 Task: Buy 5 Rotors from Brake System section under best seller category for shipping address: Alexandra Wilson, 2946 Cantebury Drive, New York, New York 10013, Cell Number 6466628471. Pay from credit card ending with 6010, CVV 682
Action: Mouse moved to (32, 104)
Screenshot: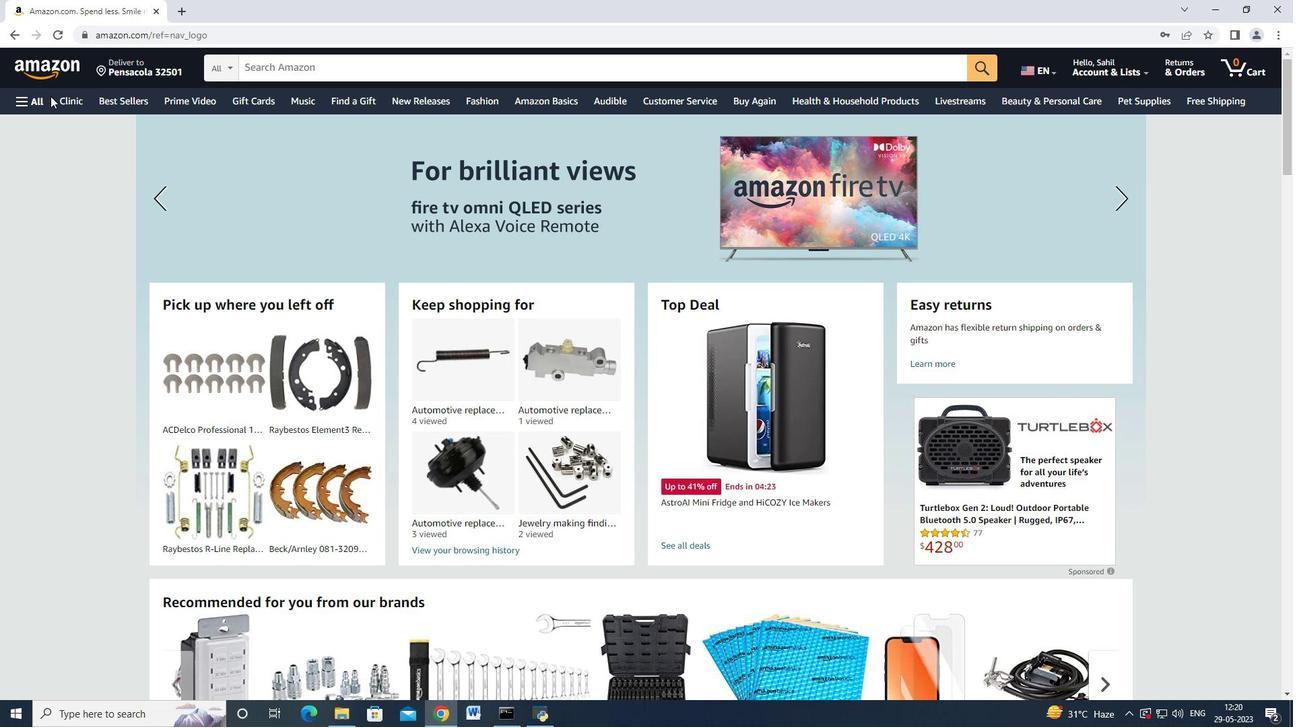 
Action: Mouse pressed left at (32, 104)
Screenshot: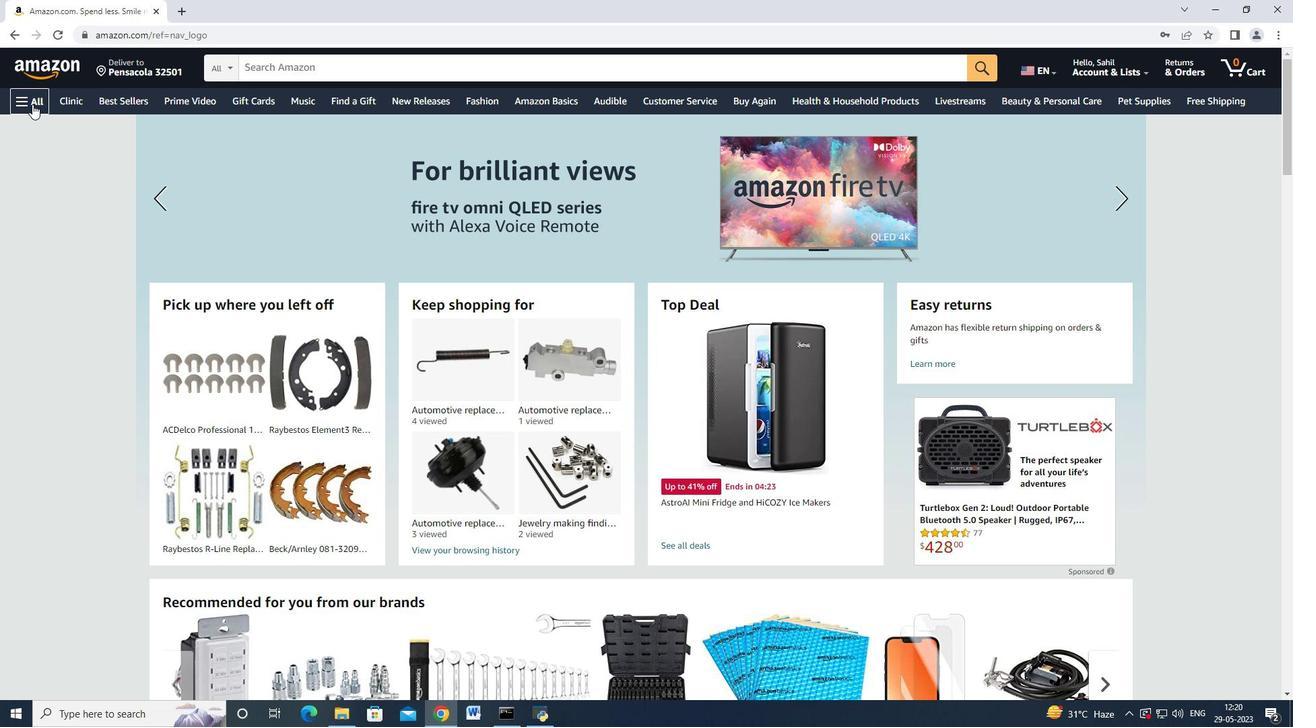 
Action: Mouse moved to (82, 199)
Screenshot: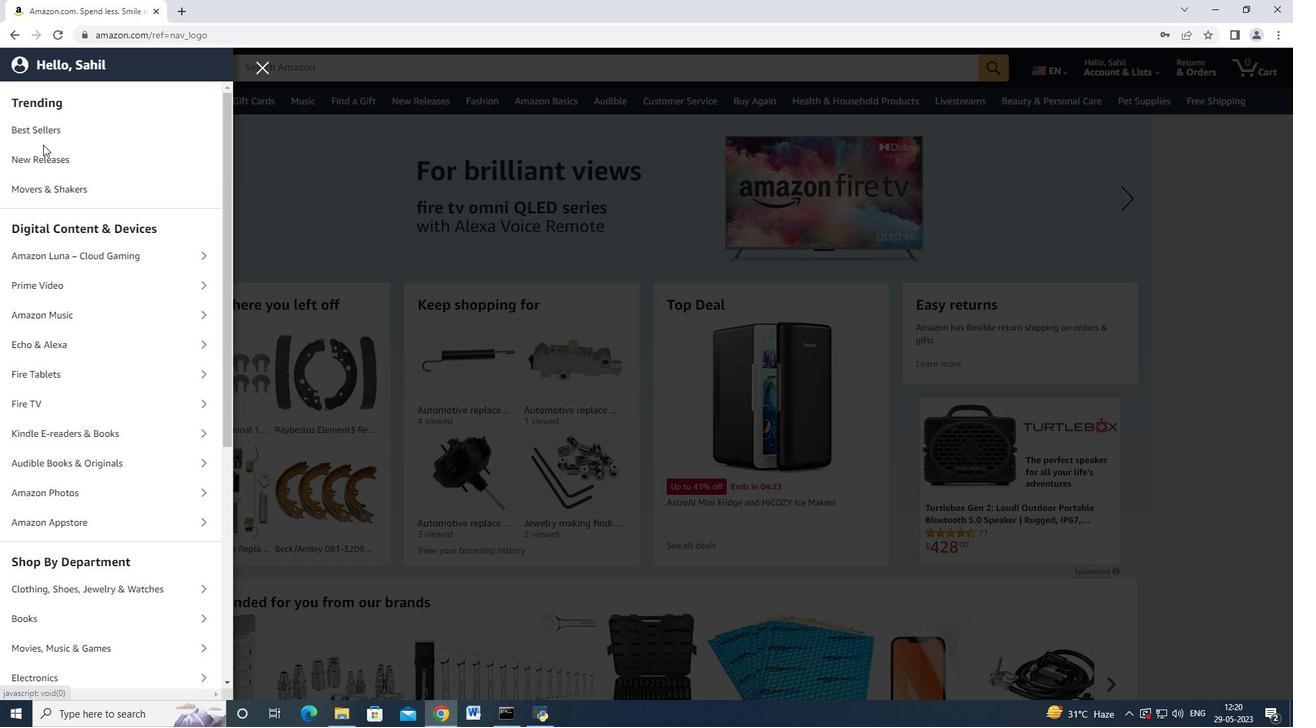 
Action: Mouse scrolled (82, 198) with delta (0, 0)
Screenshot: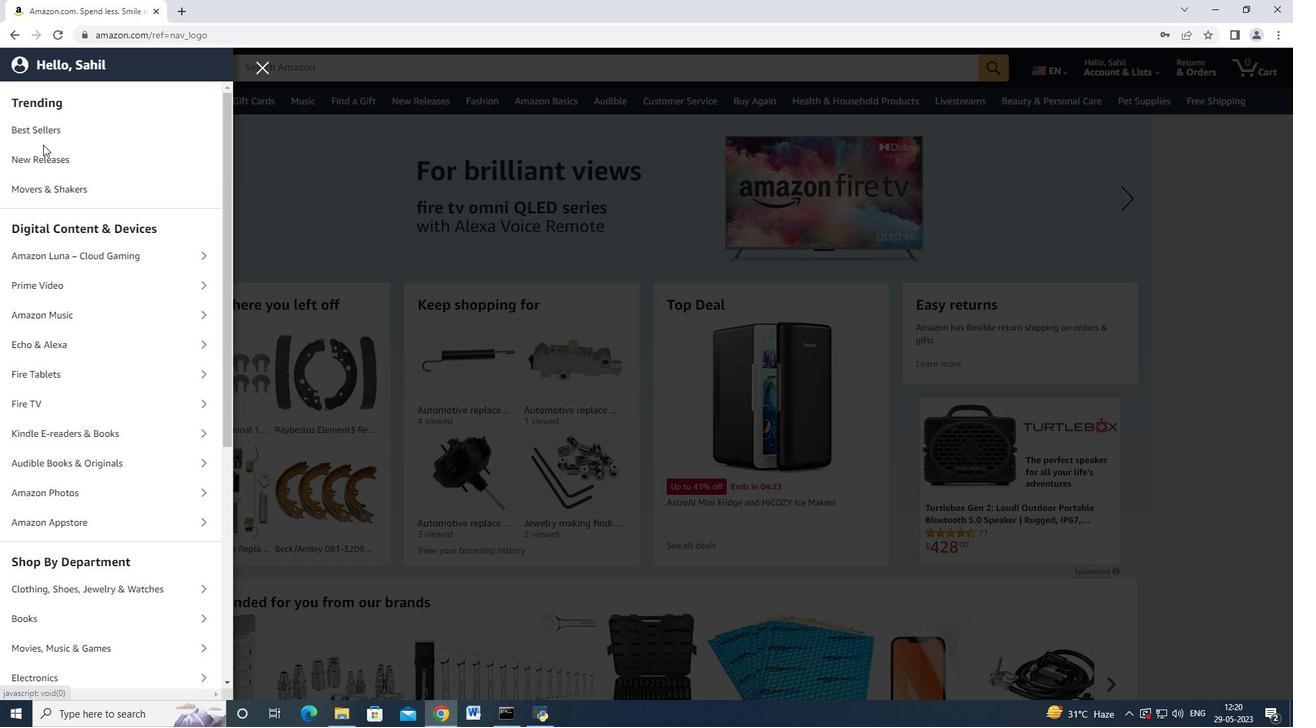 
Action: Mouse moved to (82, 200)
Screenshot: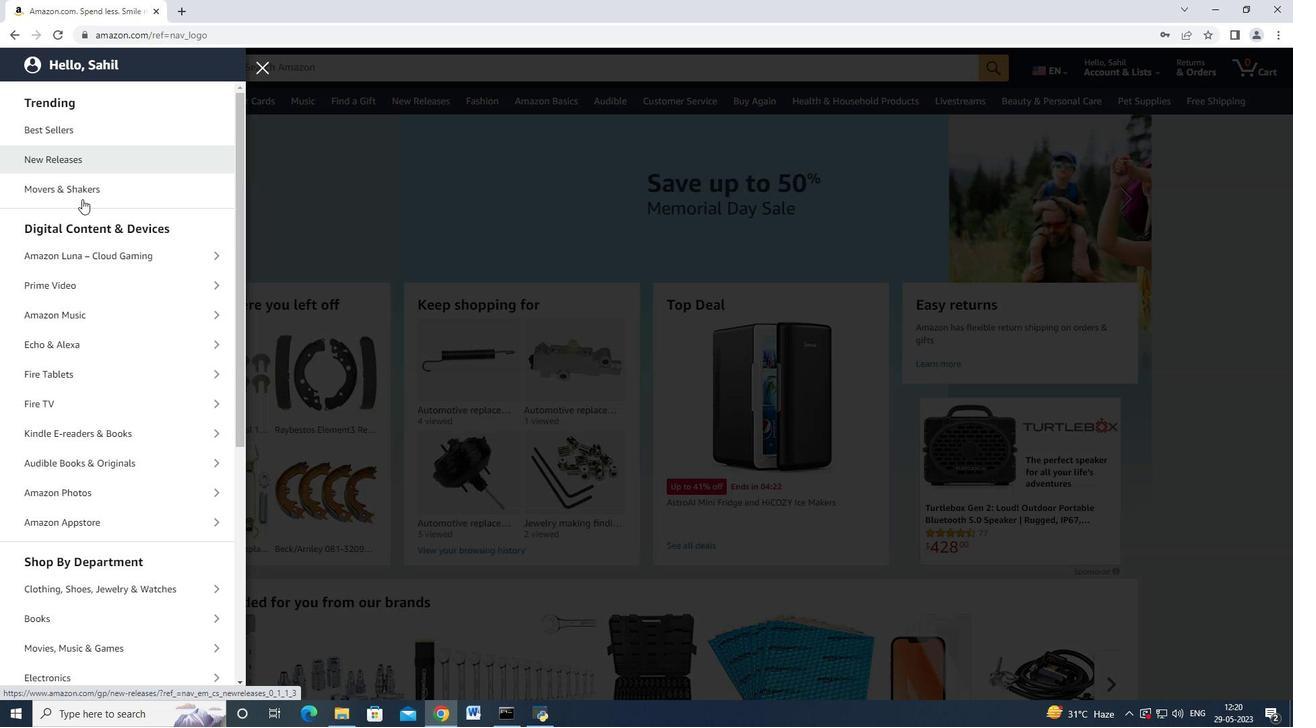 
Action: Mouse scrolled (82, 199) with delta (0, 0)
Screenshot: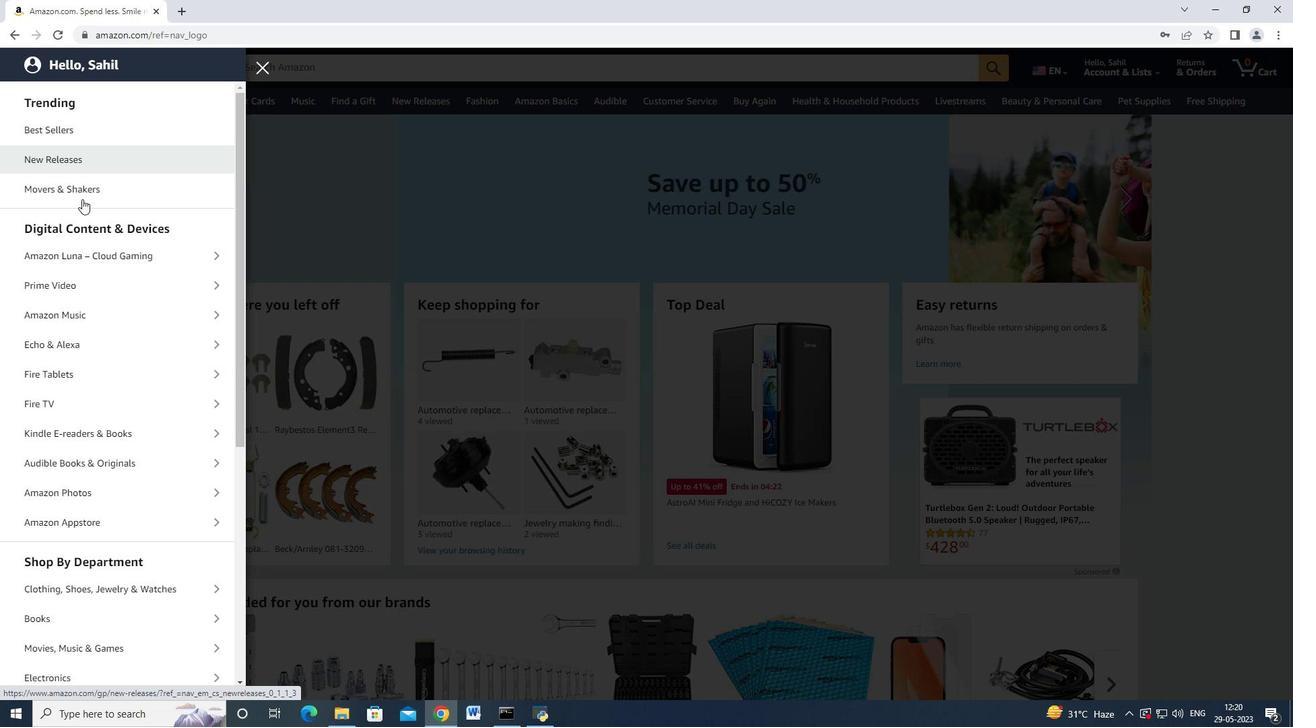
Action: Mouse moved to (90, 256)
Screenshot: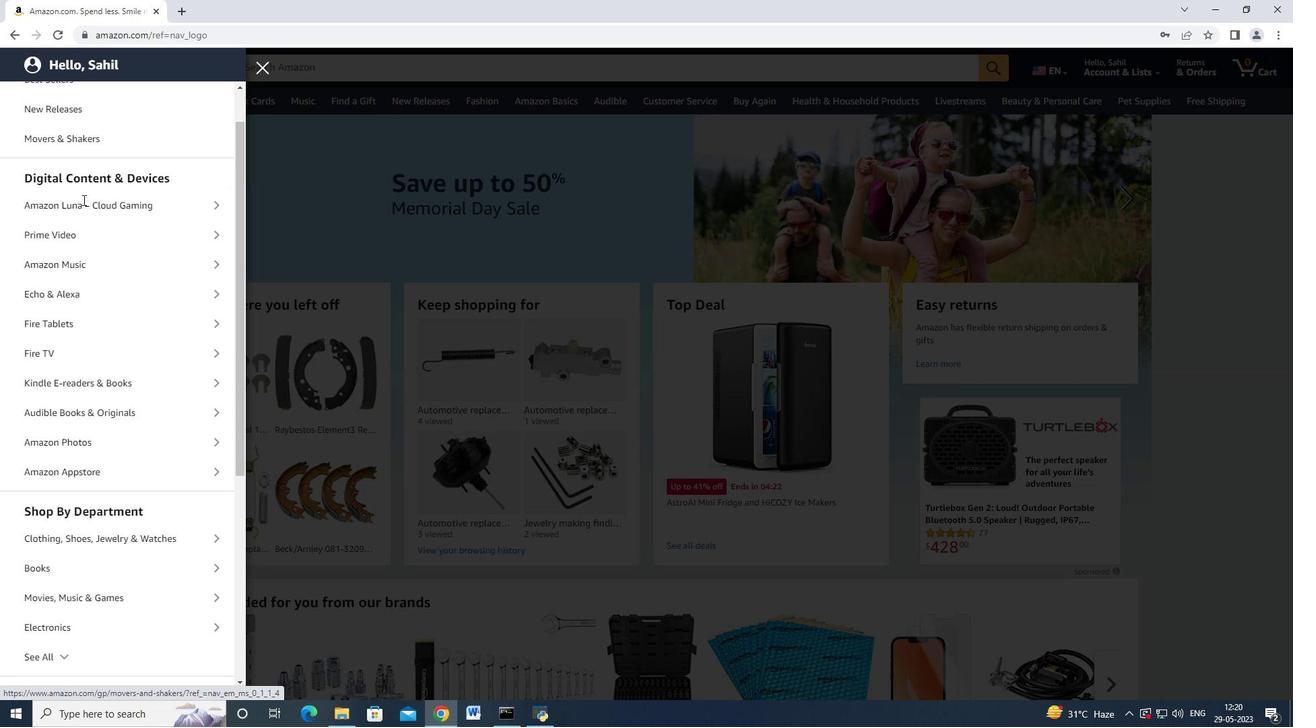 
Action: Mouse scrolled (90, 255) with delta (0, 0)
Screenshot: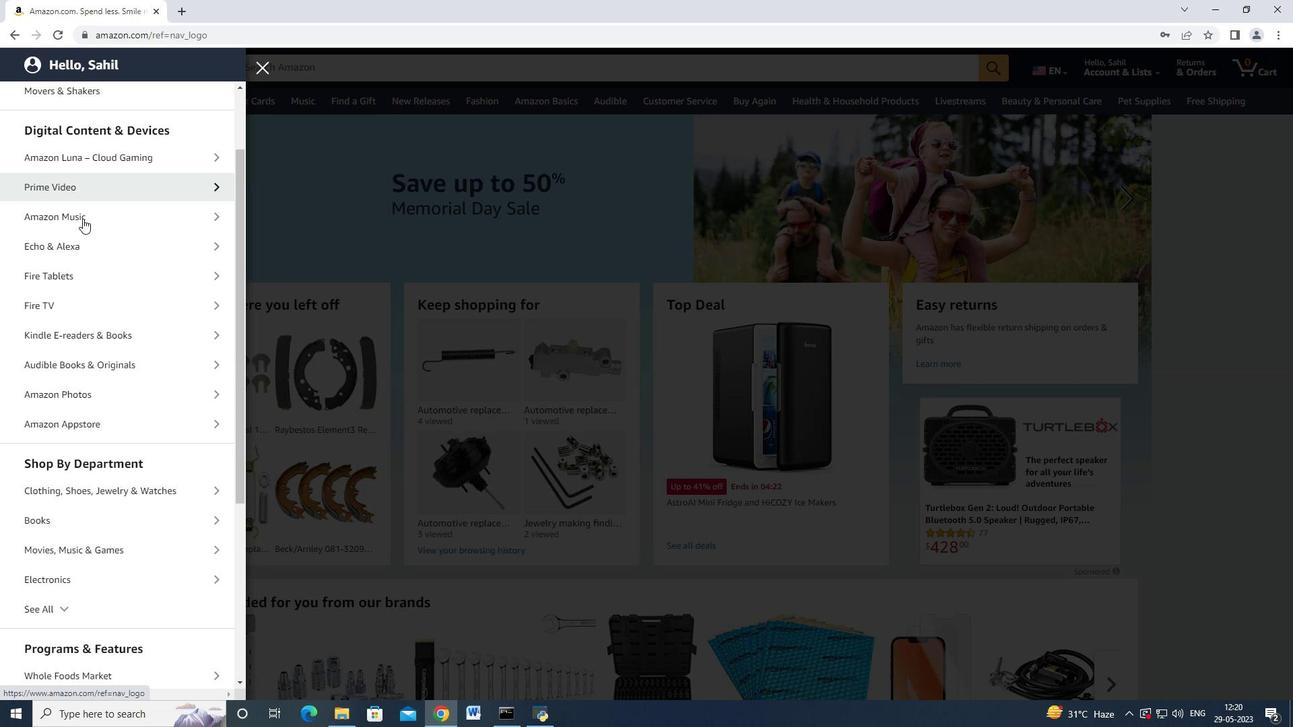 
Action: Mouse moved to (48, 528)
Screenshot: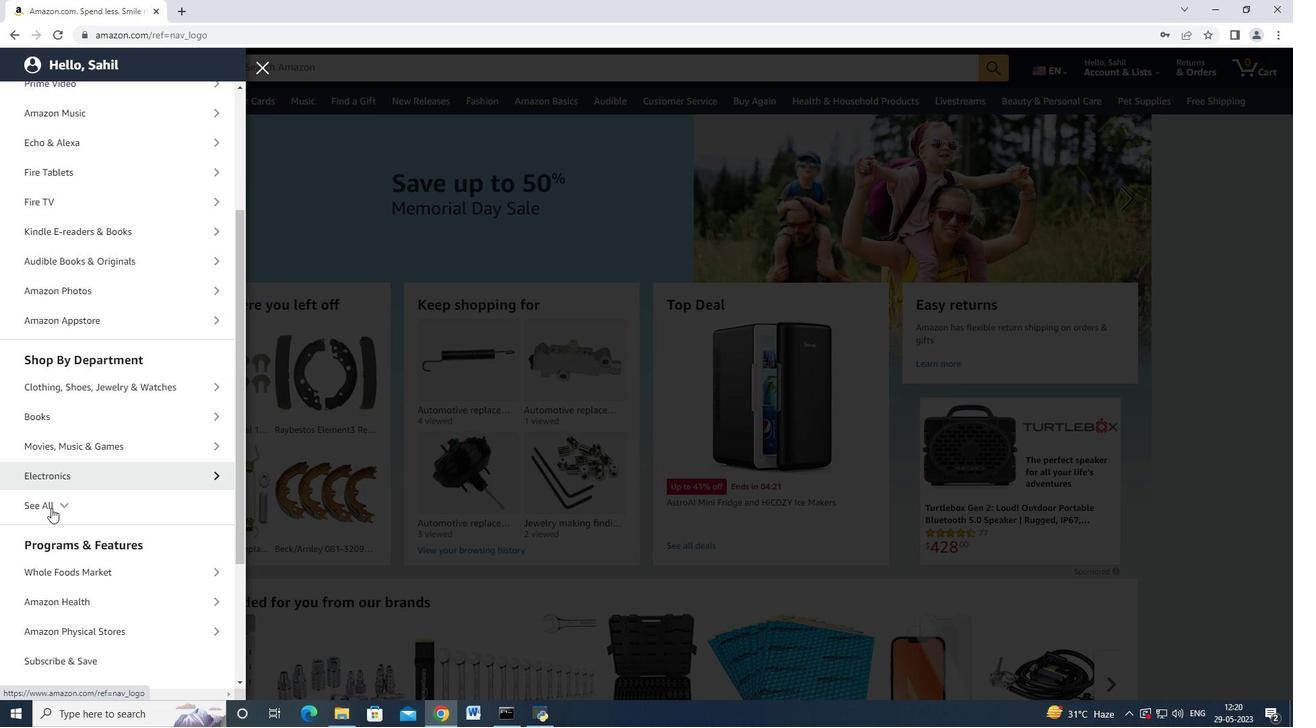 
Action: Mouse scrolled (48, 529) with delta (0, 0)
Screenshot: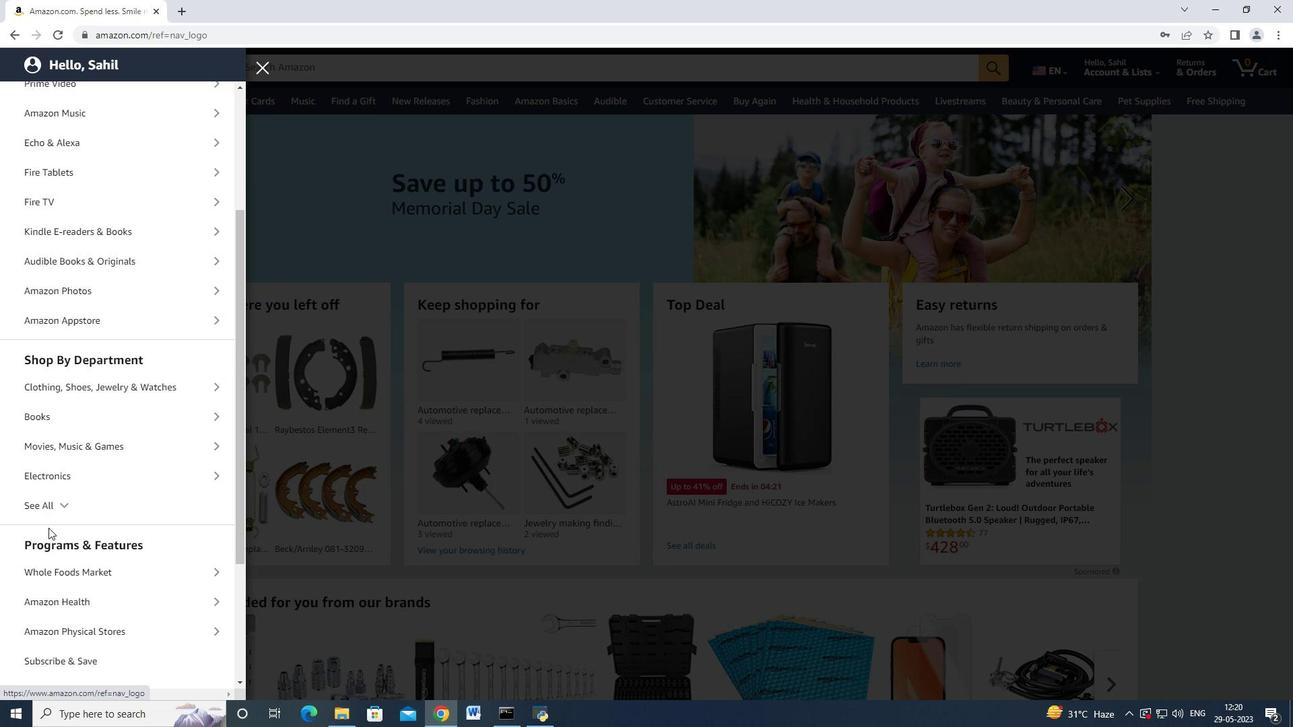
Action: Mouse scrolled (48, 529) with delta (0, 0)
Screenshot: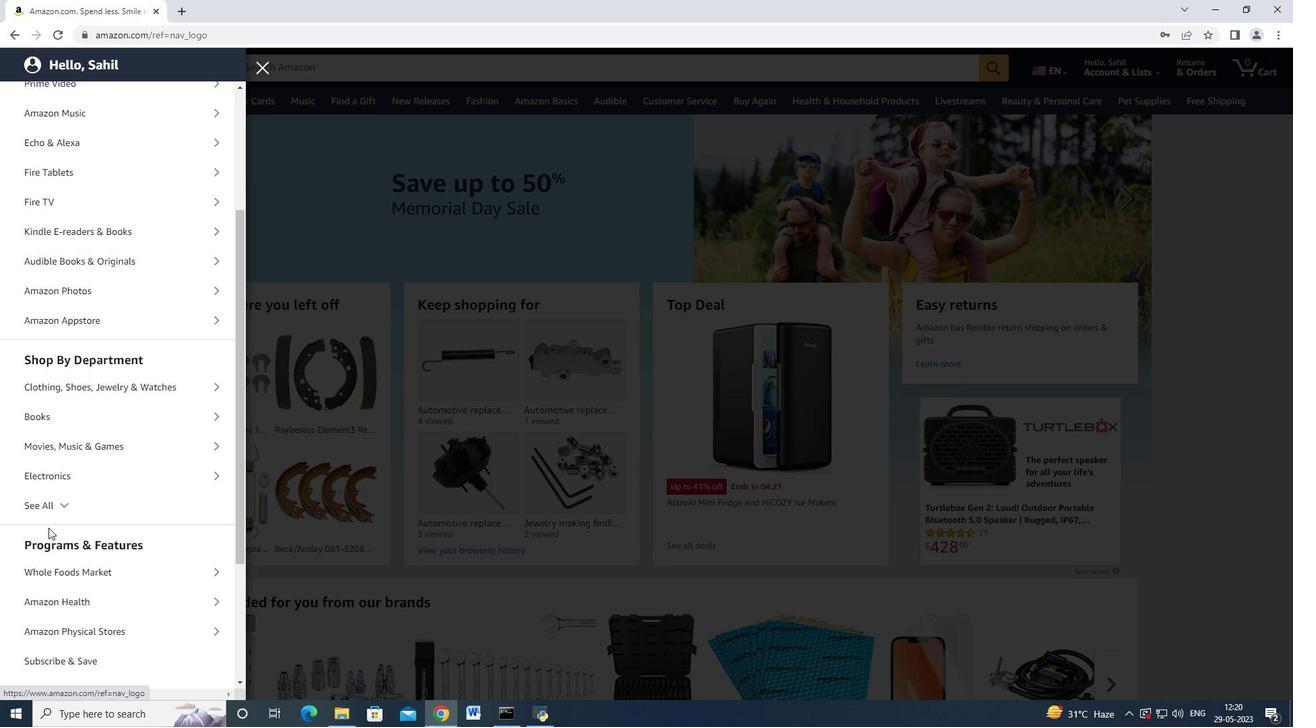 
Action: Mouse scrolled (48, 529) with delta (0, 0)
Screenshot: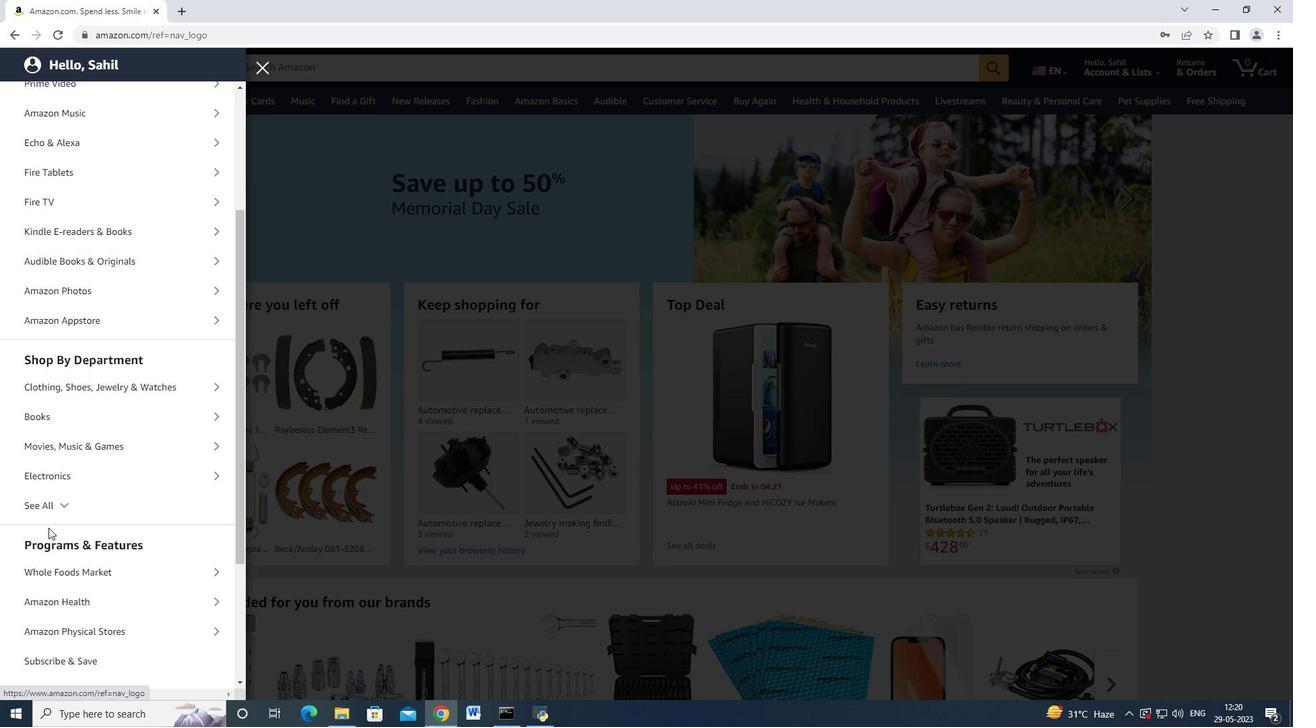 
Action: Mouse moved to (55, 517)
Screenshot: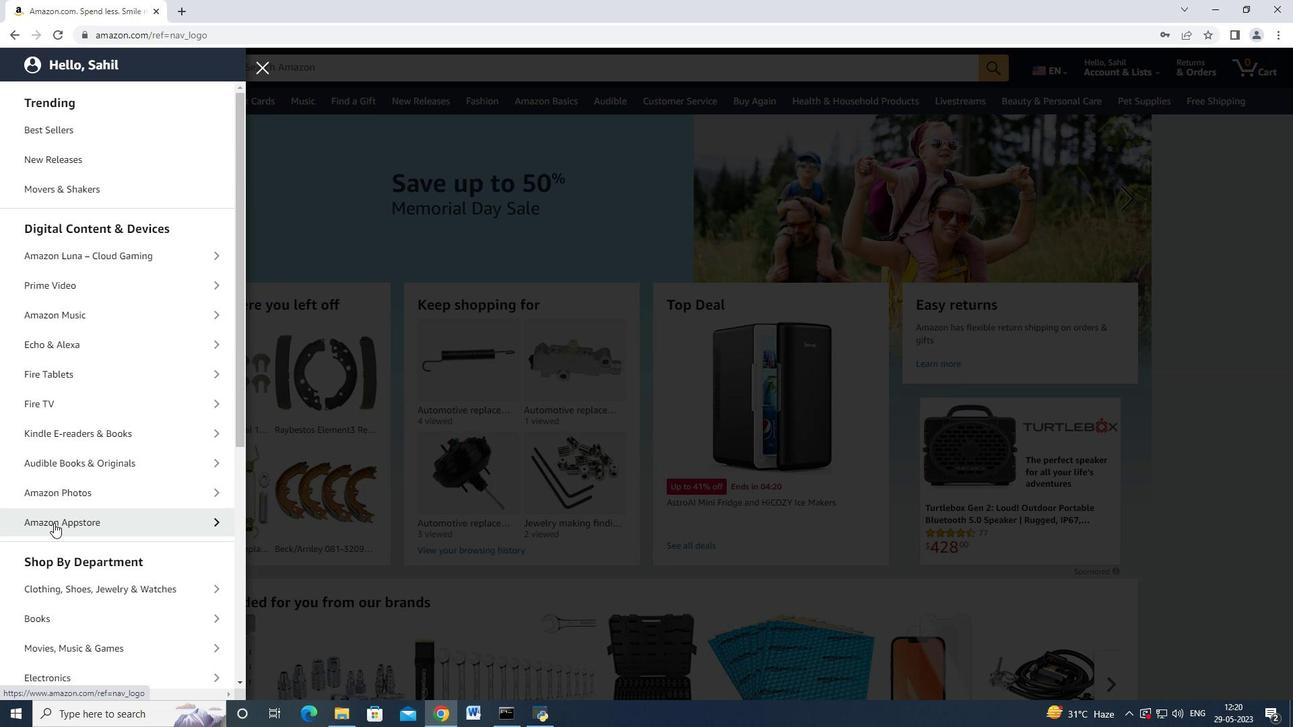 
Action: Mouse scrolled (55, 516) with delta (0, 0)
Screenshot: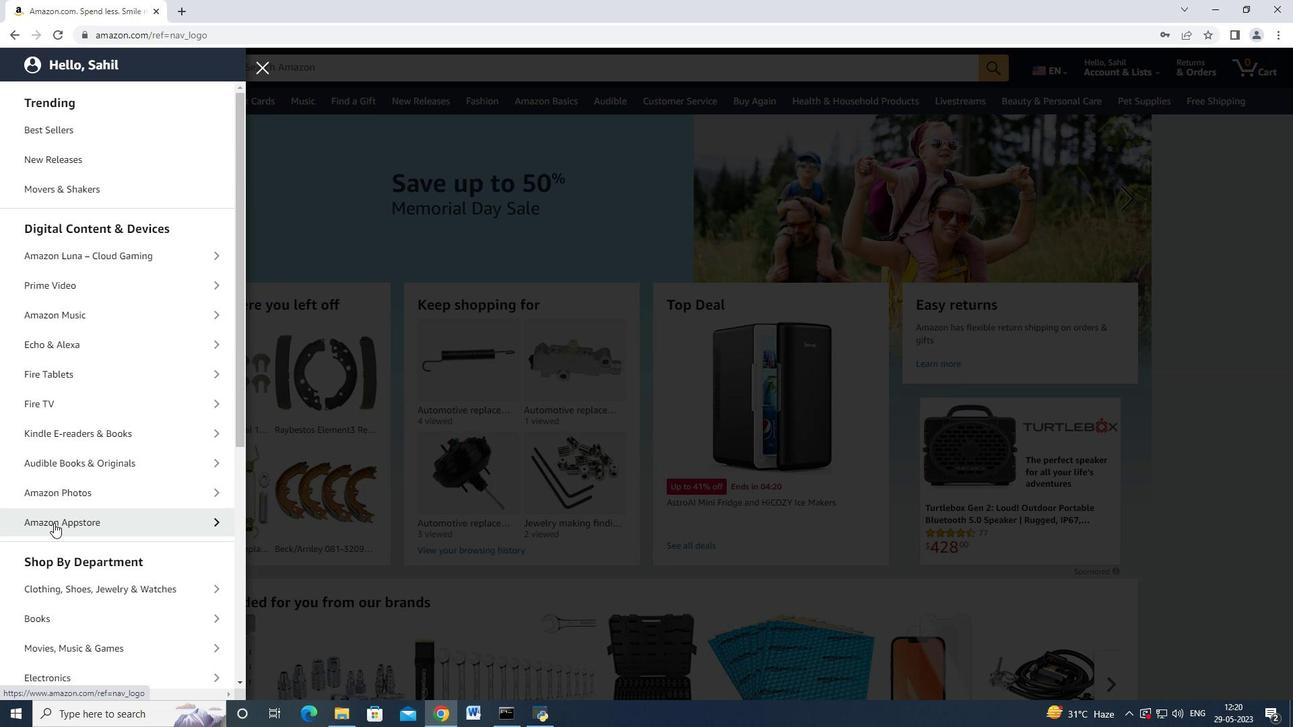 
Action: Mouse scrolled (55, 516) with delta (0, 0)
Screenshot: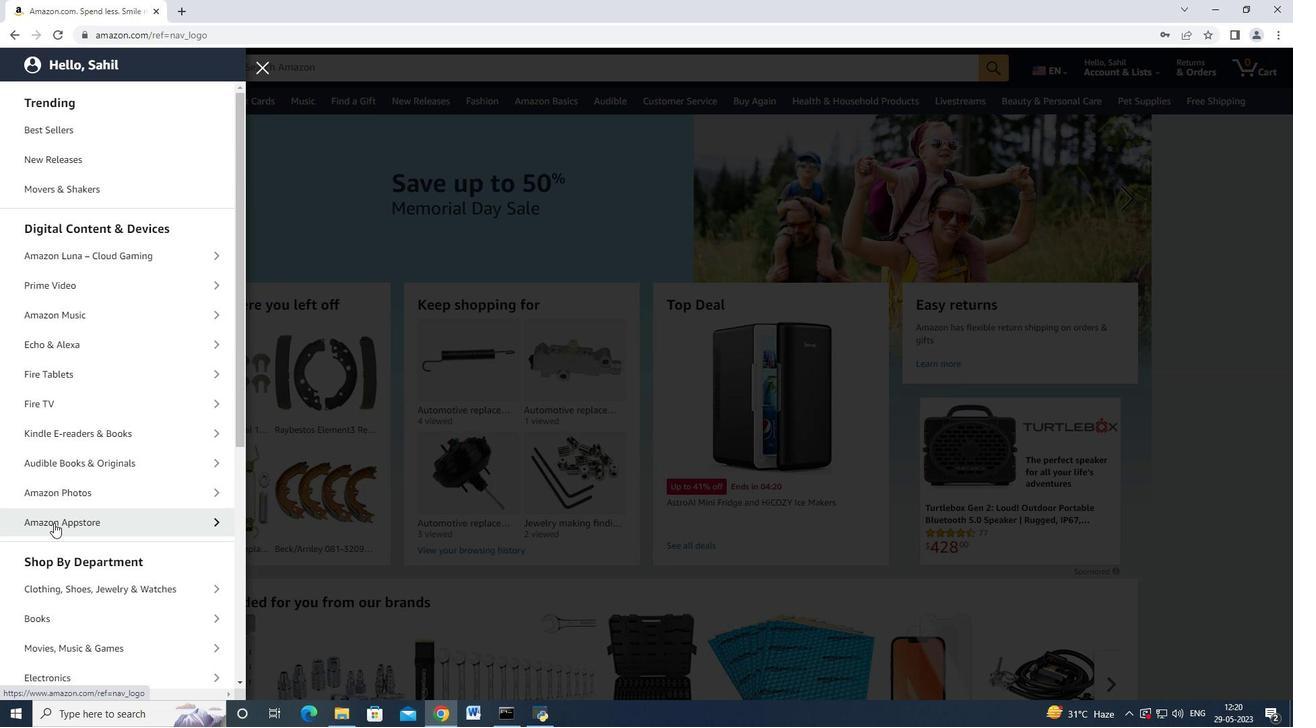 
Action: Mouse scrolled (55, 516) with delta (0, 0)
Screenshot: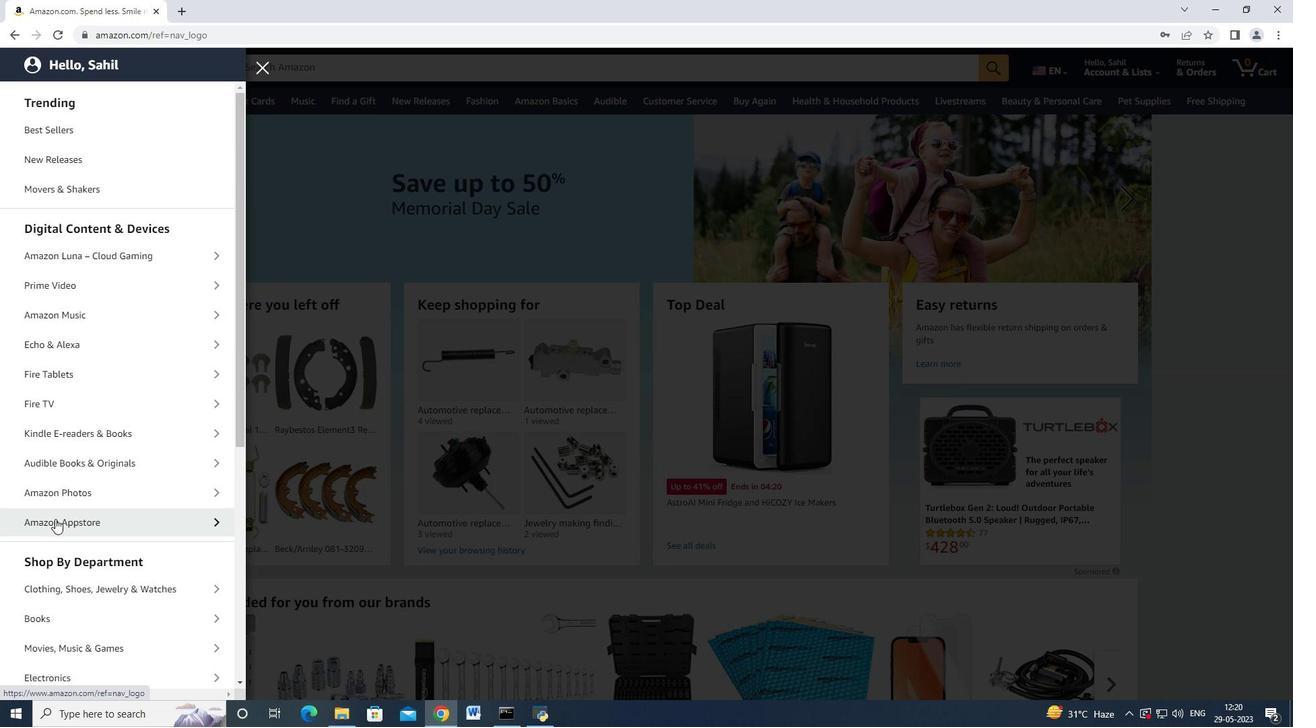 
Action: Mouse moved to (57, 491)
Screenshot: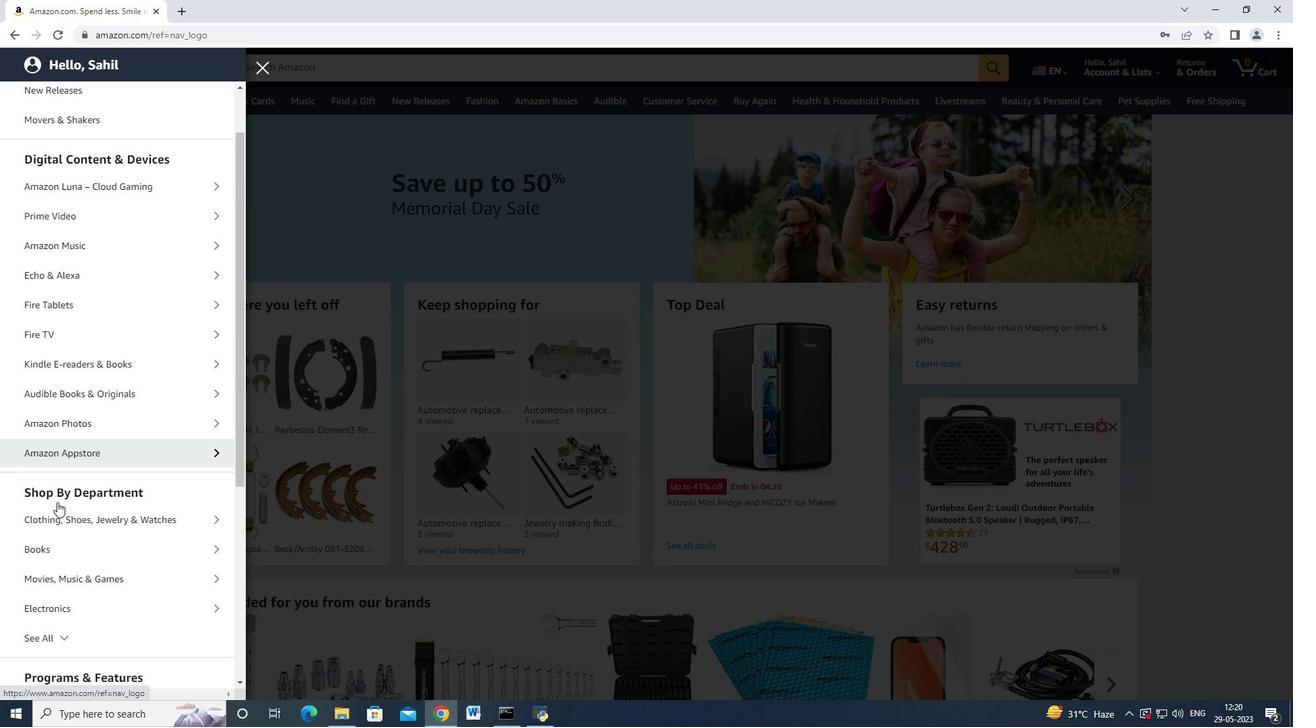 
Action: Mouse scrolled (57, 490) with delta (0, 0)
Screenshot: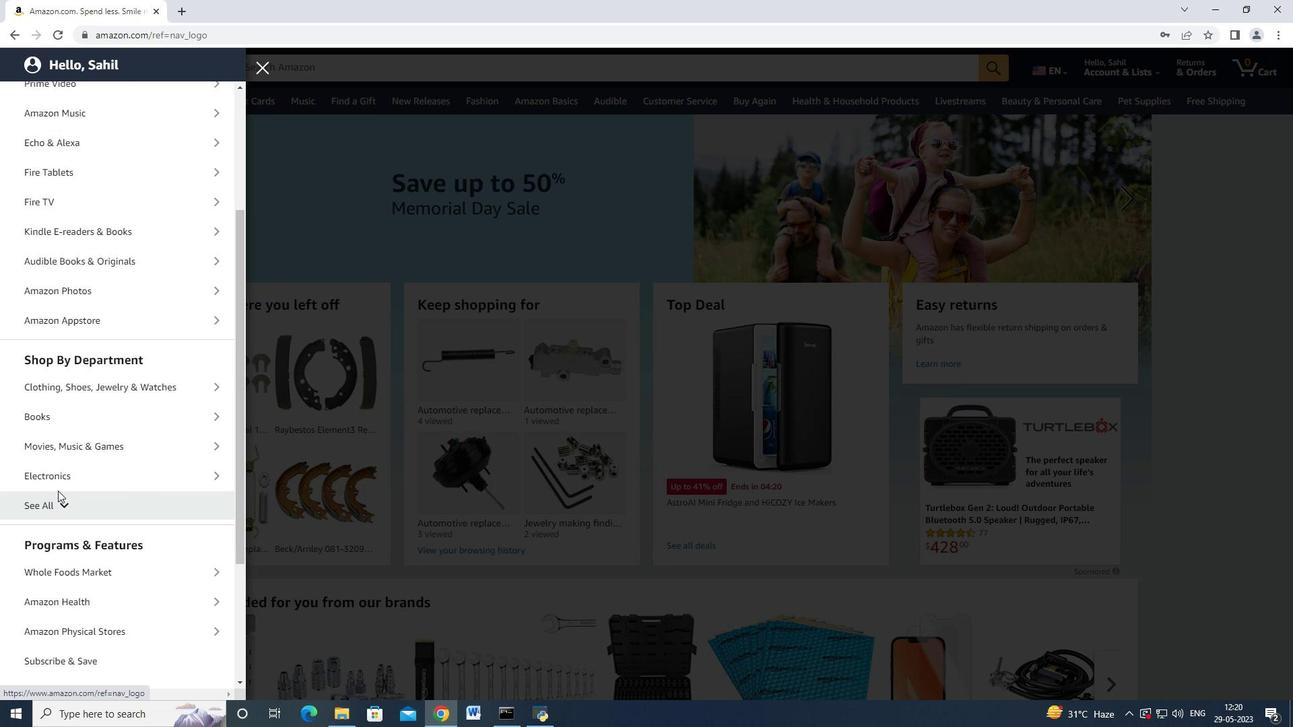 
Action: Mouse moved to (68, 444)
Screenshot: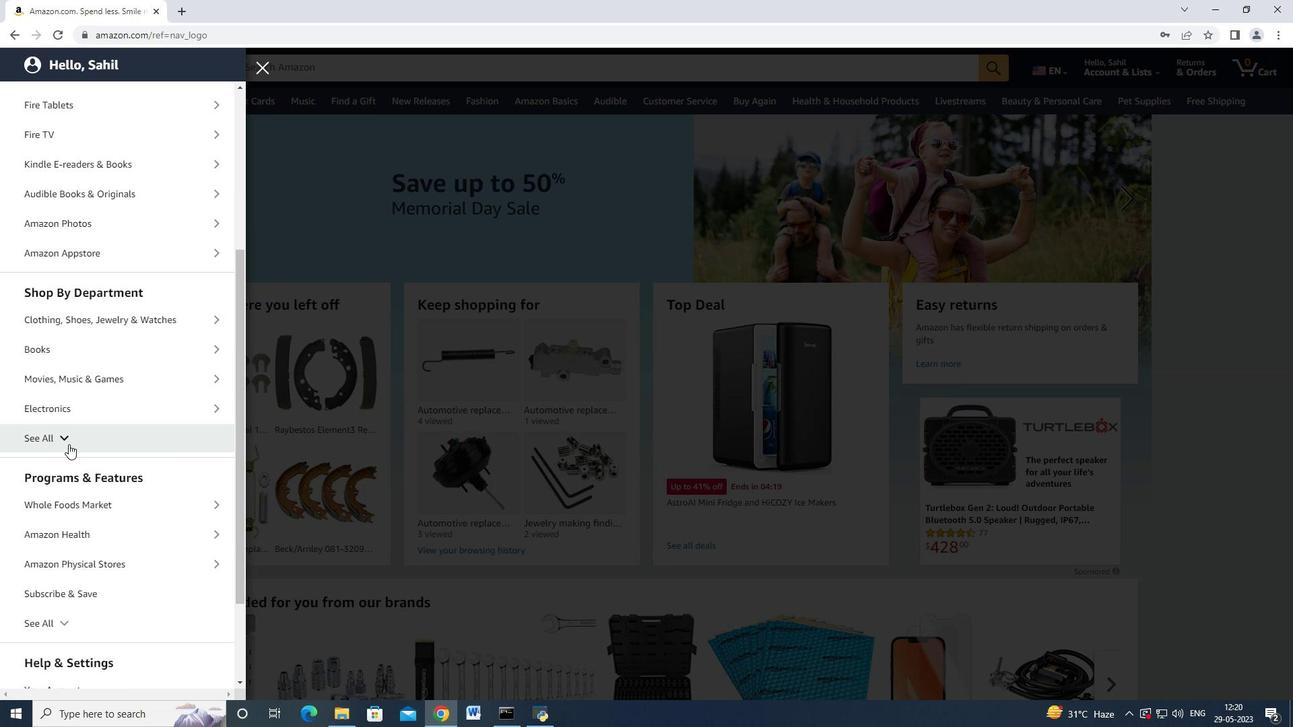 
Action: Mouse pressed left at (68, 444)
Screenshot: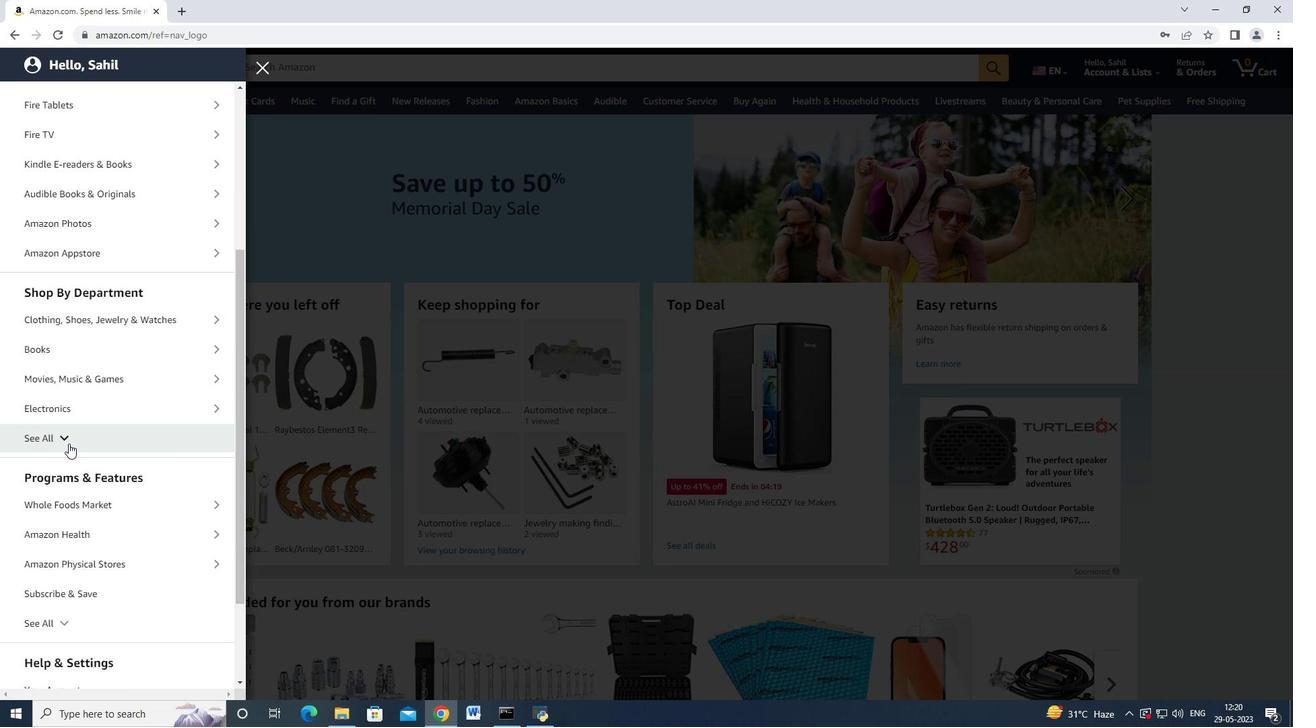 
Action: Mouse moved to (70, 440)
Screenshot: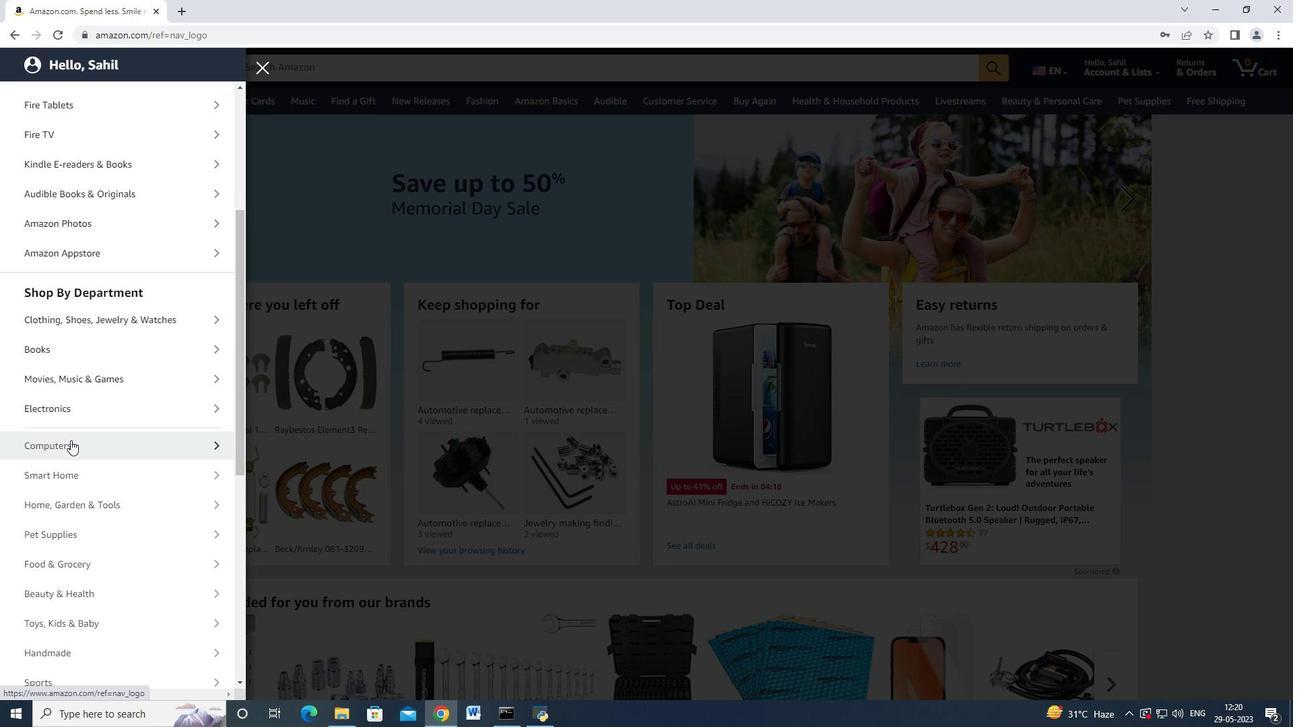 
Action: Mouse scrolled (70, 439) with delta (0, 0)
Screenshot: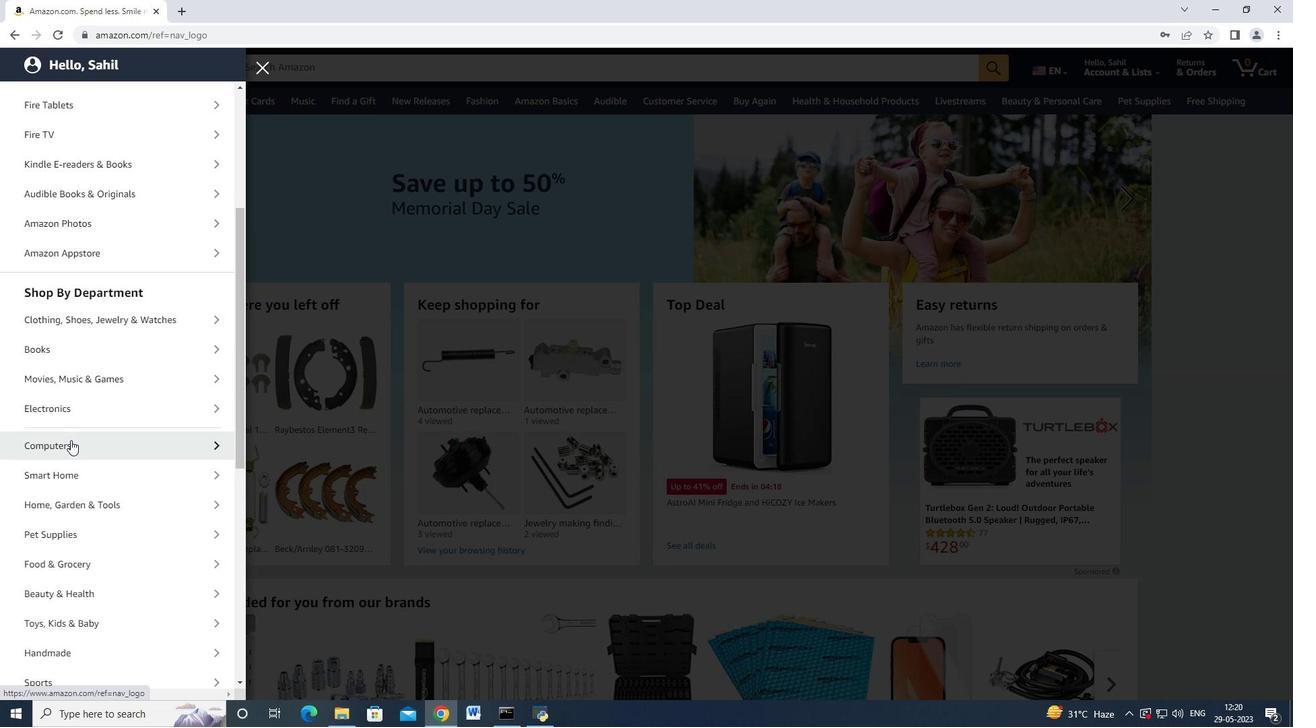 
Action: Mouse scrolled (70, 439) with delta (0, 0)
Screenshot: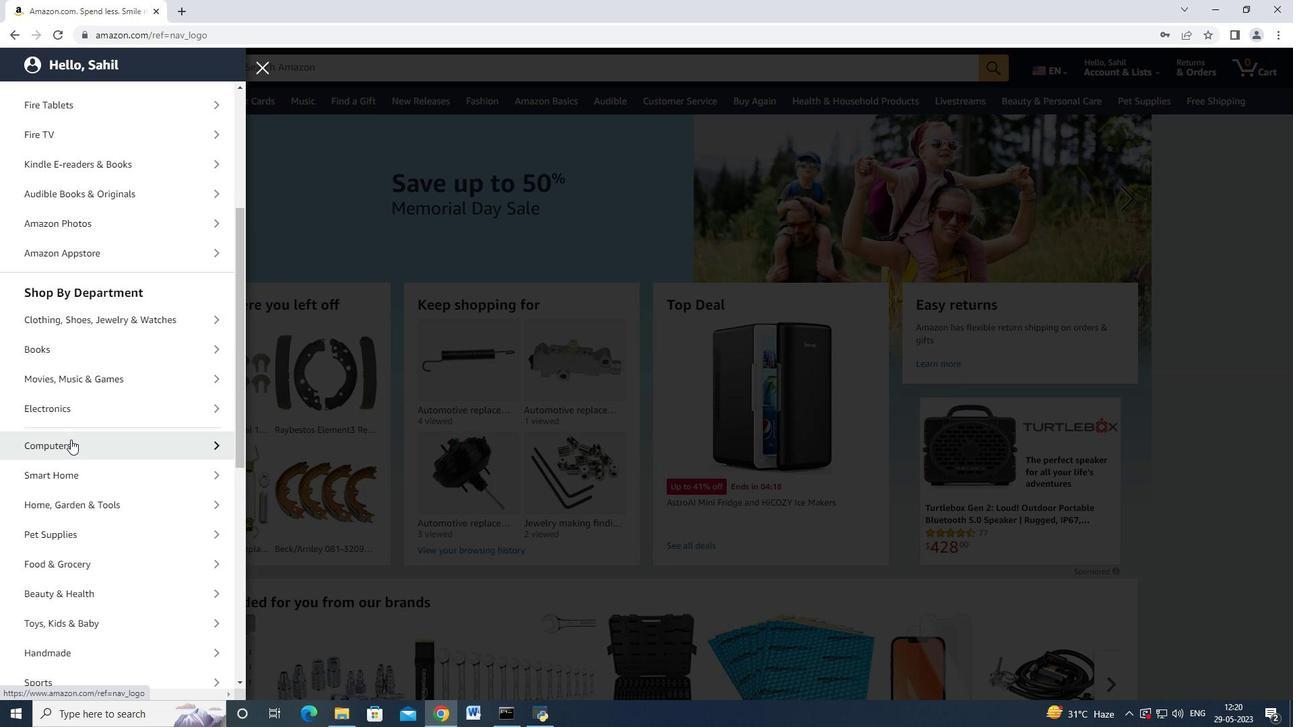 
Action: Mouse moved to (71, 440)
Screenshot: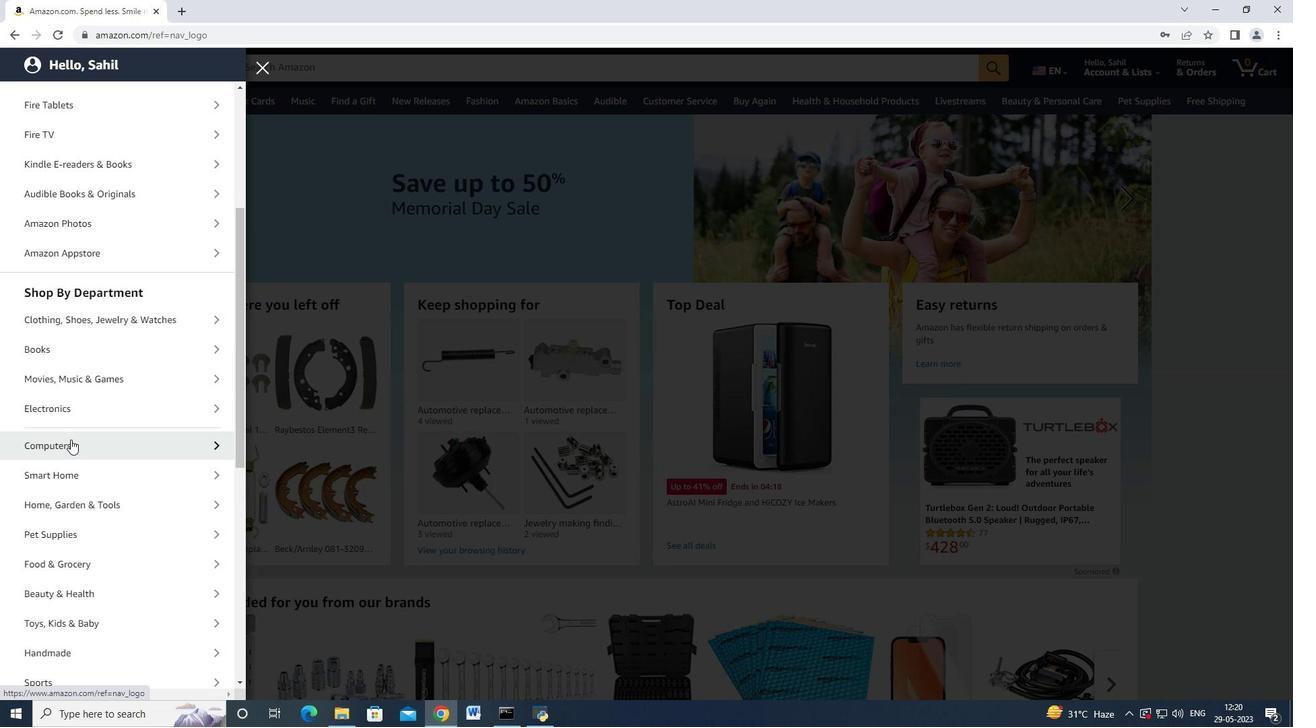 
Action: Mouse scrolled (71, 439) with delta (0, 0)
Screenshot: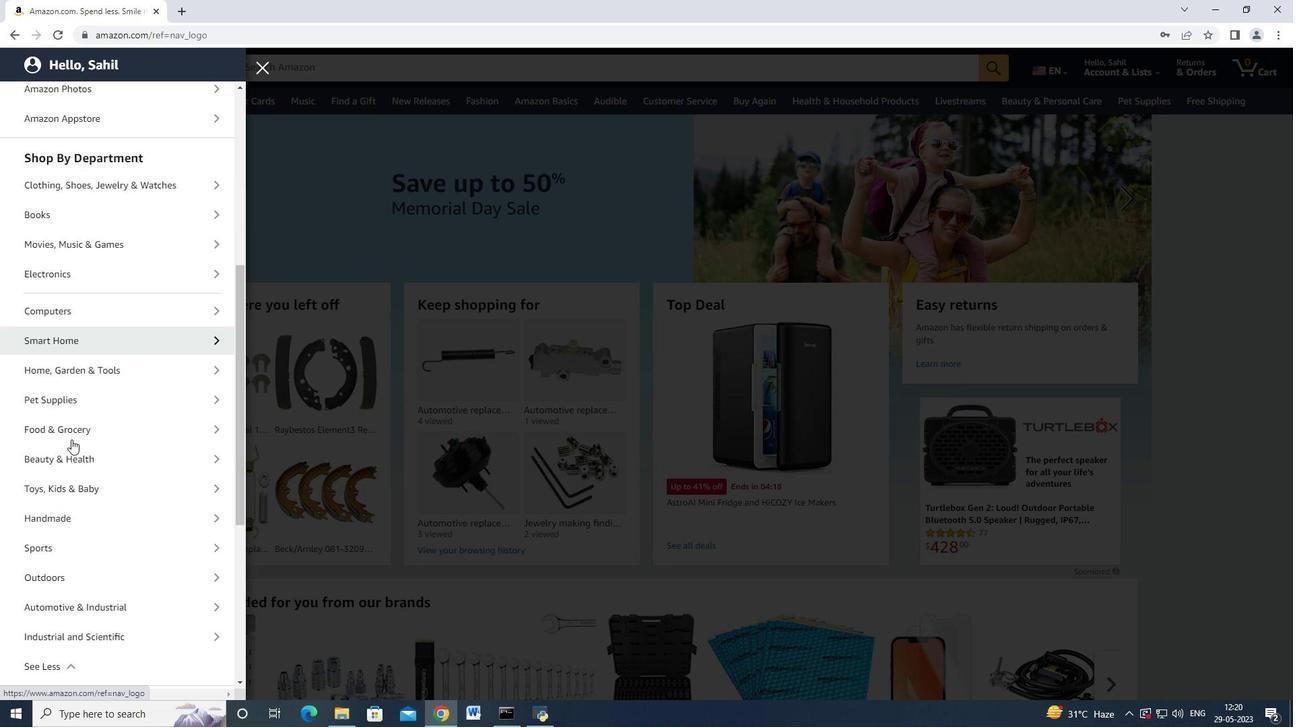 
Action: Mouse scrolled (71, 439) with delta (0, 0)
Screenshot: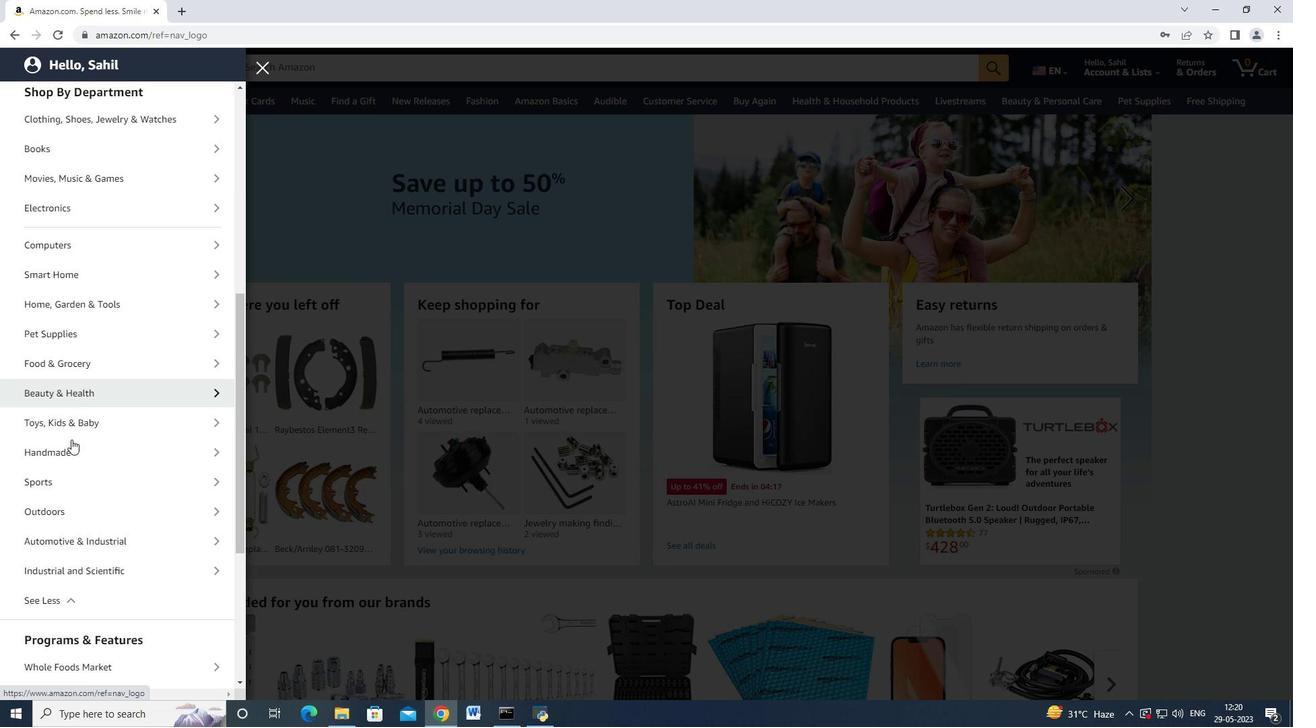 
Action: Mouse moved to (92, 475)
Screenshot: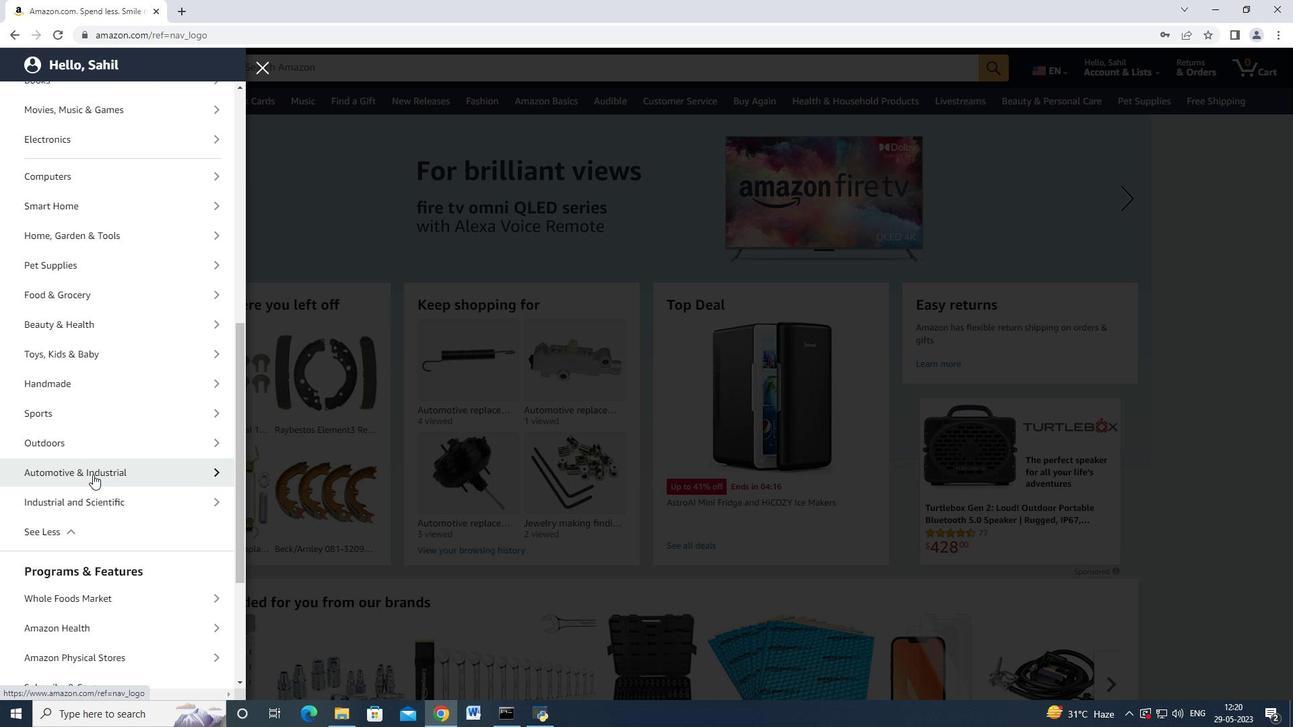 
Action: Mouse pressed left at (92, 475)
Screenshot: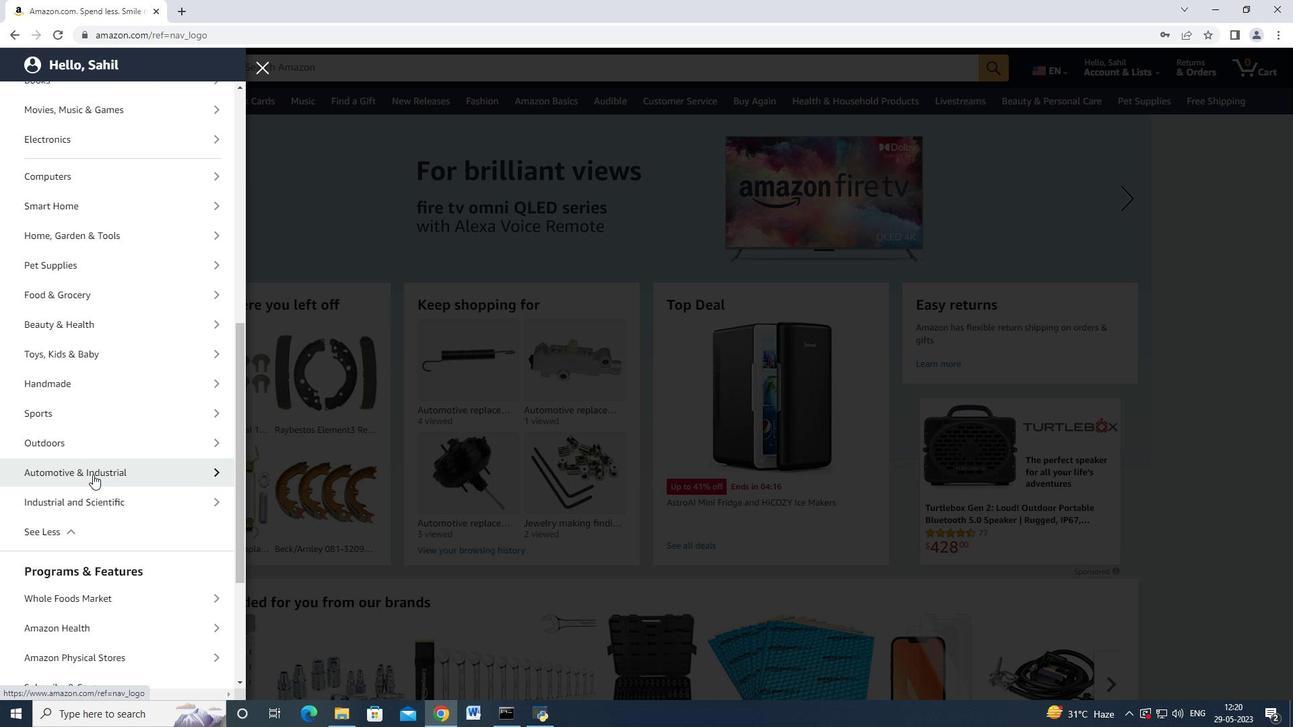 
Action: Mouse moved to (92, 305)
Screenshot: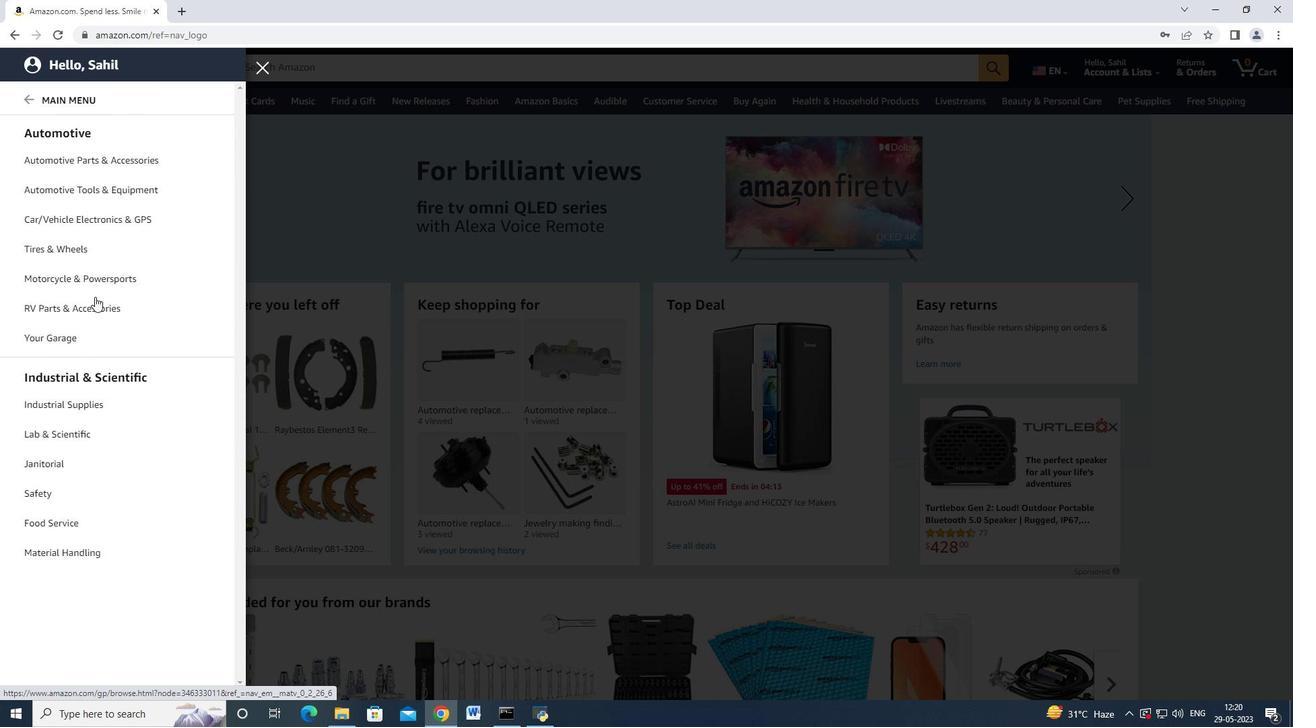 
Action: Mouse pressed left at (92, 305)
Screenshot: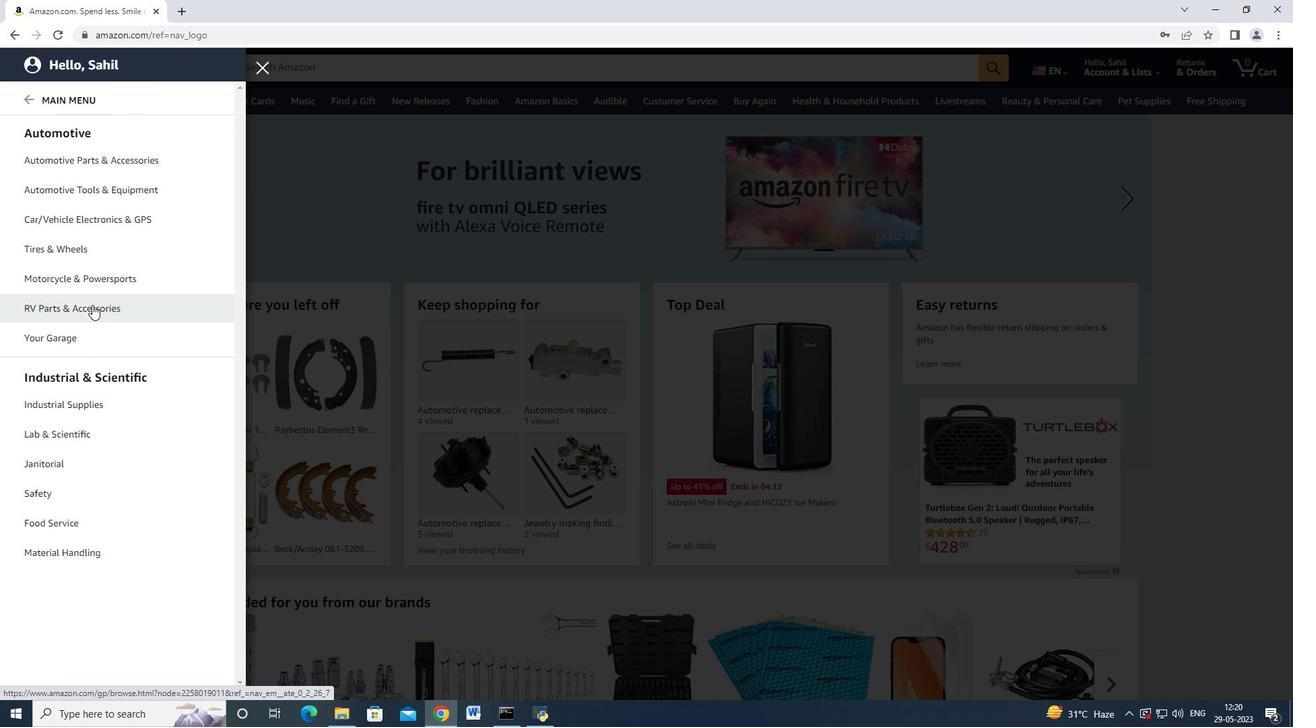 
Action: Mouse moved to (223, 129)
Screenshot: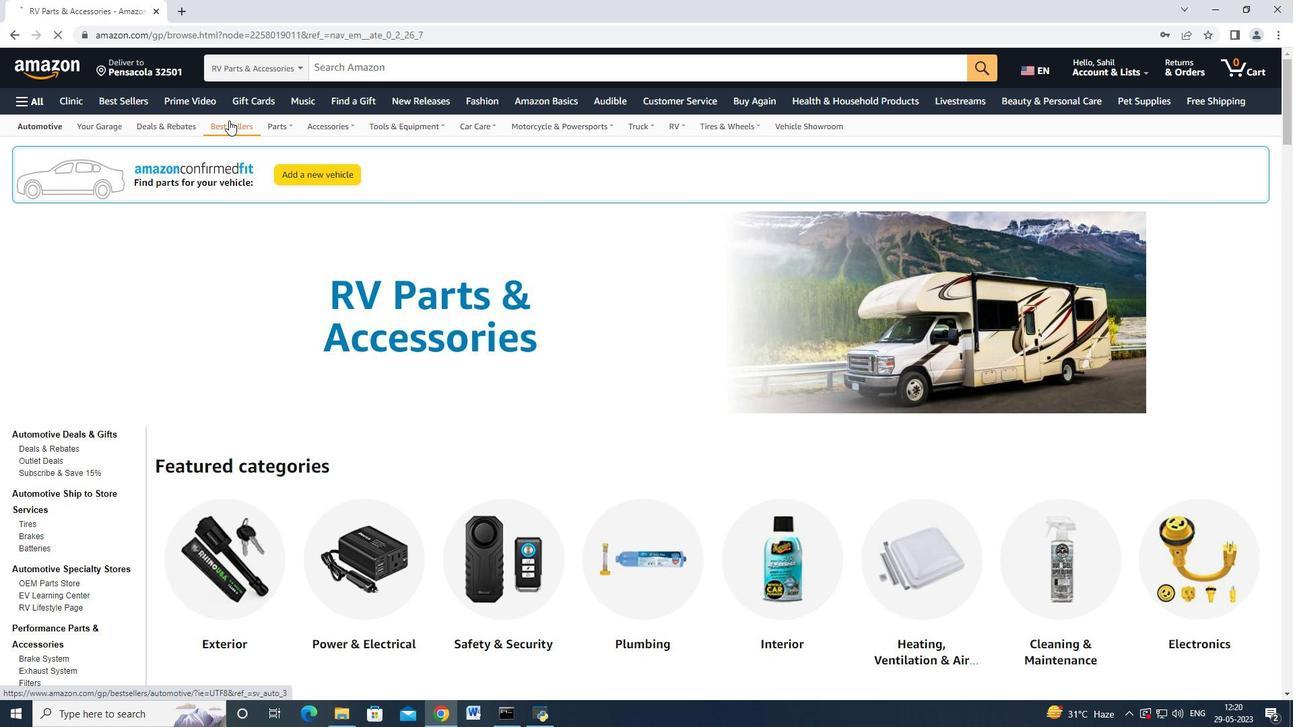 
Action: Mouse pressed left at (223, 129)
Screenshot: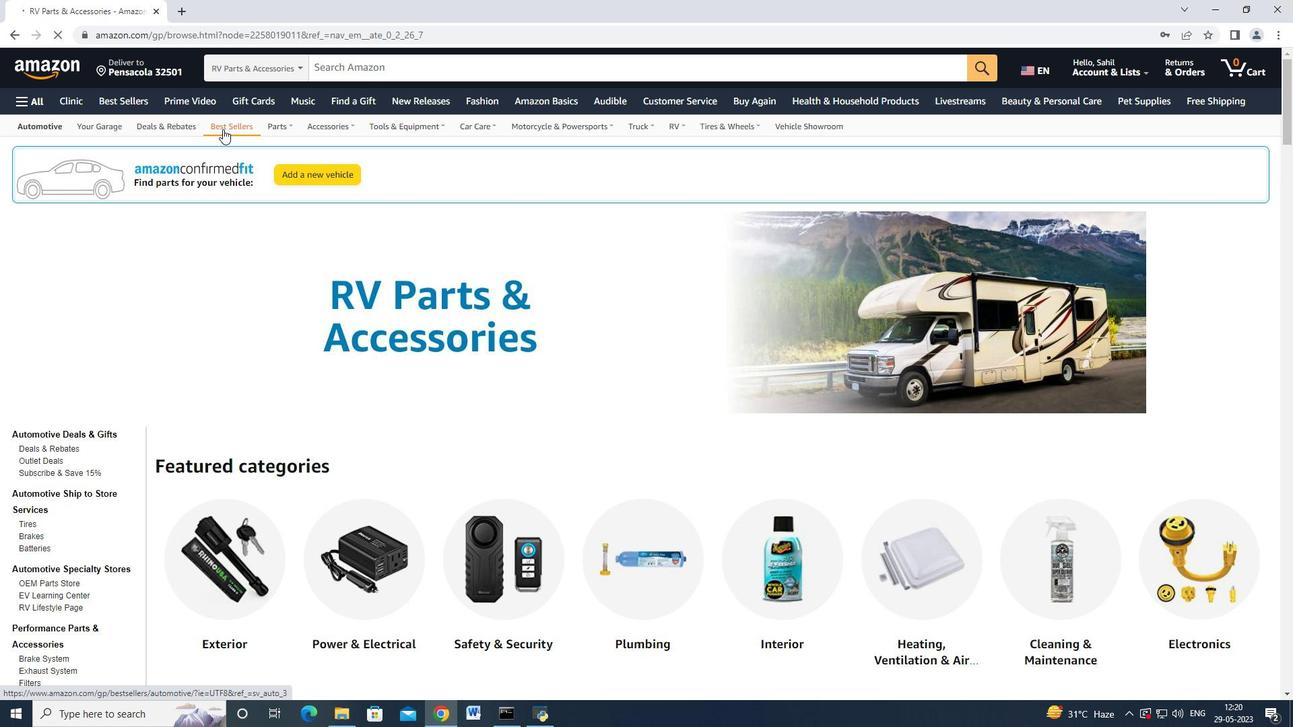 
Action: Mouse moved to (70, 436)
Screenshot: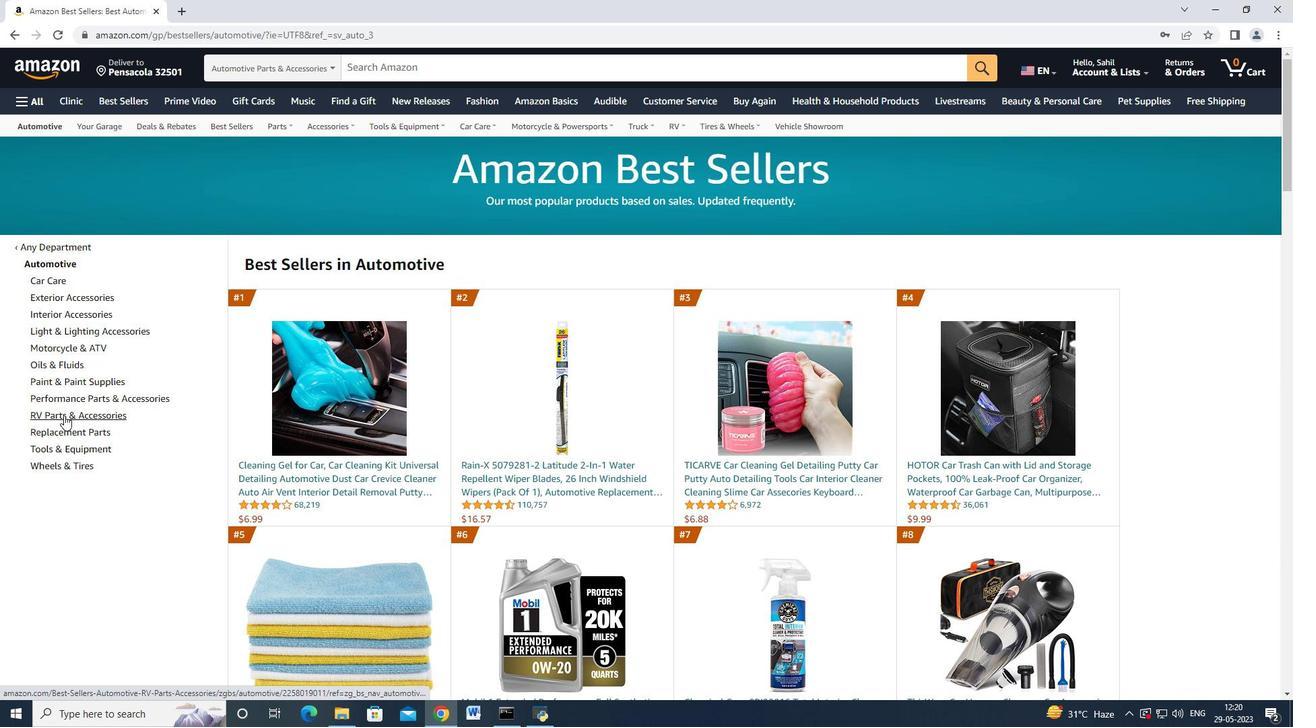 
Action: Mouse pressed left at (70, 436)
Screenshot: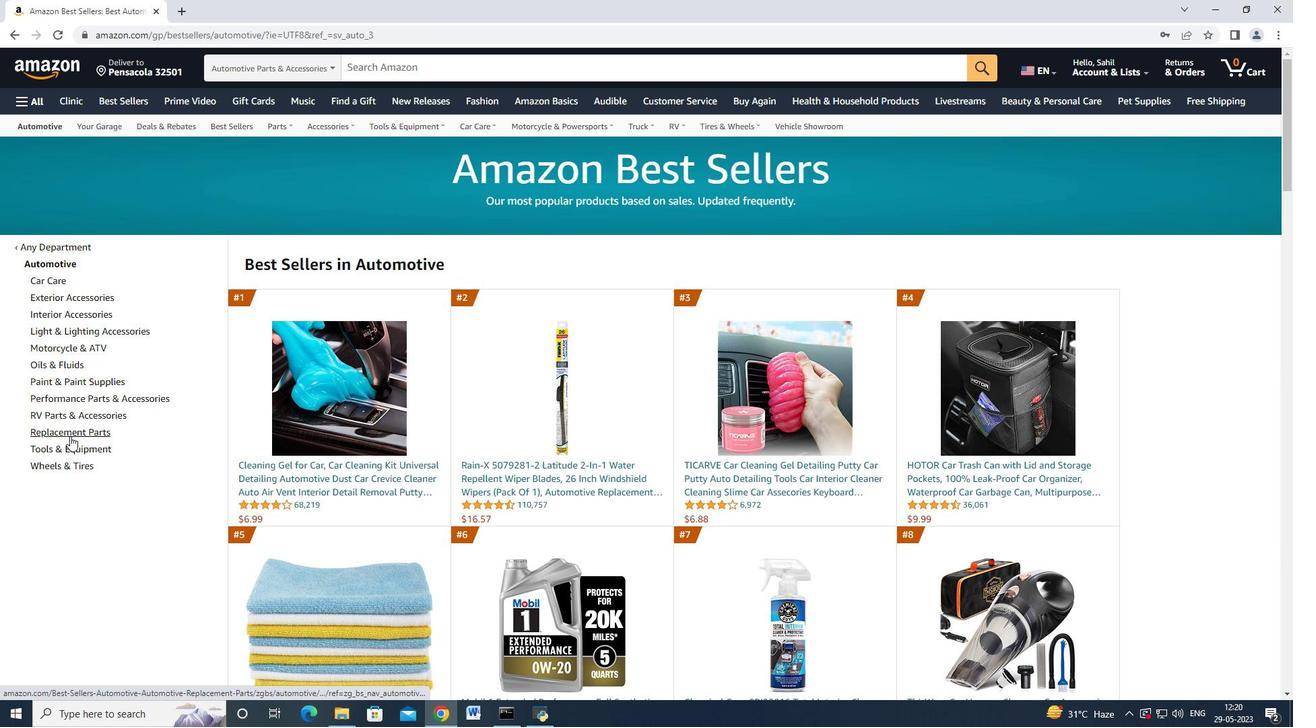 
Action: Mouse moved to (154, 437)
Screenshot: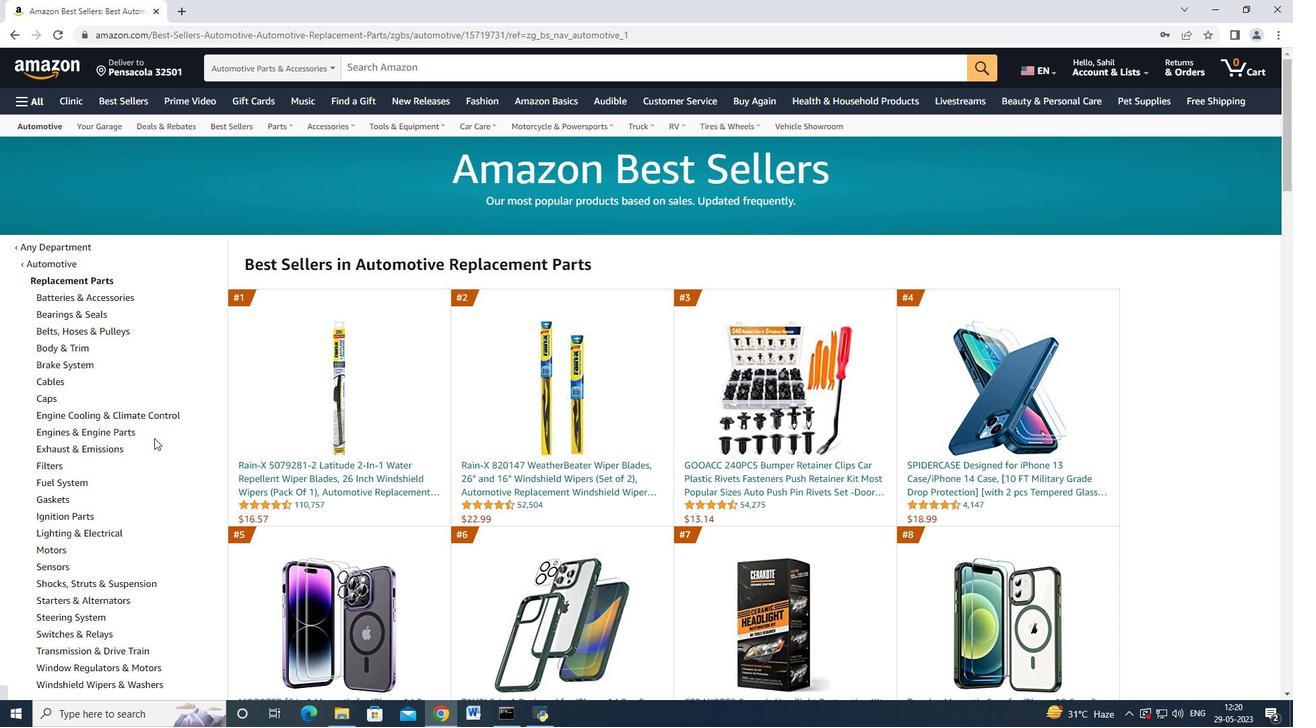 
Action: Mouse scrolled (154, 436) with delta (0, 0)
Screenshot: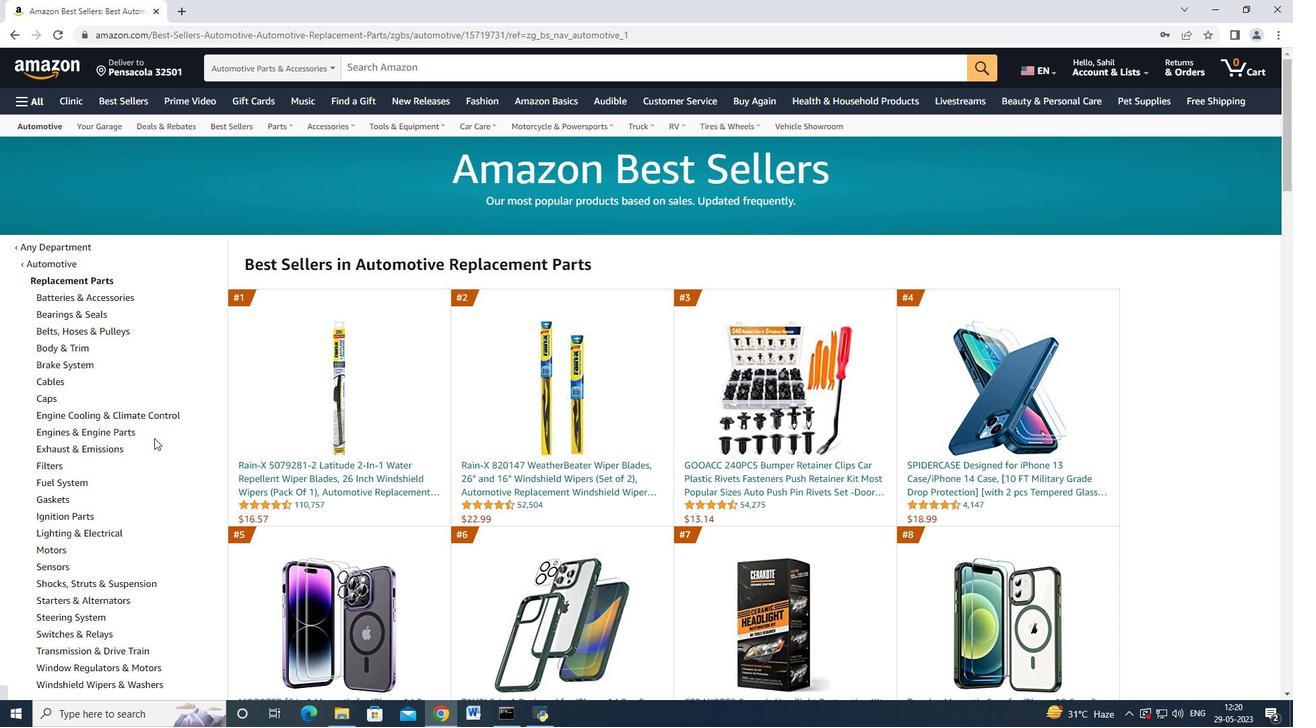 
Action: Mouse moved to (71, 297)
Screenshot: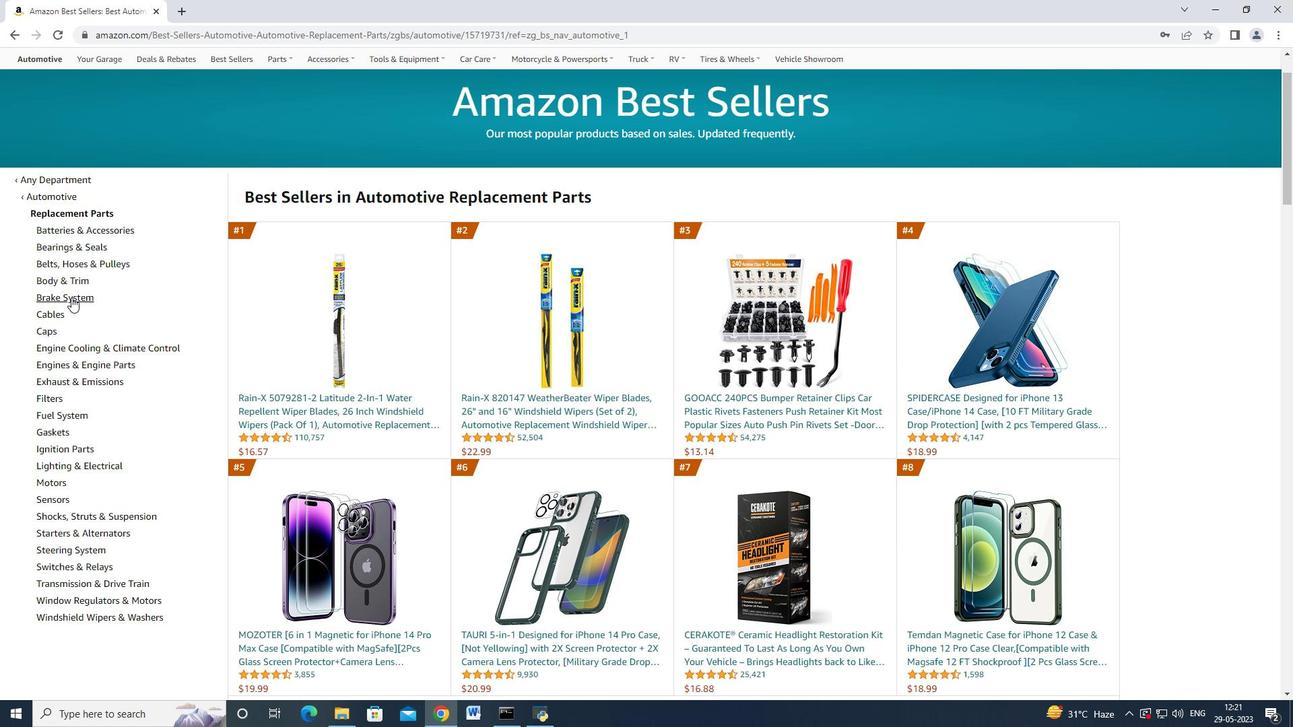 
Action: Mouse pressed left at (71, 297)
Screenshot: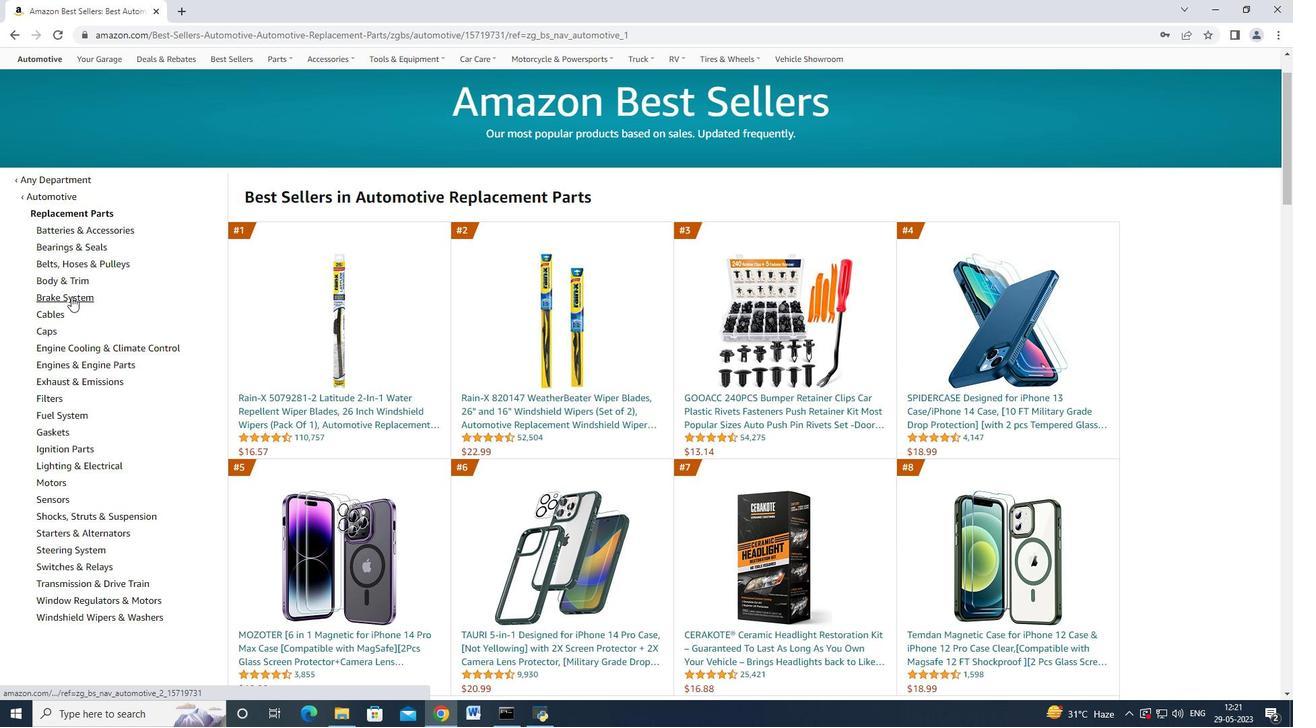 
Action: Mouse moved to (94, 358)
Screenshot: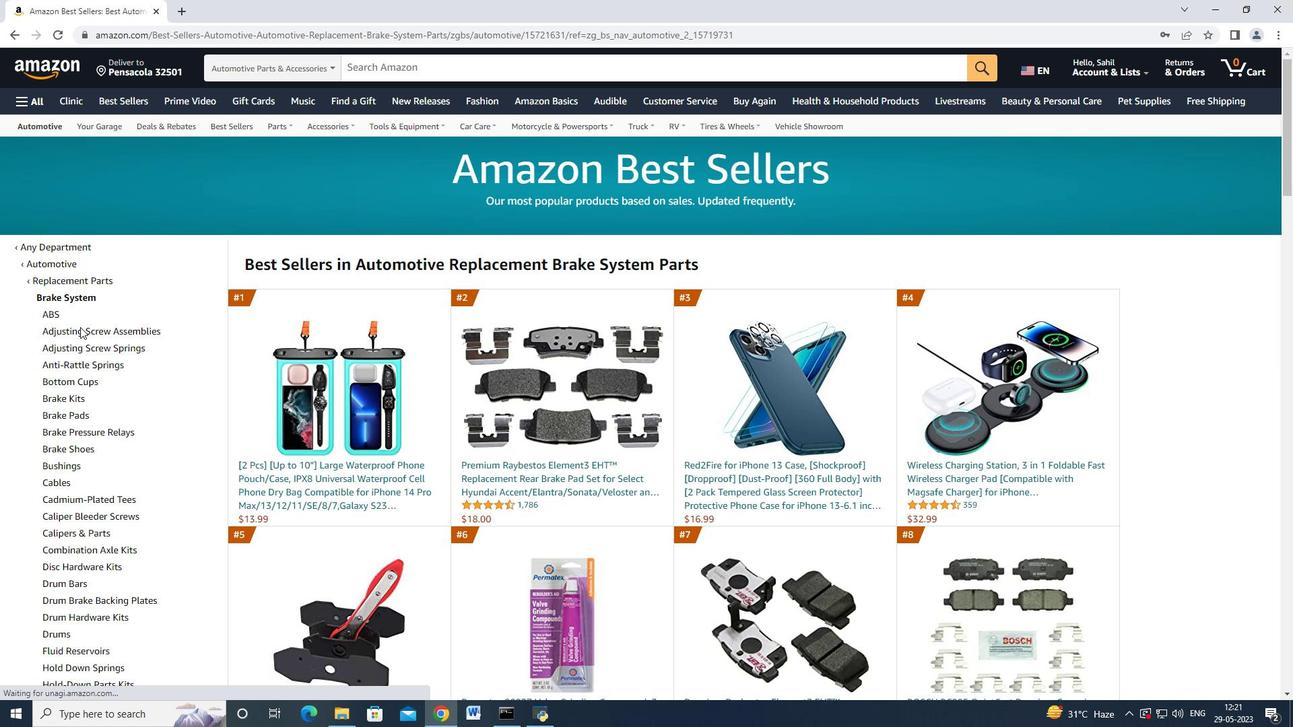 
Action: Mouse scrolled (94, 357) with delta (0, 0)
Screenshot: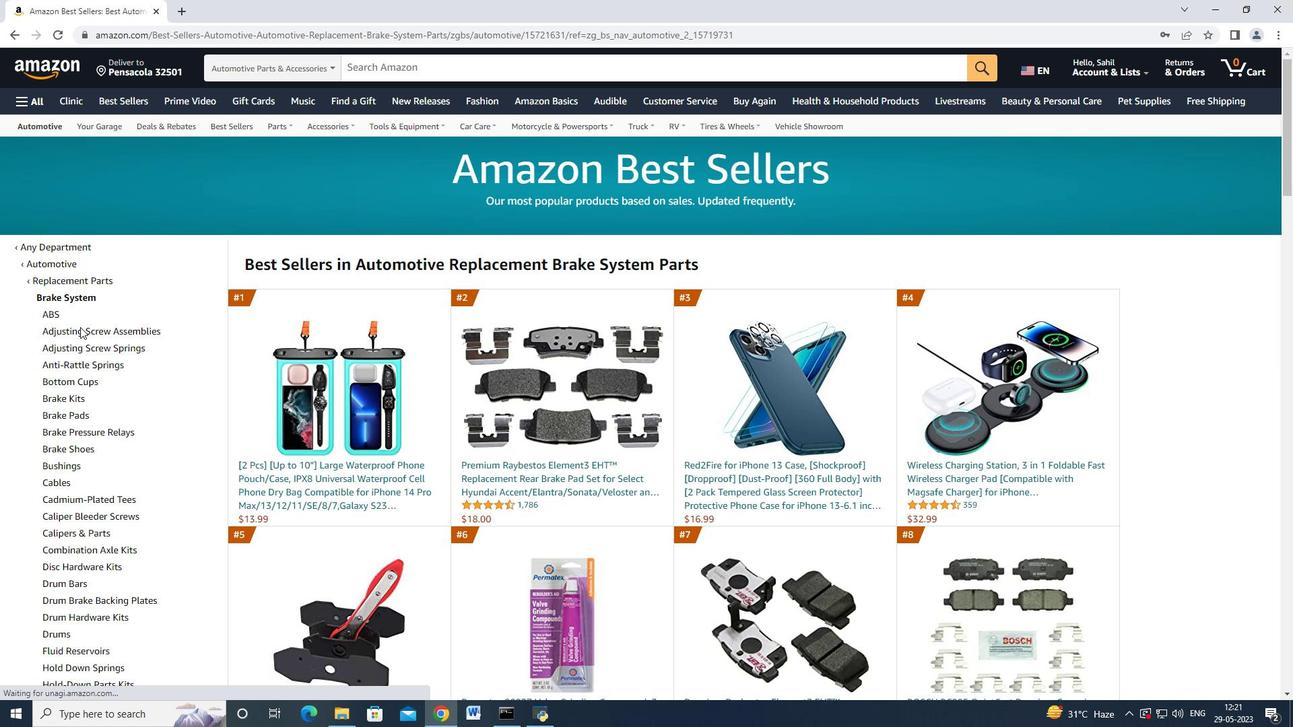
Action: Mouse moved to (95, 361)
Screenshot: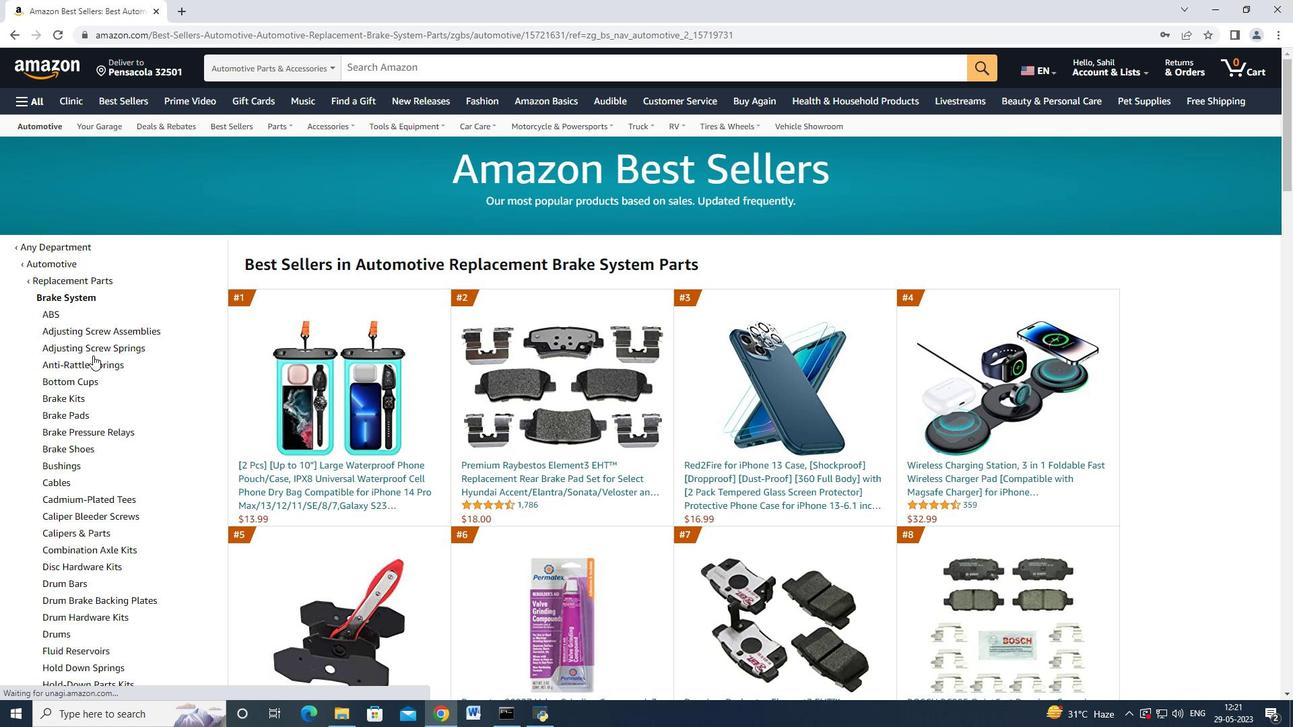 
Action: Mouse scrolled (95, 361) with delta (0, 0)
Screenshot: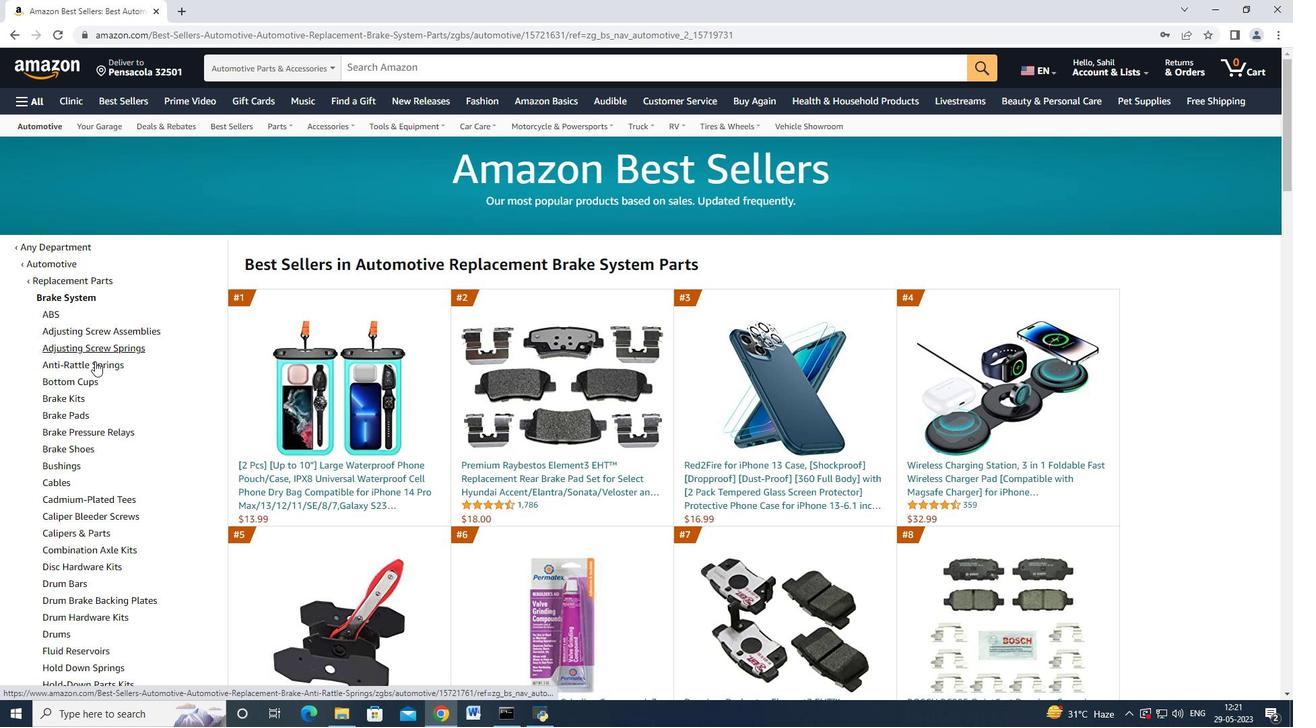
Action: Mouse moved to (95, 361)
Screenshot: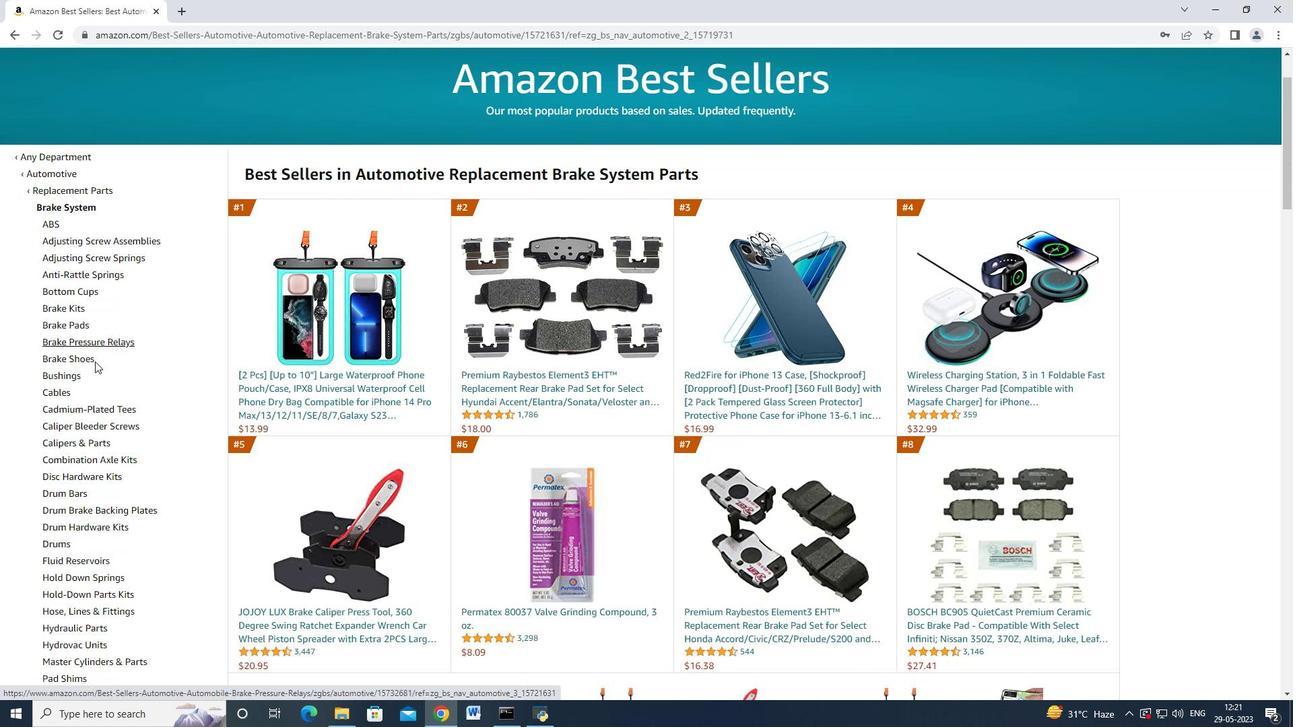 
Action: Mouse scrolled (95, 361) with delta (0, 0)
Screenshot: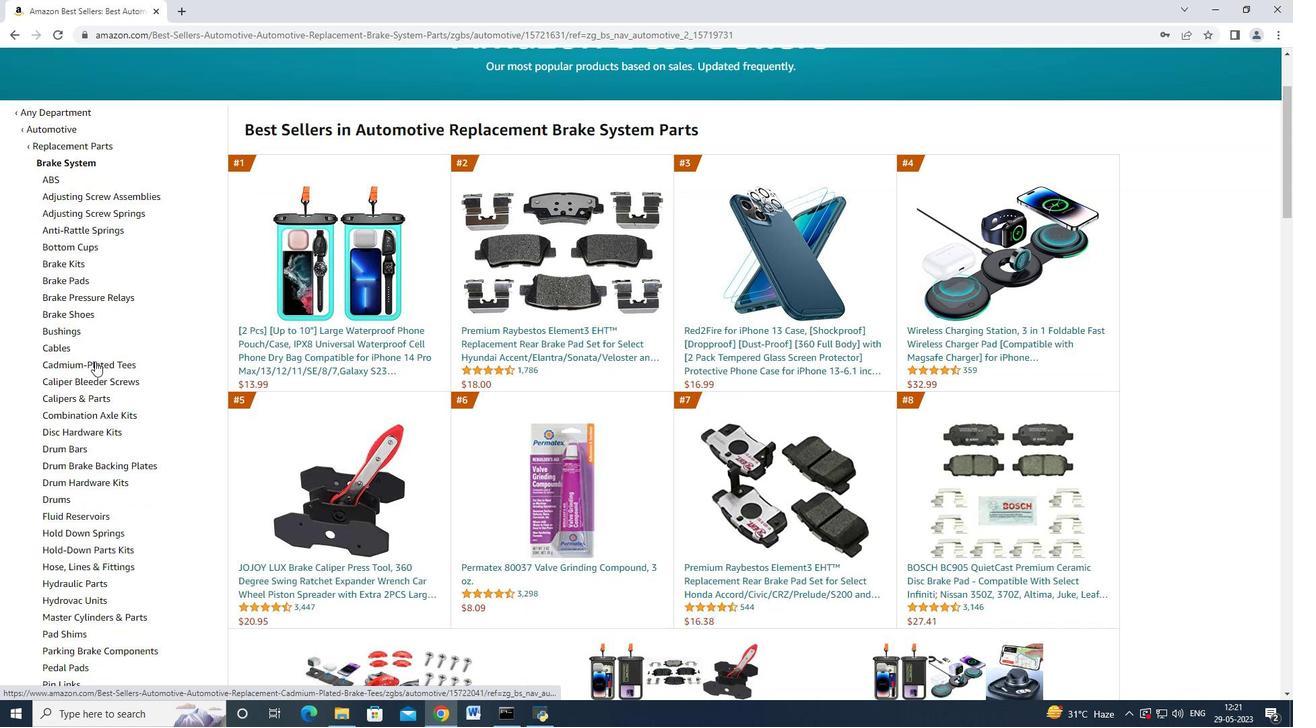 
Action: Mouse moved to (95, 357)
Screenshot: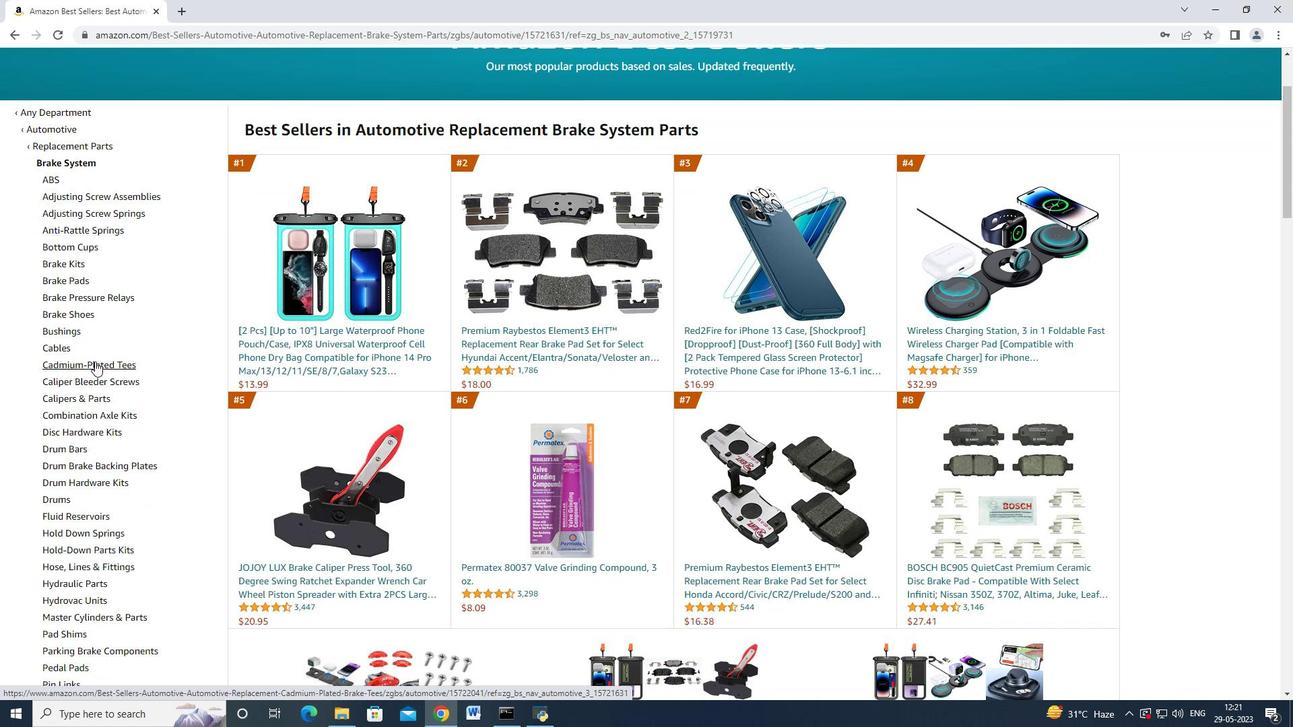 
Action: Mouse scrolled (95, 357) with delta (0, 0)
Screenshot: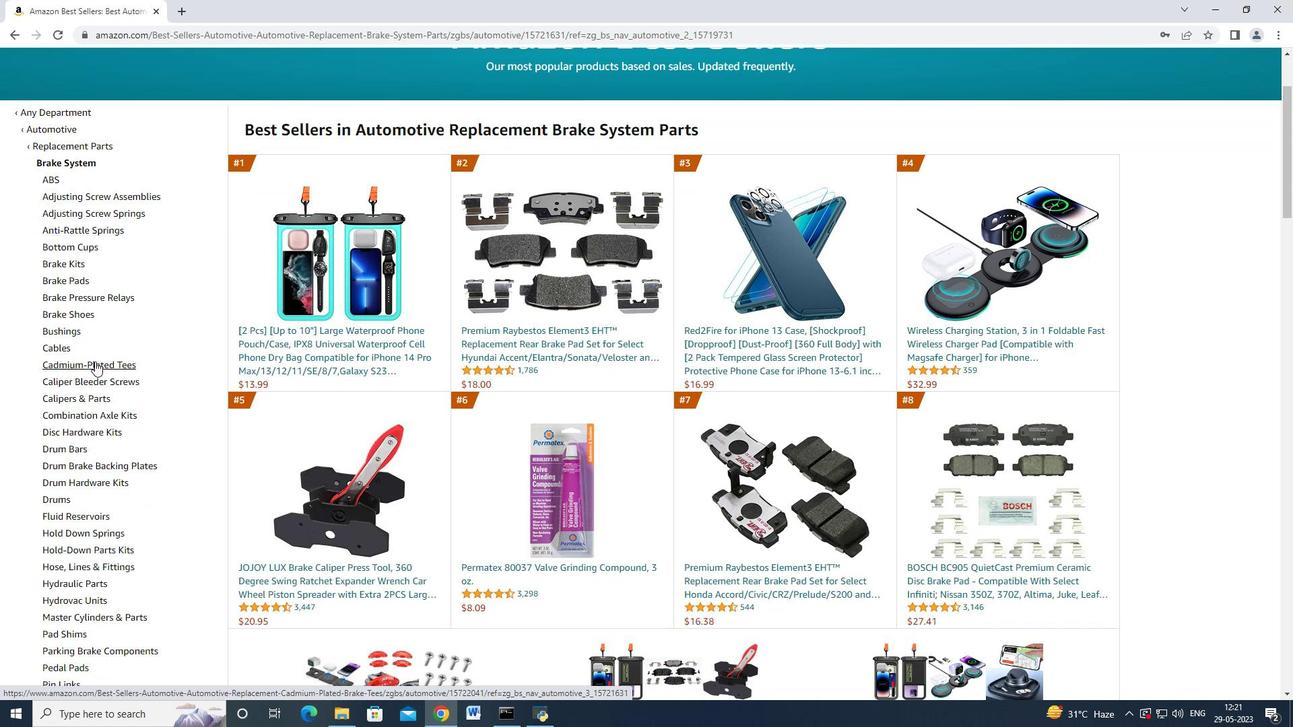 
Action: Mouse moved to (95, 357)
Screenshot: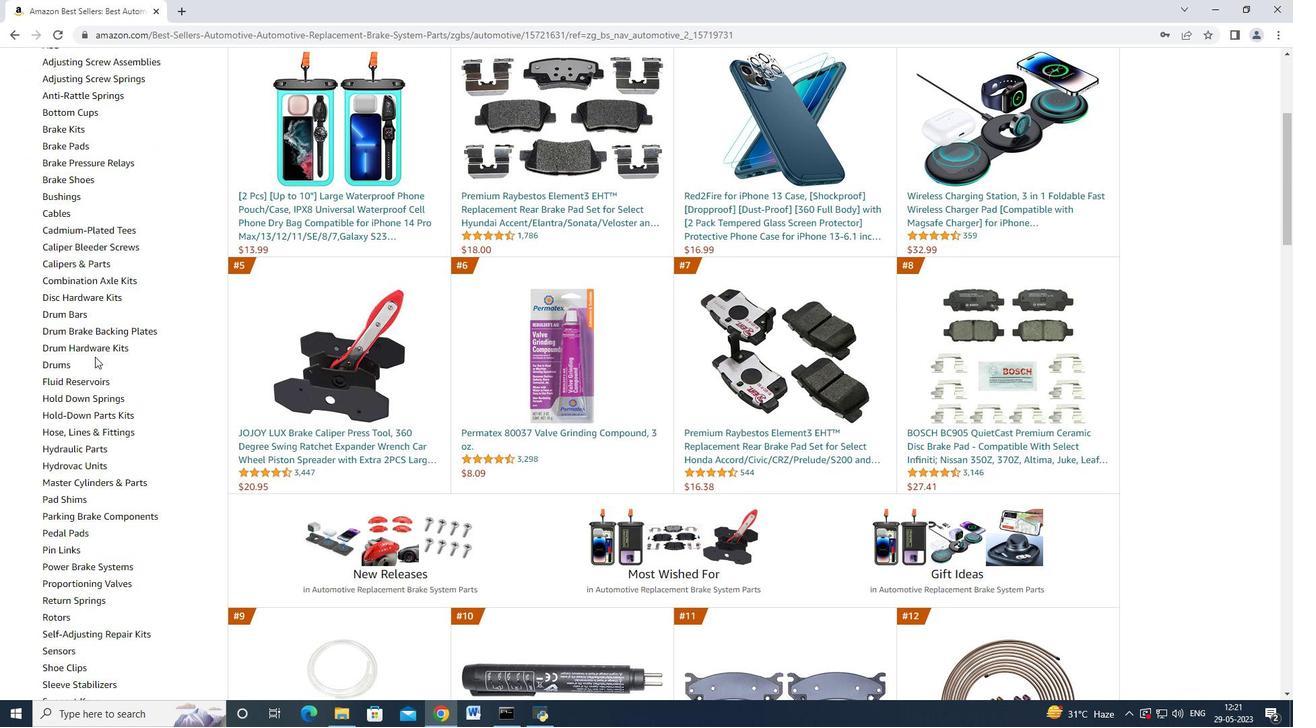 
Action: Mouse scrolled (95, 356) with delta (0, 0)
Screenshot: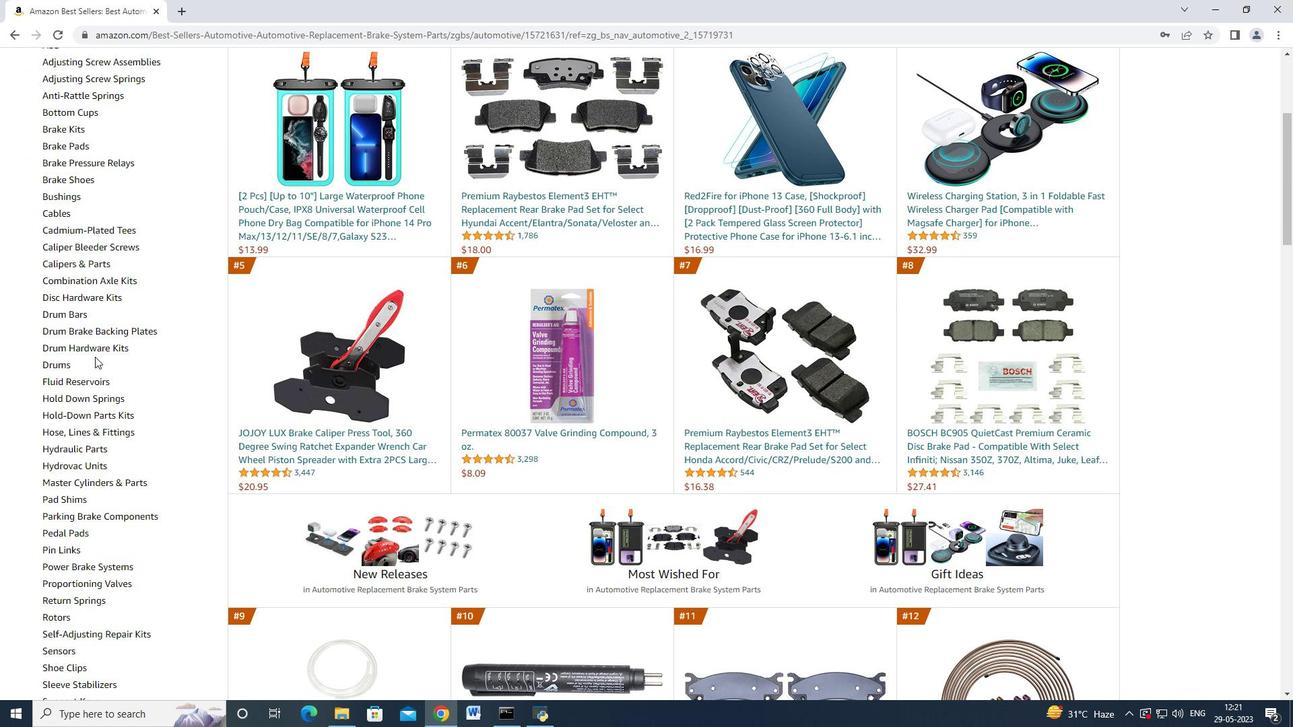 
Action: Mouse moved to (66, 551)
Screenshot: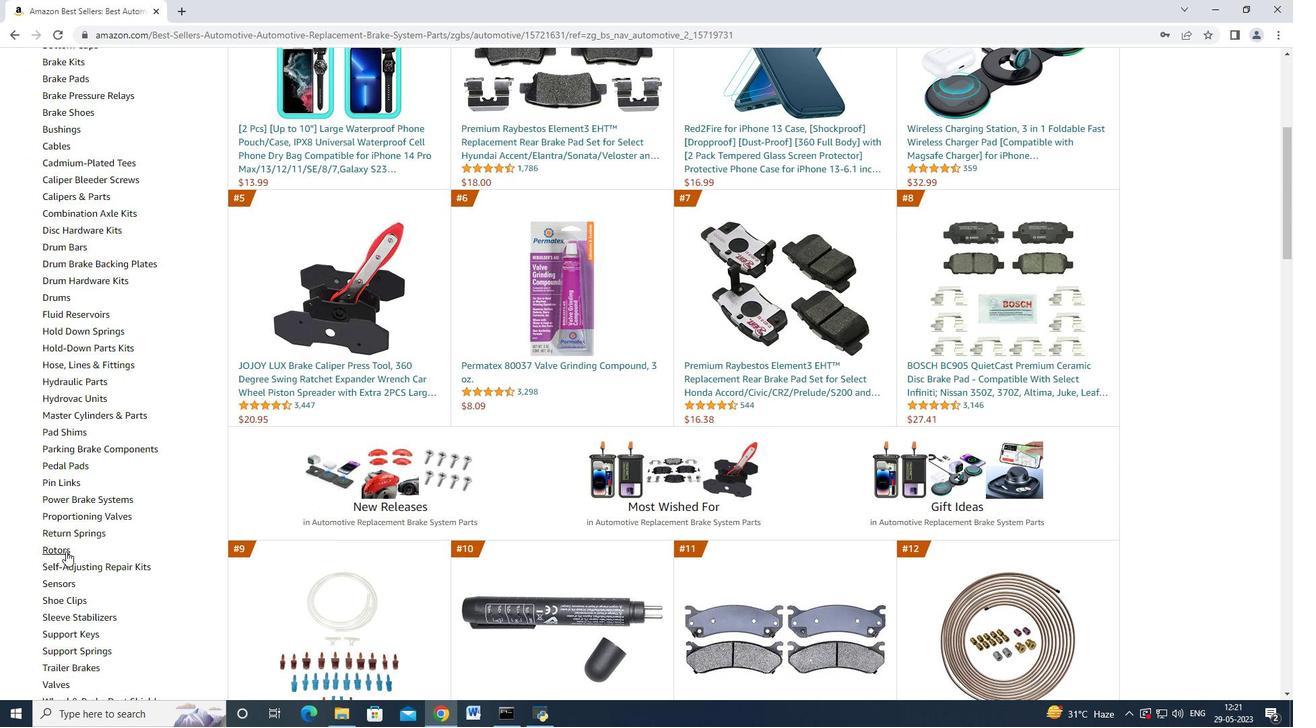 
Action: Mouse pressed left at (66, 551)
Screenshot: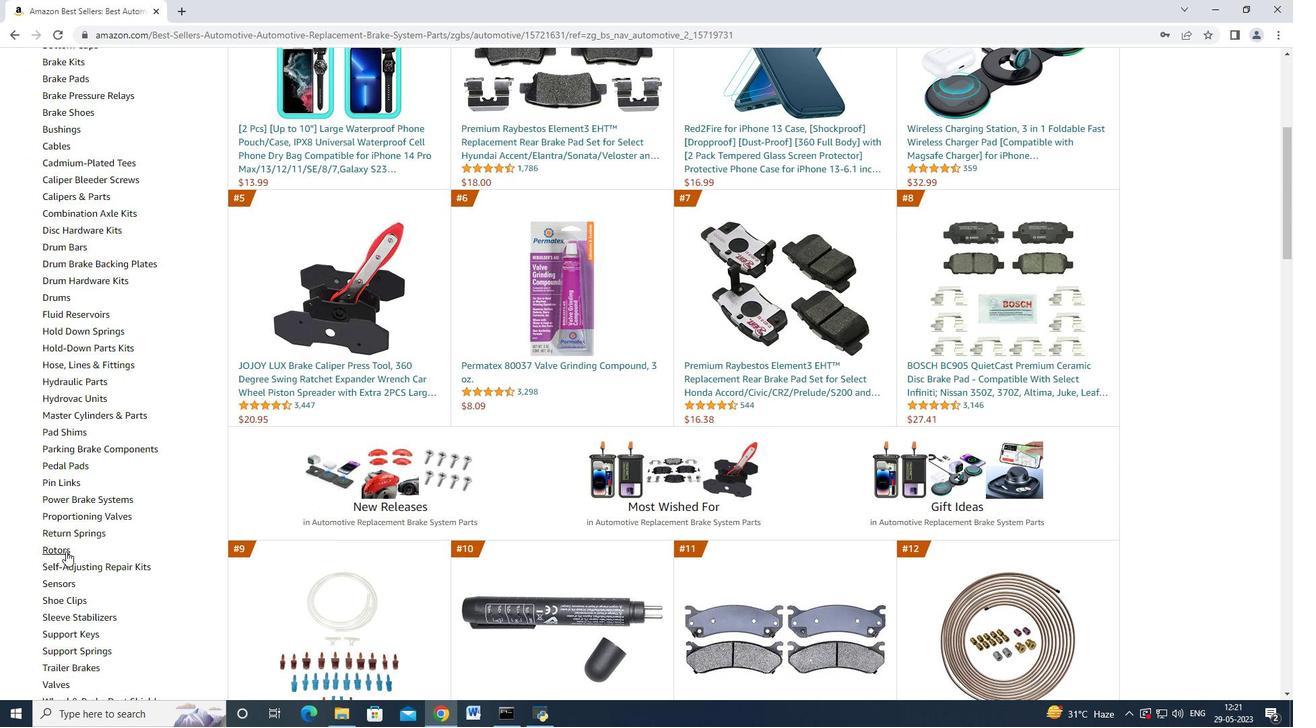 
Action: Mouse moved to (419, 464)
Screenshot: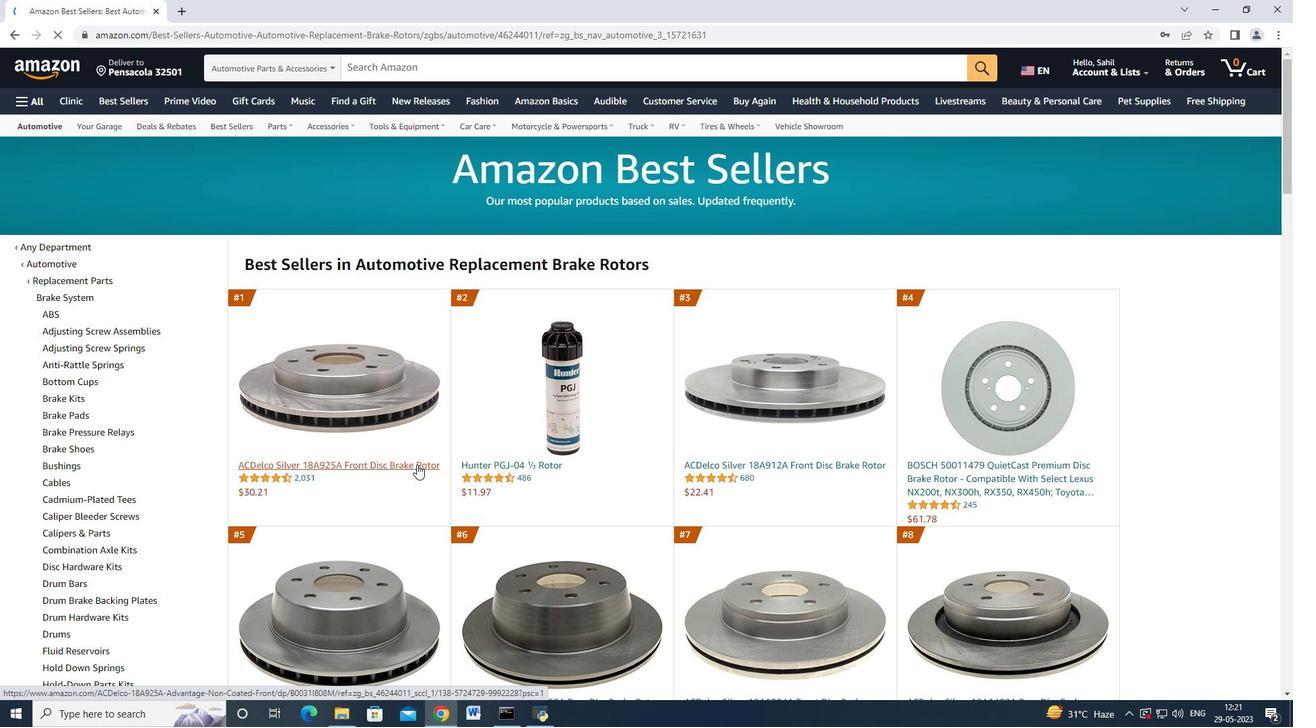 
Action: Mouse pressed left at (419, 464)
Screenshot: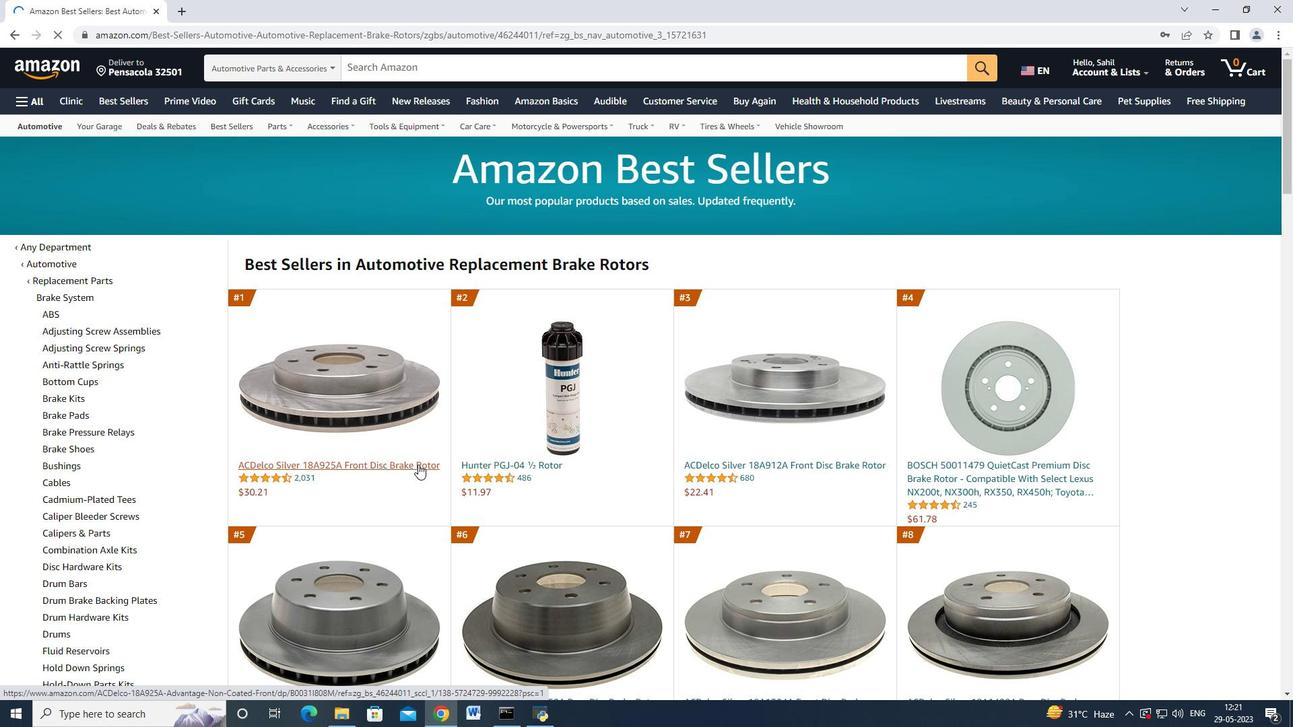 
Action: Mouse moved to (659, 418)
Screenshot: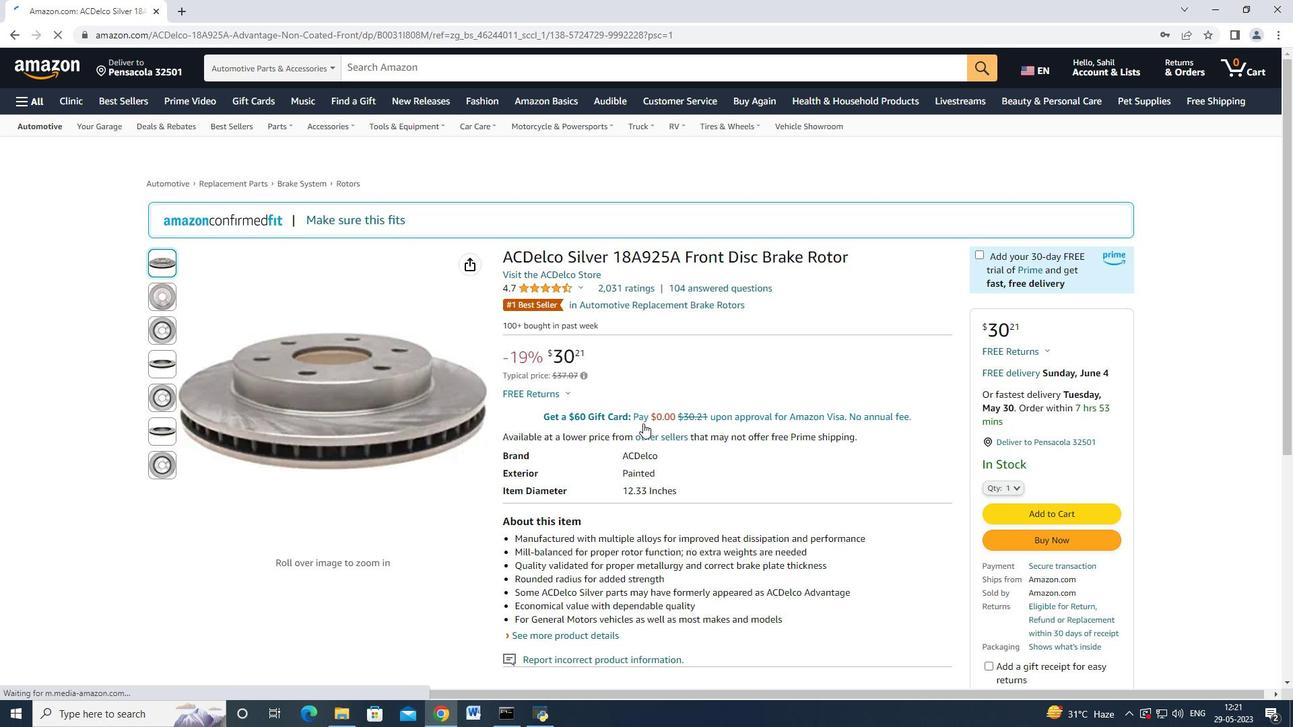 
Action: Mouse scrolled (659, 417) with delta (0, 0)
Screenshot: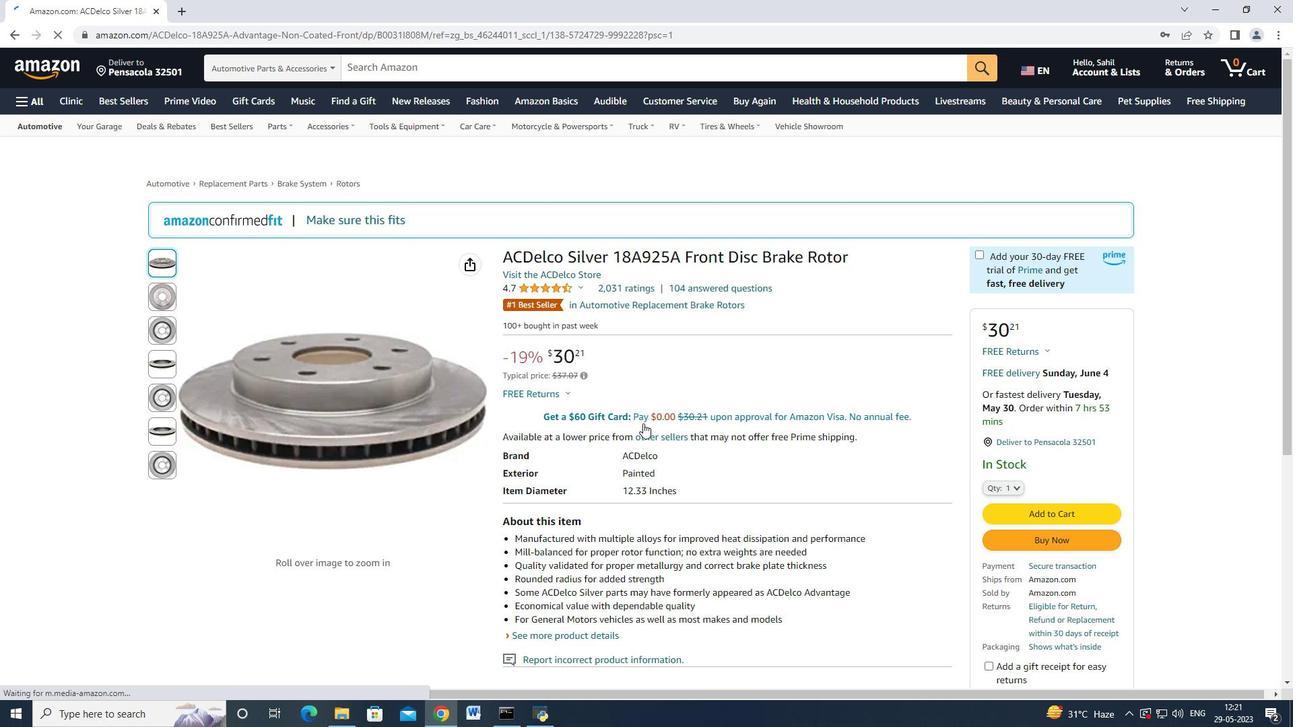 
Action: Mouse moved to (659, 417)
Screenshot: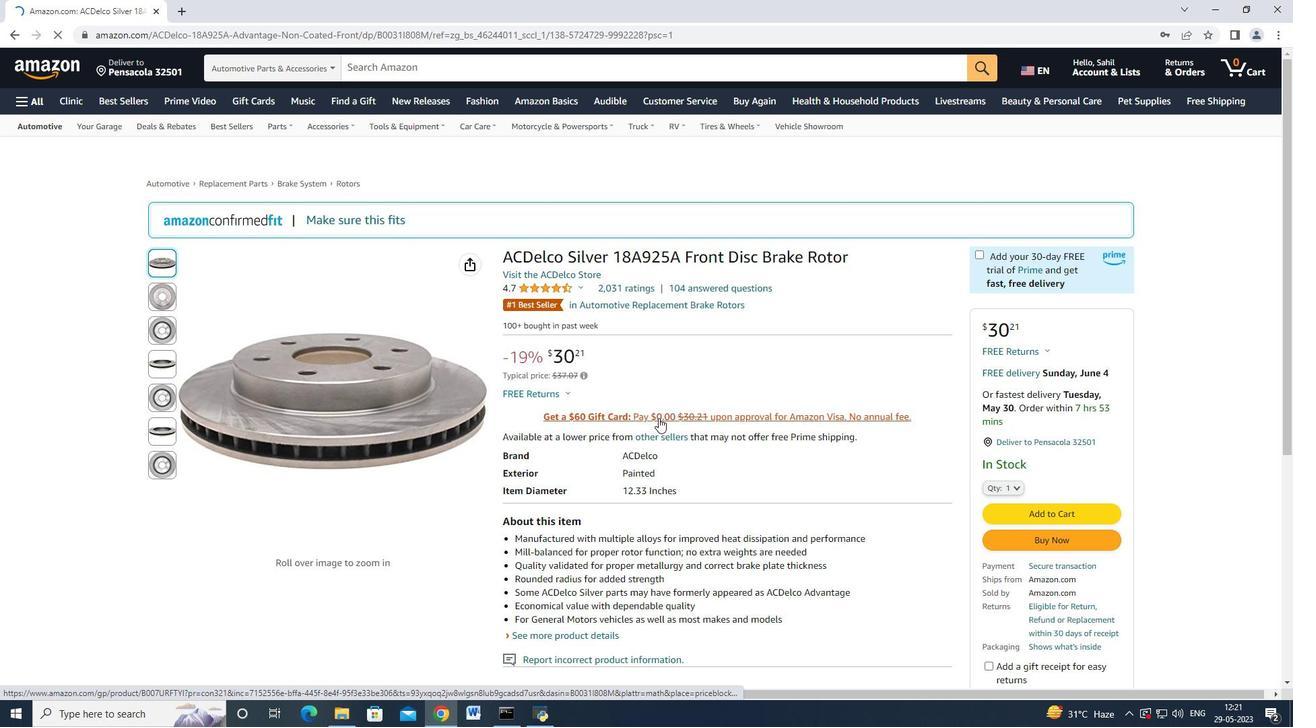 
Action: Mouse scrolled (659, 416) with delta (0, 0)
Screenshot: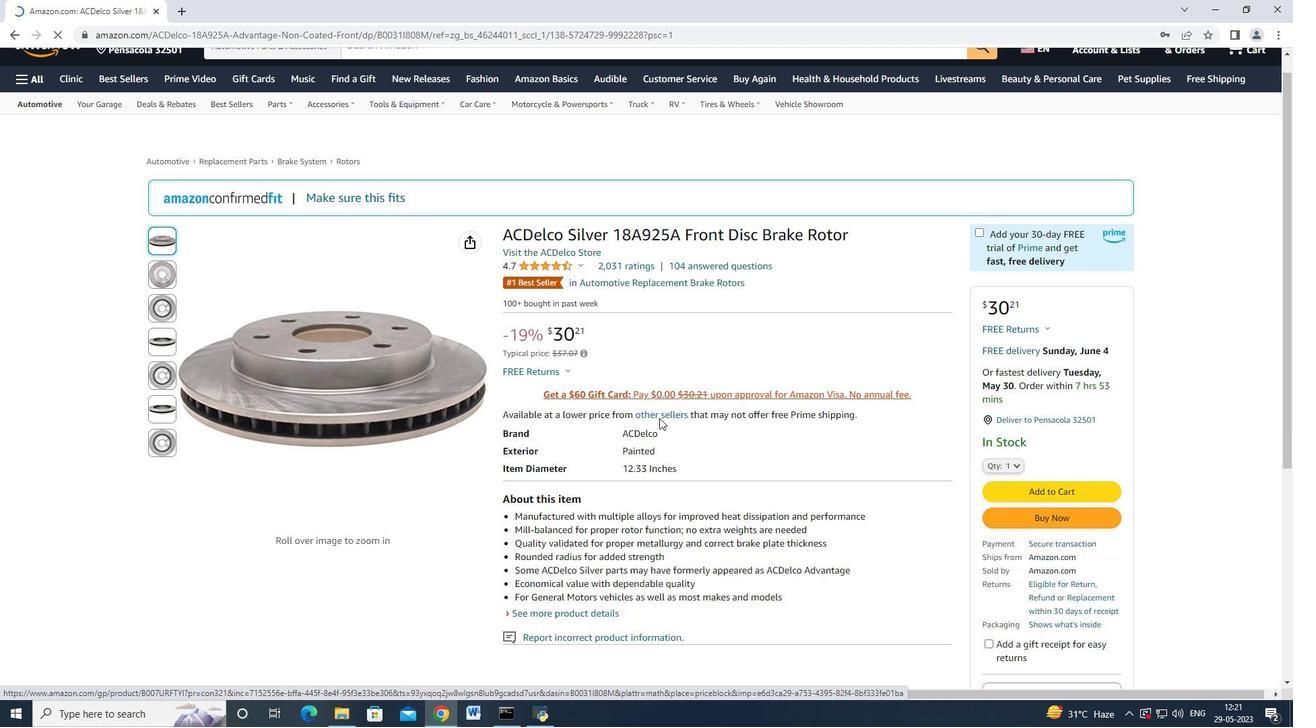 
Action: Mouse moved to (334, 394)
Screenshot: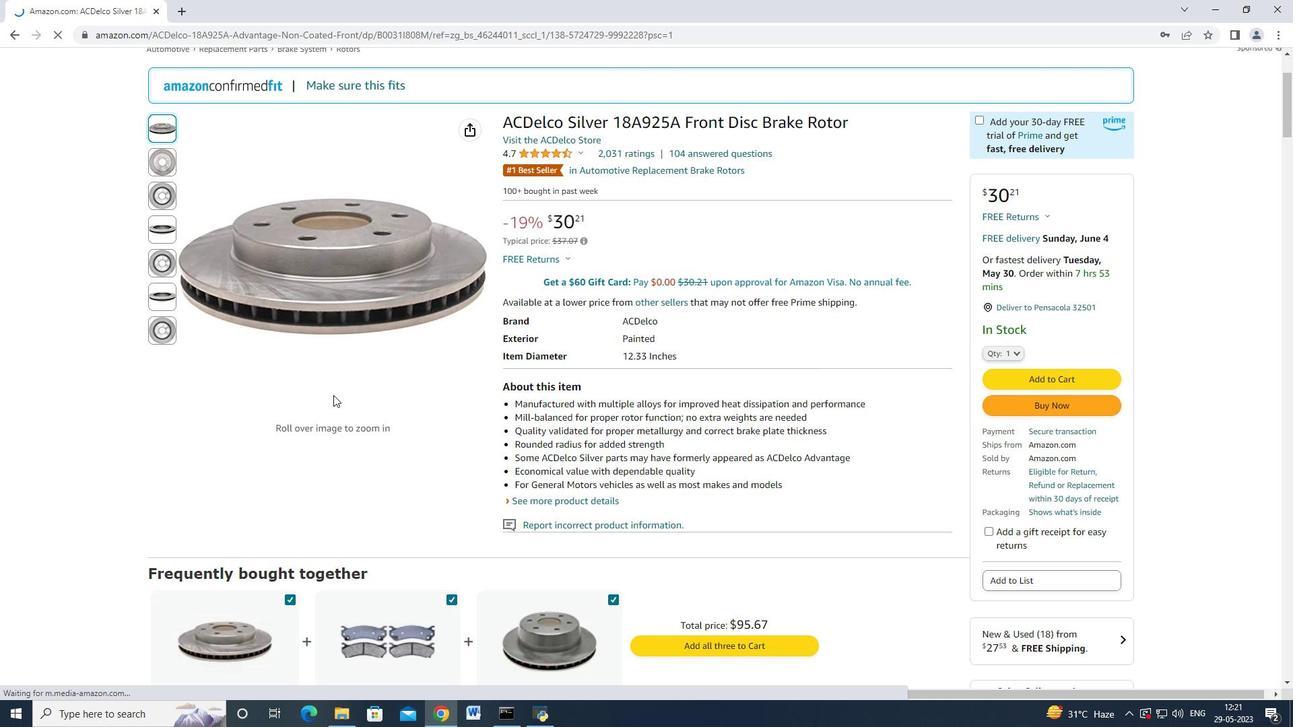 
Action: Mouse scrolled (334, 393) with delta (0, 0)
Screenshot: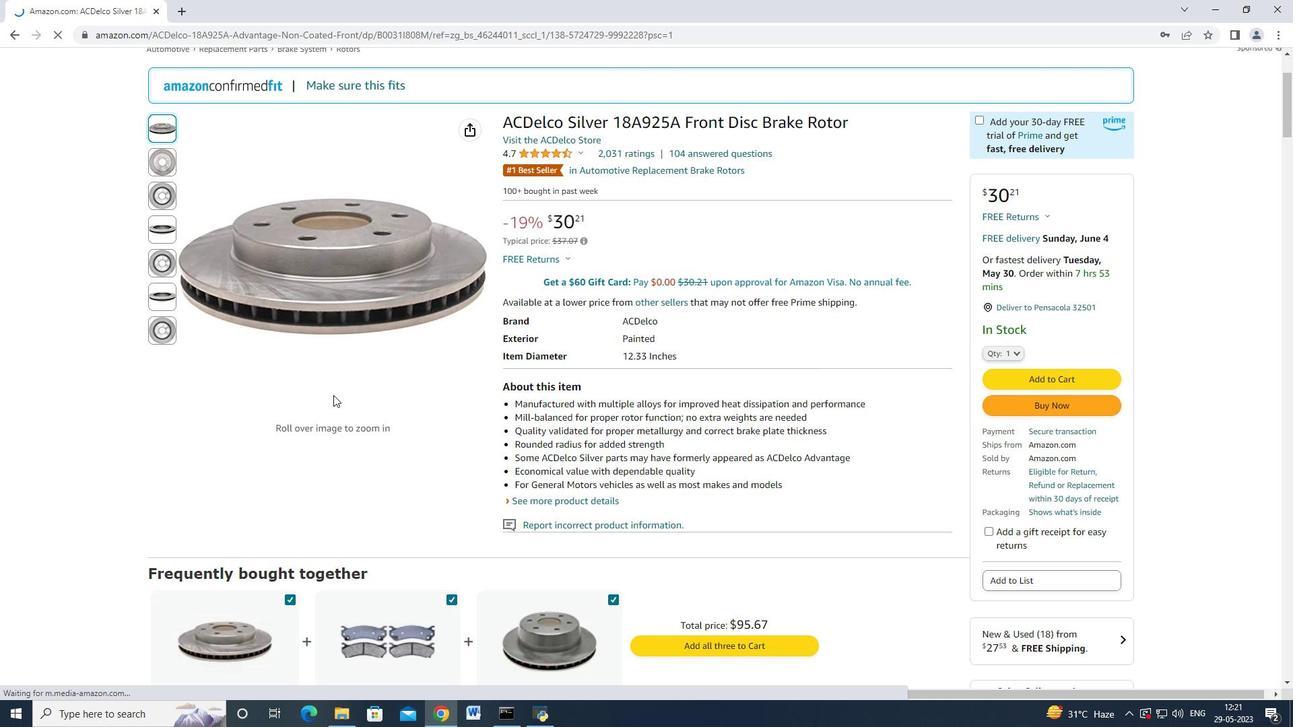 
Action: Mouse moved to (334, 392)
Screenshot: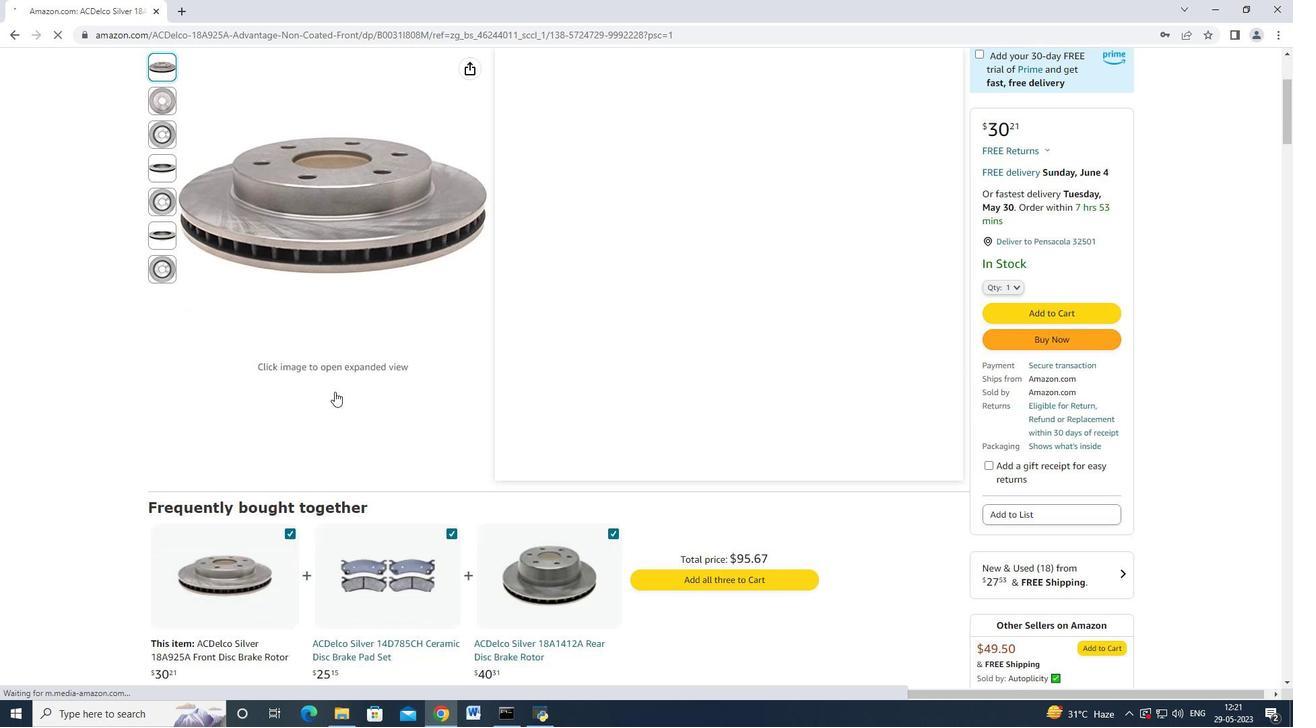 
Action: Mouse scrolled (334, 392) with delta (0, 0)
Screenshot: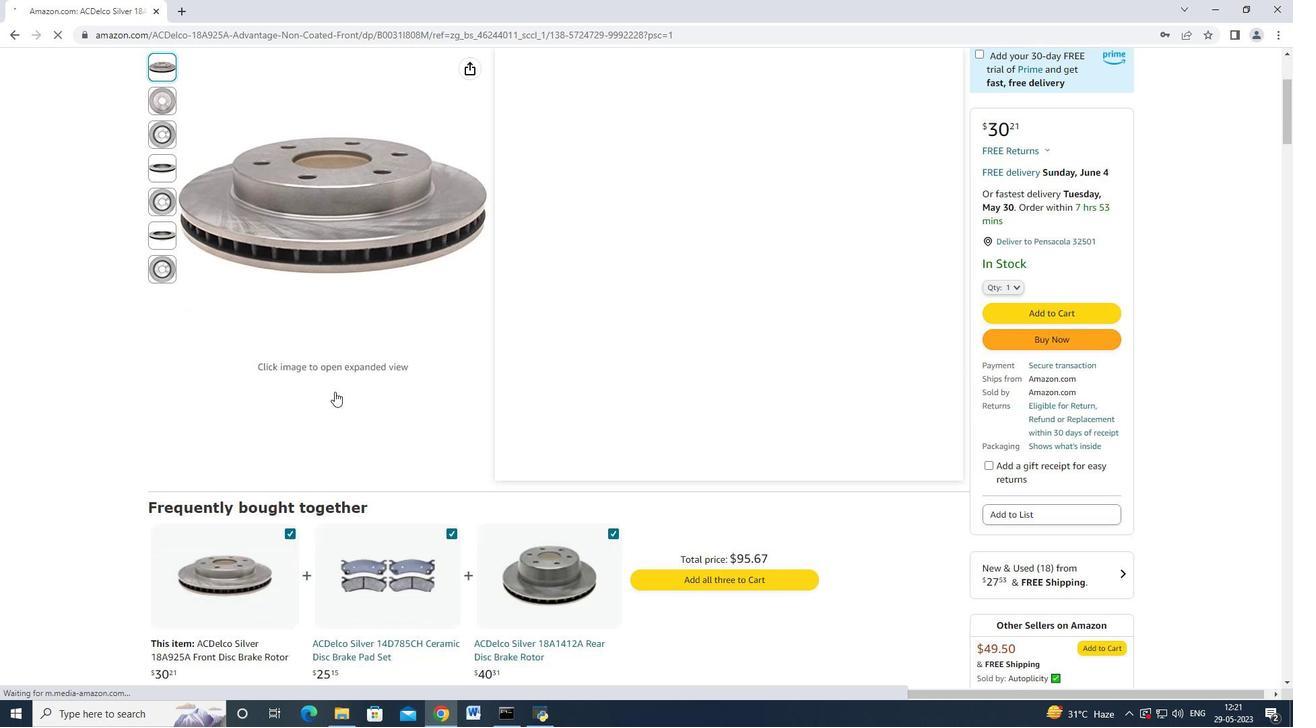 
Action: Mouse moved to (334, 393)
Screenshot: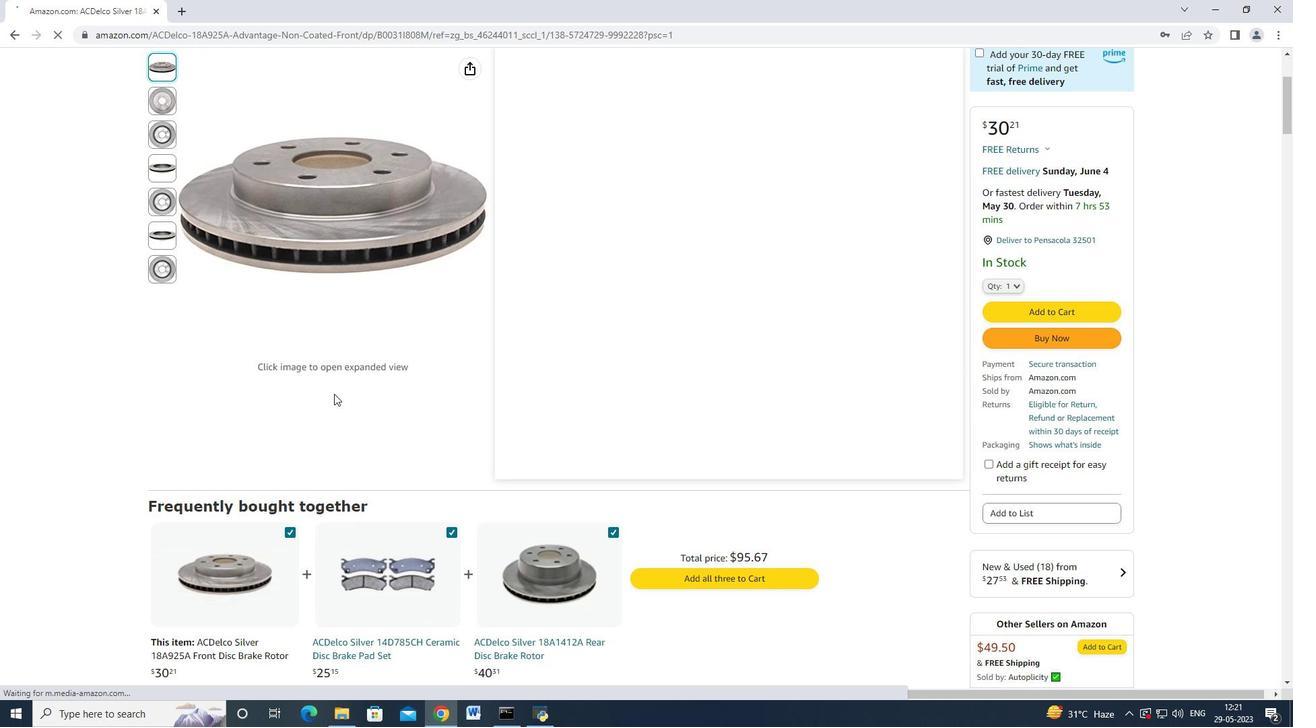 
Action: Mouse scrolled (334, 392) with delta (0, 0)
Screenshot: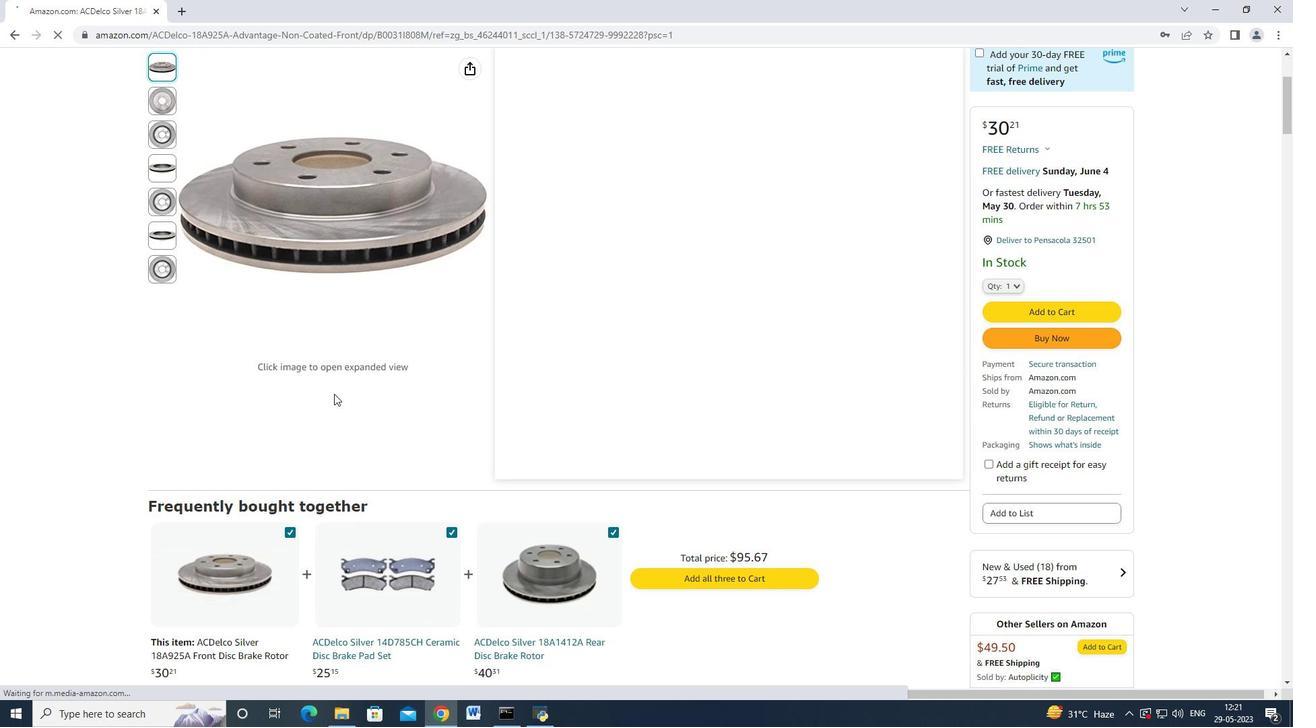 
Action: Mouse moved to (336, 384)
Screenshot: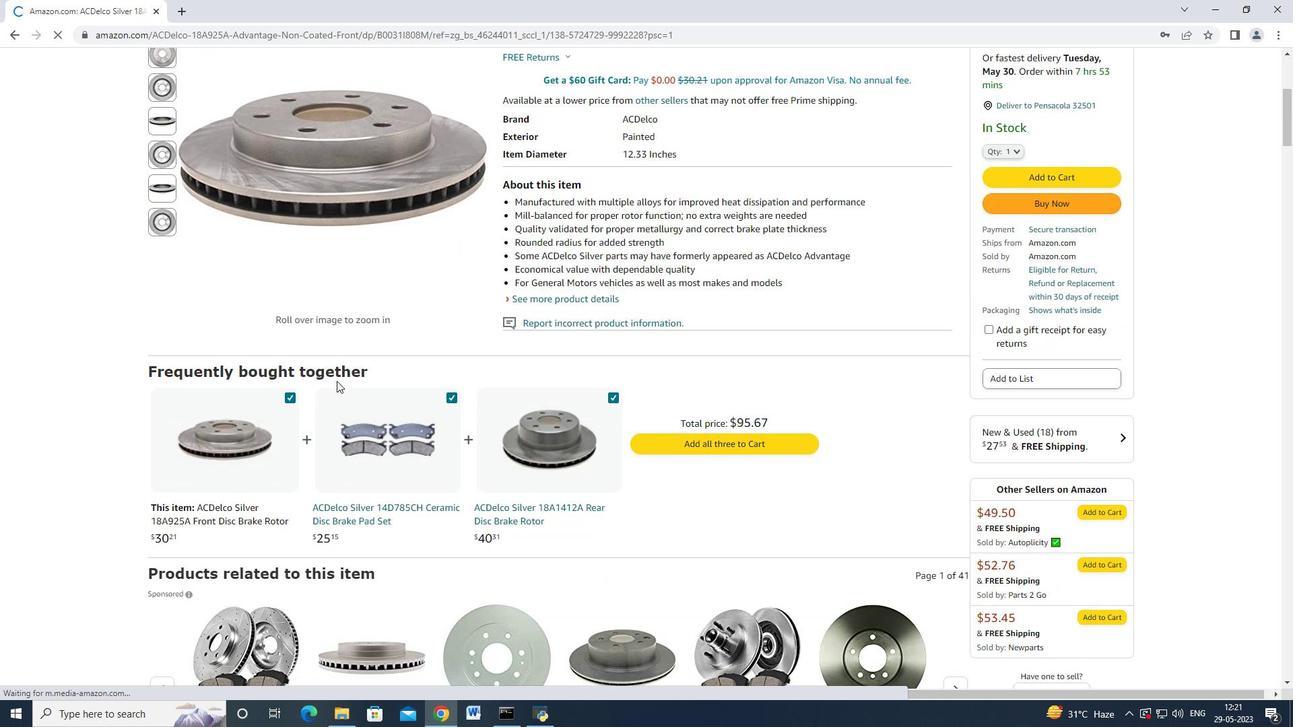 
Action: Mouse scrolled (336, 383) with delta (0, 0)
Screenshot: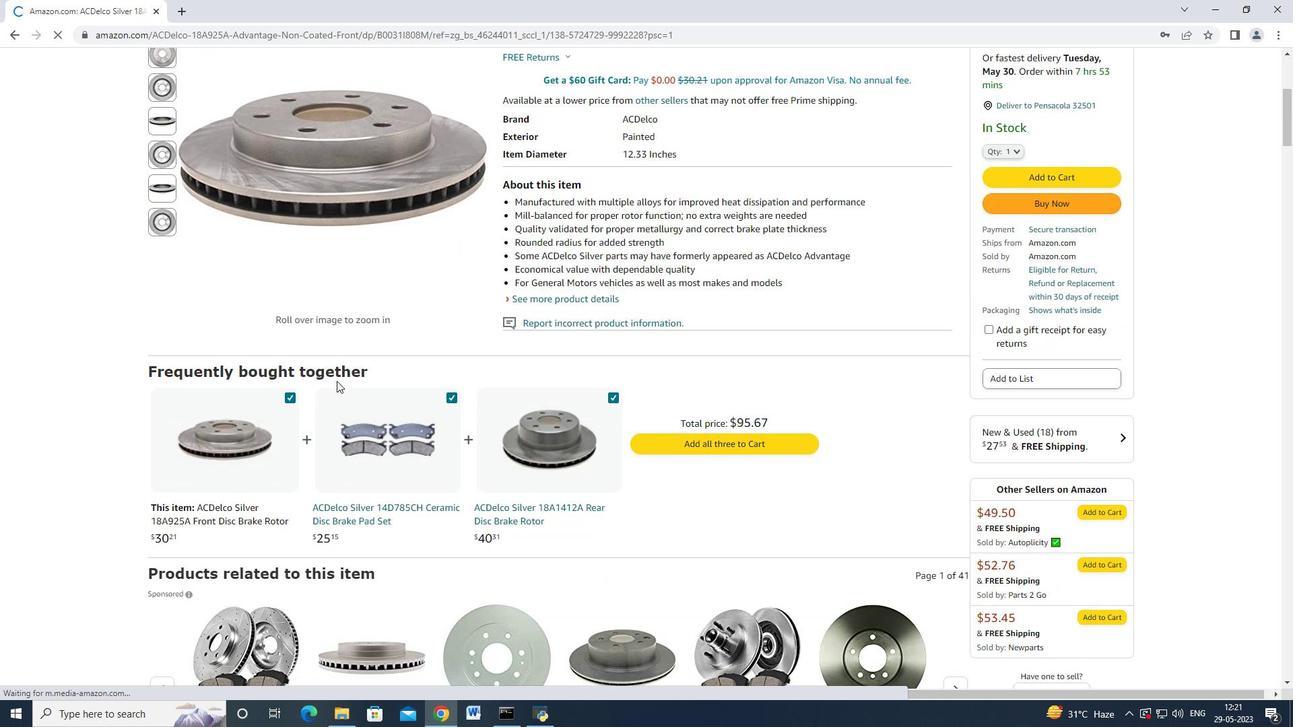 
Action: Mouse moved to (336, 377)
Screenshot: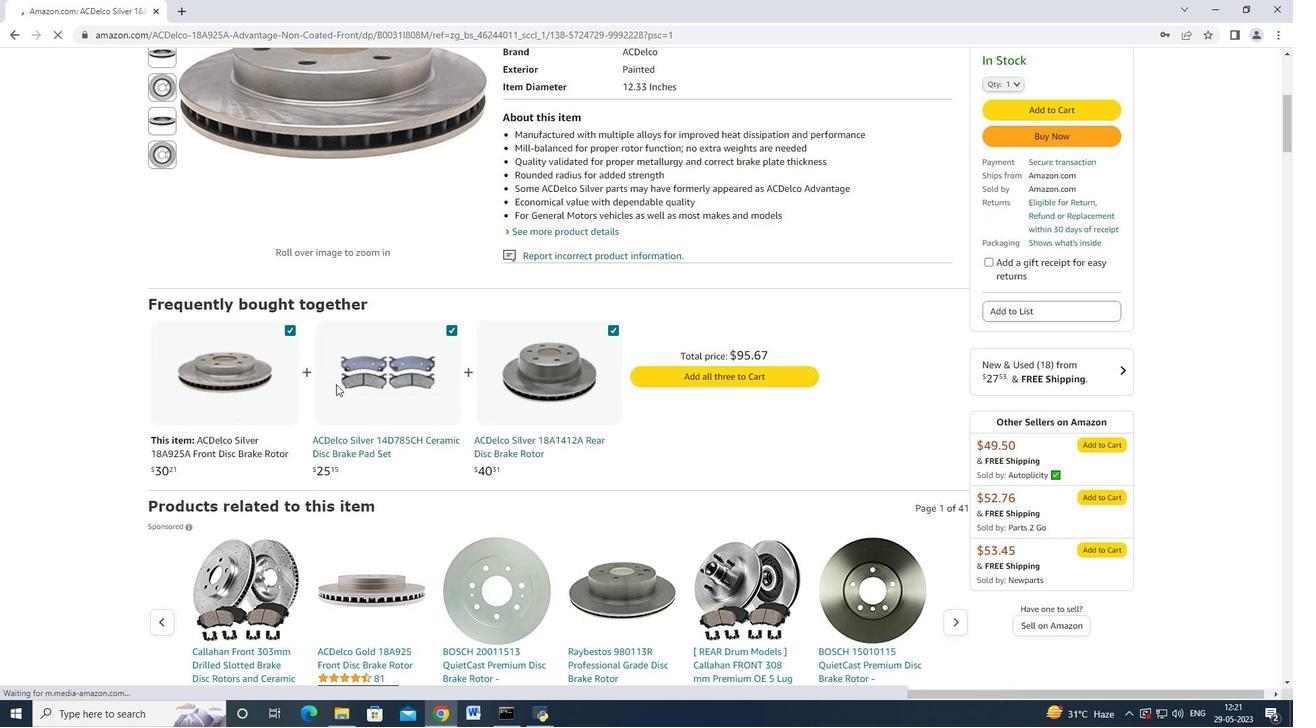 
Action: Mouse scrolled (336, 376) with delta (0, 0)
Screenshot: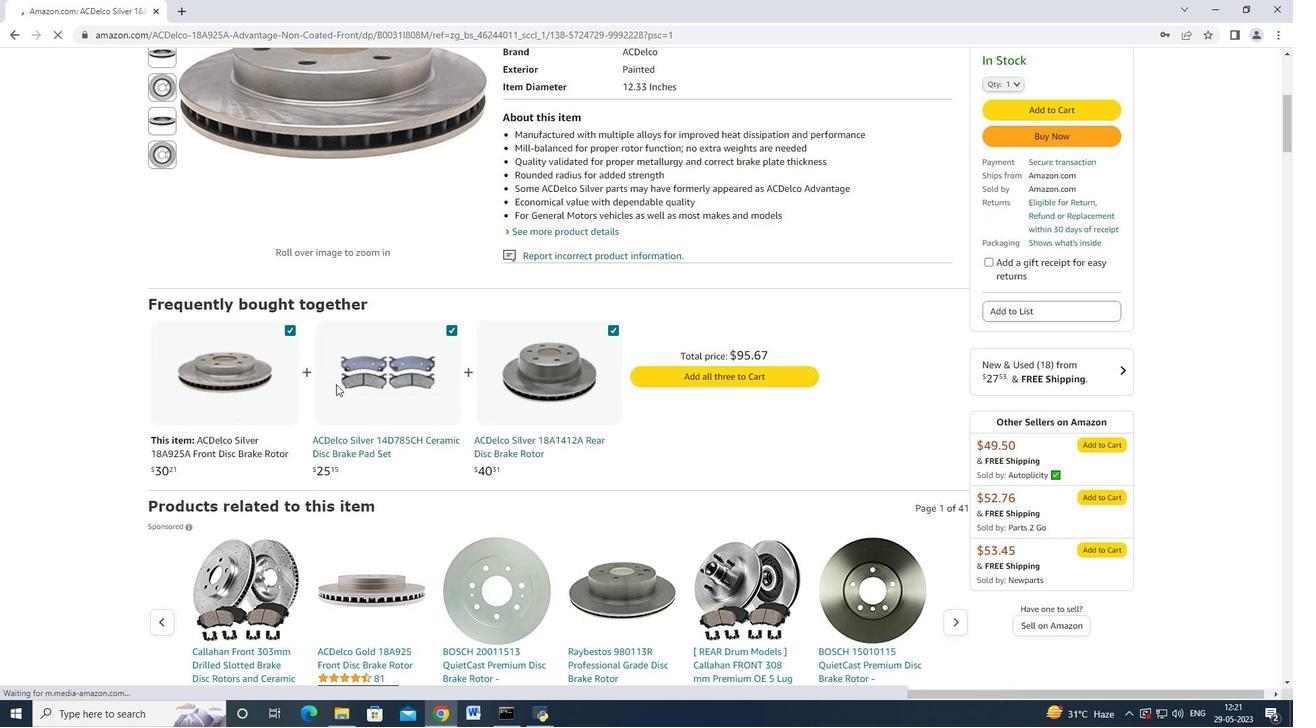 
Action: Mouse moved to (336, 379)
Screenshot: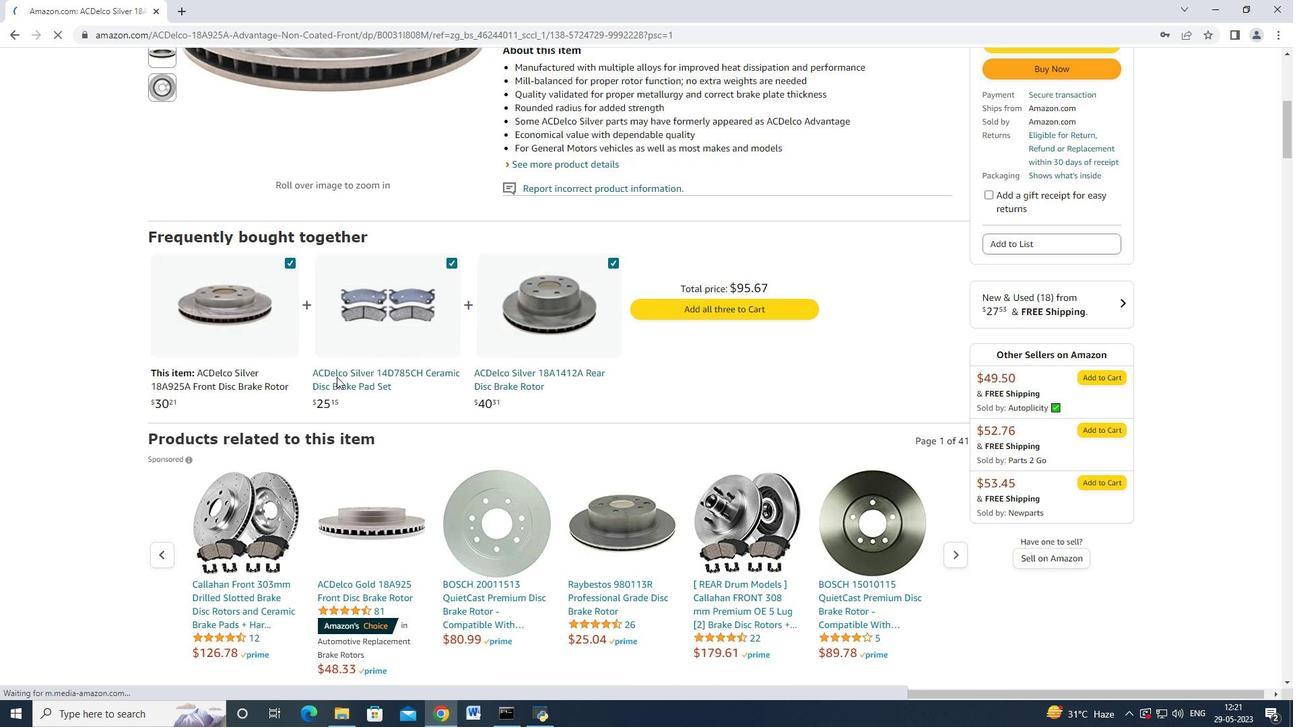 
Action: Mouse scrolled (336, 378) with delta (0, 0)
Screenshot: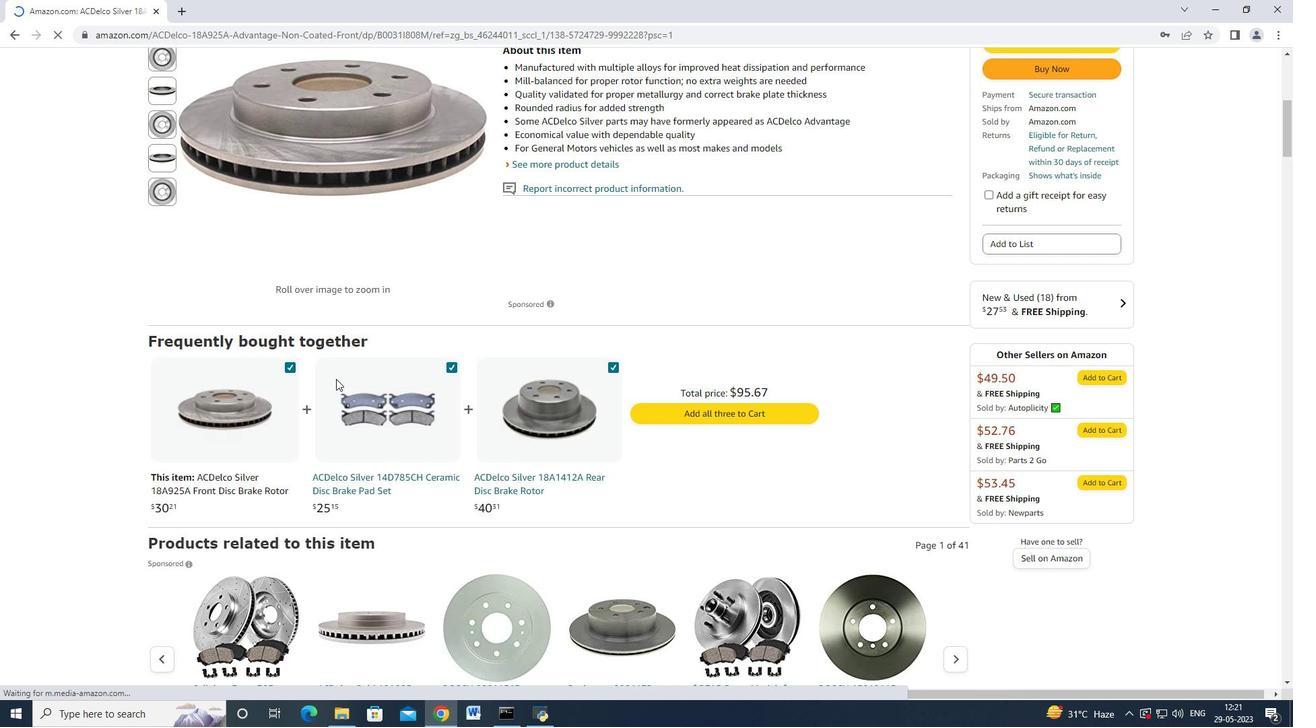 
Action: Mouse scrolled (336, 378) with delta (0, 0)
Screenshot: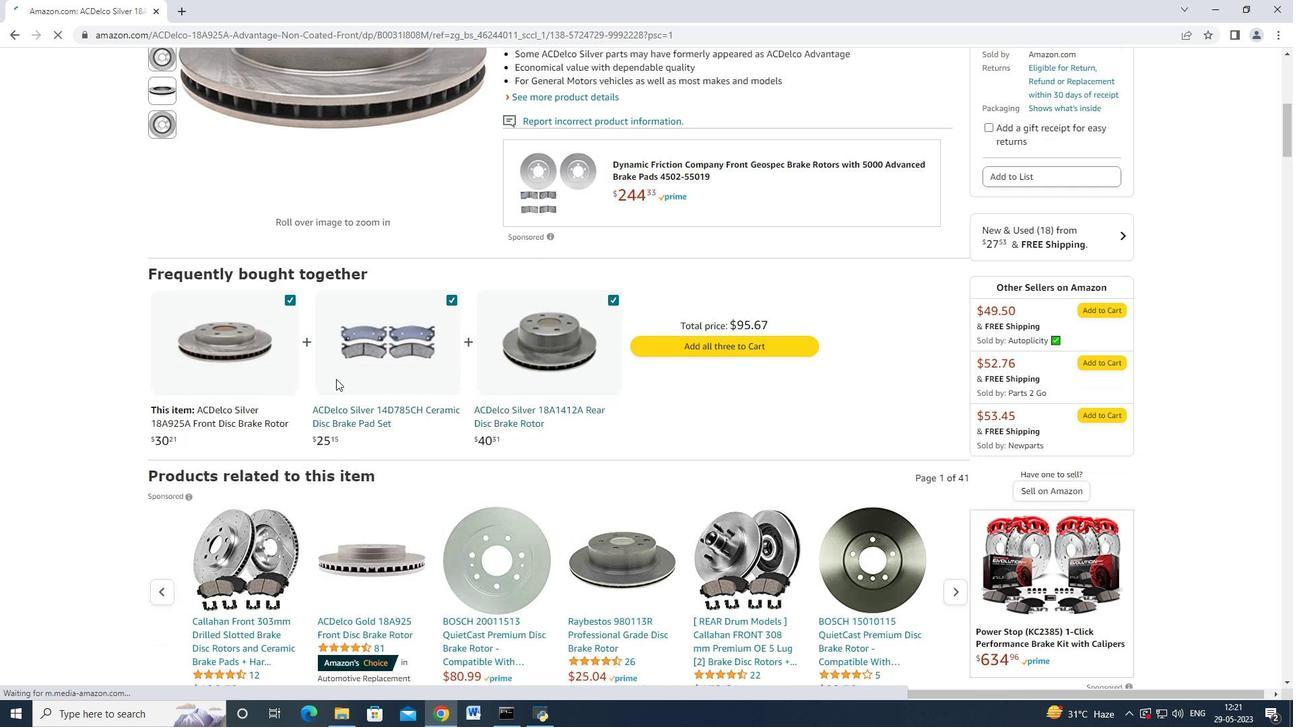 
Action: Mouse moved to (336, 380)
Screenshot: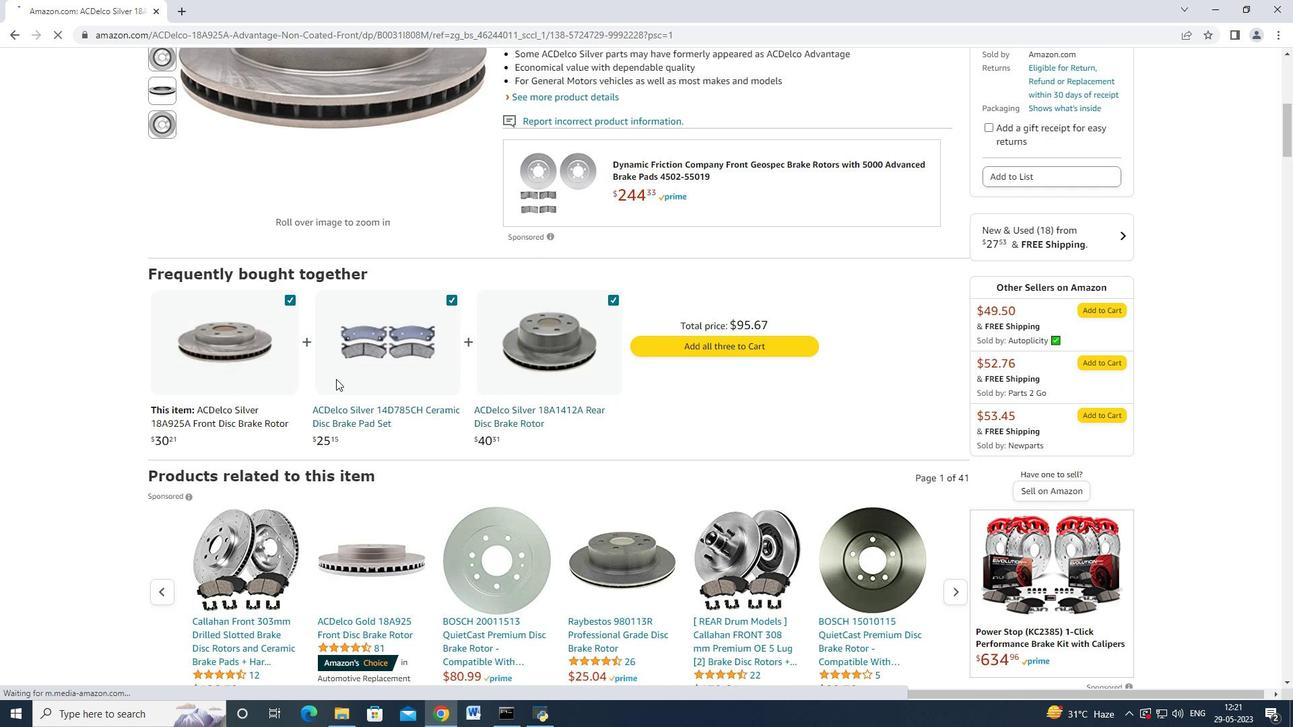 
Action: Mouse scrolled (336, 379) with delta (0, 0)
Screenshot: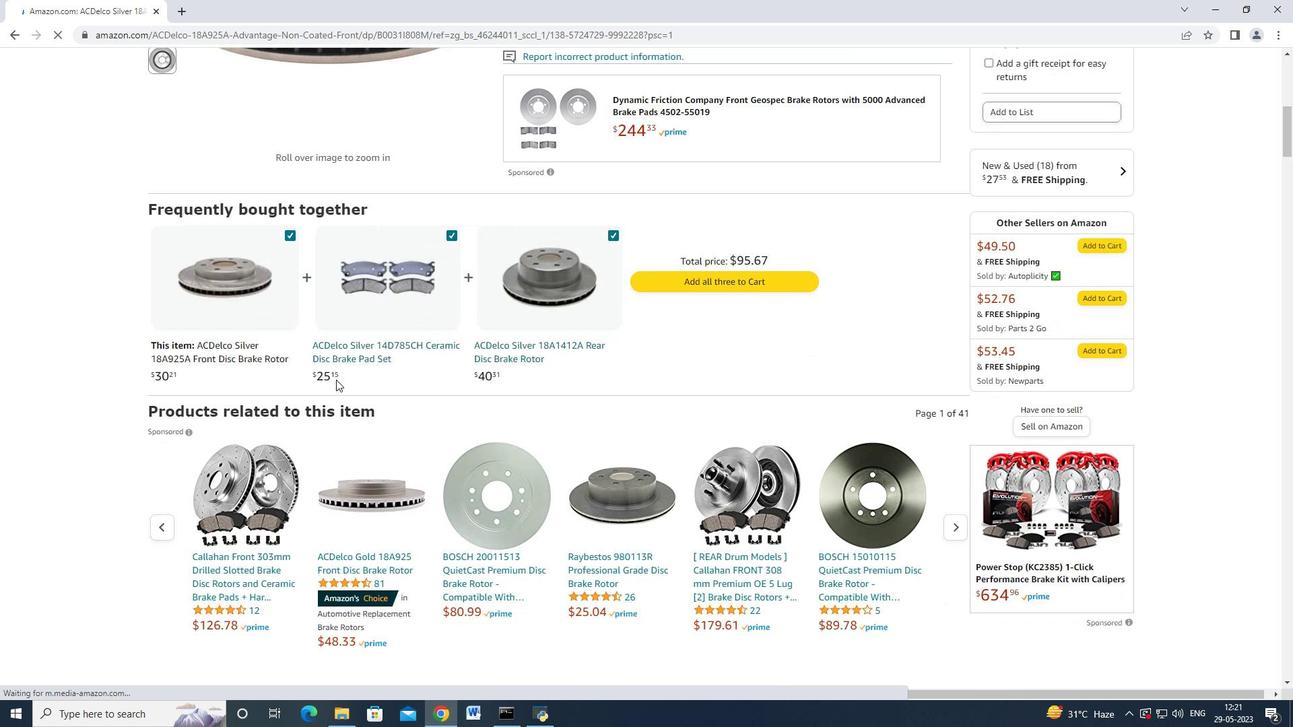 
Action: Mouse scrolled (336, 379) with delta (0, 0)
Screenshot: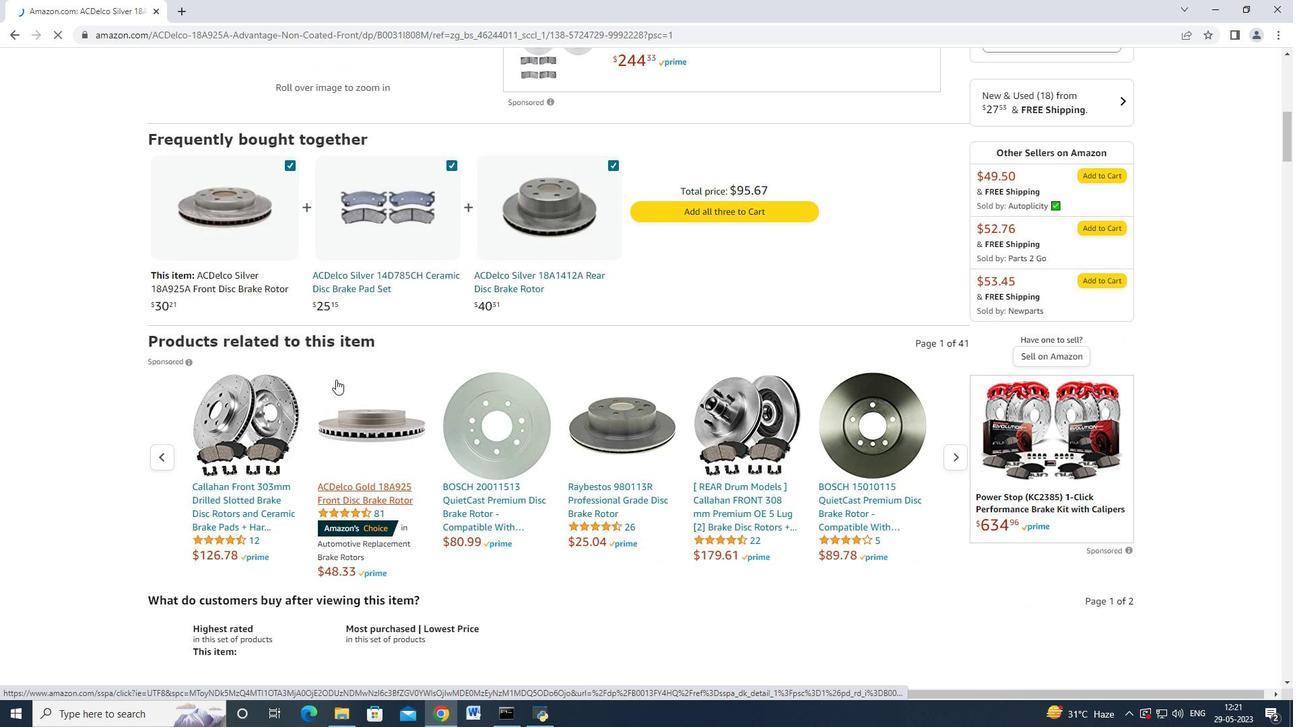 
Action: Mouse moved to (336, 380)
Screenshot: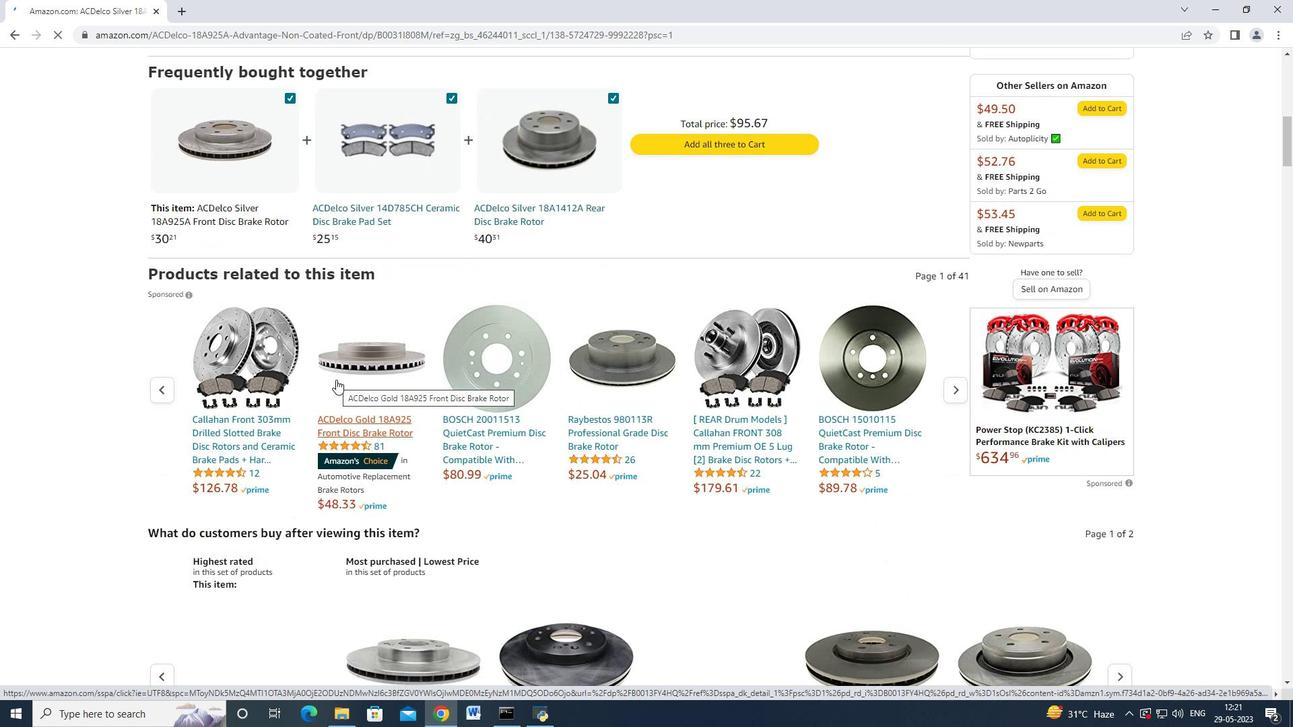 
Action: Mouse scrolled (336, 379) with delta (0, 0)
Screenshot: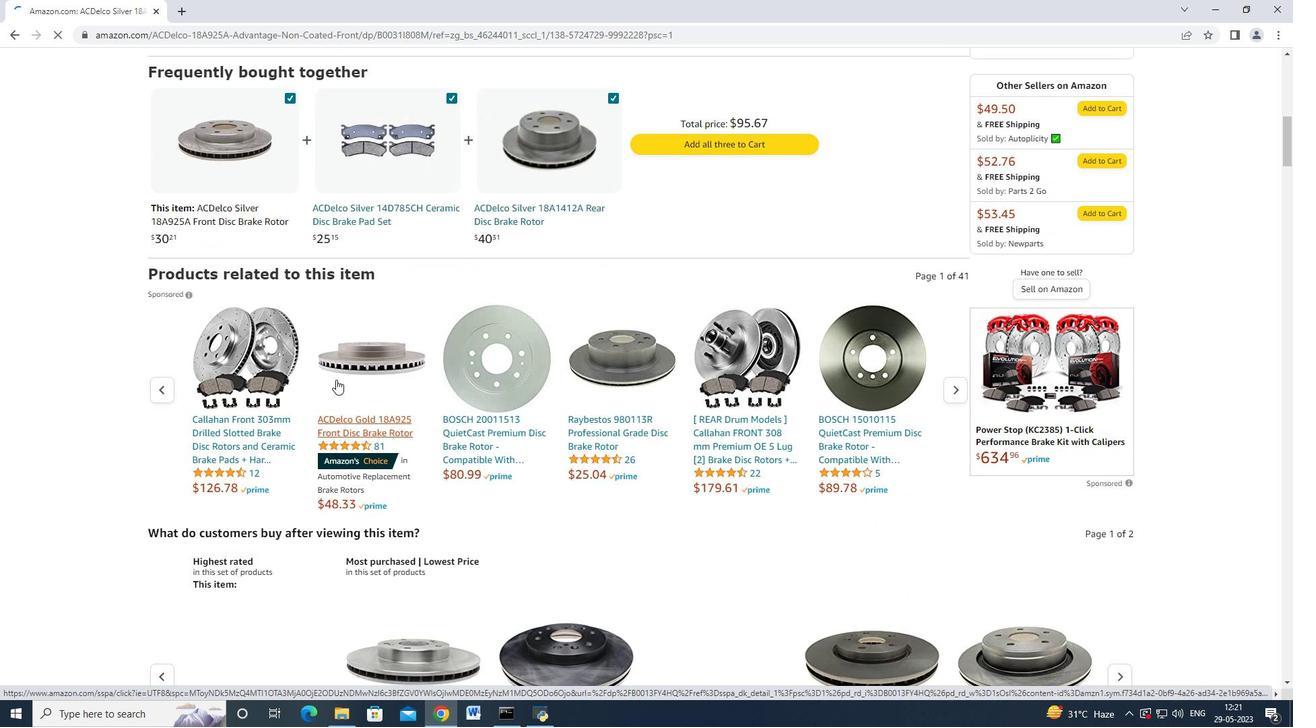 
Action: Mouse scrolled (336, 379) with delta (0, 0)
Screenshot: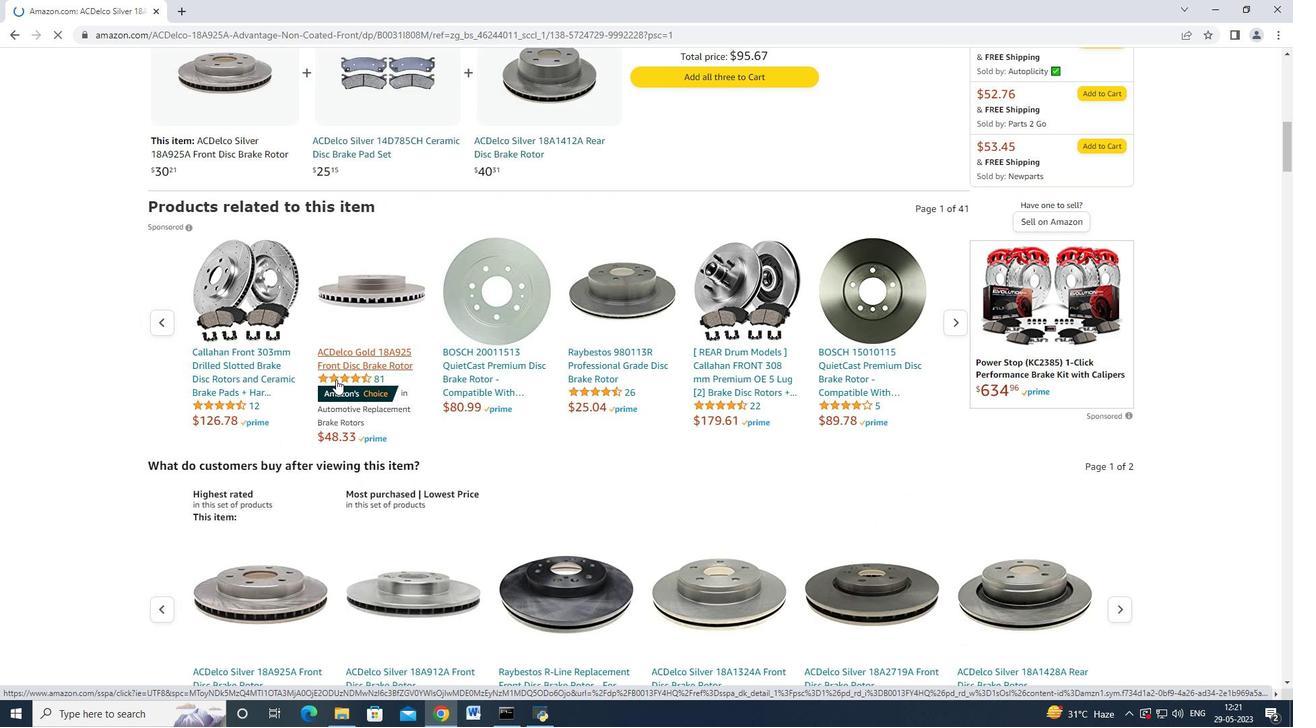 
Action: Mouse scrolled (336, 379) with delta (0, 0)
Screenshot: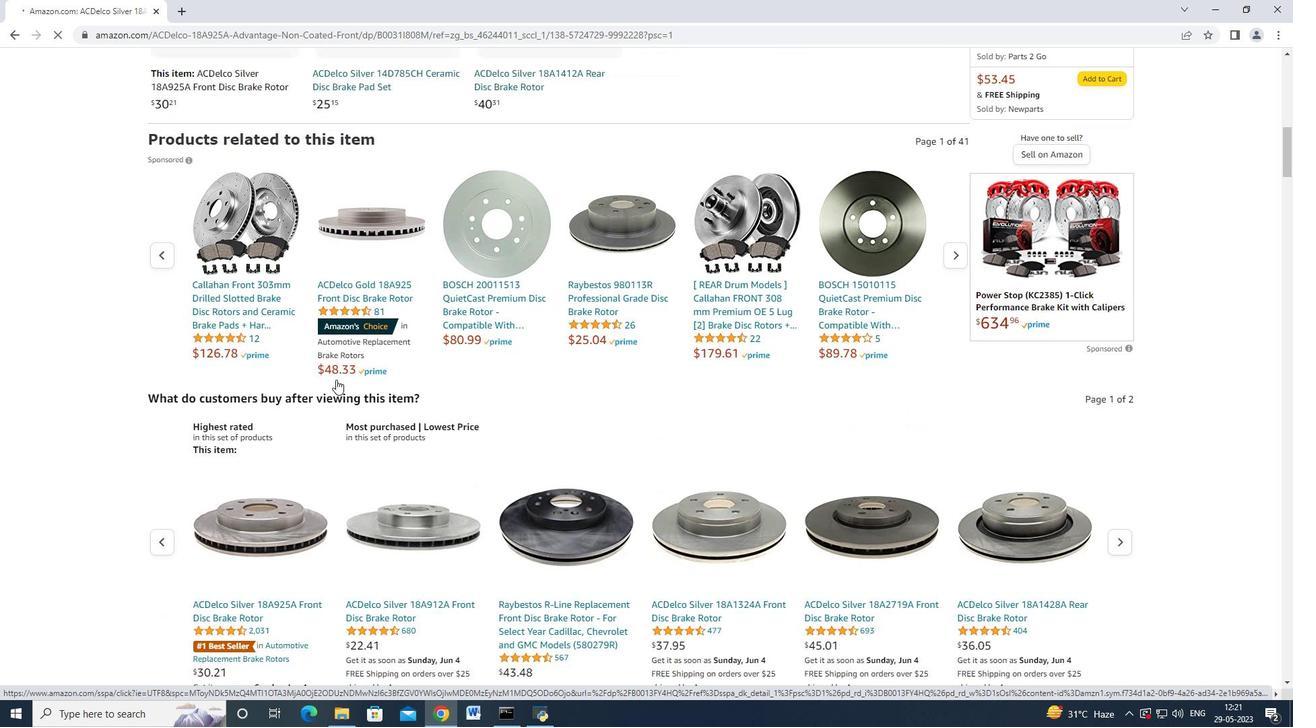 
Action: Mouse scrolled (336, 379) with delta (0, 0)
Screenshot: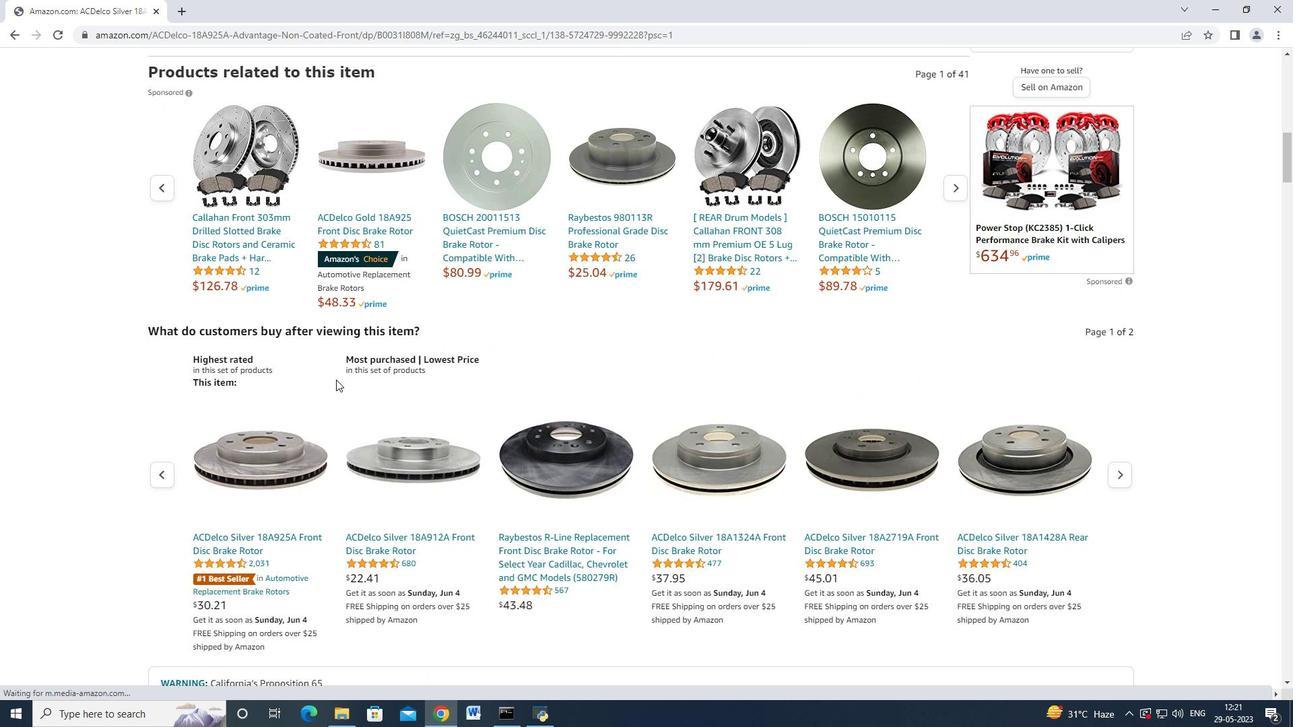 
Action: Mouse scrolled (336, 379) with delta (0, 0)
Screenshot: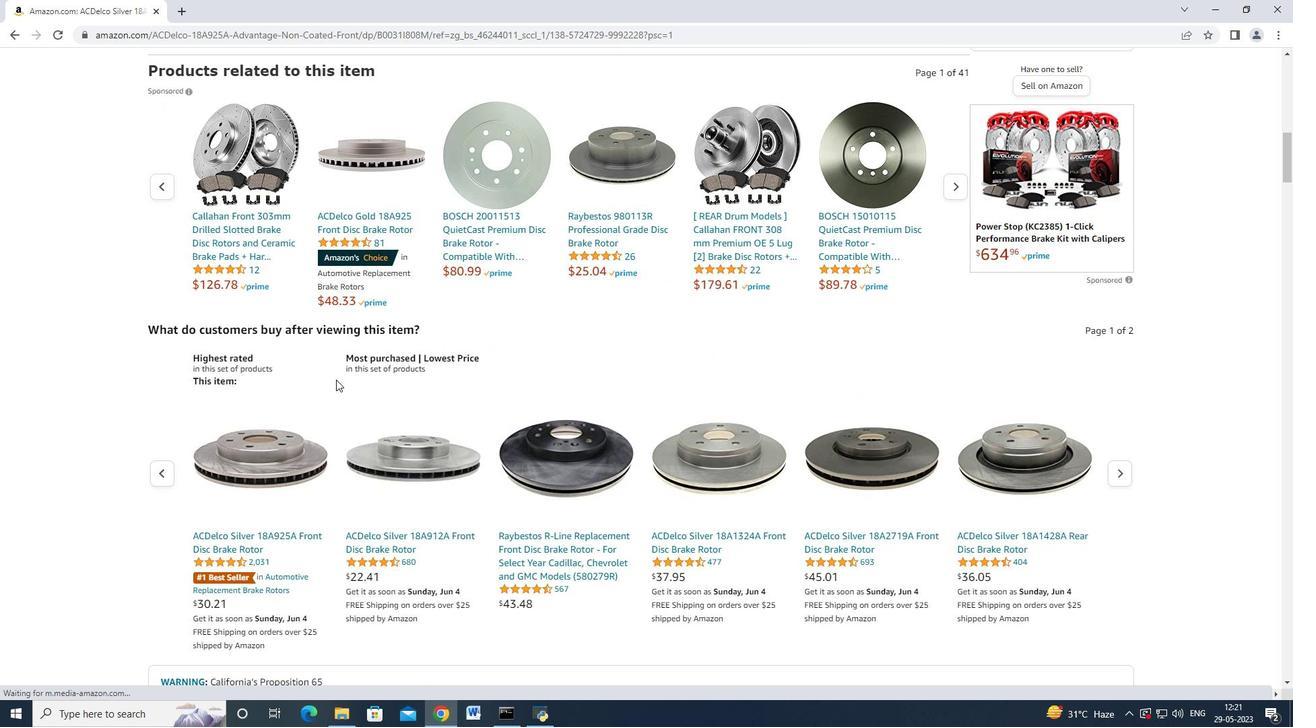 
Action: Mouse scrolled (336, 379) with delta (0, 0)
Screenshot: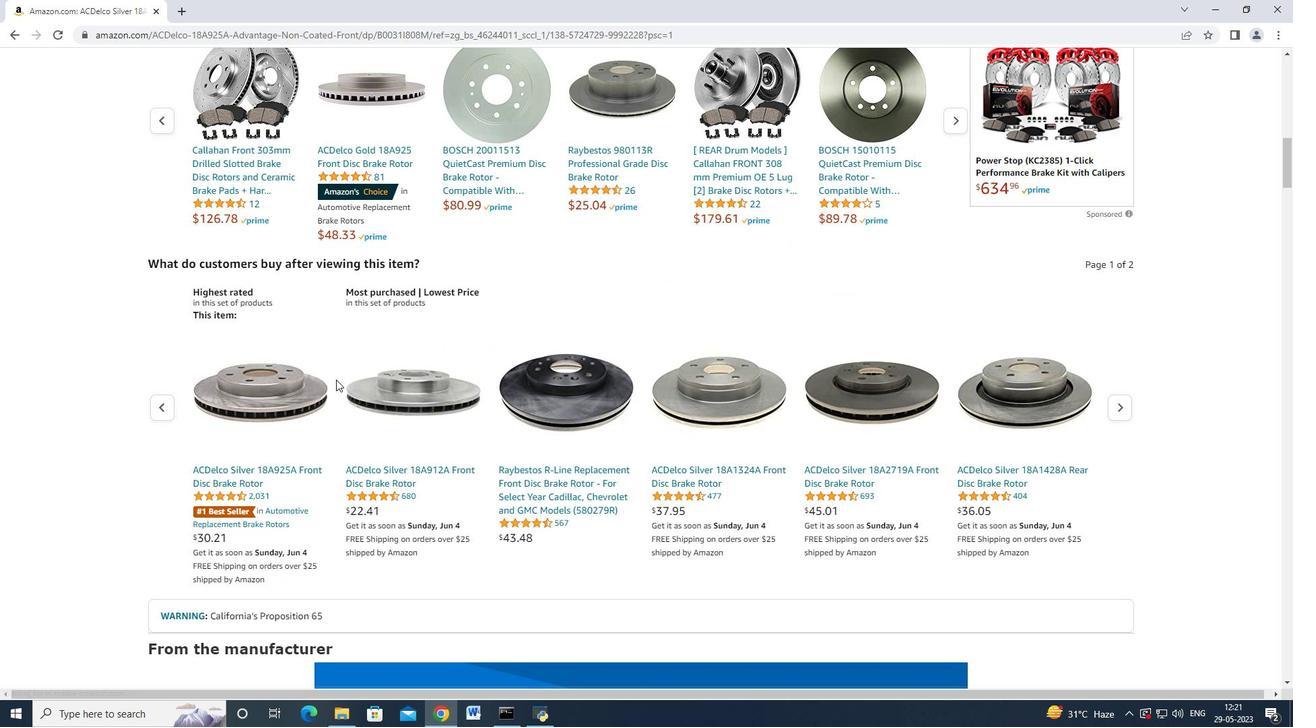 
Action: Mouse scrolled (336, 379) with delta (0, 0)
Screenshot: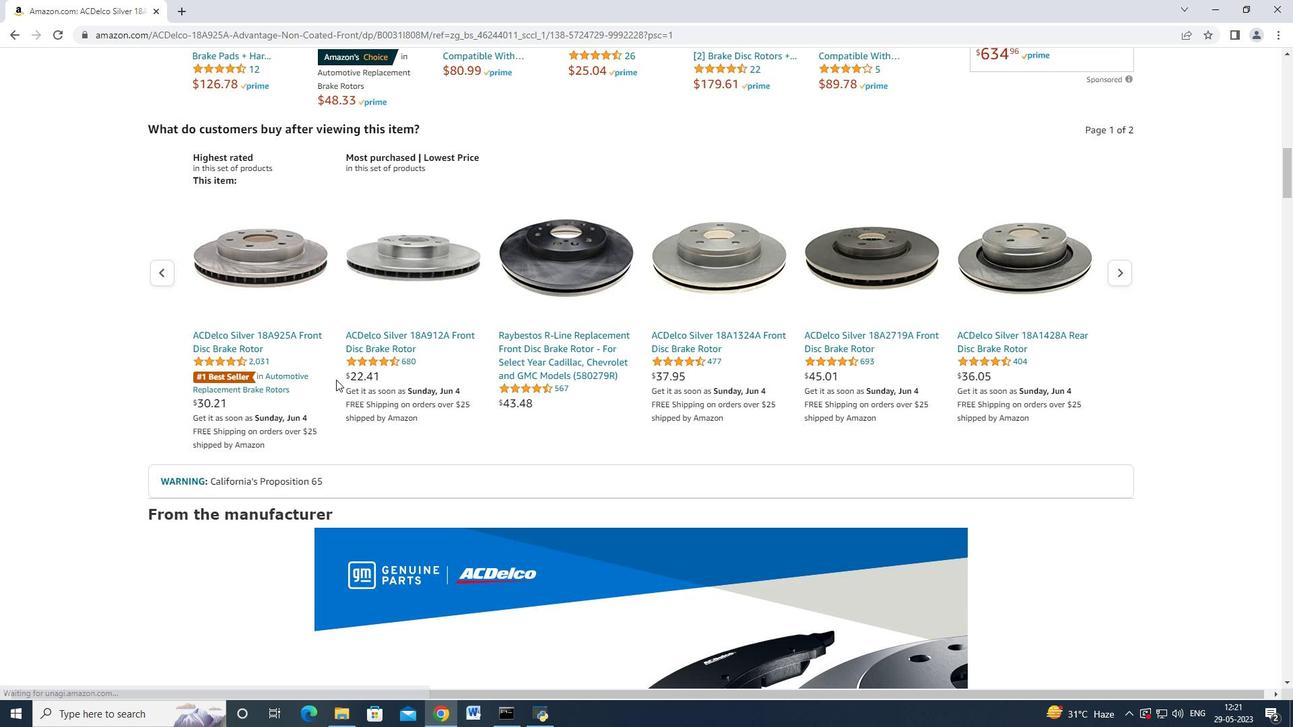 
Action: Mouse scrolled (336, 379) with delta (0, 0)
Screenshot: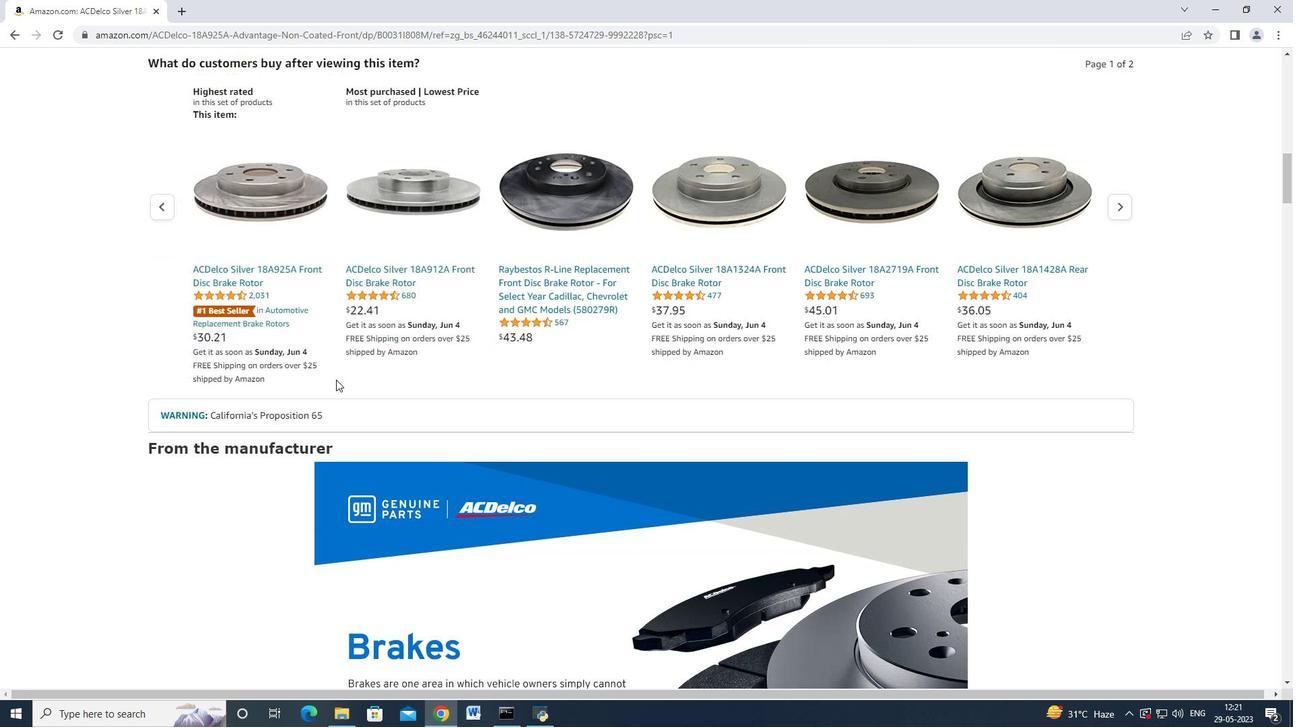 
Action: Mouse scrolled (336, 380) with delta (0, 0)
Screenshot: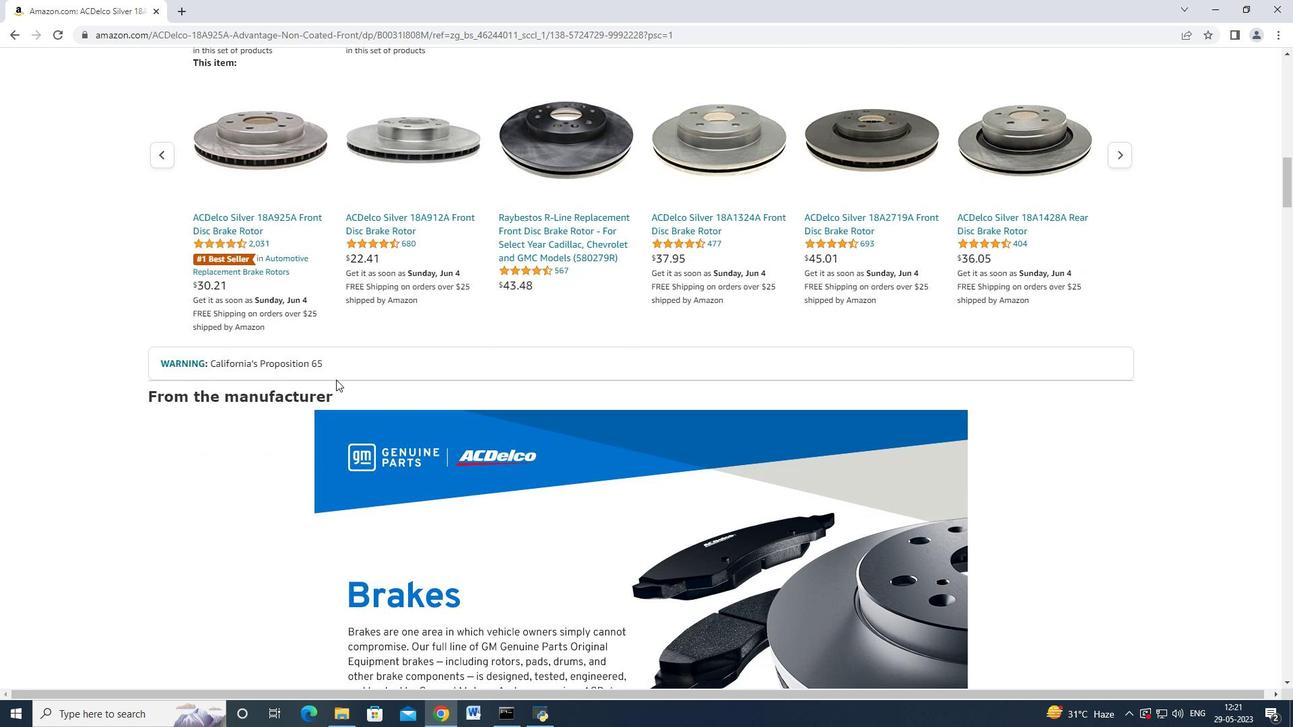 
Action: Mouse scrolled (336, 380) with delta (0, 0)
Screenshot: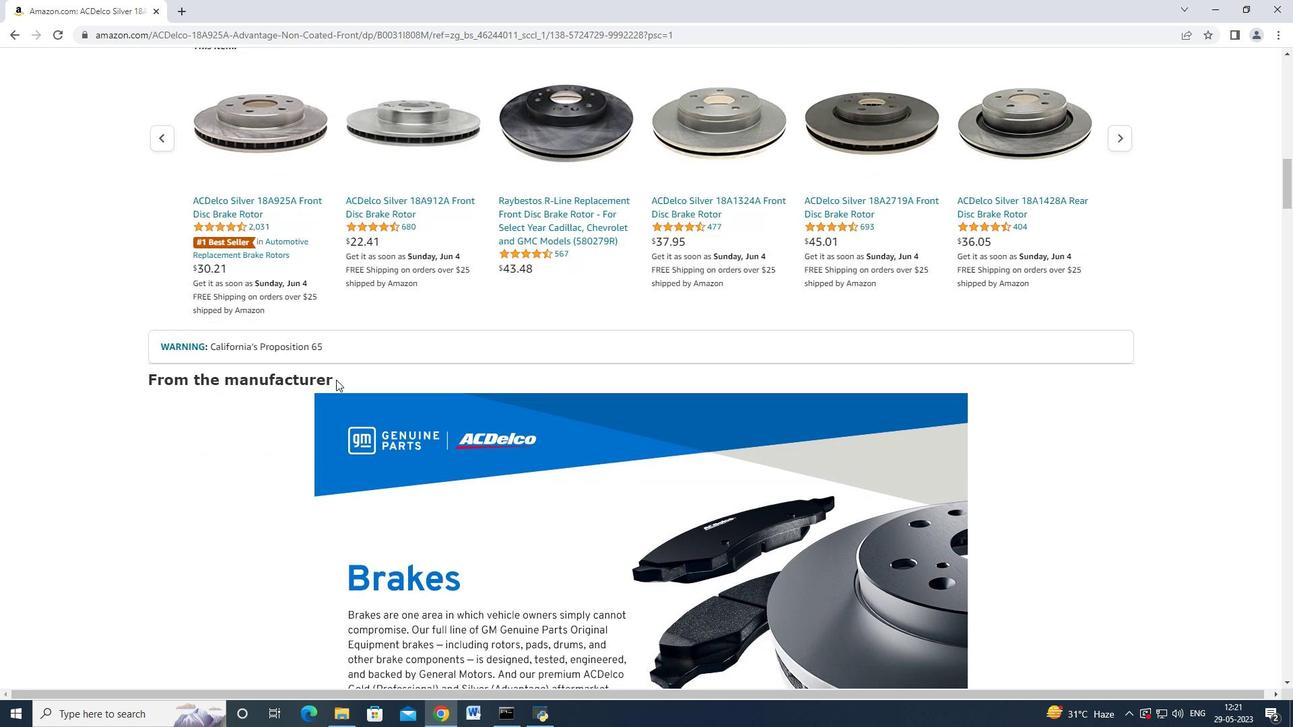 
Action: Mouse scrolled (336, 380) with delta (0, 0)
Screenshot: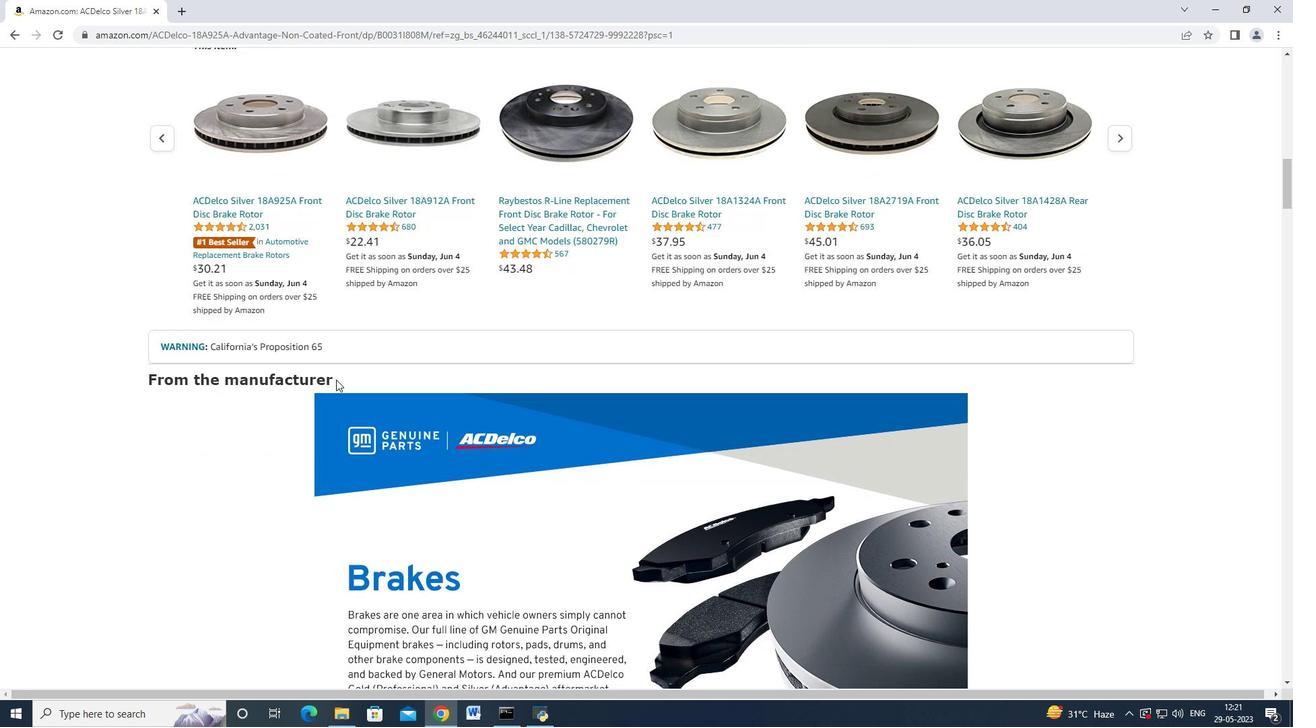 
Action: Mouse scrolled (336, 380) with delta (0, 0)
Screenshot: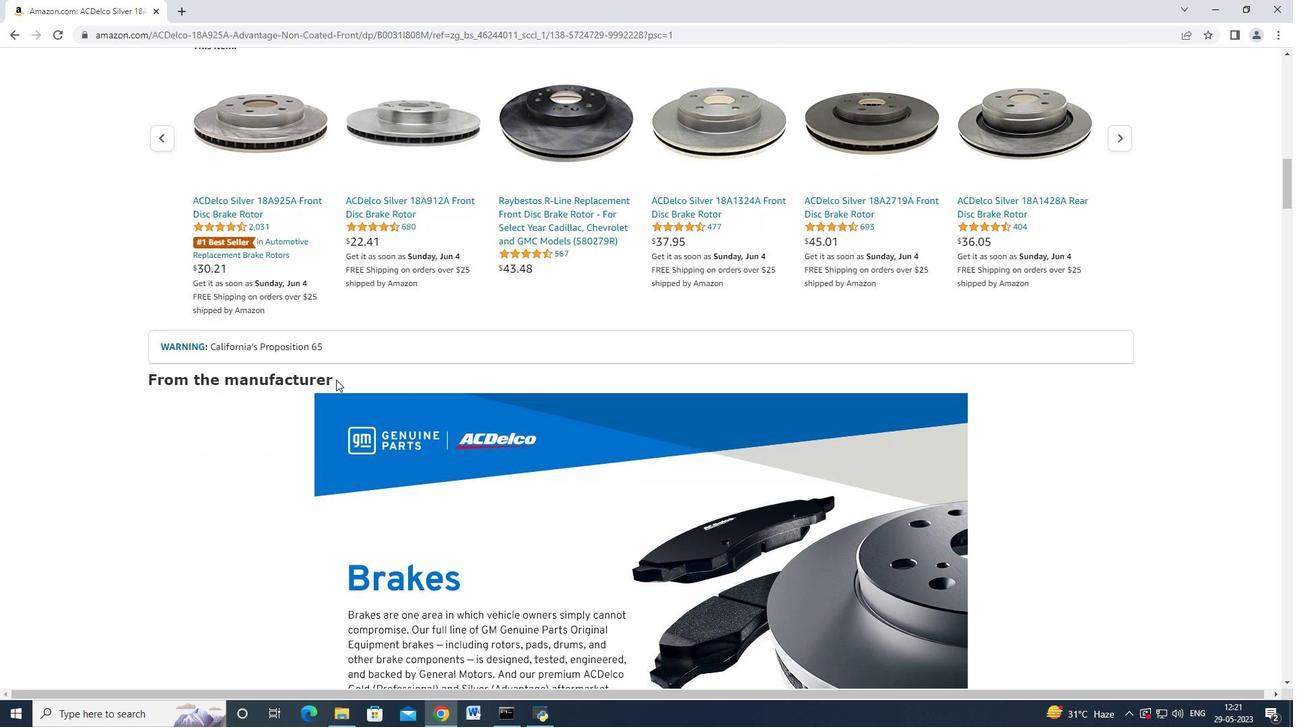 
Action: Mouse scrolled (336, 380) with delta (0, 0)
Screenshot: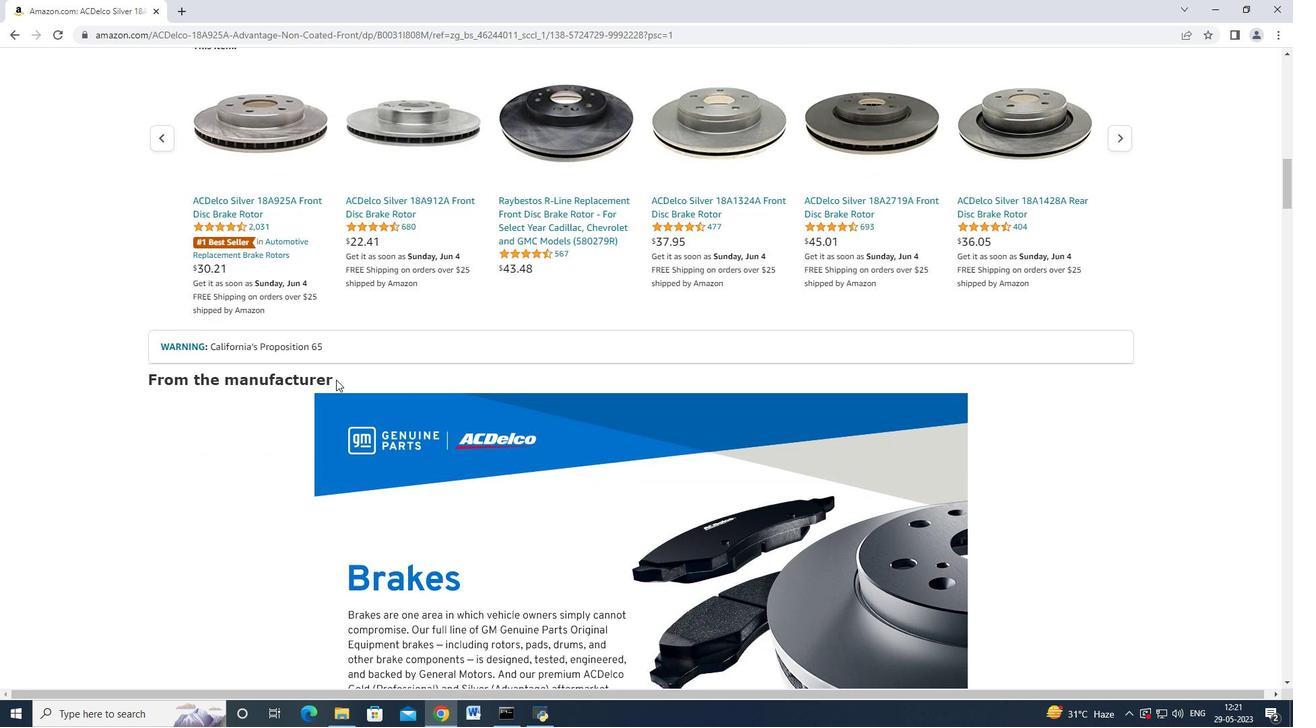 
Action: Mouse scrolled (336, 380) with delta (0, 0)
Screenshot: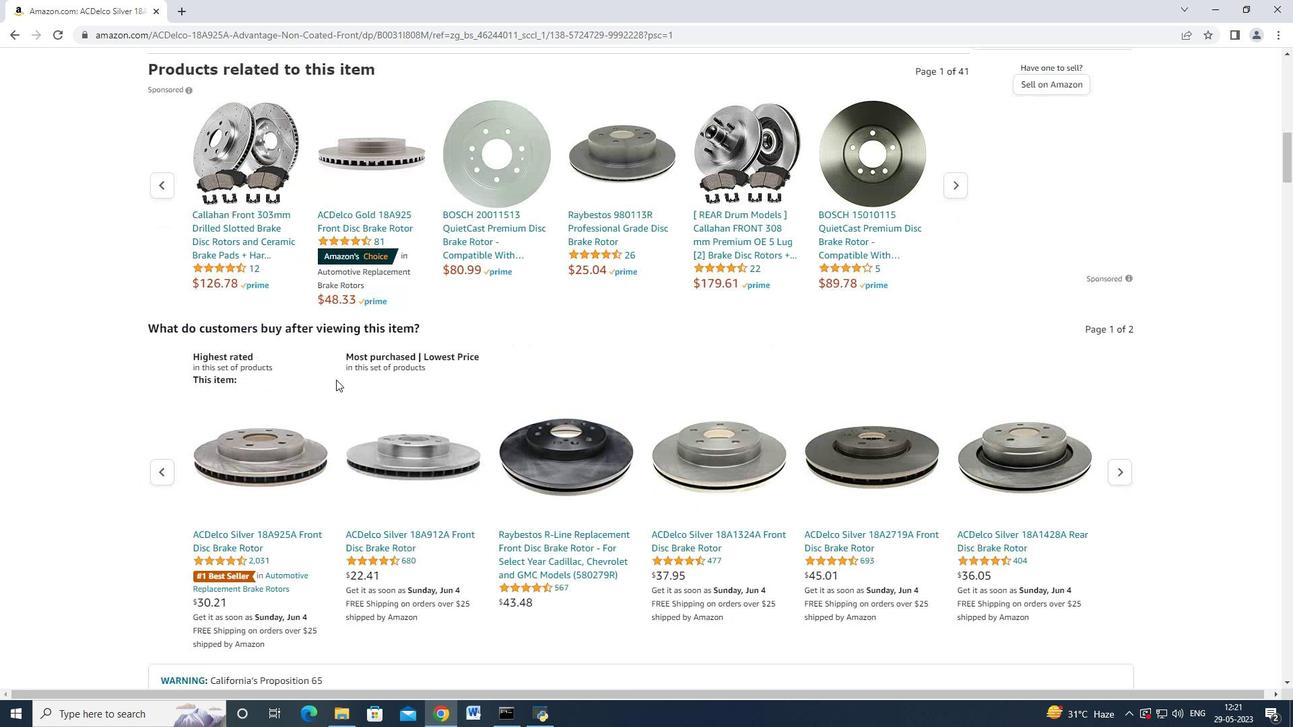 
Action: Mouse scrolled (336, 380) with delta (0, 0)
Screenshot: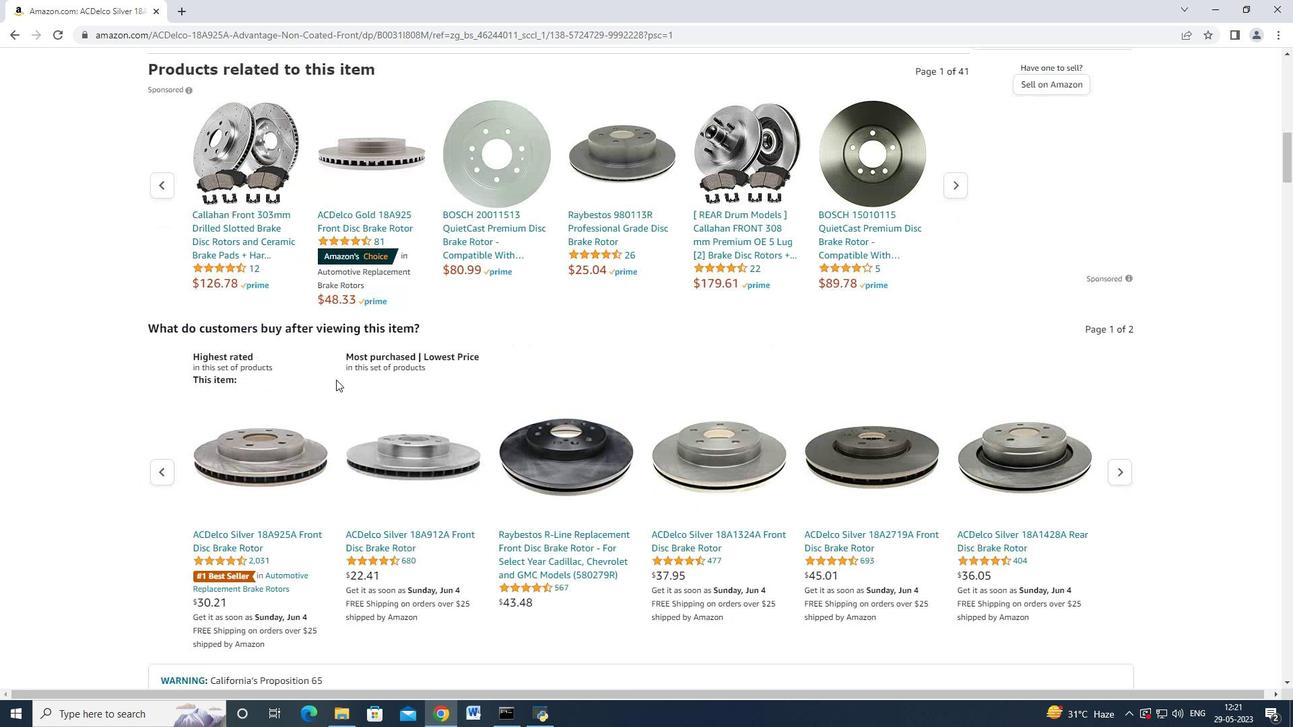 
Action: Mouse scrolled (336, 380) with delta (0, 0)
Screenshot: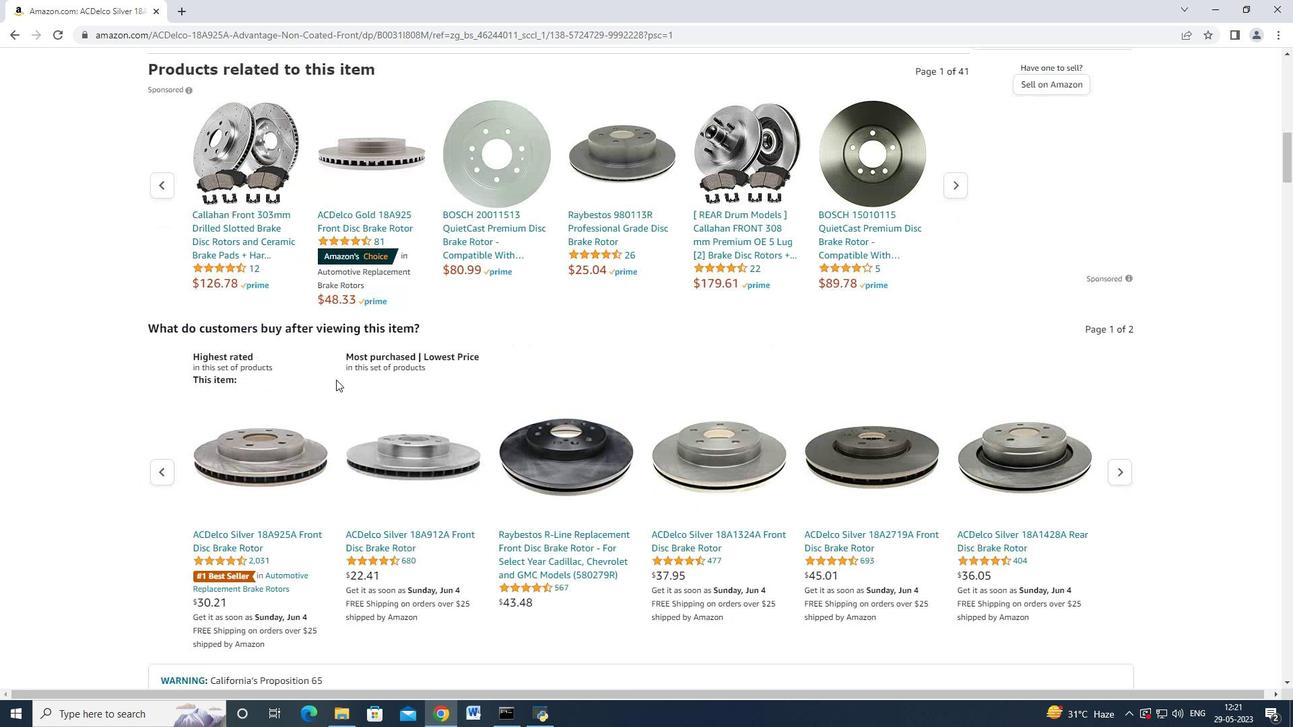 
Action: Mouse scrolled (336, 380) with delta (0, 0)
Screenshot: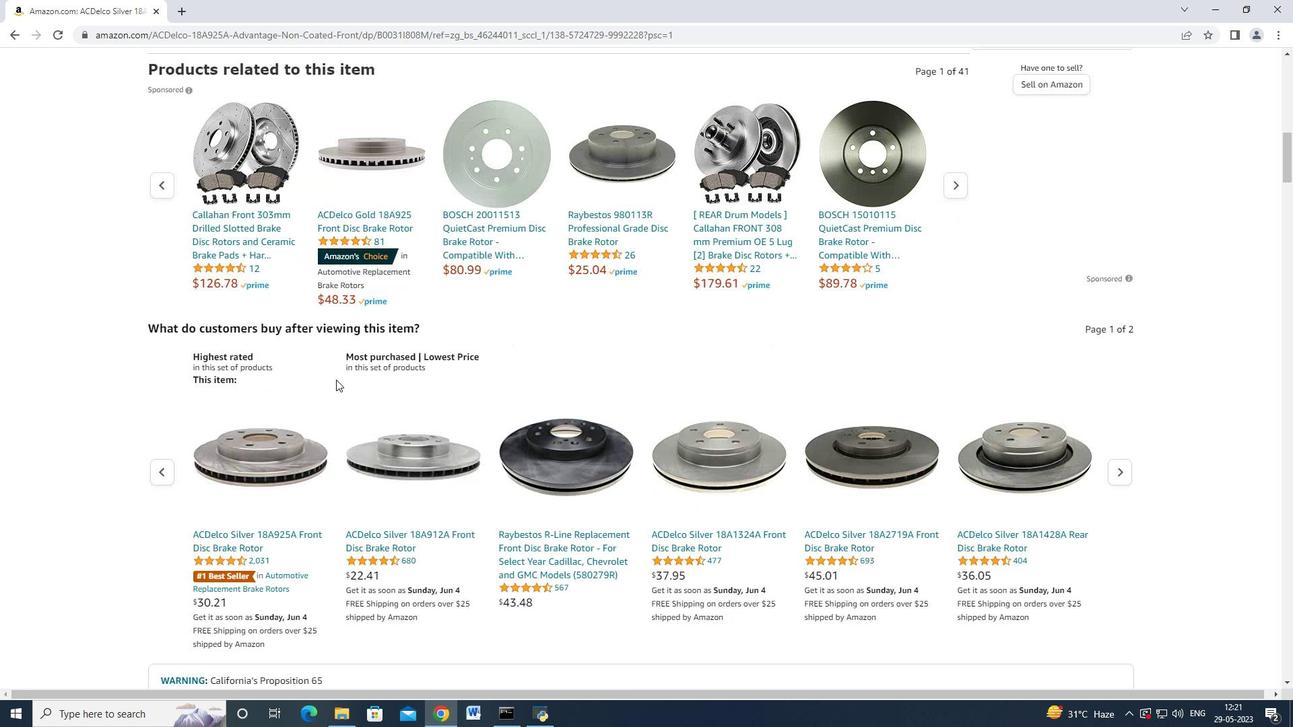 
Action: Mouse scrolled (336, 380) with delta (0, 0)
Screenshot: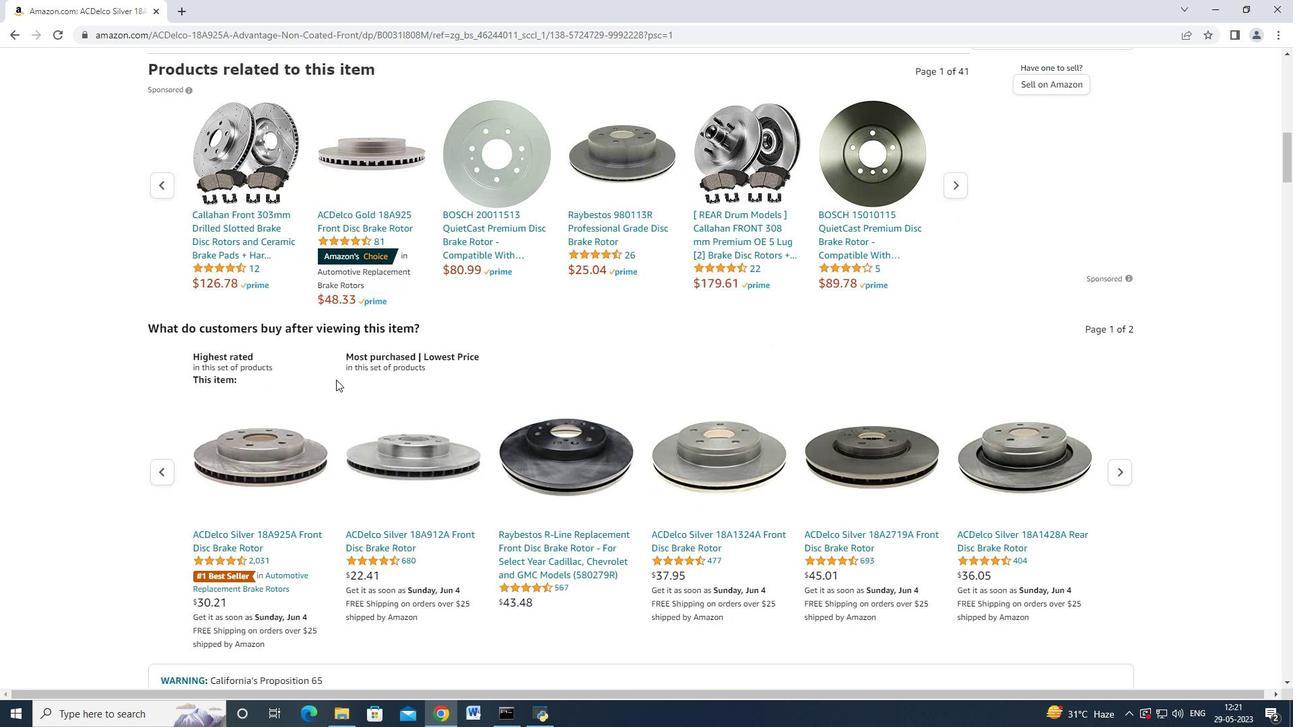 
Action: Mouse scrolled (336, 380) with delta (0, 0)
Screenshot: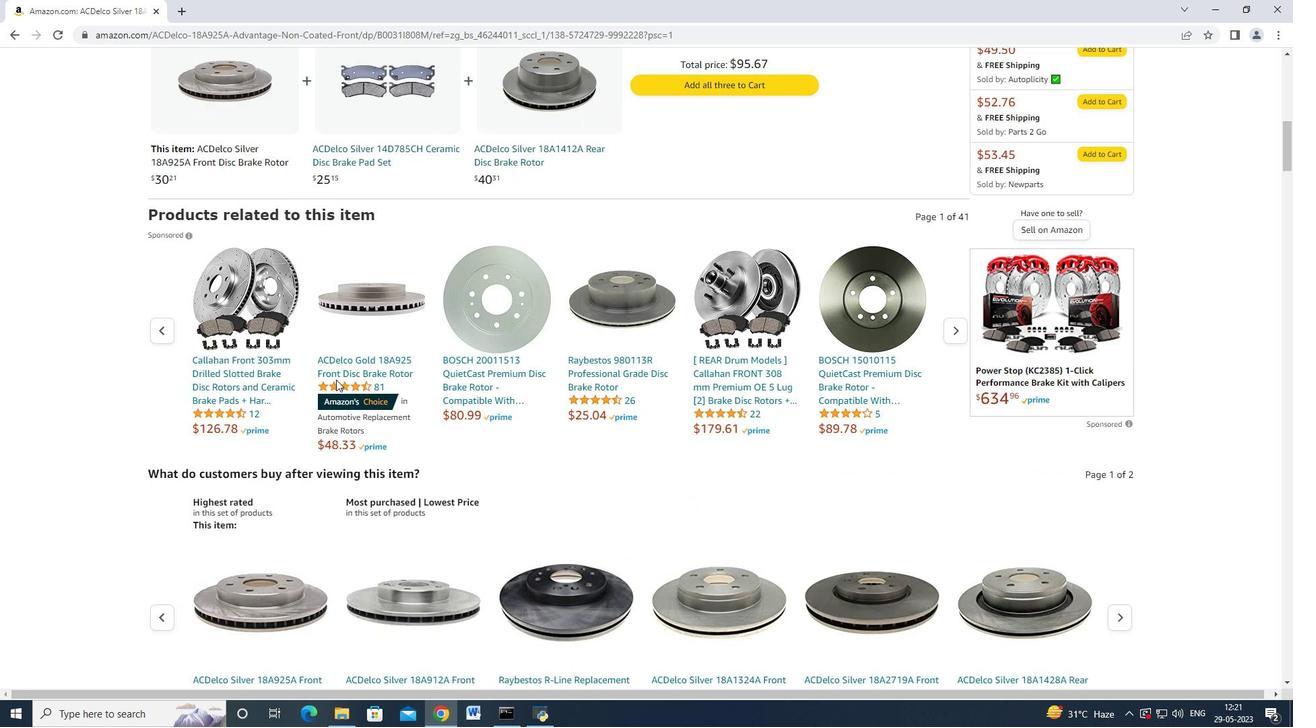 
Action: Mouse scrolled (336, 380) with delta (0, 0)
Screenshot: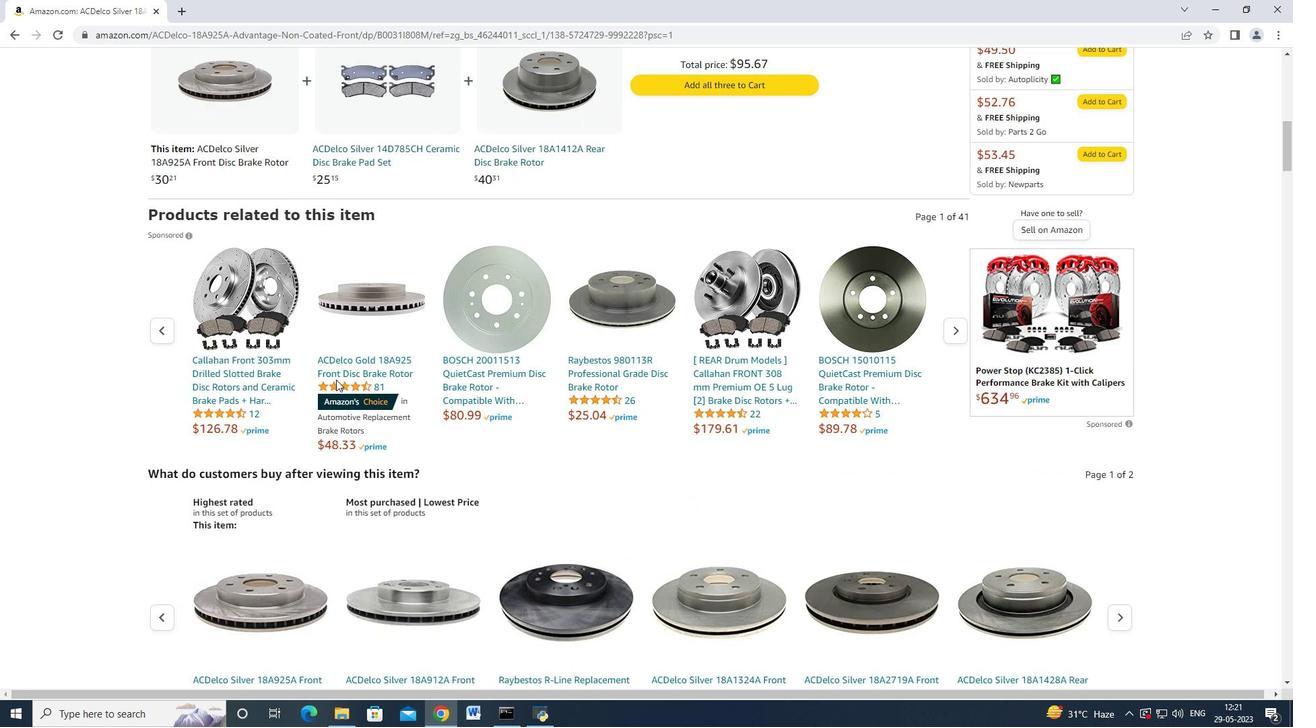 
Action: Mouse scrolled (336, 380) with delta (0, 0)
Screenshot: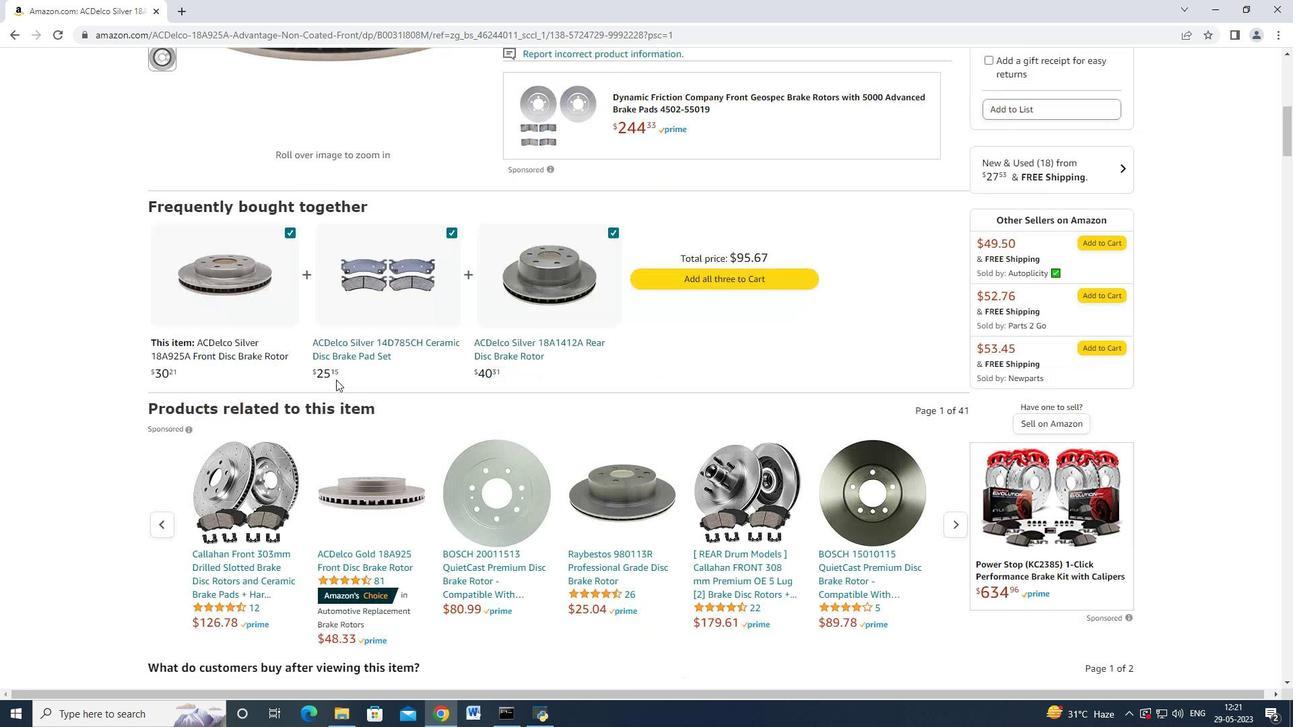 
Action: Mouse scrolled (336, 380) with delta (0, 0)
Screenshot: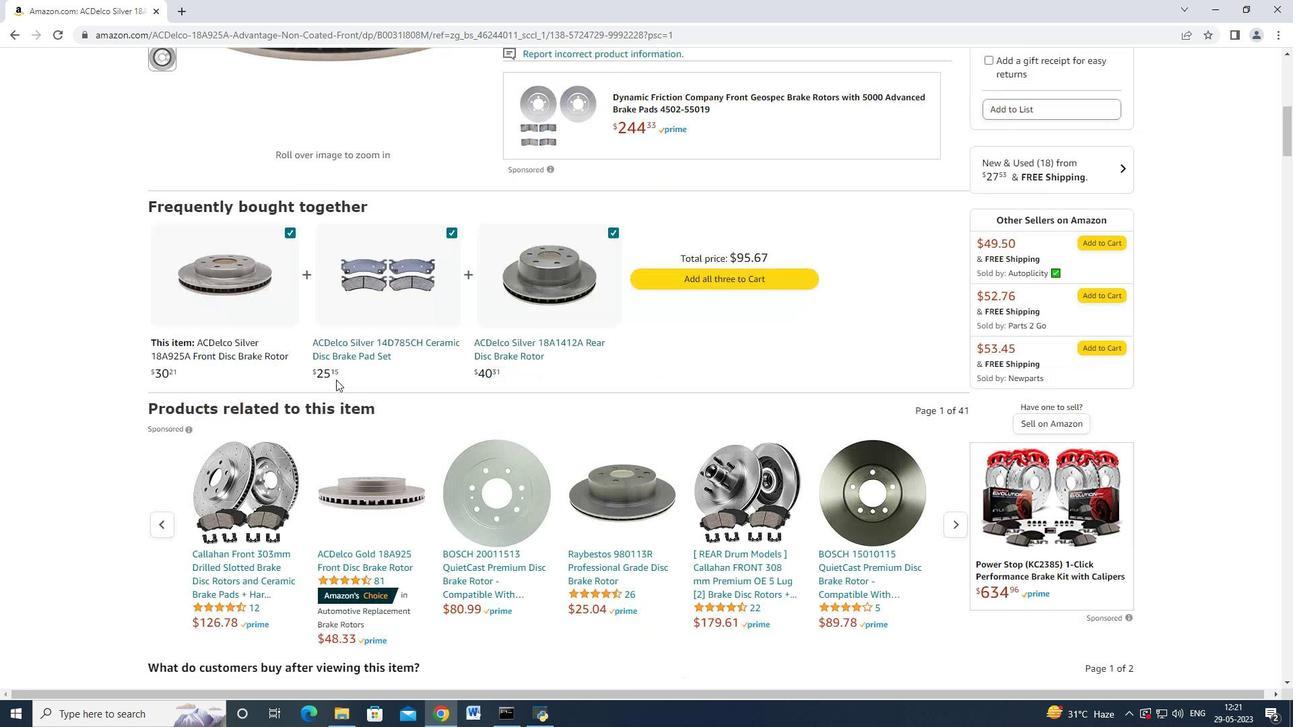
Action: Mouse scrolled (336, 380) with delta (0, 0)
Screenshot: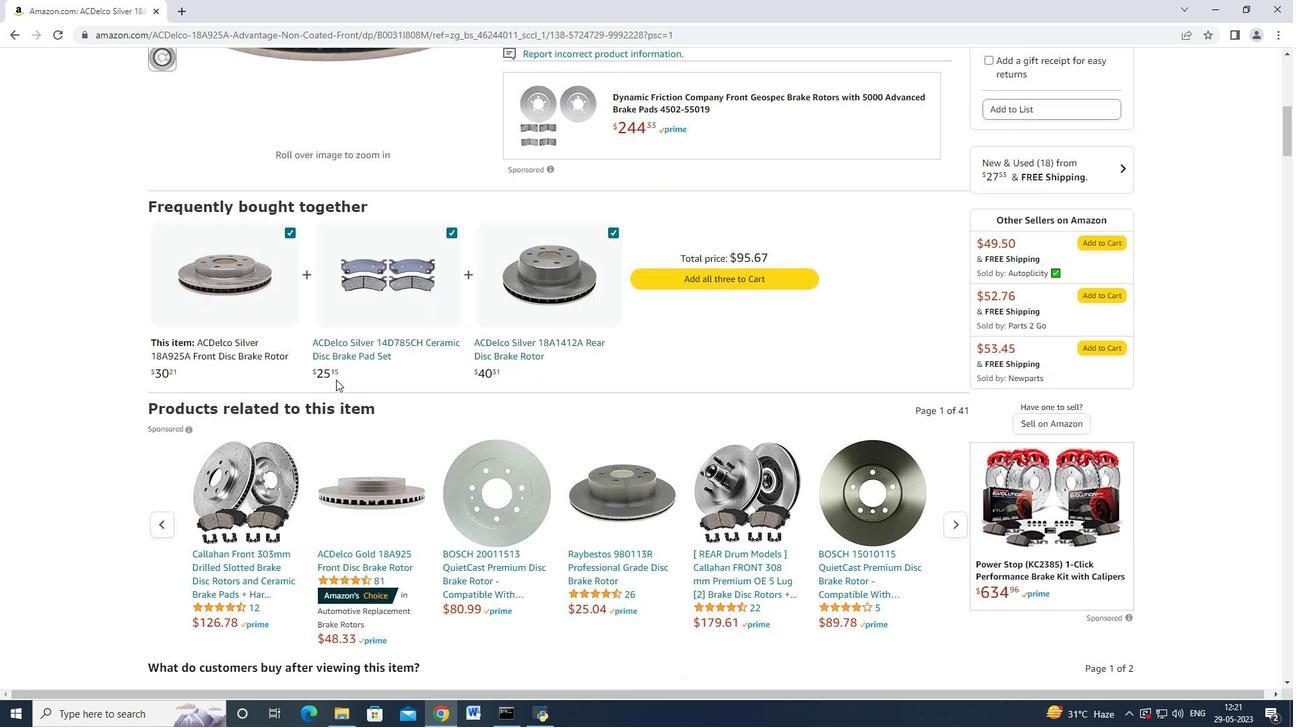 
Action: Mouse scrolled (336, 380) with delta (0, 0)
Screenshot: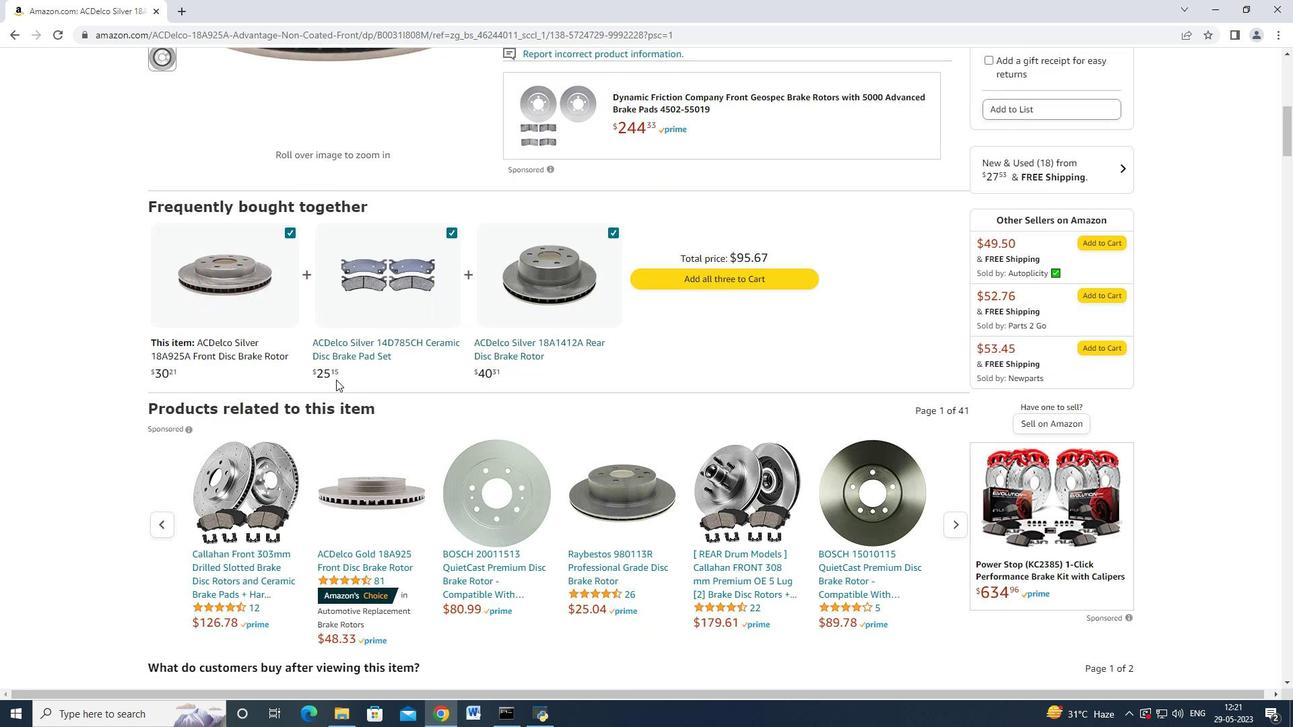 
Action: Mouse scrolled (336, 380) with delta (0, 0)
Screenshot: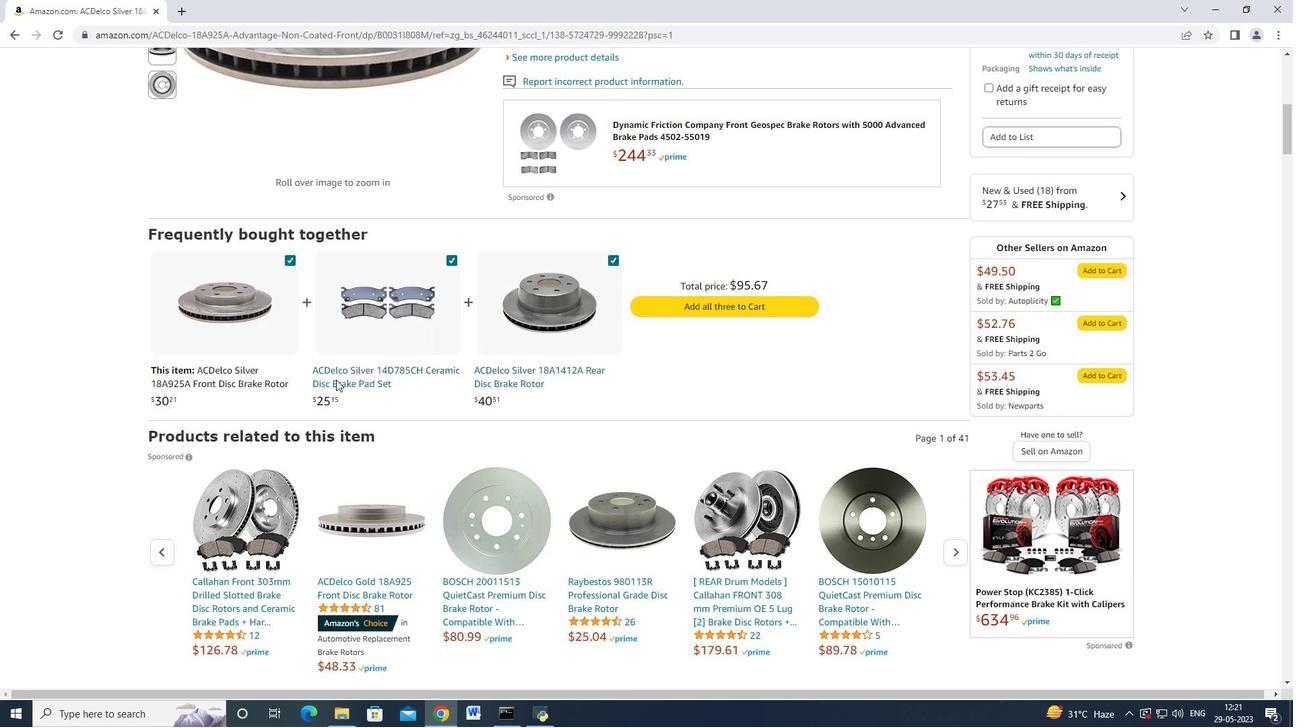 
Action: Mouse scrolled (336, 380) with delta (0, 0)
Screenshot: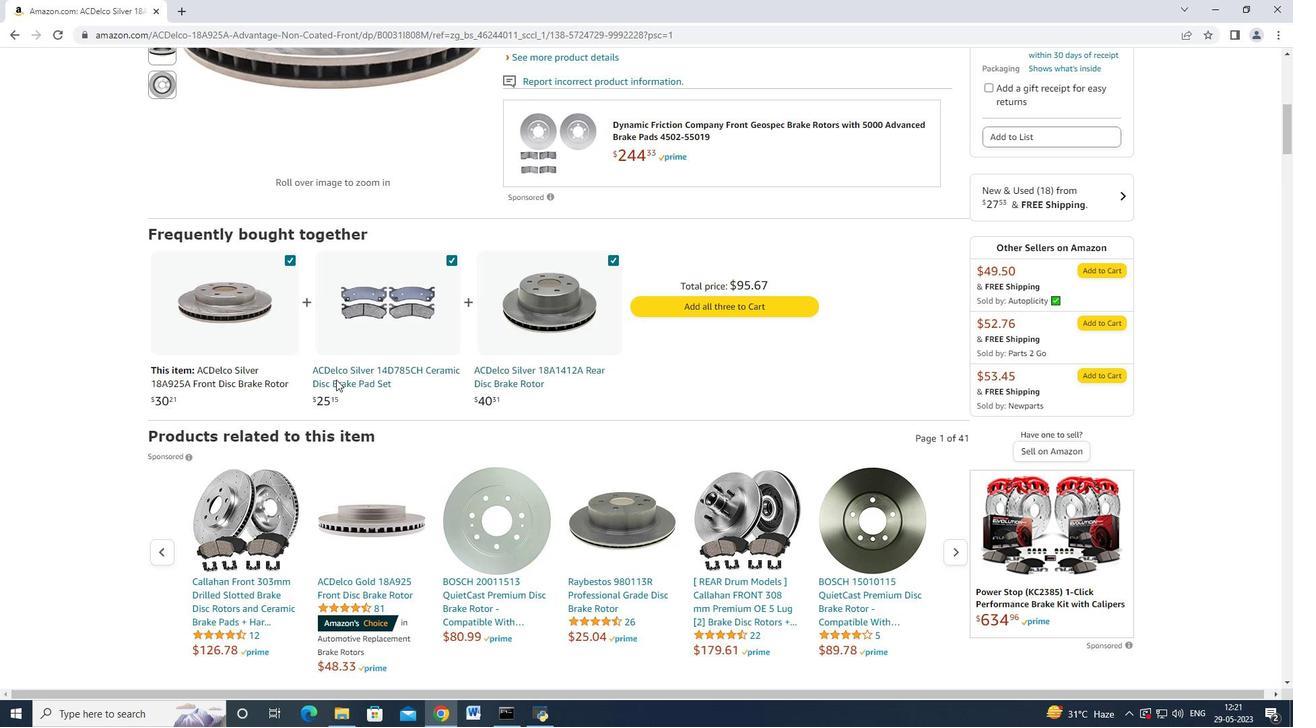 
Action: Mouse scrolled (336, 380) with delta (0, 0)
Screenshot: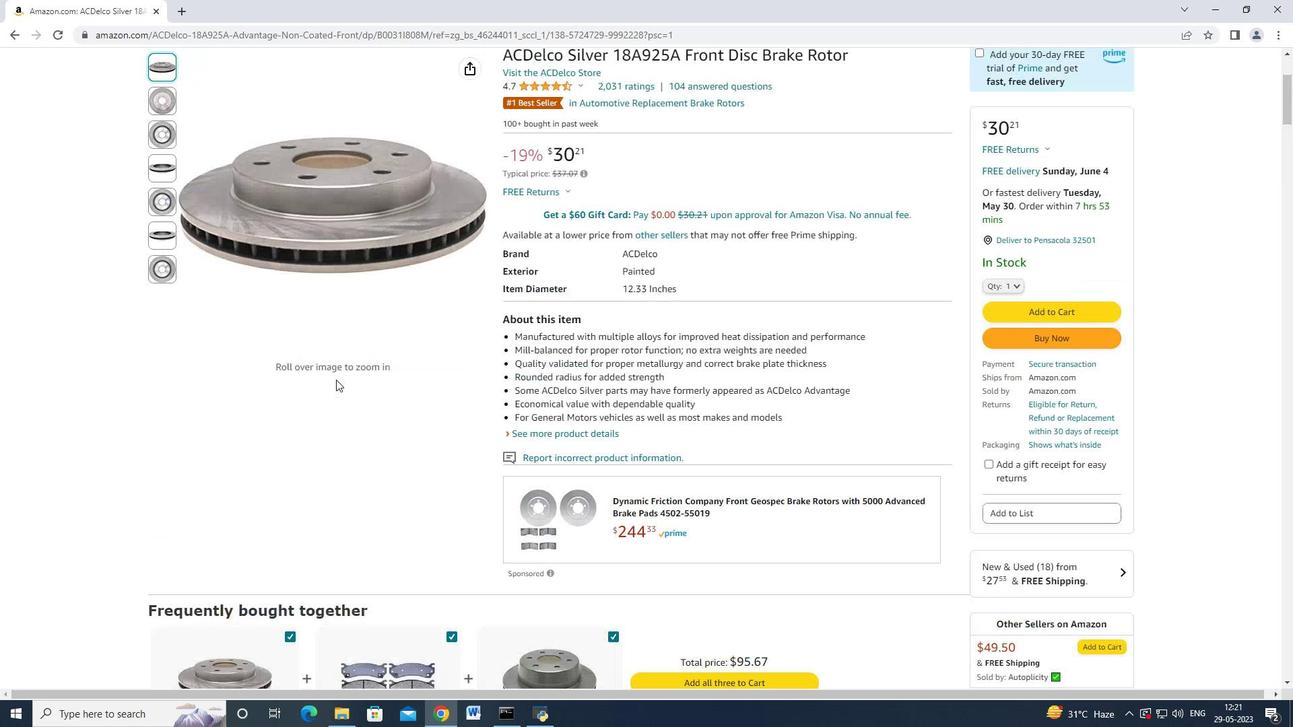 
Action: Mouse scrolled (336, 380) with delta (0, 0)
Screenshot: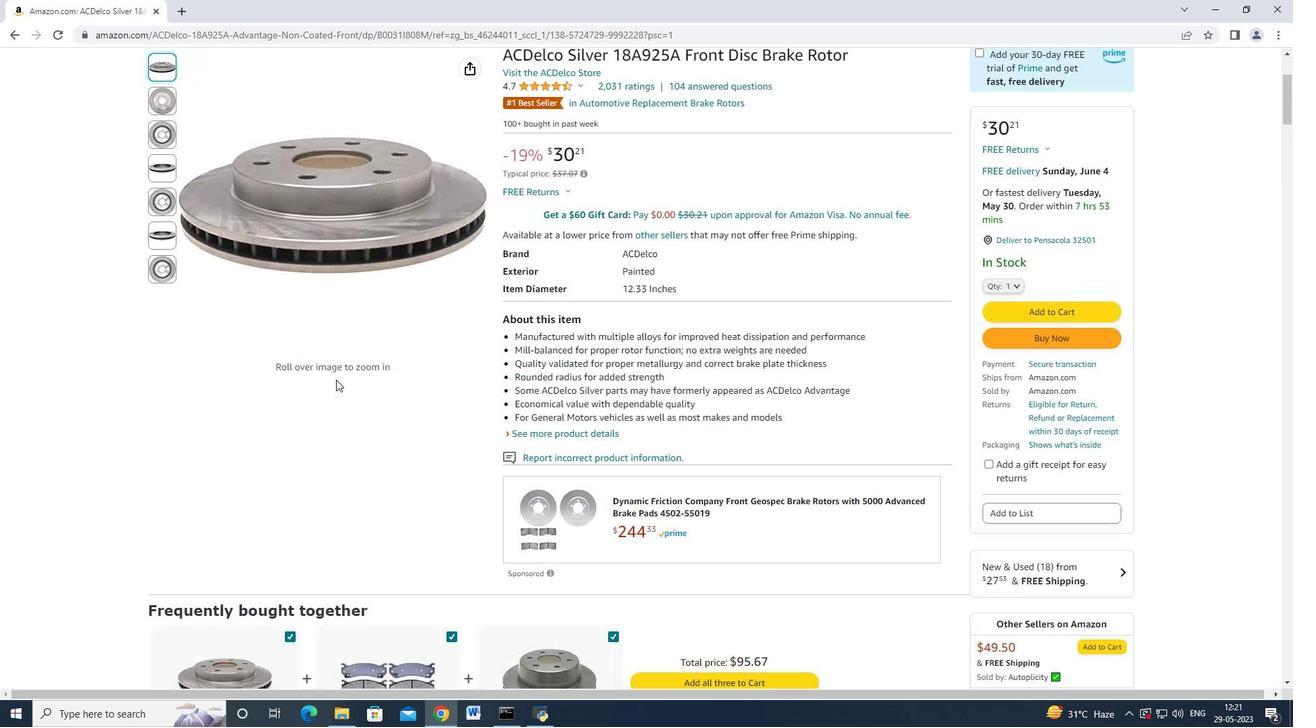 
Action: Mouse scrolled (336, 380) with delta (0, 0)
Screenshot: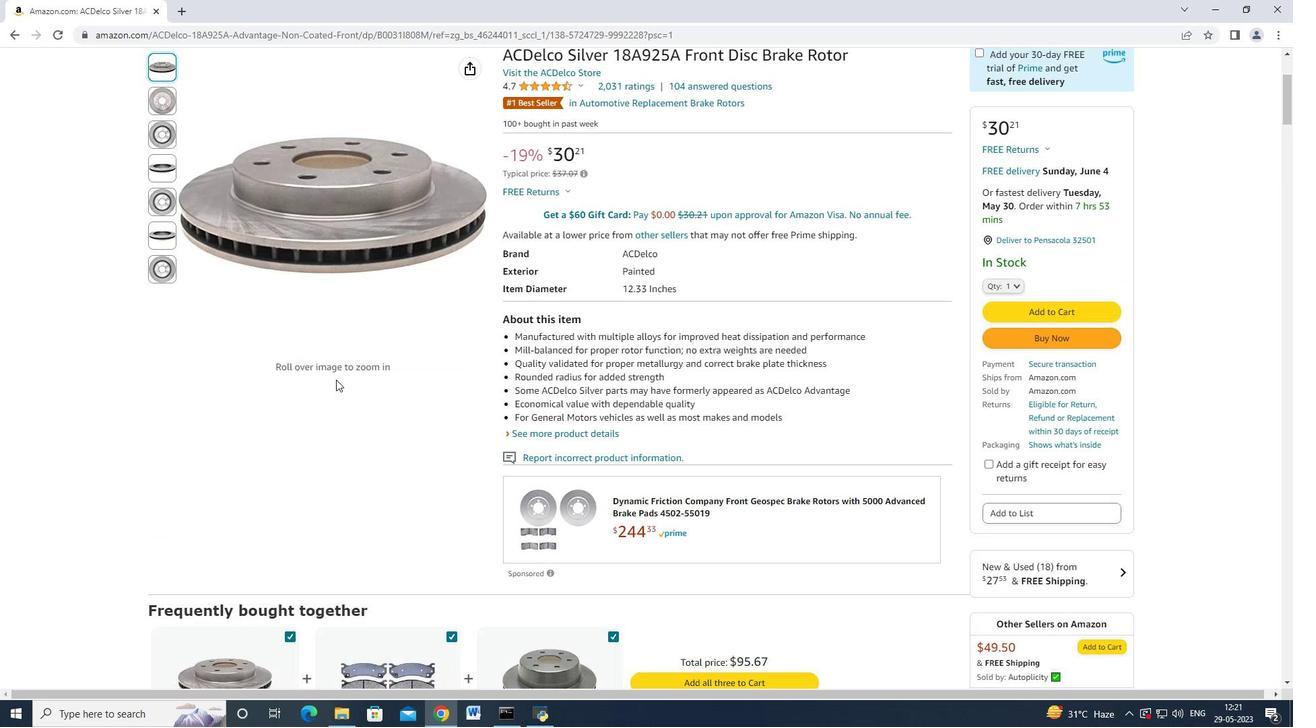 
Action: Mouse moved to (1038, 511)
Screenshot: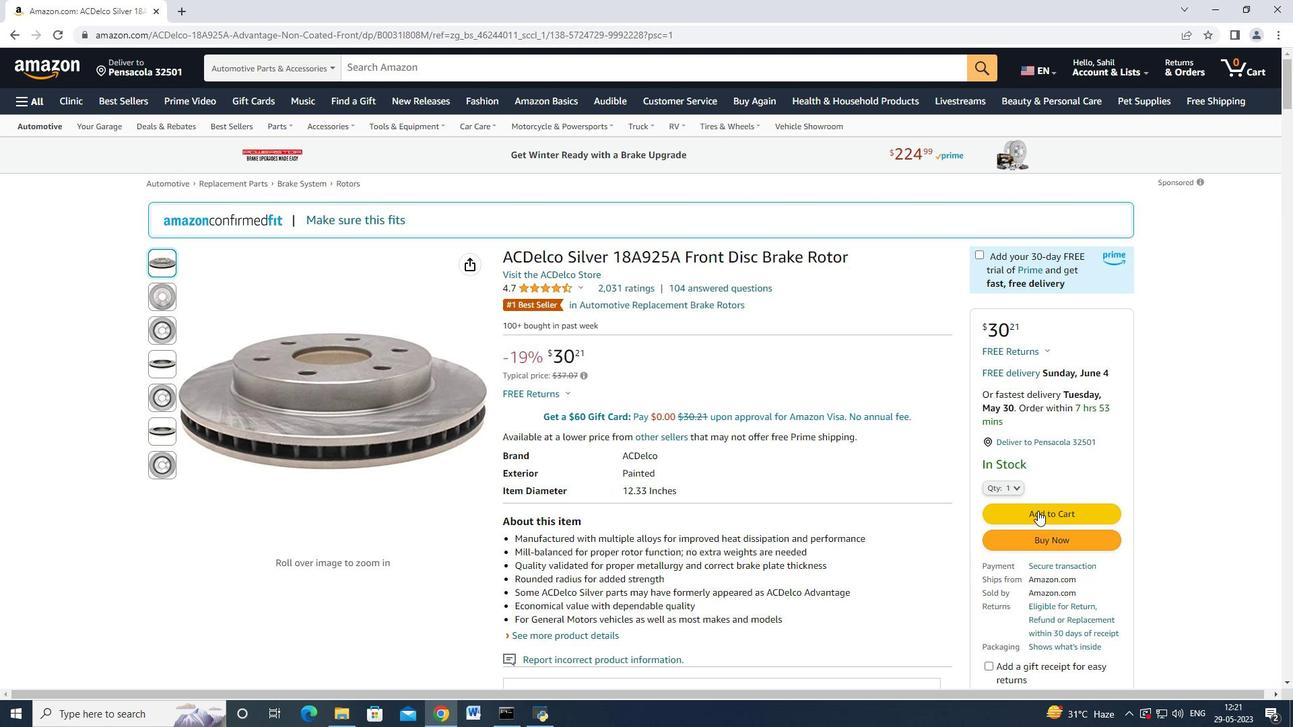 
Action: Mouse pressed left at (1038, 511)
Screenshot: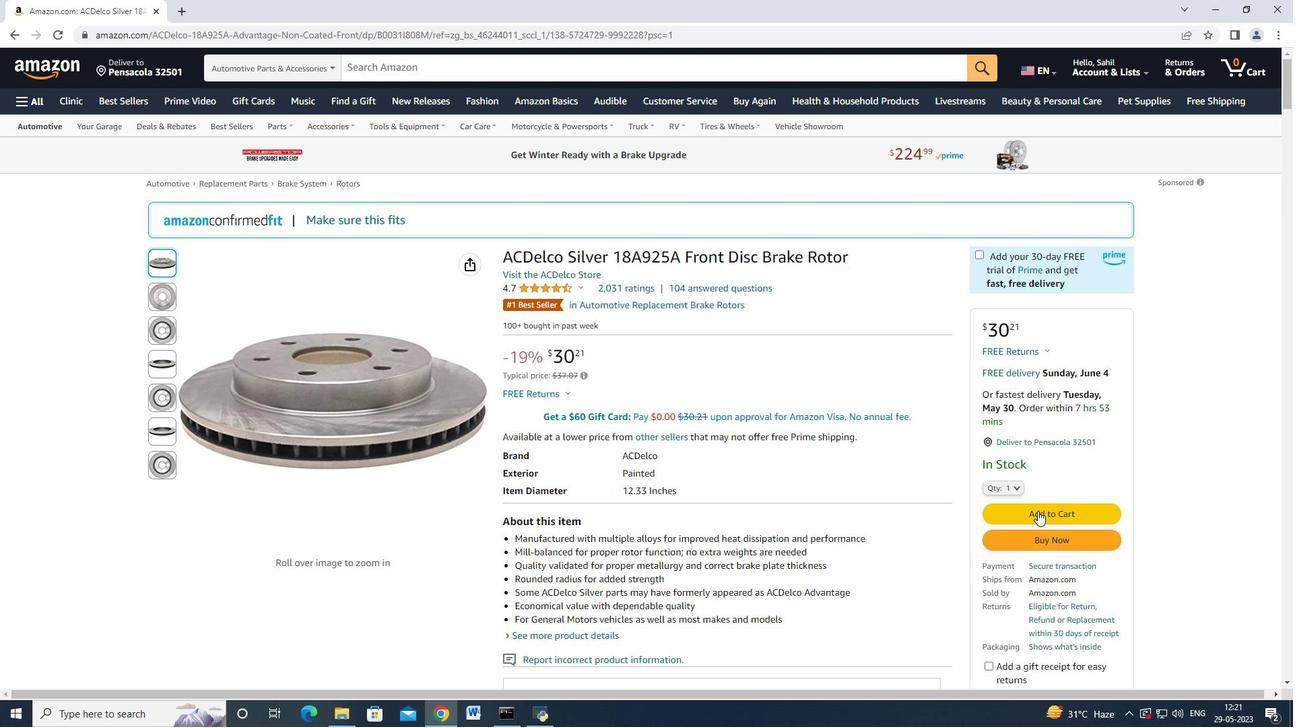 
Action: Mouse moved to (9, 38)
Screenshot: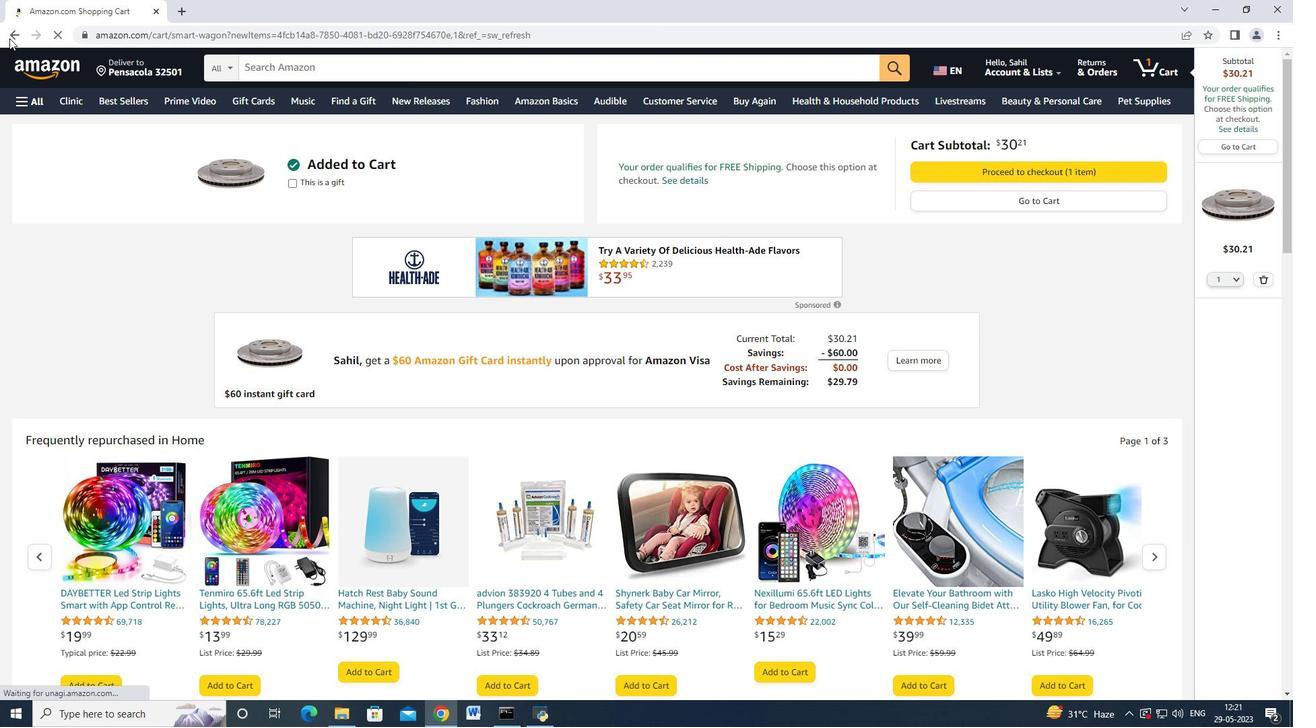 
Action: Mouse pressed left at (9, 38)
Screenshot: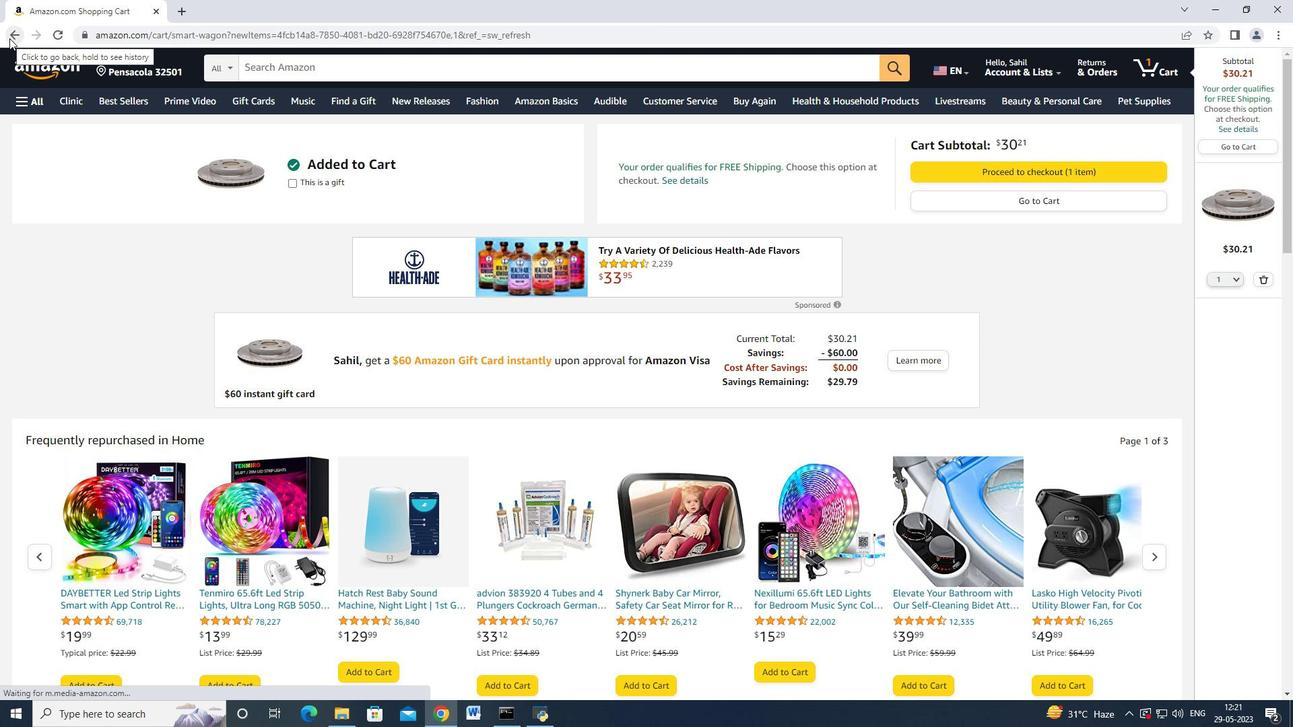 
Action: Mouse pressed left at (9, 38)
Screenshot: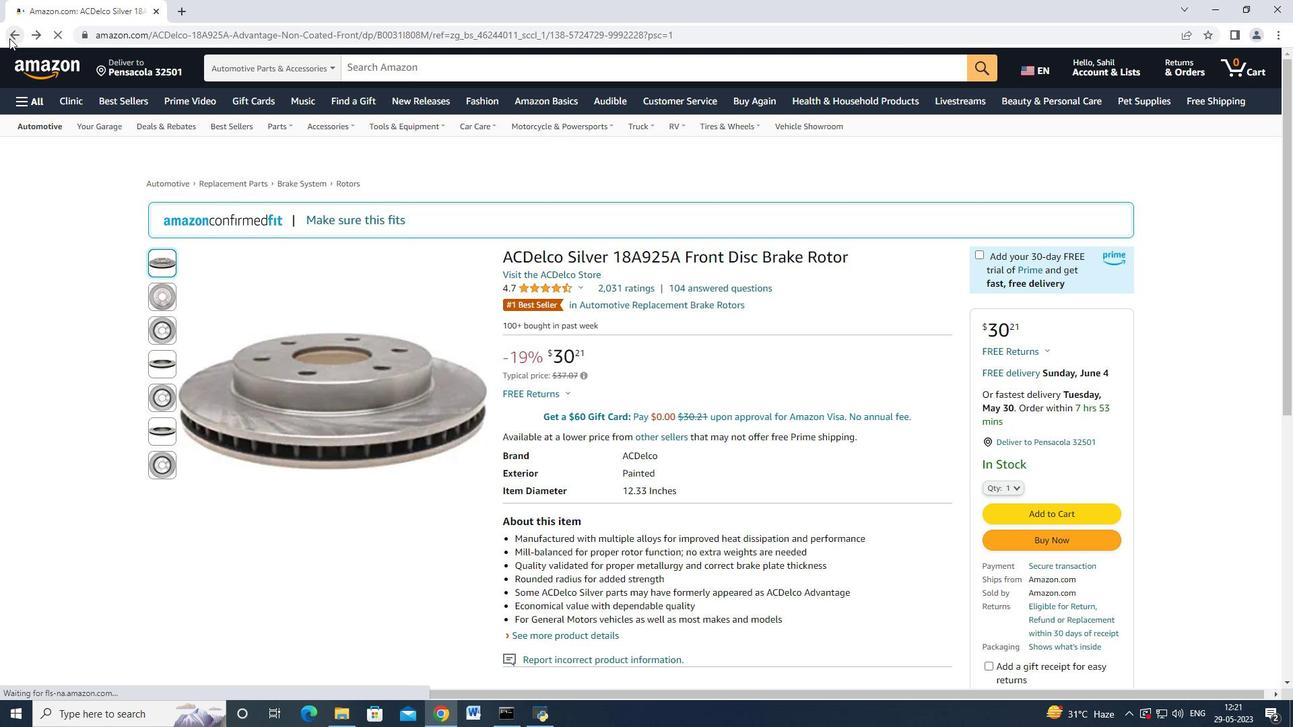 
Action: Mouse moved to (874, 501)
Screenshot: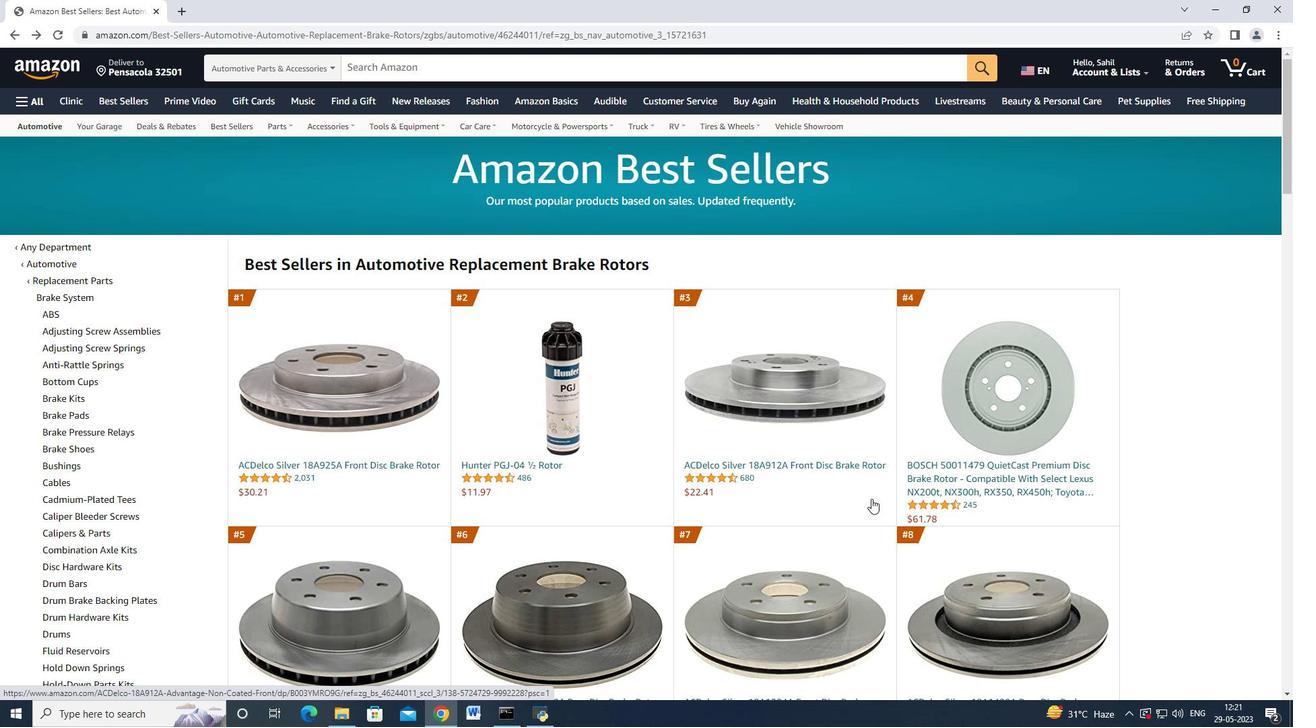 
Action: Mouse scrolled (874, 500) with delta (0, 0)
Screenshot: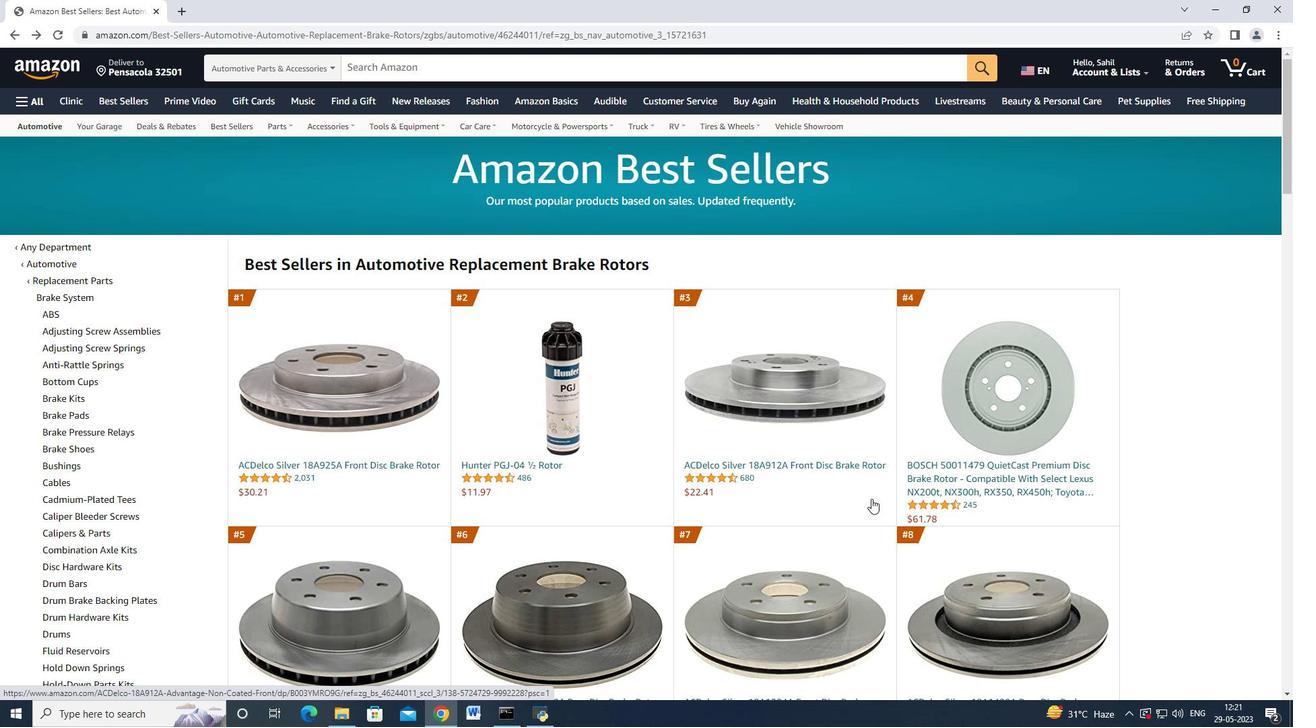 
Action: Mouse moved to (785, 399)
Screenshot: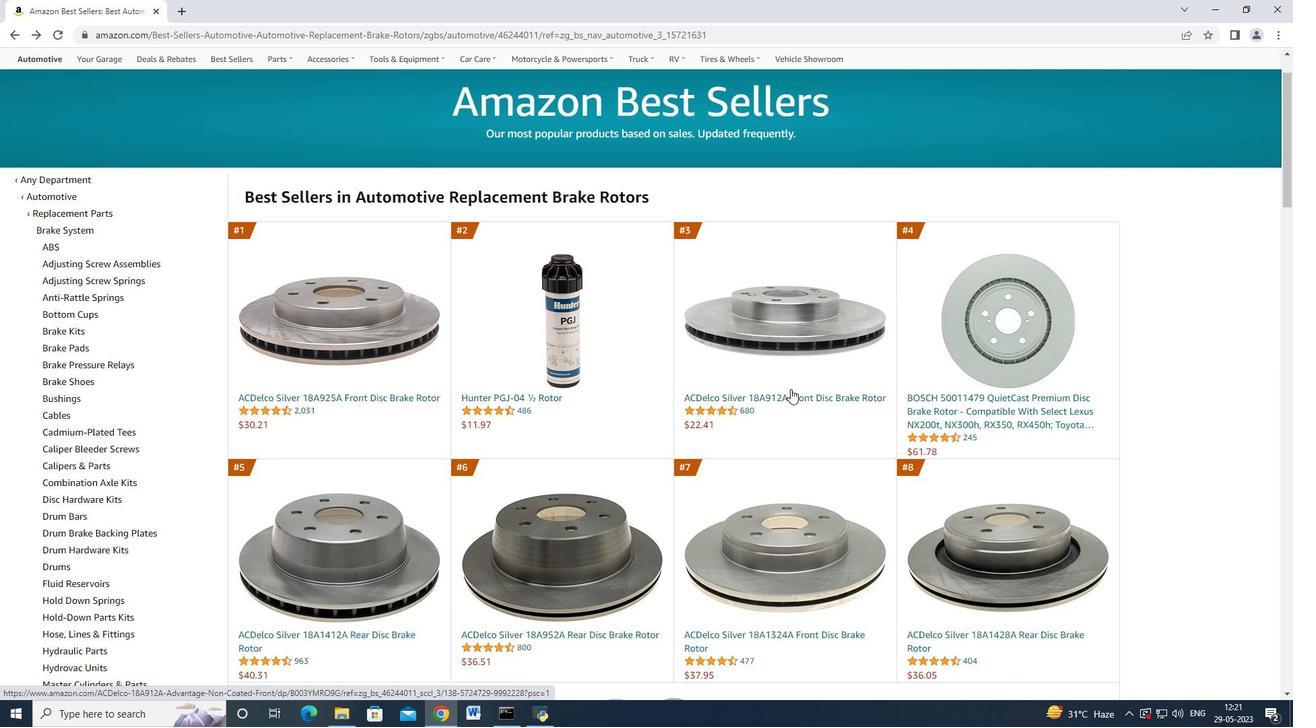 
Action: Mouse pressed left at (785, 399)
Screenshot: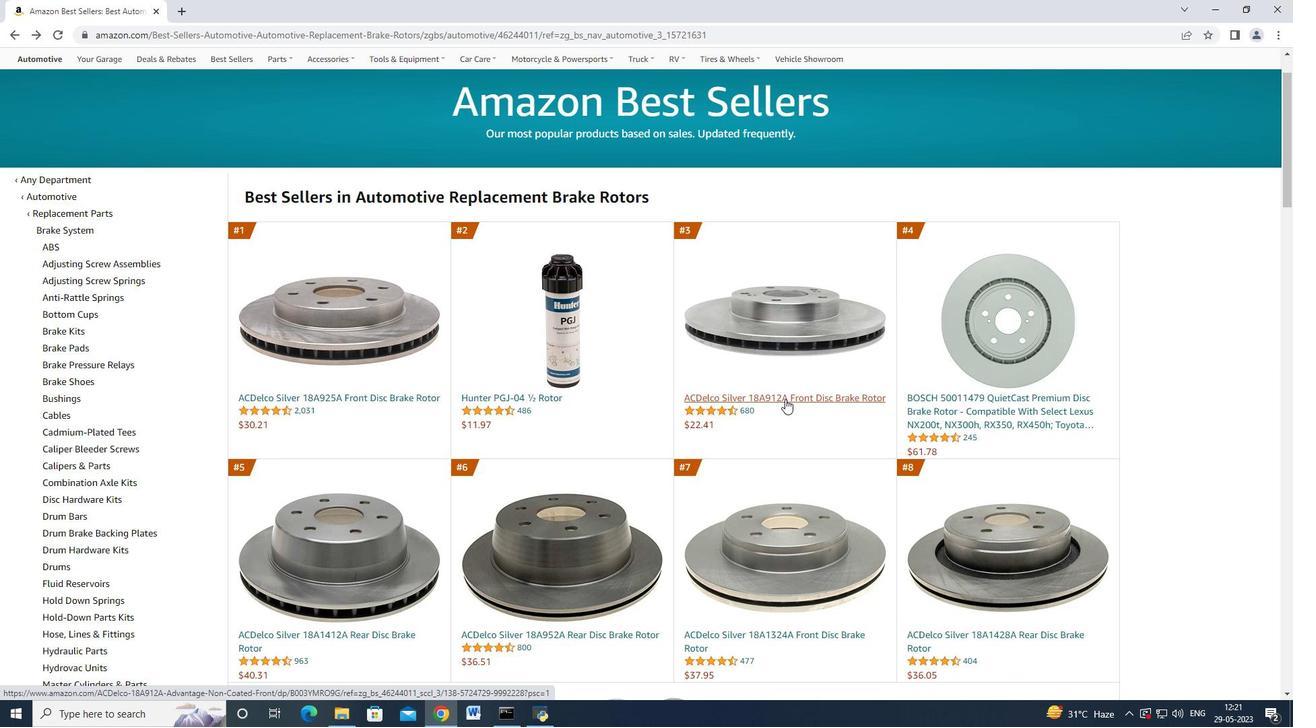 
Action: Mouse moved to (991, 564)
Screenshot: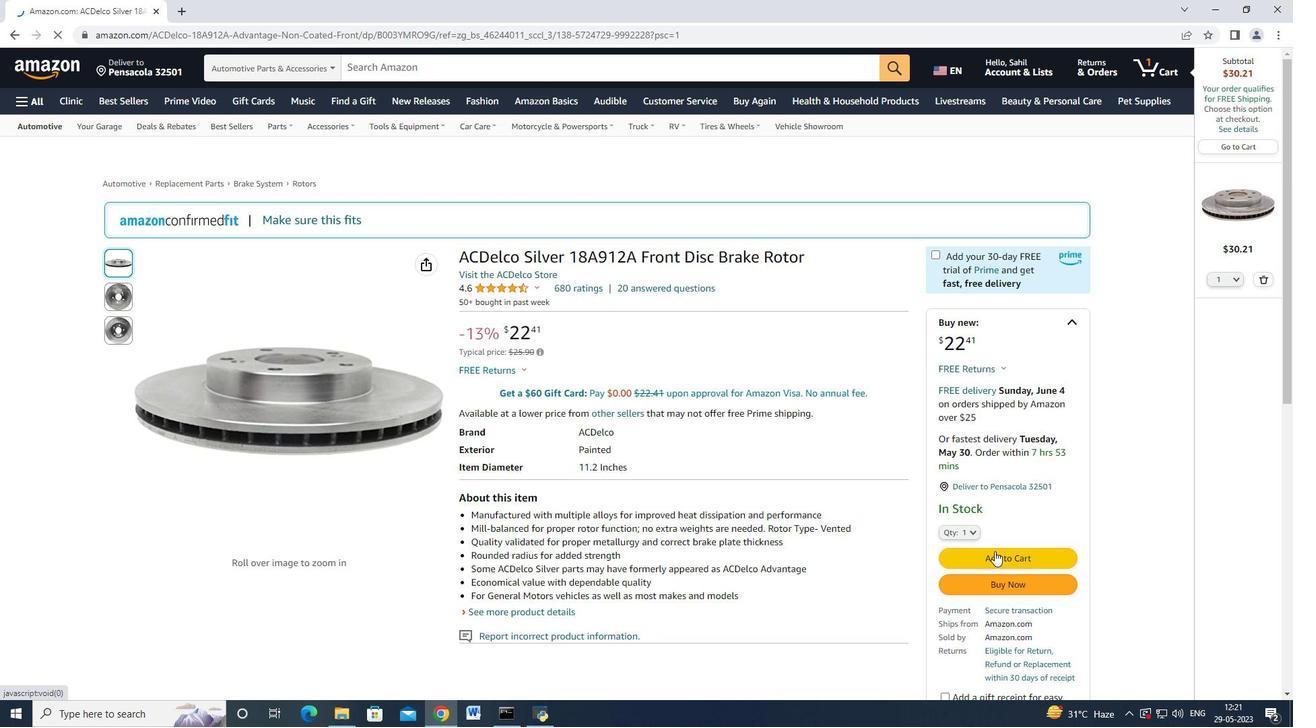 
Action: Mouse pressed left at (991, 564)
Screenshot: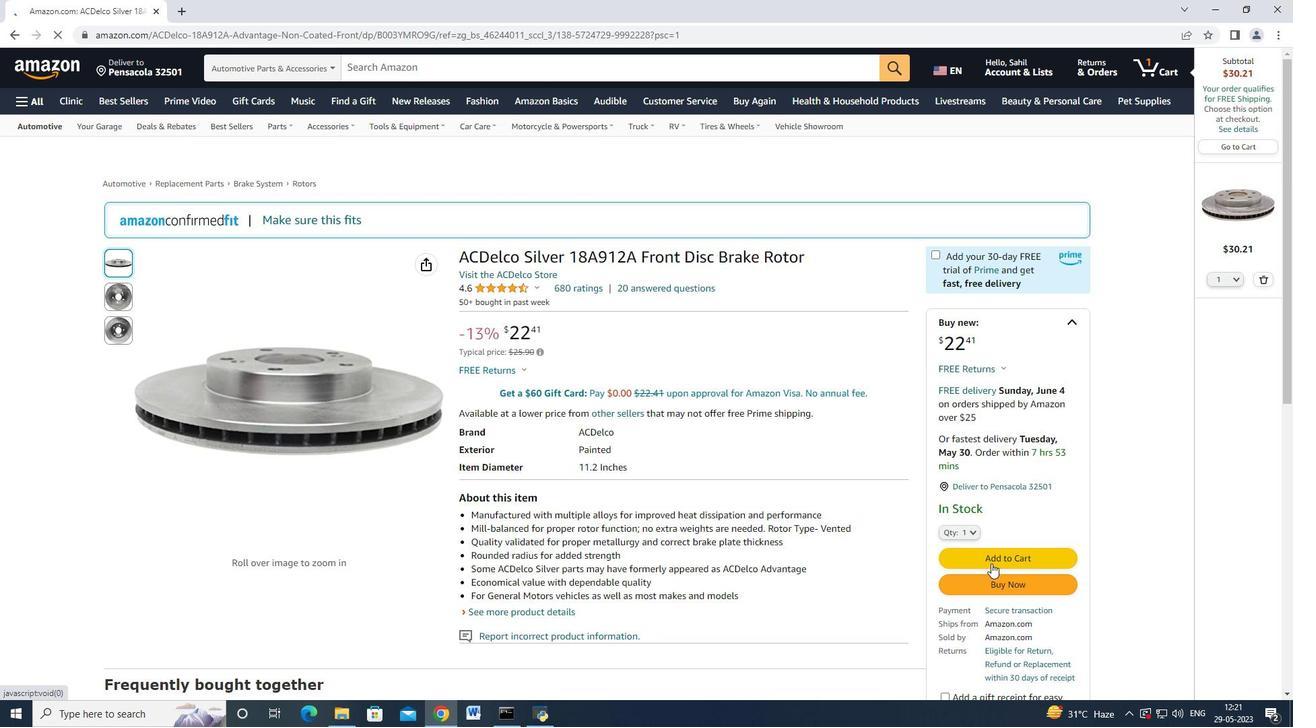 
Action: Mouse moved to (9, 35)
Screenshot: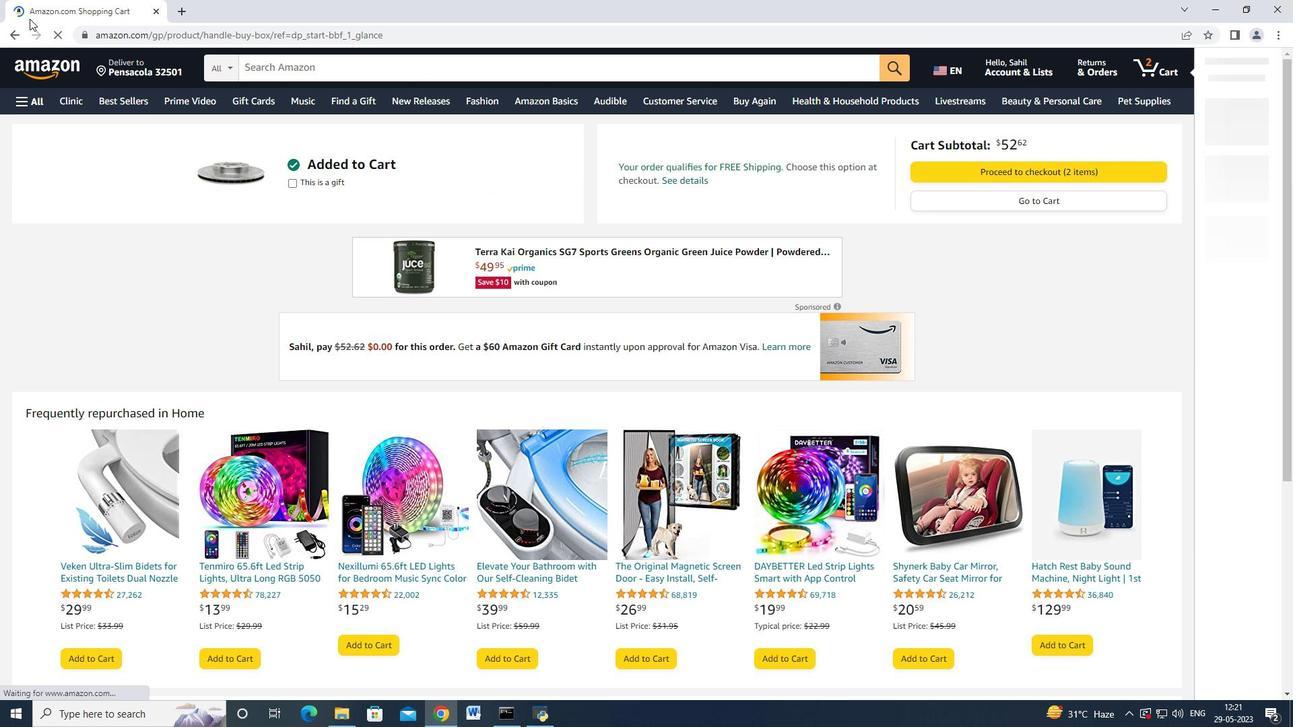 
Action: Mouse pressed left at (9, 35)
Screenshot: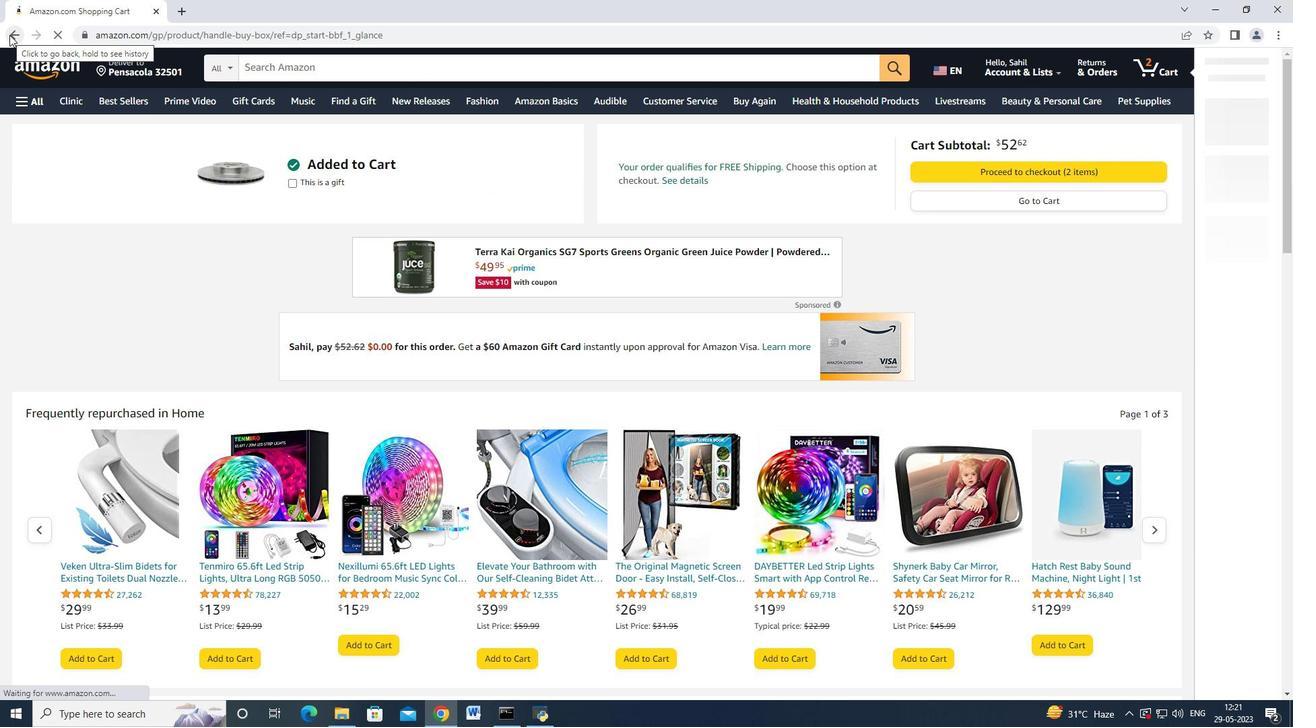
Action: Mouse moved to (691, 514)
Screenshot: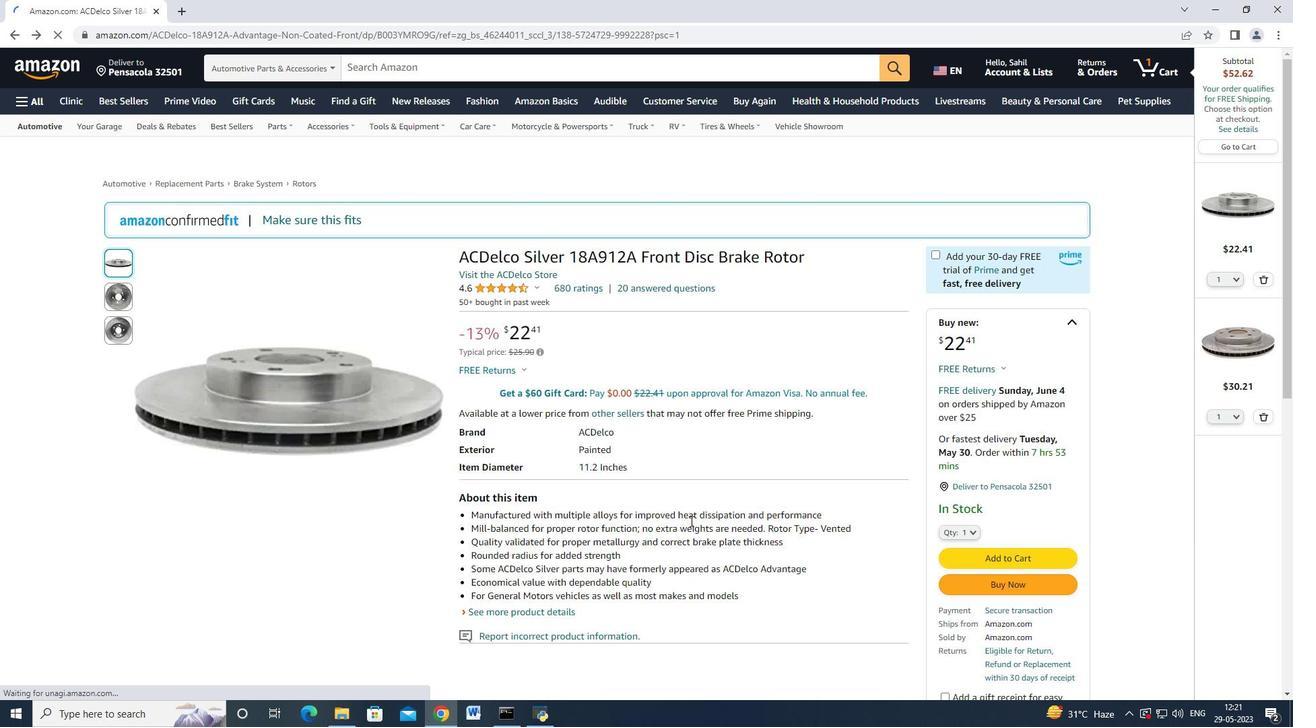 
Action: Mouse scrolled (691, 513) with delta (0, 0)
Screenshot: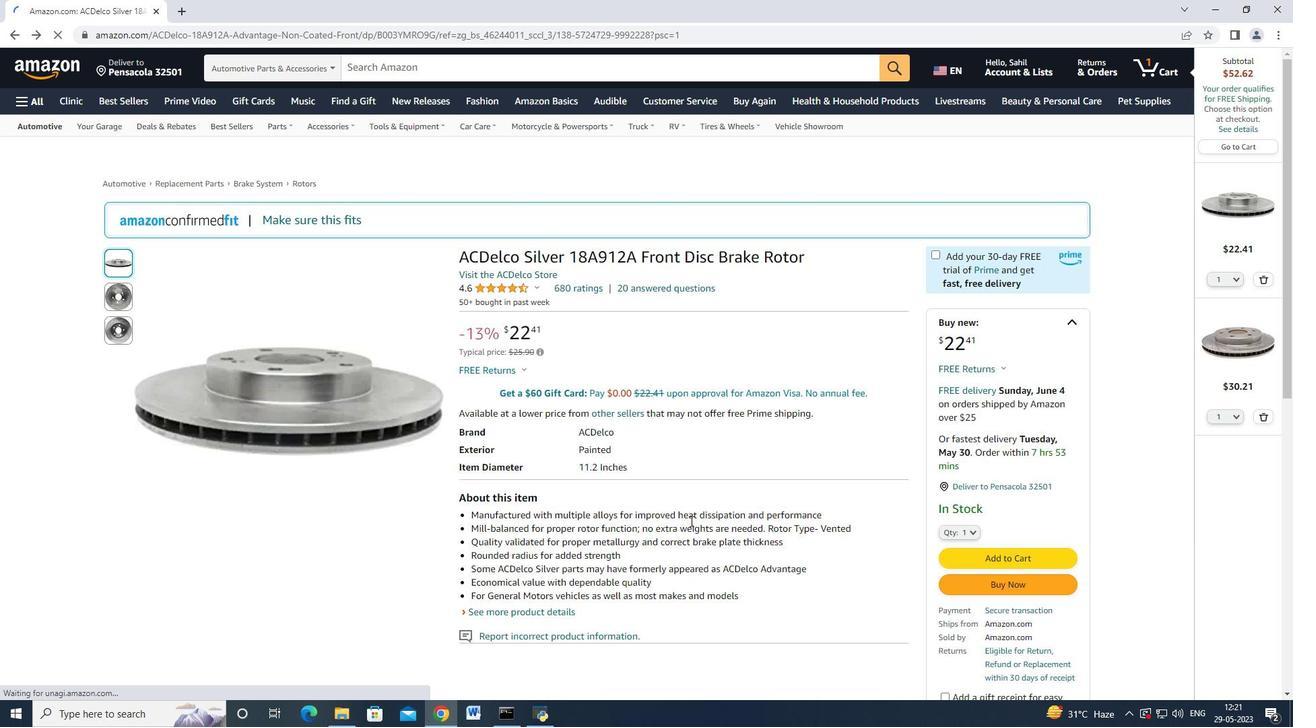 
Action: Mouse moved to (691, 514)
Screenshot: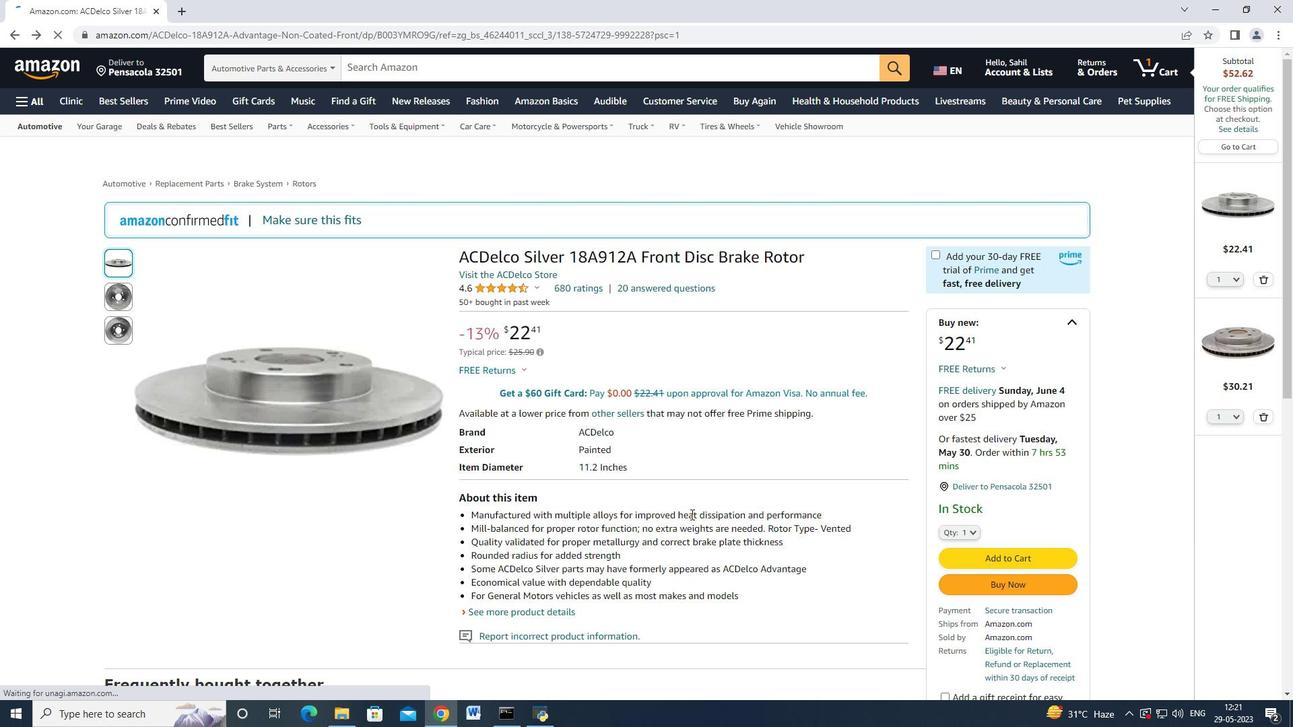 
Action: Mouse scrolled (691, 513) with delta (0, 0)
Screenshot: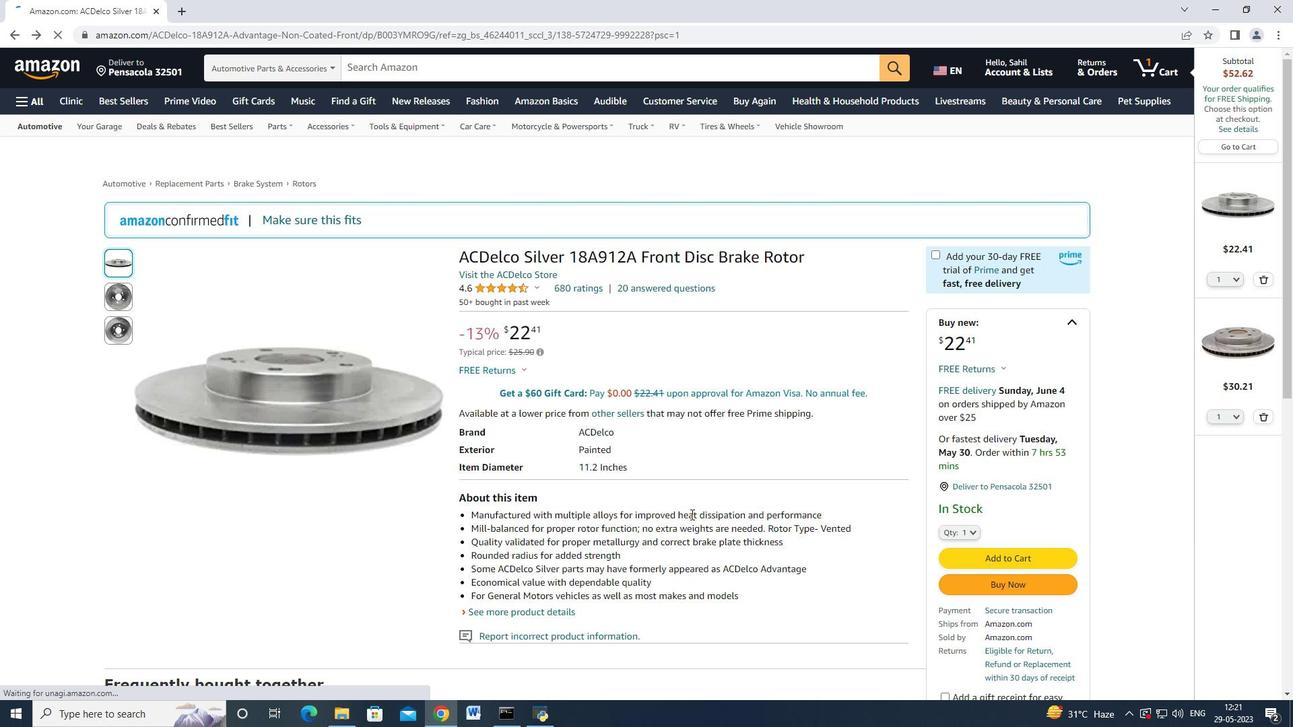 
Action: Mouse moved to (690, 514)
Screenshot: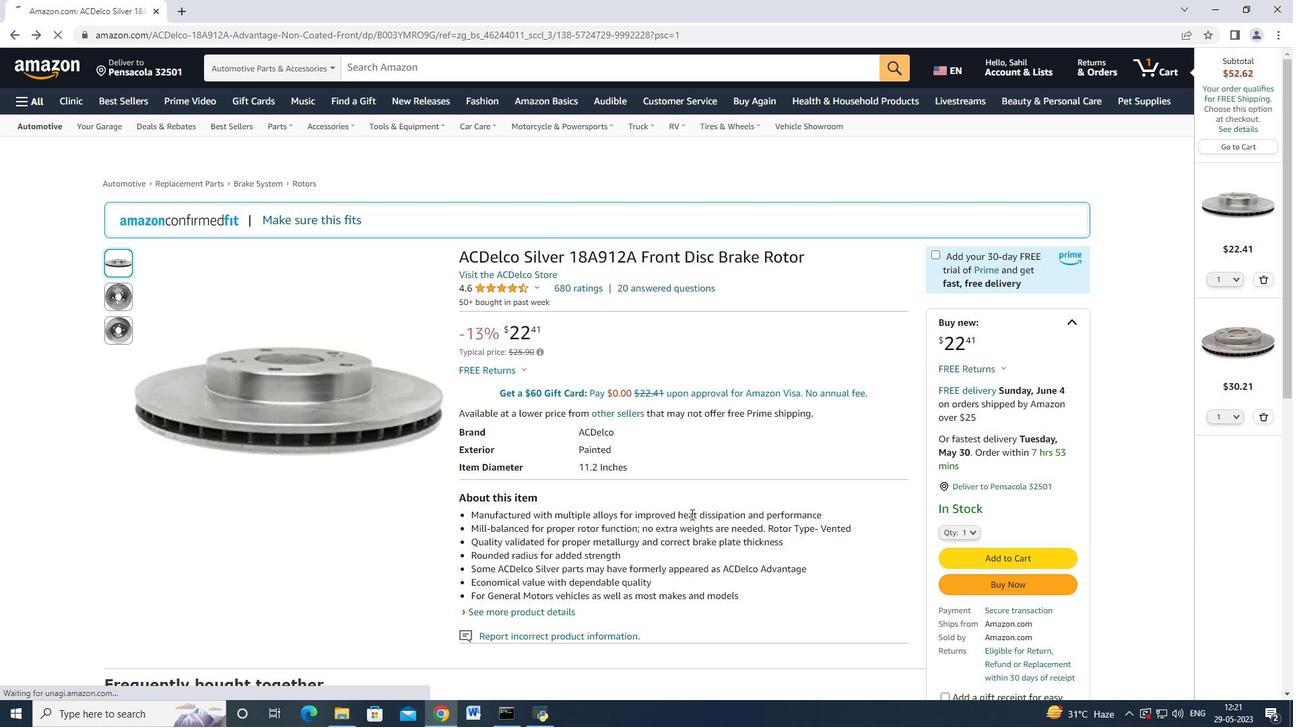 
Action: Mouse scrolled (690, 514) with delta (0, 0)
Screenshot: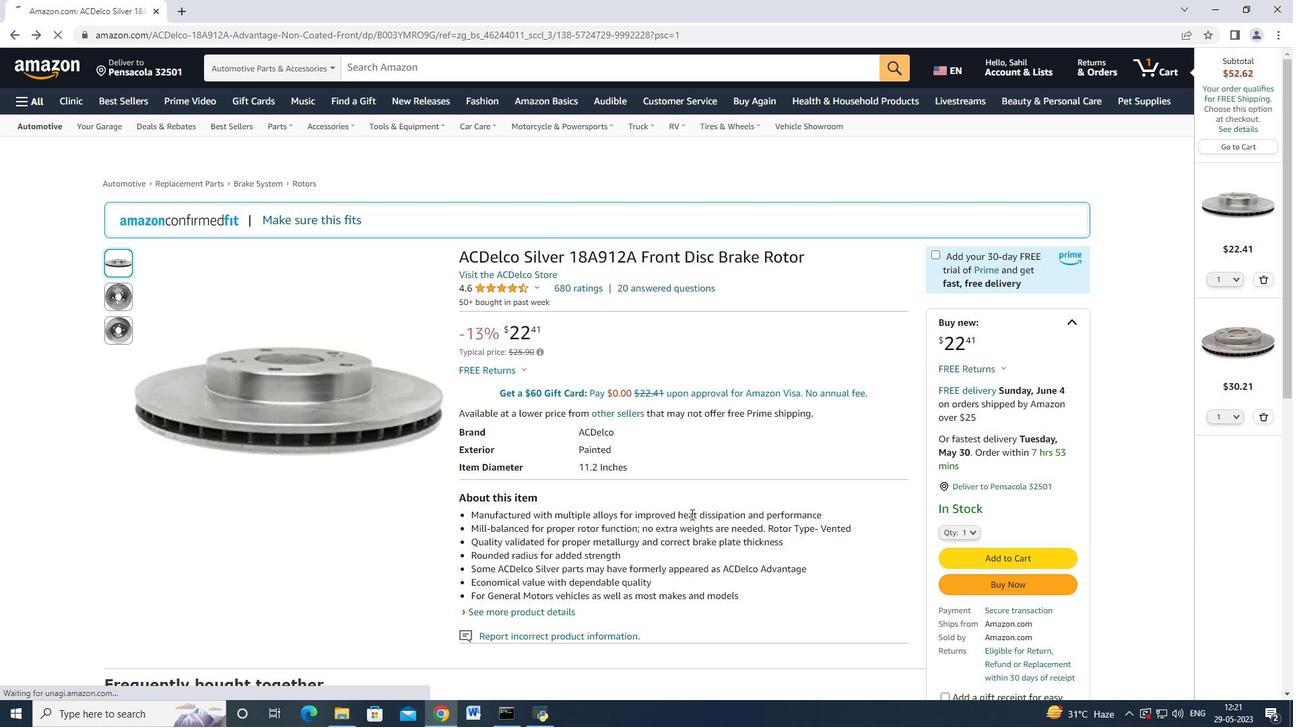 
Action: Mouse moved to (690, 516)
Screenshot: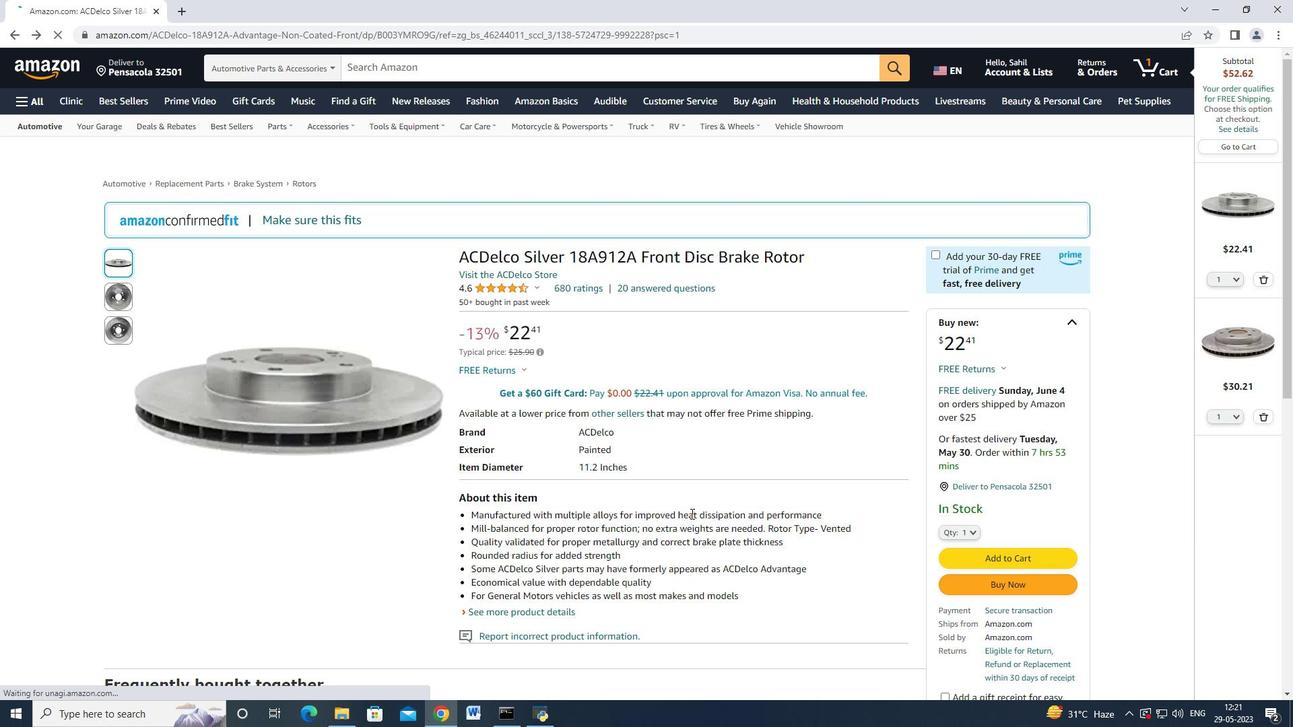 
Action: Mouse scrolled (690, 515) with delta (0, 0)
Screenshot: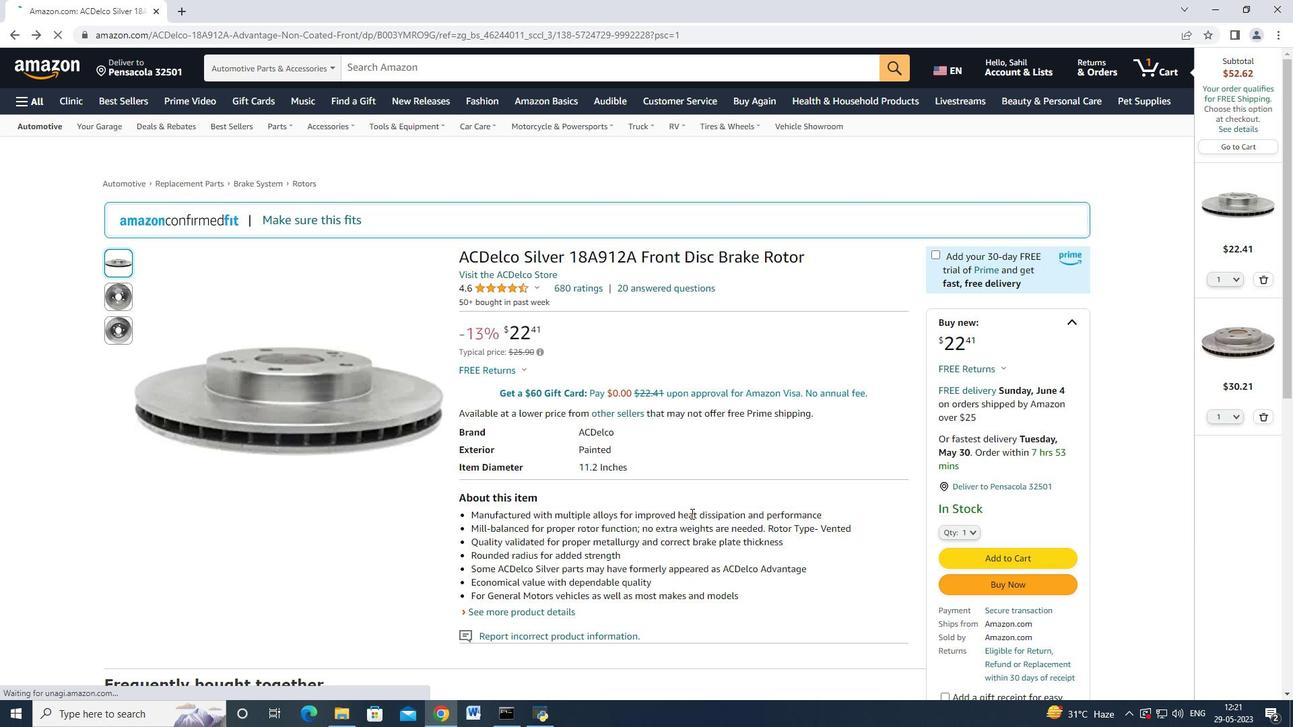 
Action: Mouse moved to (14, 35)
Screenshot: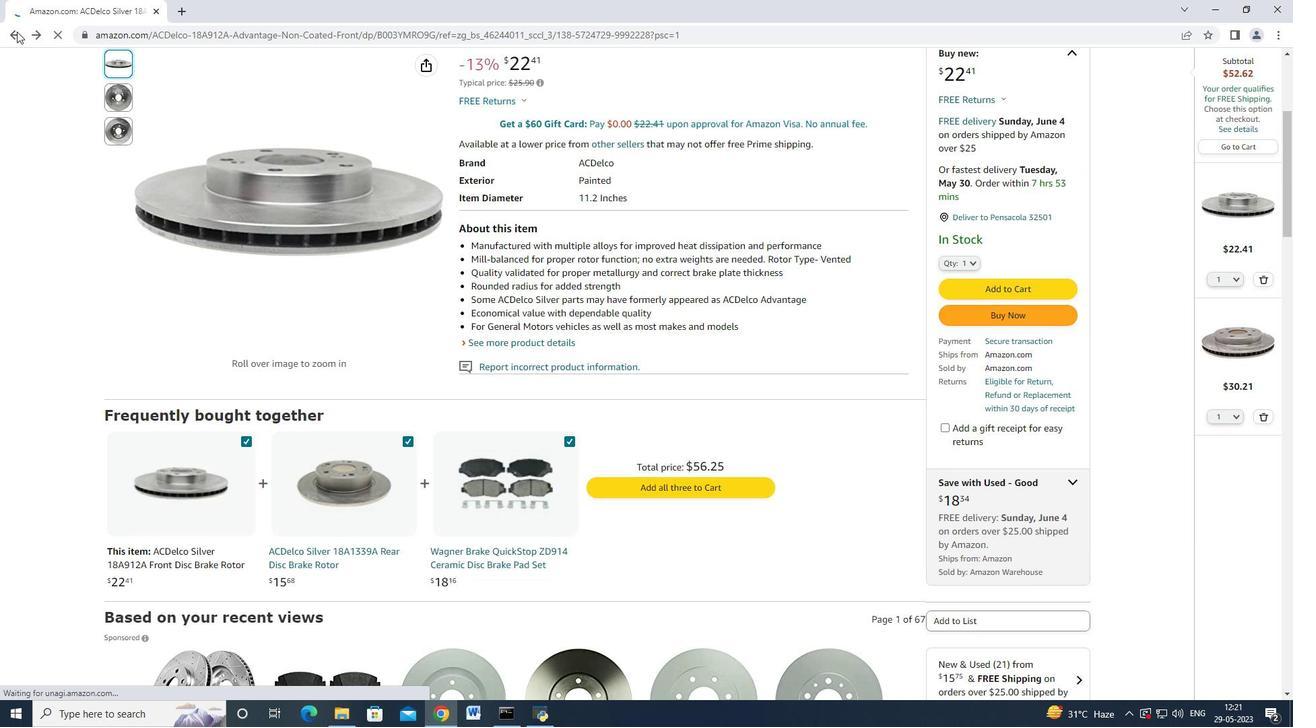 
Action: Mouse pressed left at (14, 35)
Screenshot: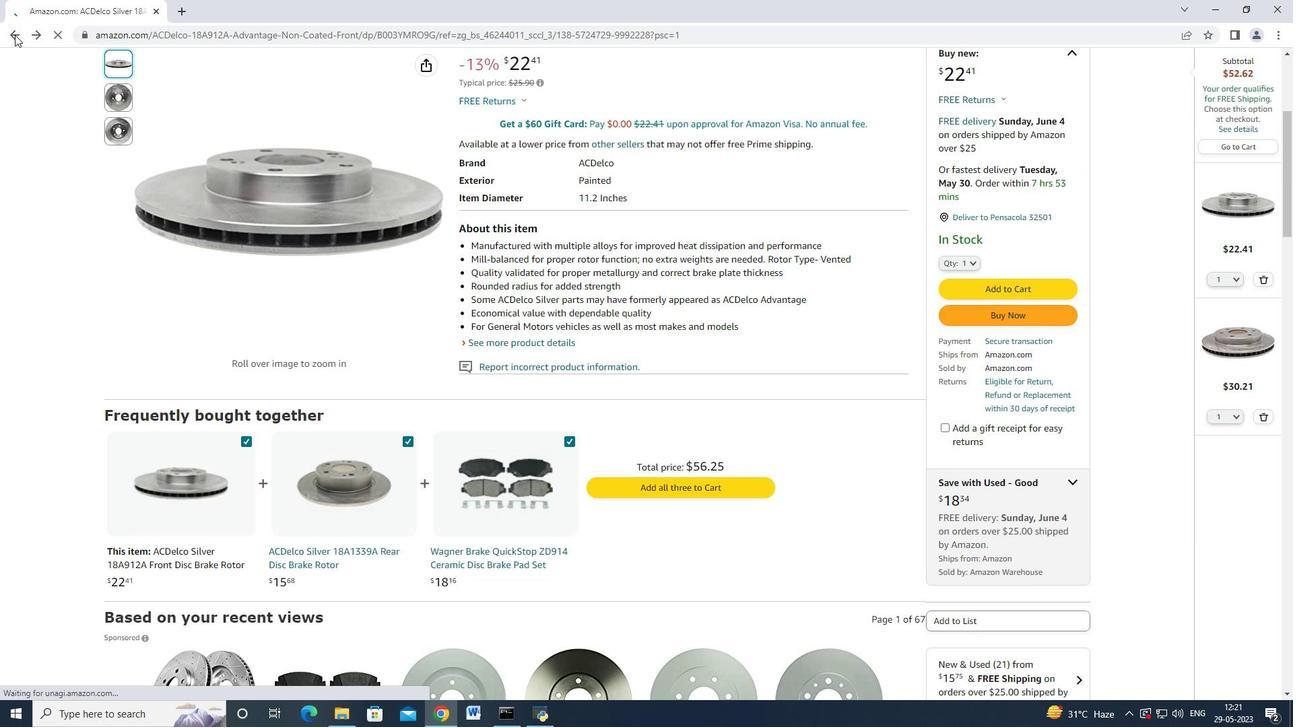 
Action: Mouse moved to (396, 237)
Screenshot: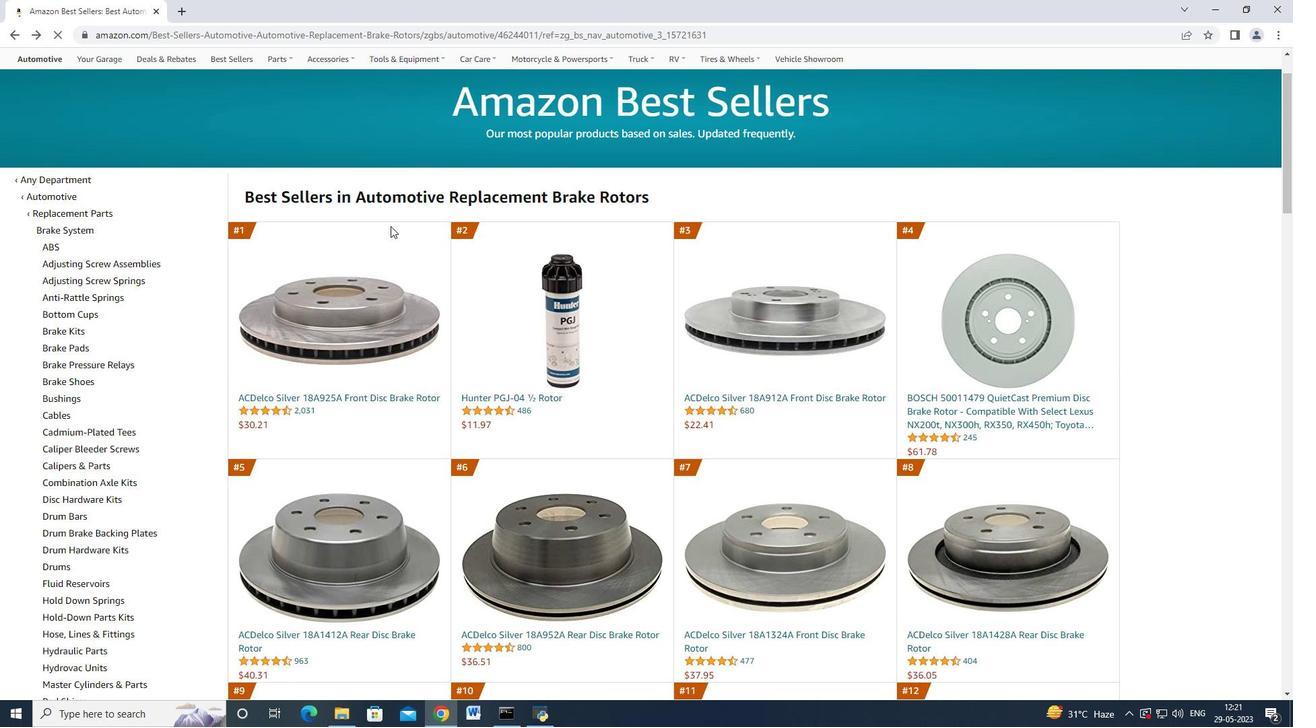 
Action: Mouse scrolled (396, 237) with delta (0, 0)
Screenshot: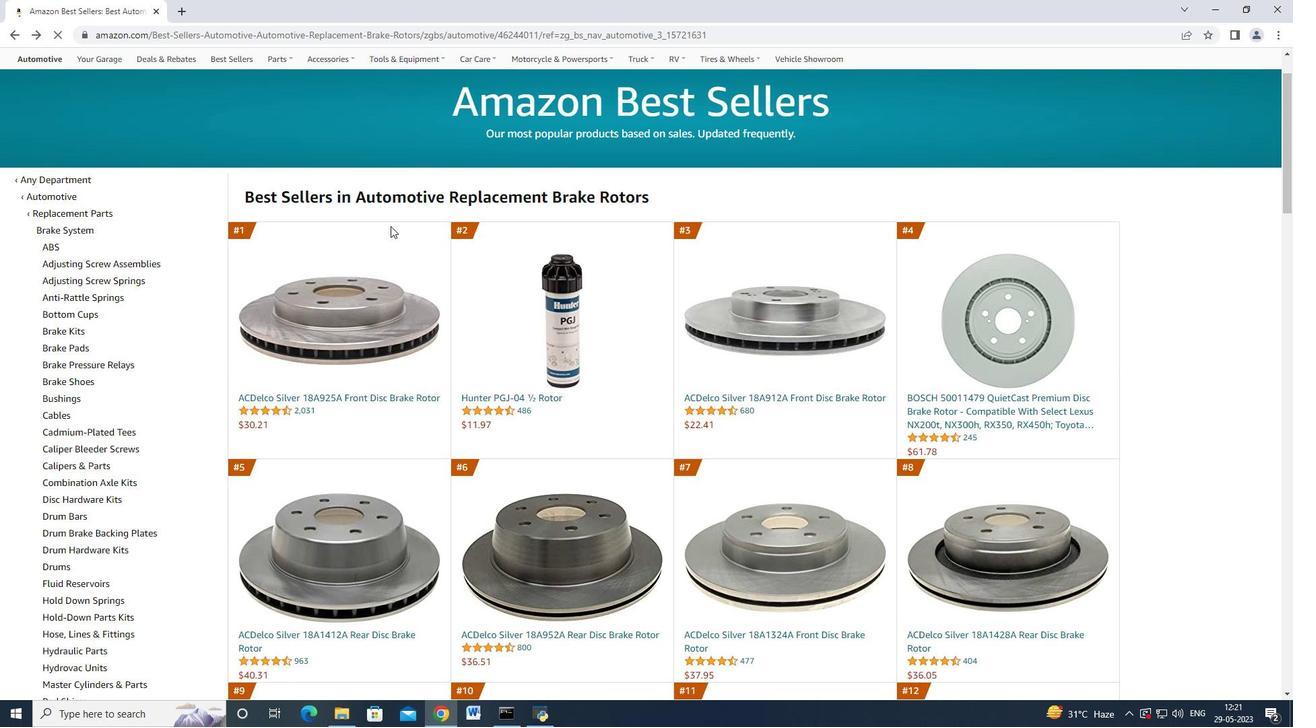 
Action: Mouse moved to (396, 241)
Screenshot: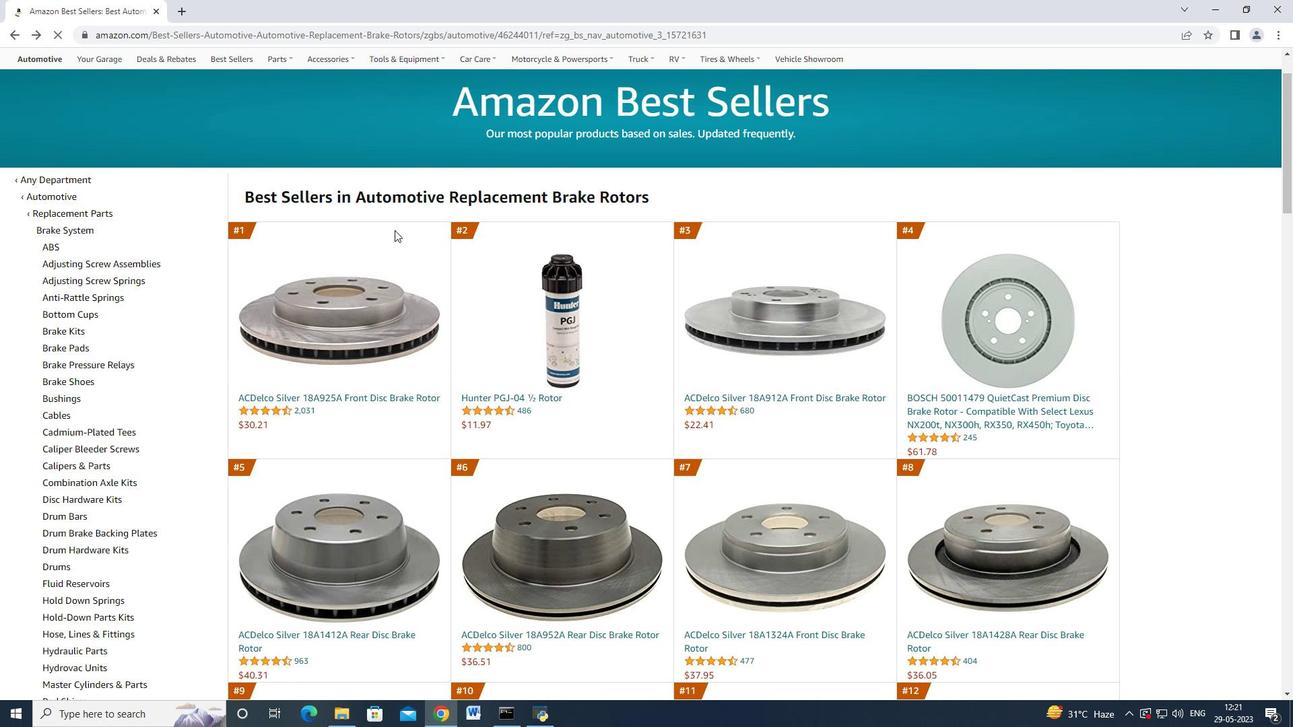 
Action: Mouse scrolled (396, 240) with delta (0, 0)
Screenshot: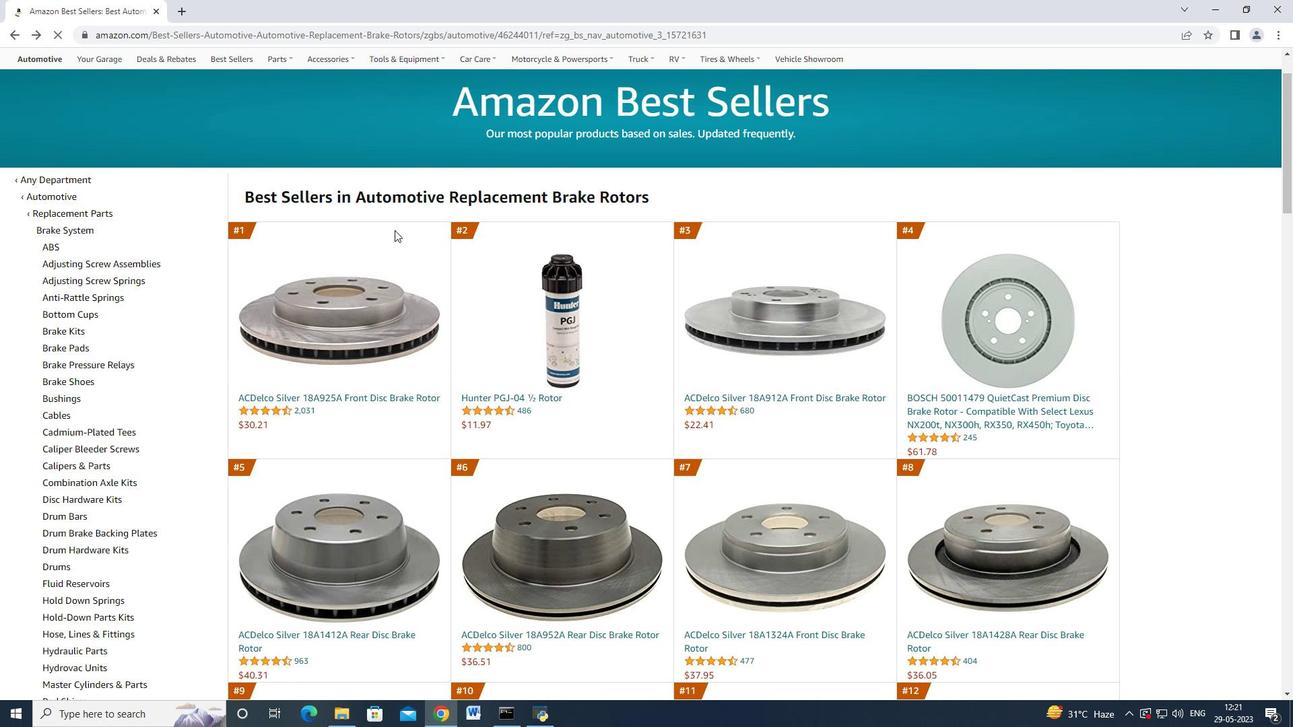 
Action: Mouse moved to (398, 245)
Screenshot: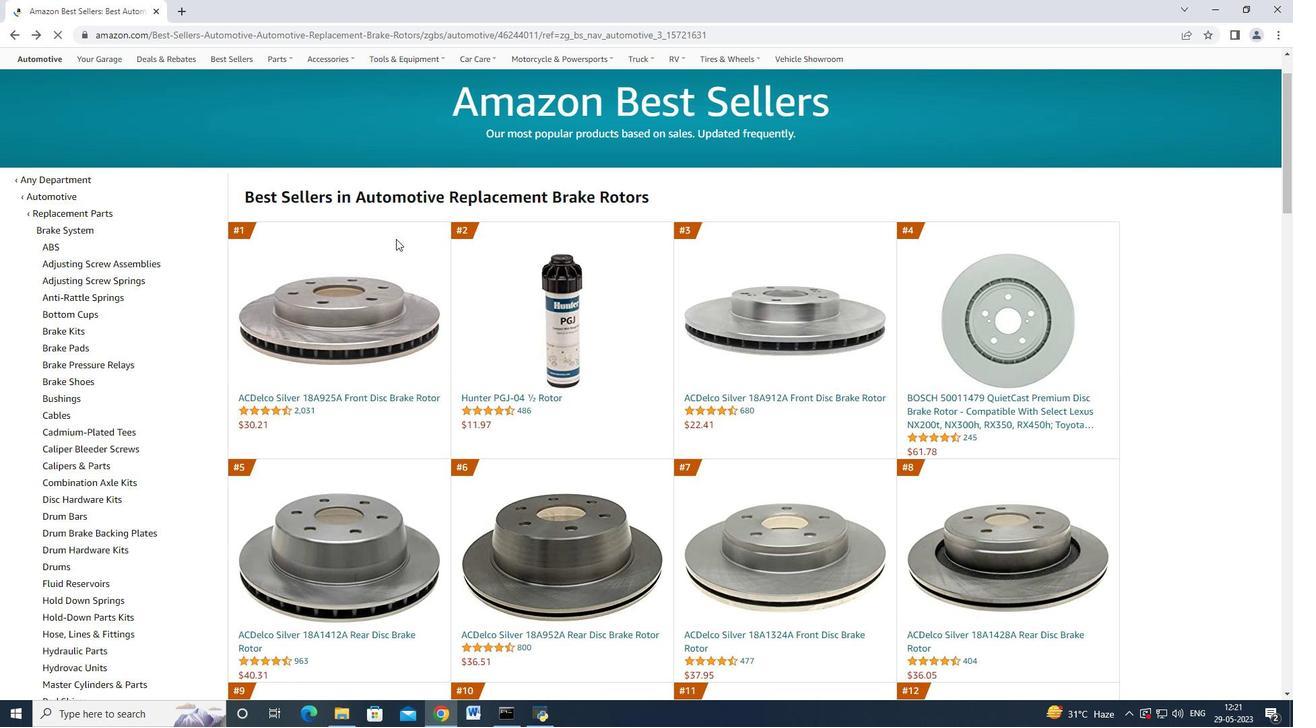 
Action: Mouse scrolled (398, 244) with delta (0, 0)
Screenshot: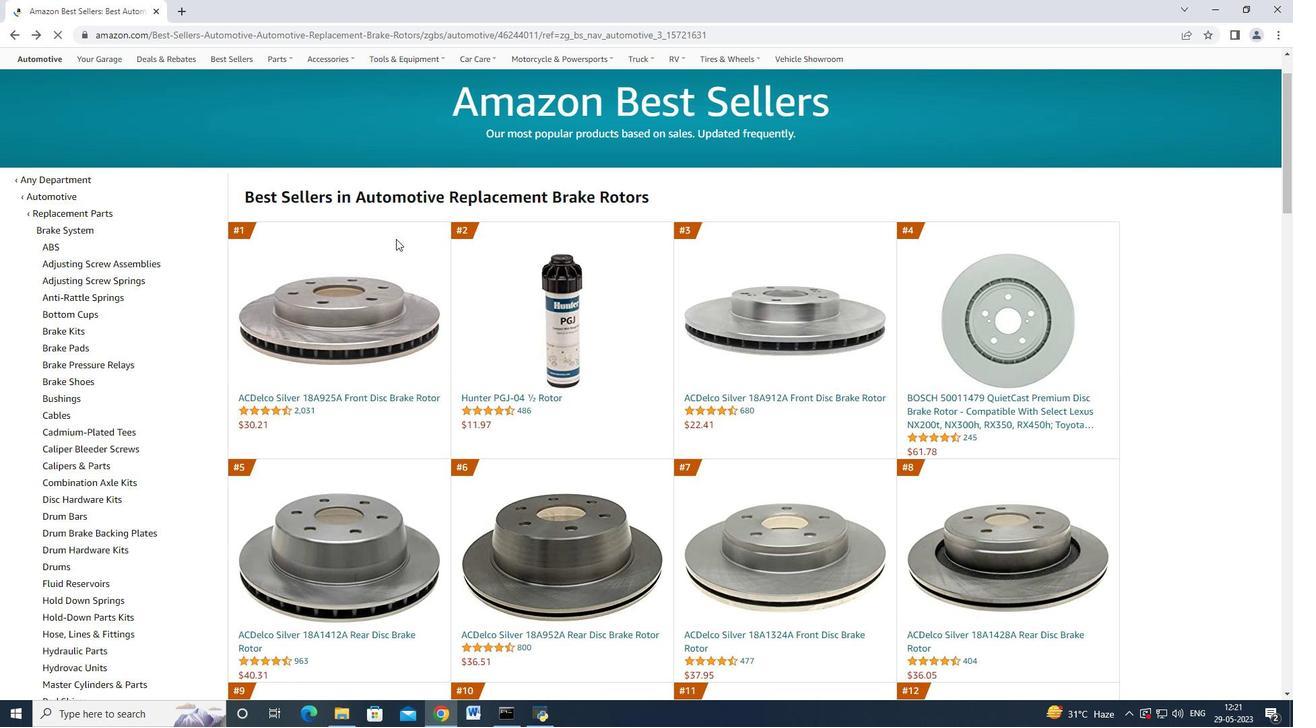 
Action: Mouse moved to (400, 249)
Screenshot: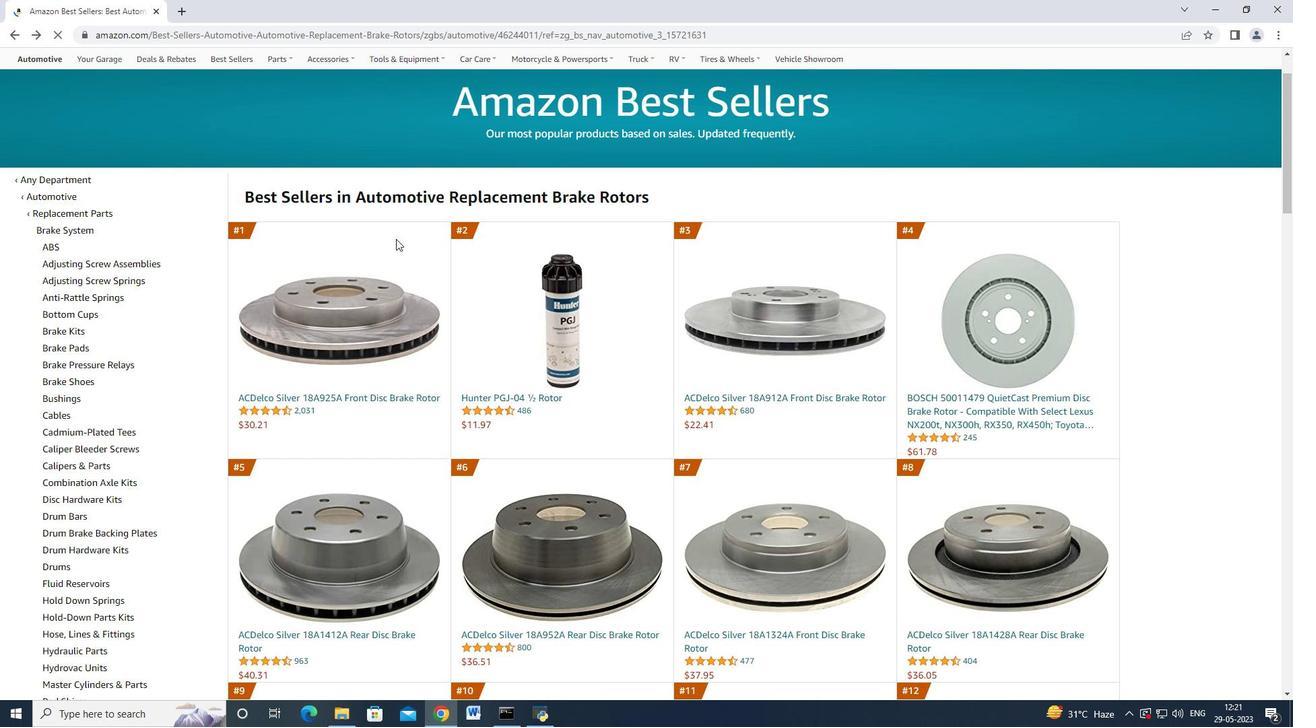 
Action: Mouse scrolled (400, 248) with delta (0, 0)
Screenshot: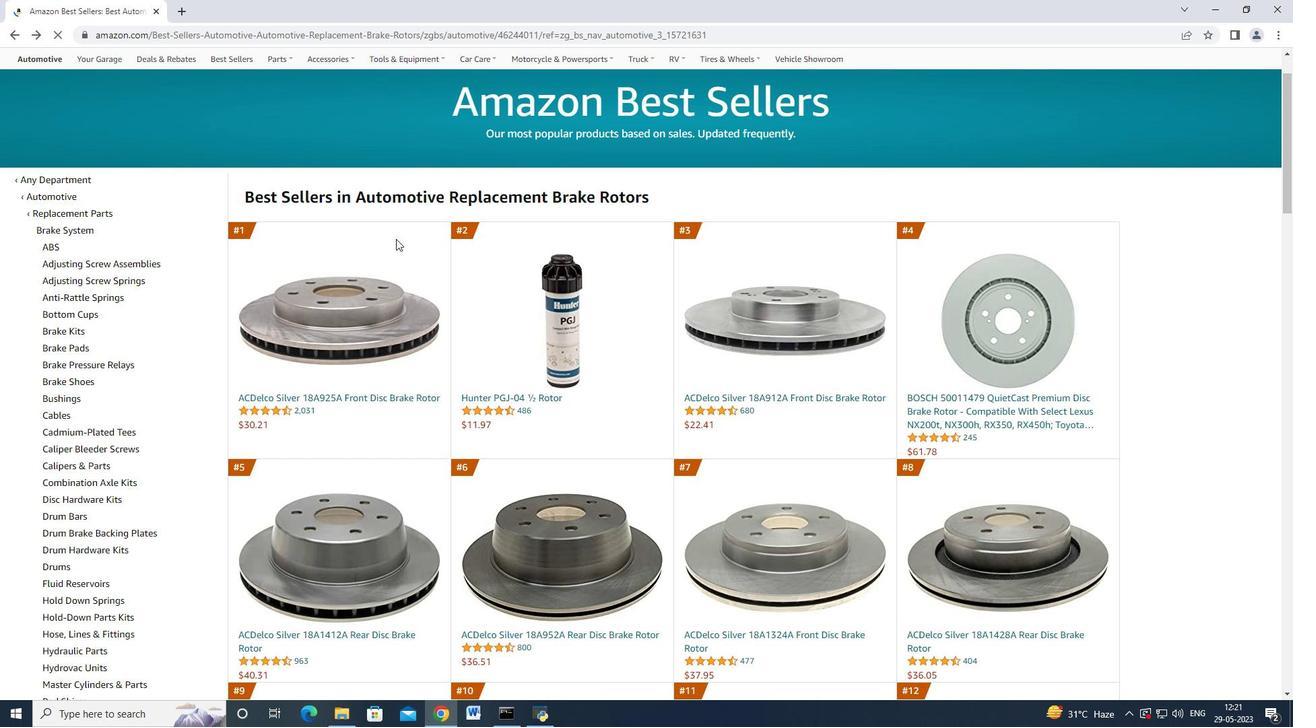 
Action: Mouse moved to (508, 360)
Screenshot: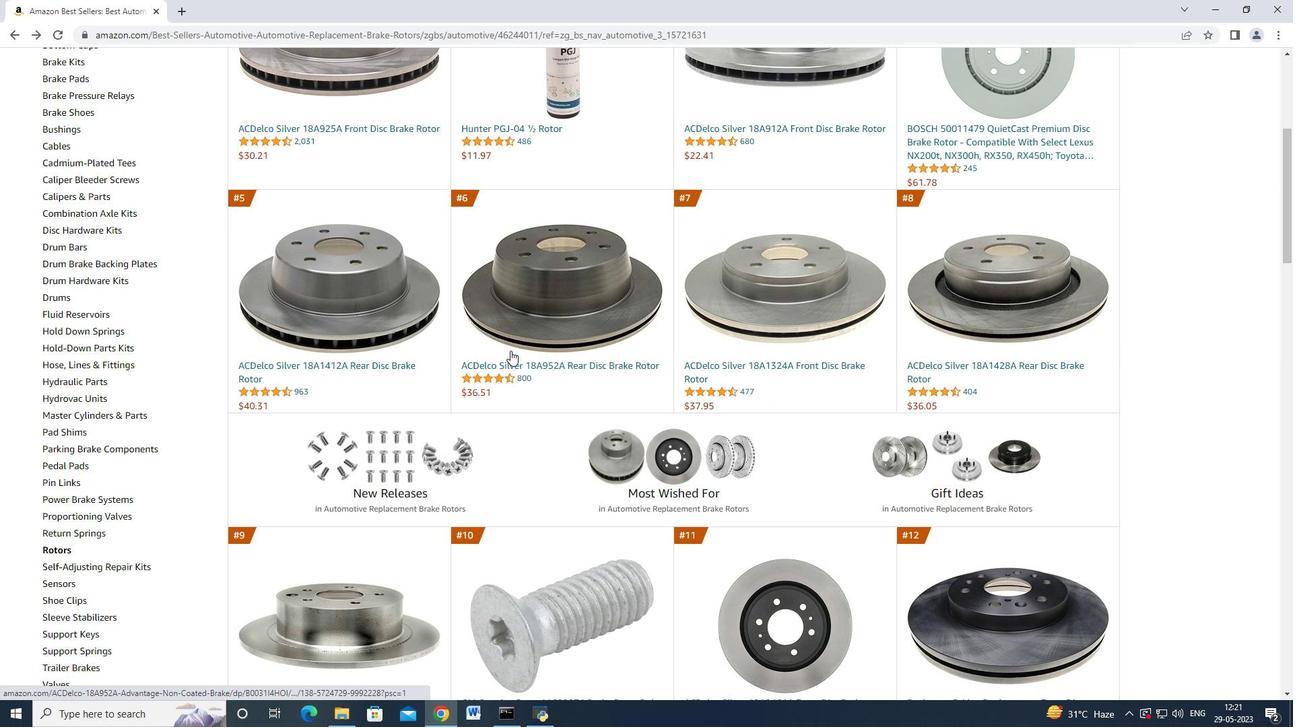 
Action: Mouse pressed left at (508, 360)
Screenshot: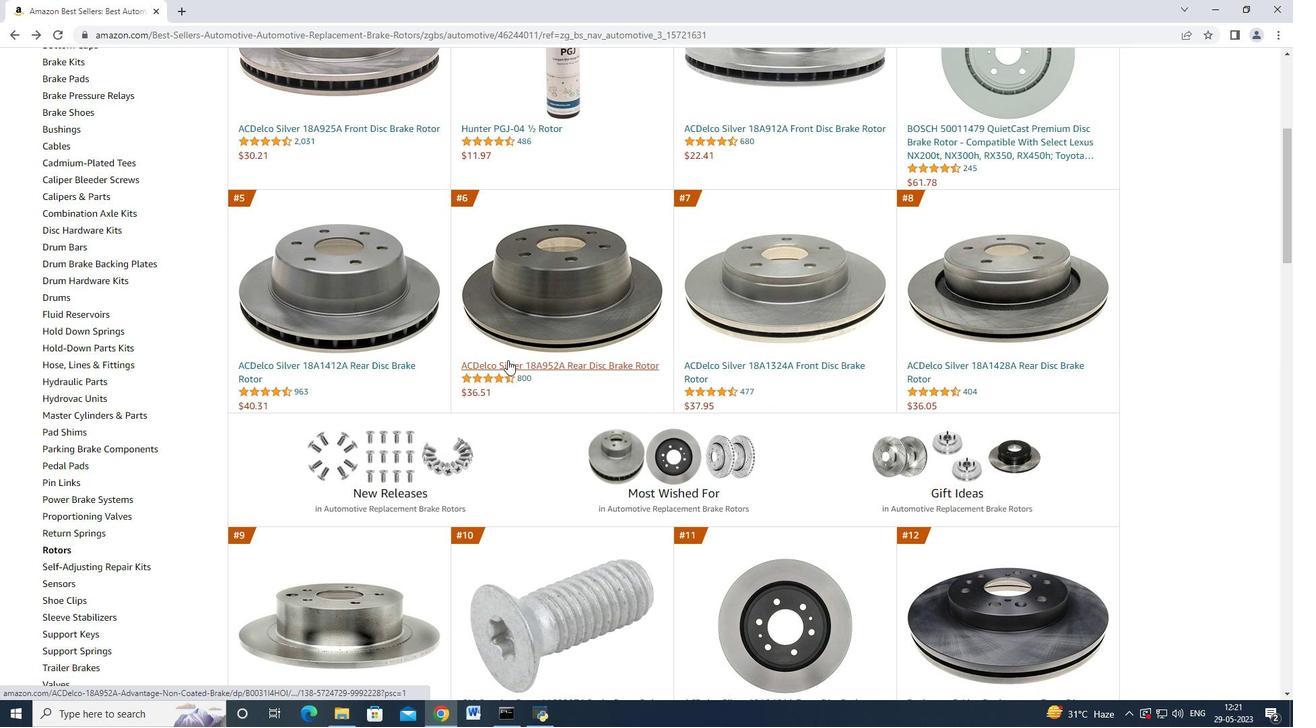 
Action: Mouse moved to (1002, 529)
Screenshot: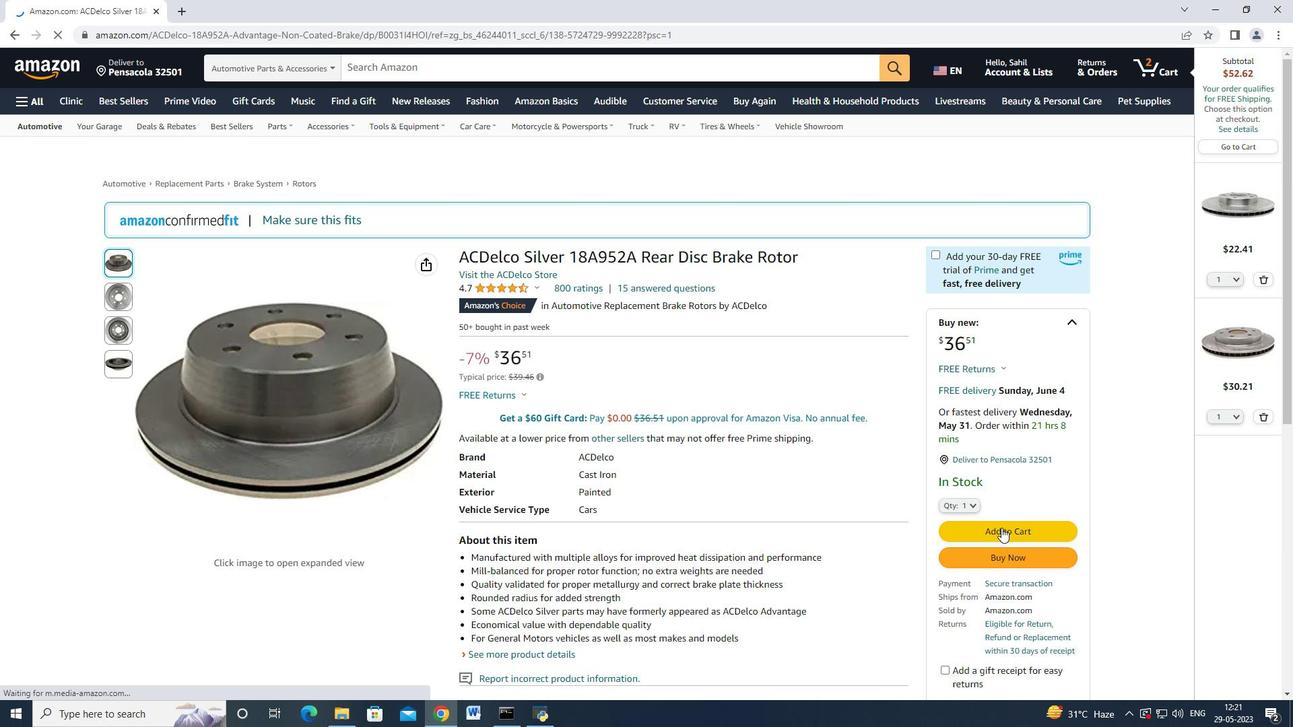 
Action: Mouse pressed left at (1002, 529)
Screenshot: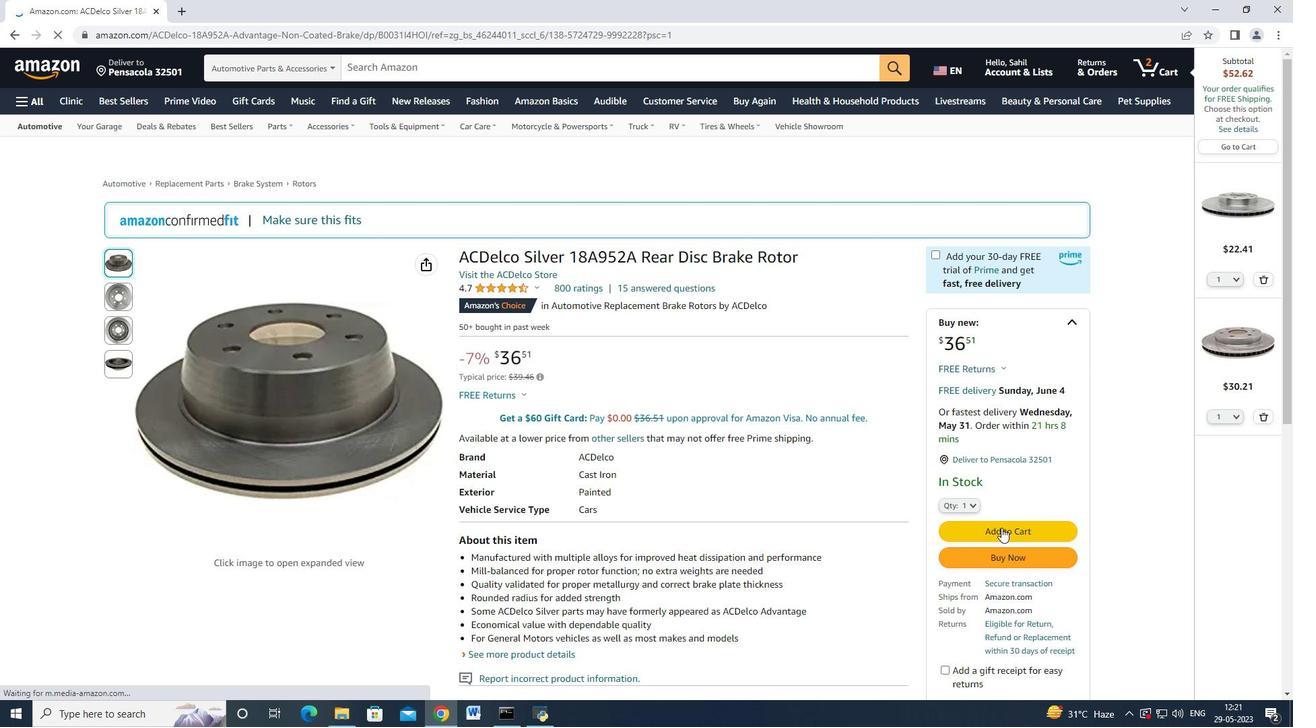 
Action: Mouse moved to (8, 37)
Screenshot: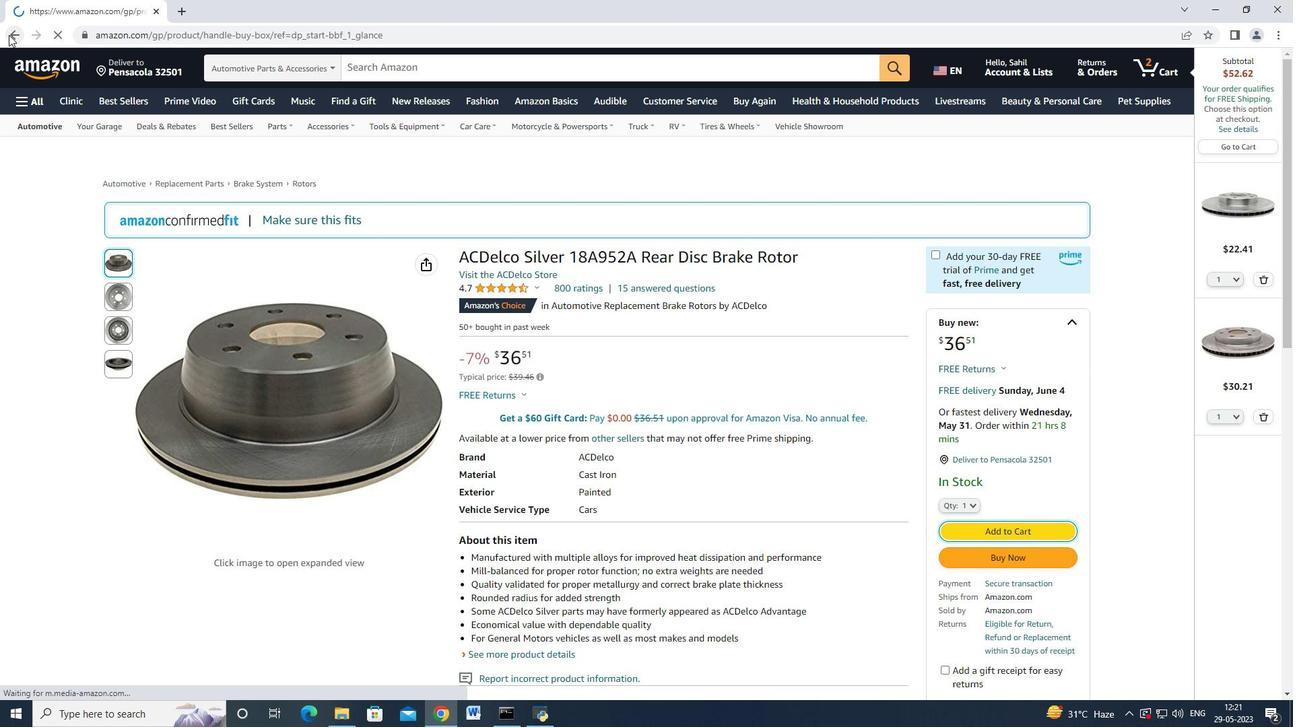 
Action: Mouse pressed left at (8, 37)
Screenshot: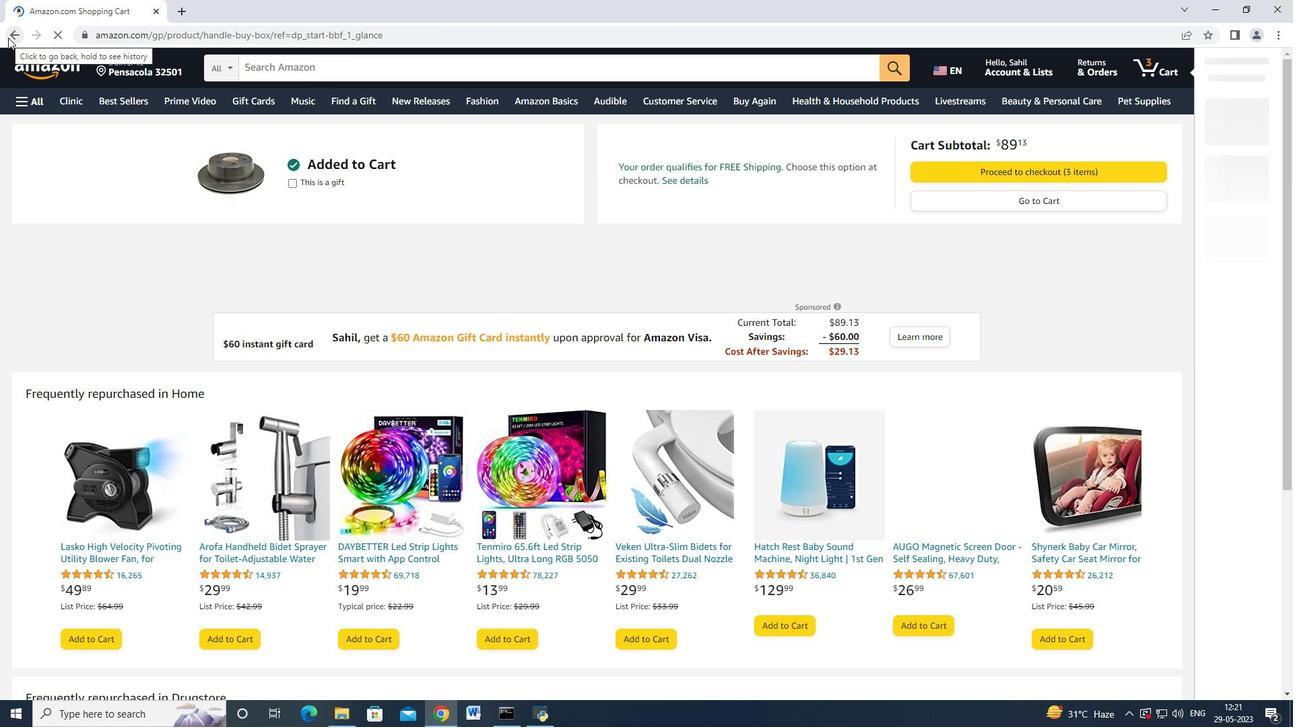 
Action: Mouse moved to (741, 458)
Screenshot: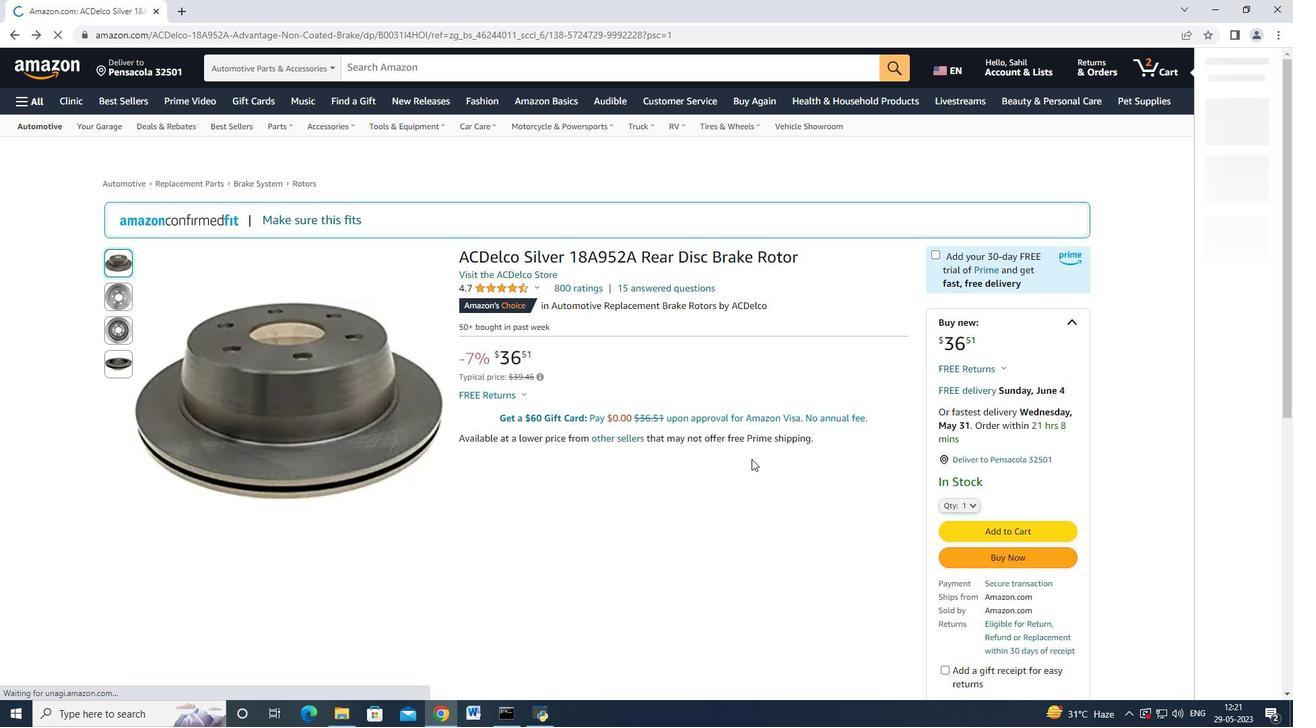
Action: Mouse scrolled (741, 458) with delta (0, 0)
Screenshot: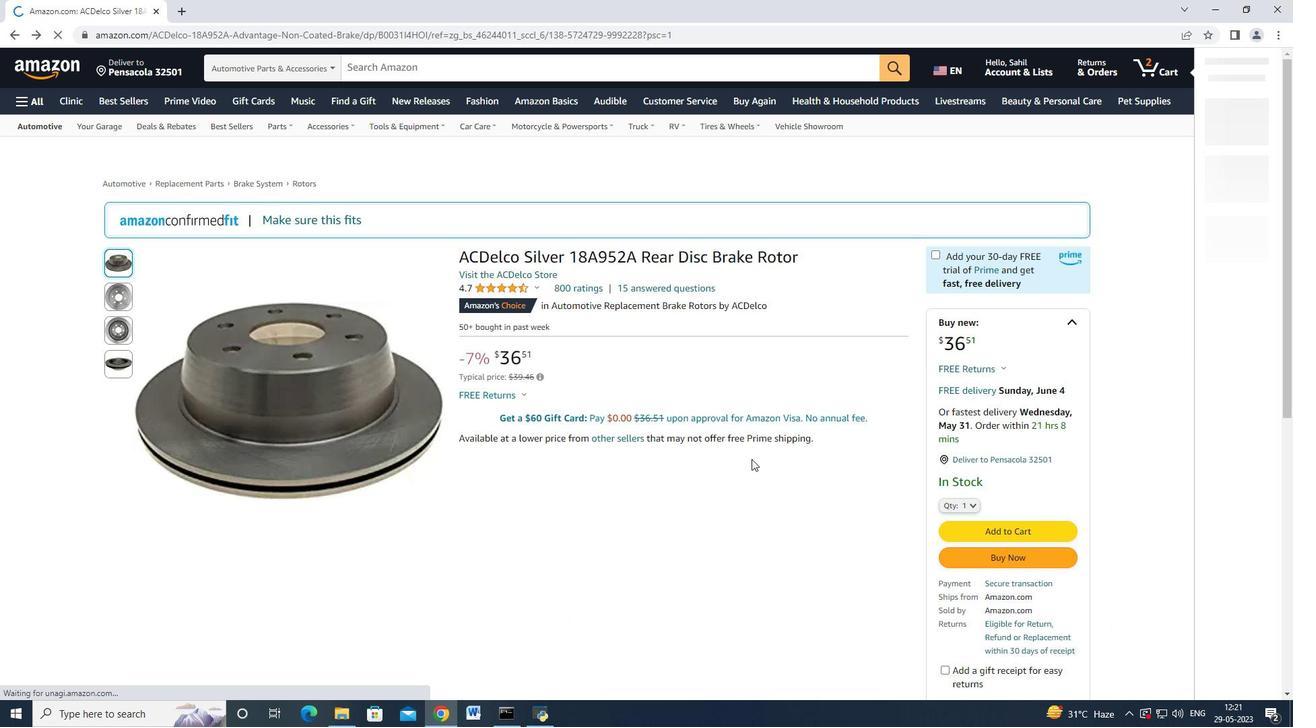 
Action: Mouse moved to (735, 458)
Screenshot: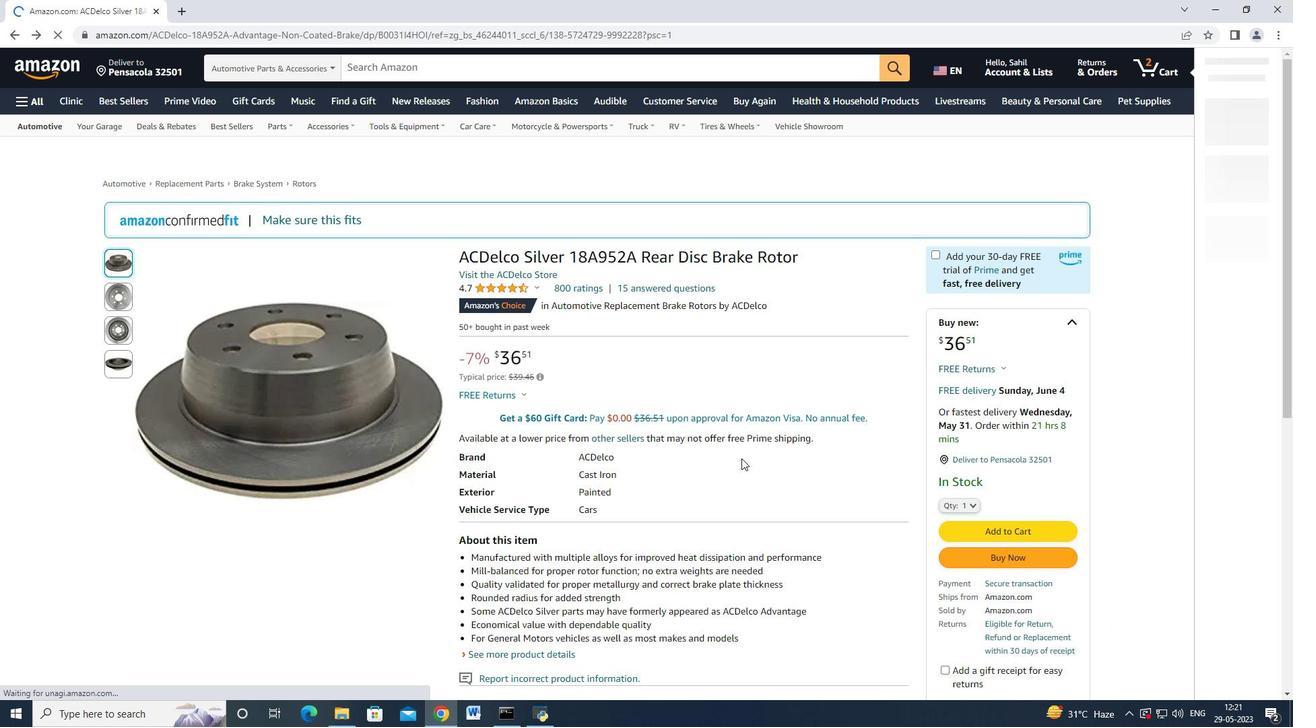 
Action: Mouse scrolled (736, 458) with delta (0, 0)
Screenshot: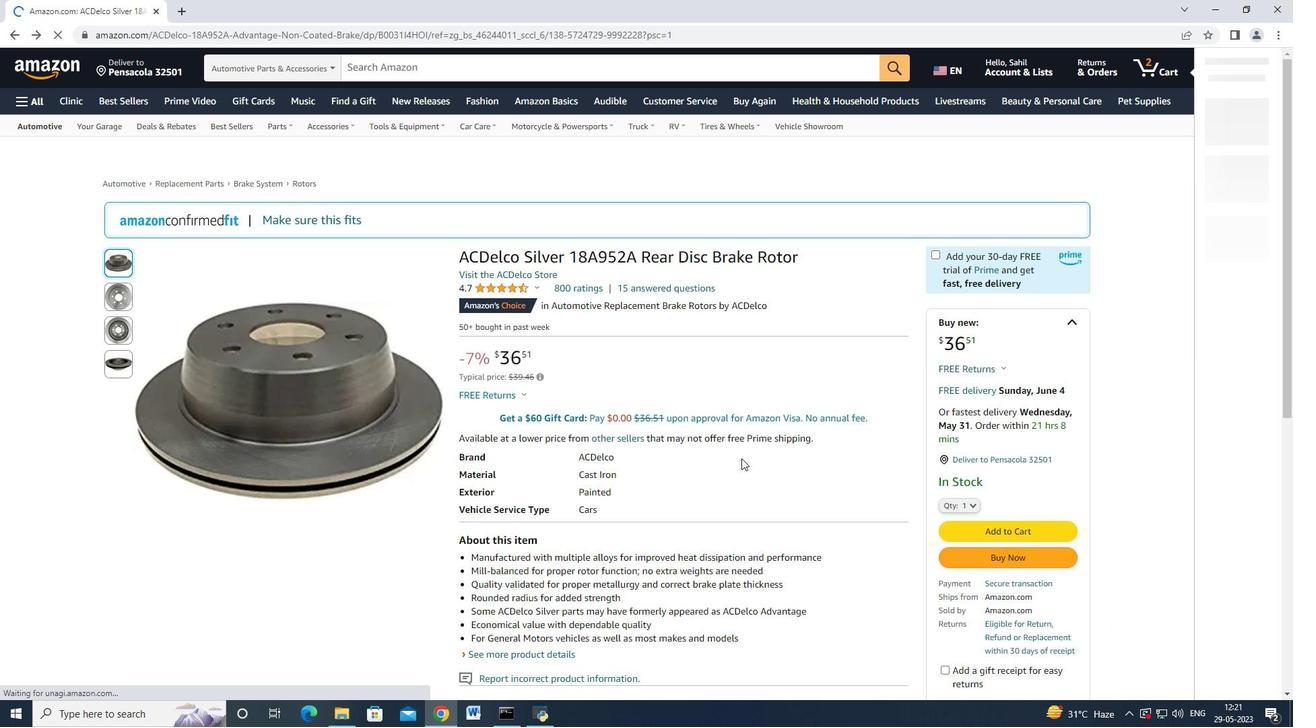 
Action: Mouse moved to (728, 457)
Screenshot: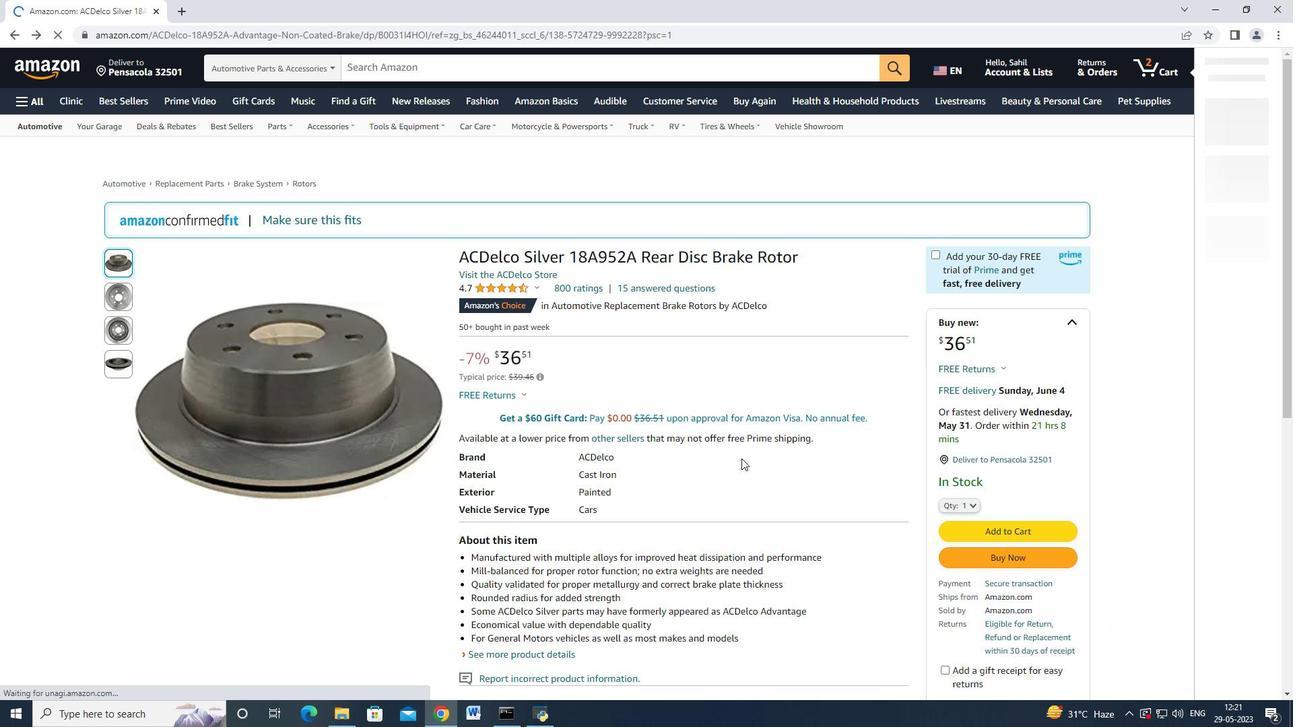 
Action: Mouse scrolled (731, 458) with delta (0, 0)
Screenshot: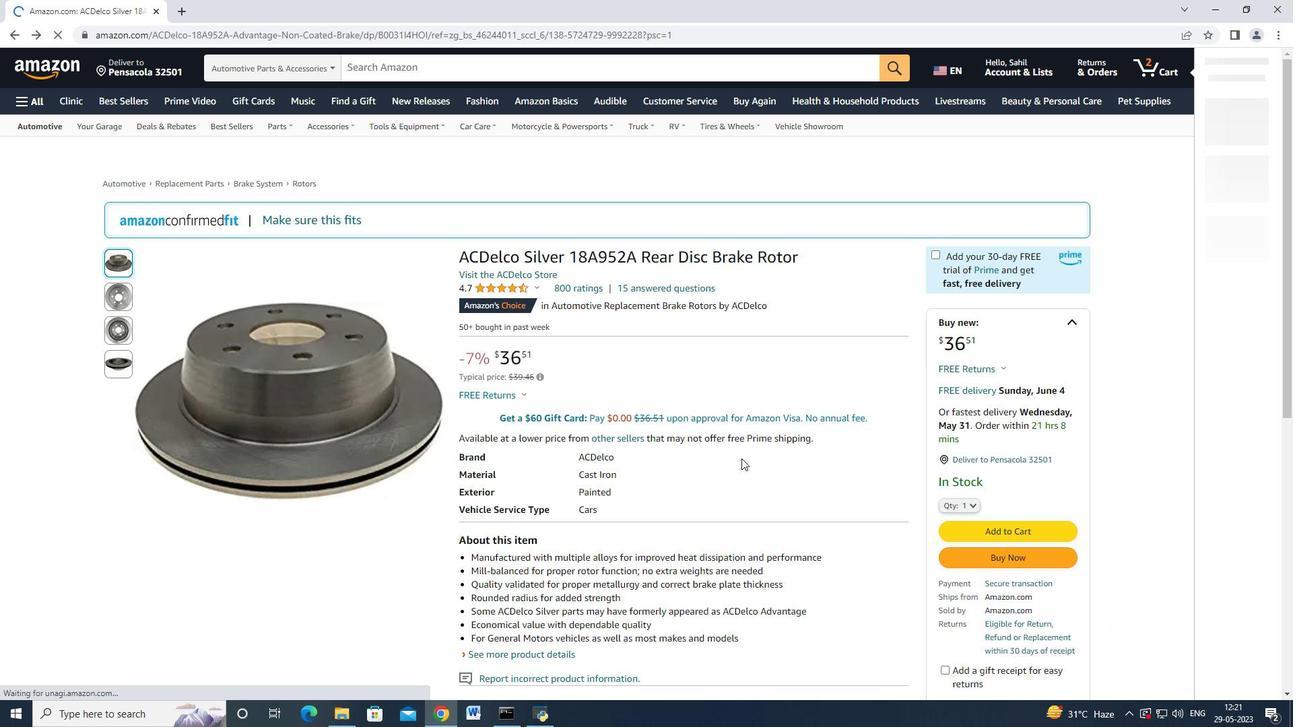 
Action: Mouse moved to (17, 34)
Screenshot: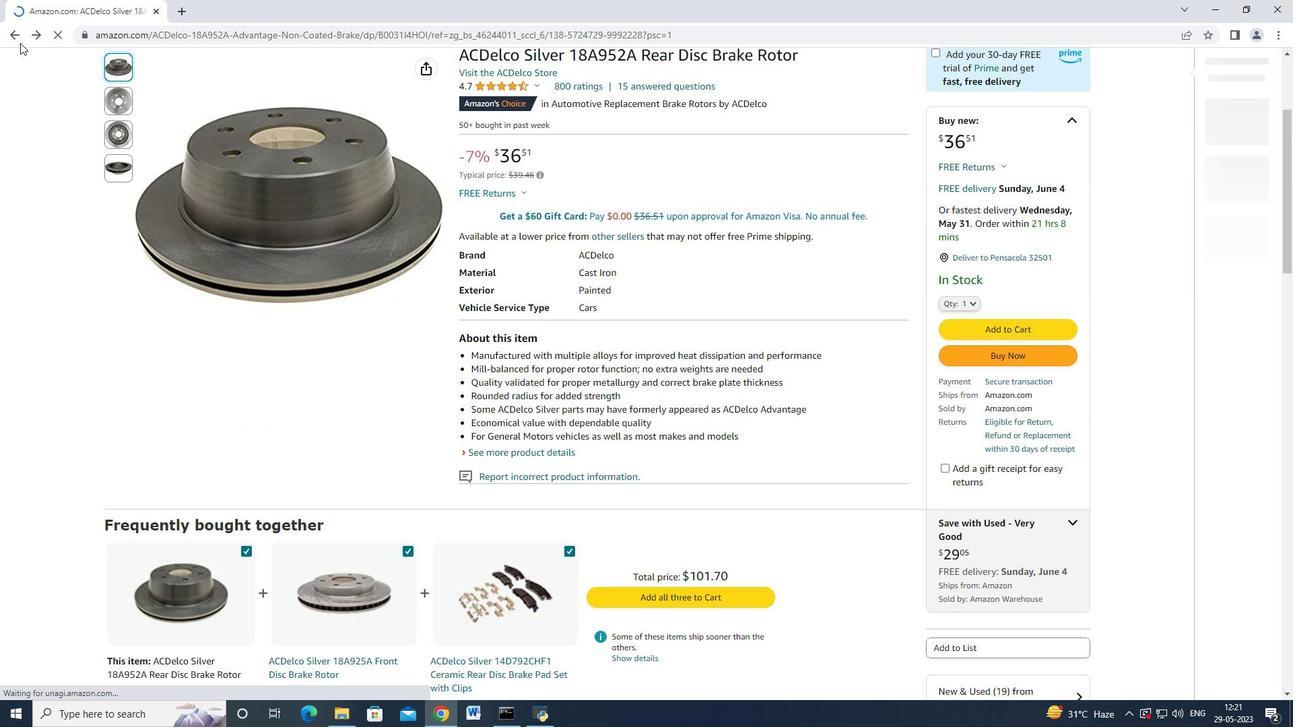 
Action: Mouse pressed left at (17, 34)
Screenshot: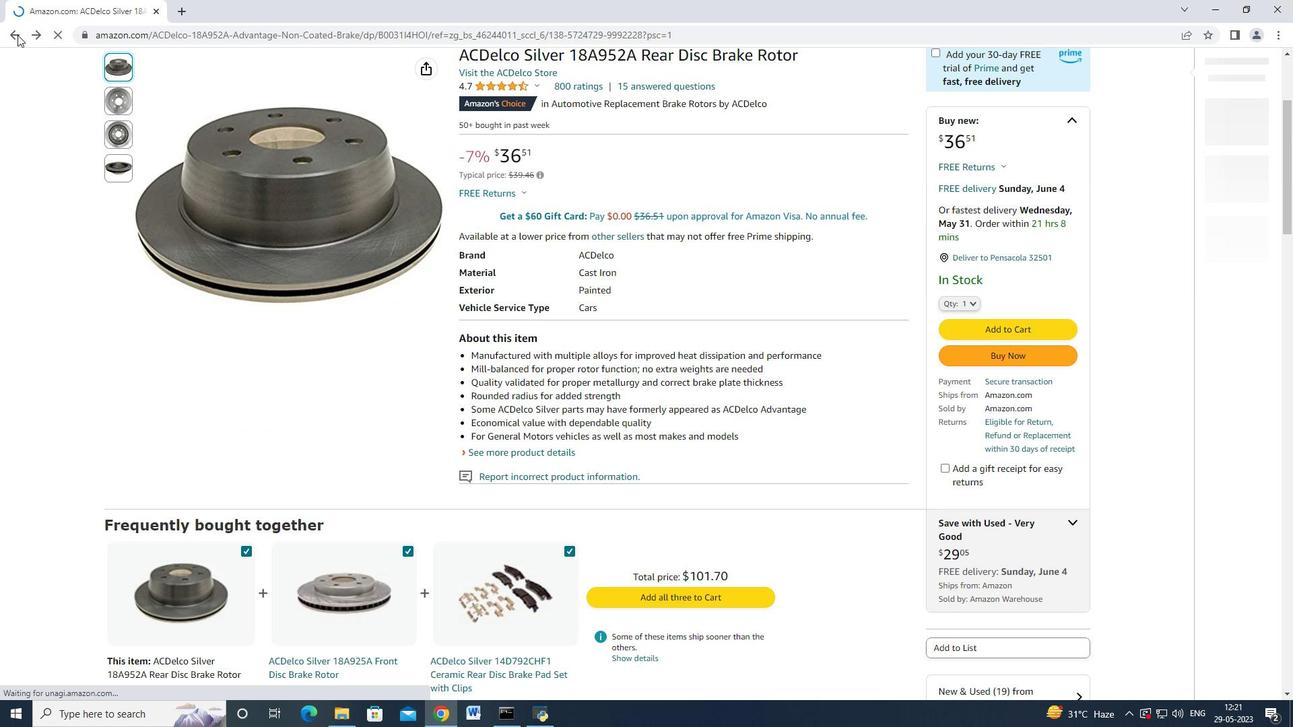 
Action: Mouse moved to (698, 390)
Screenshot: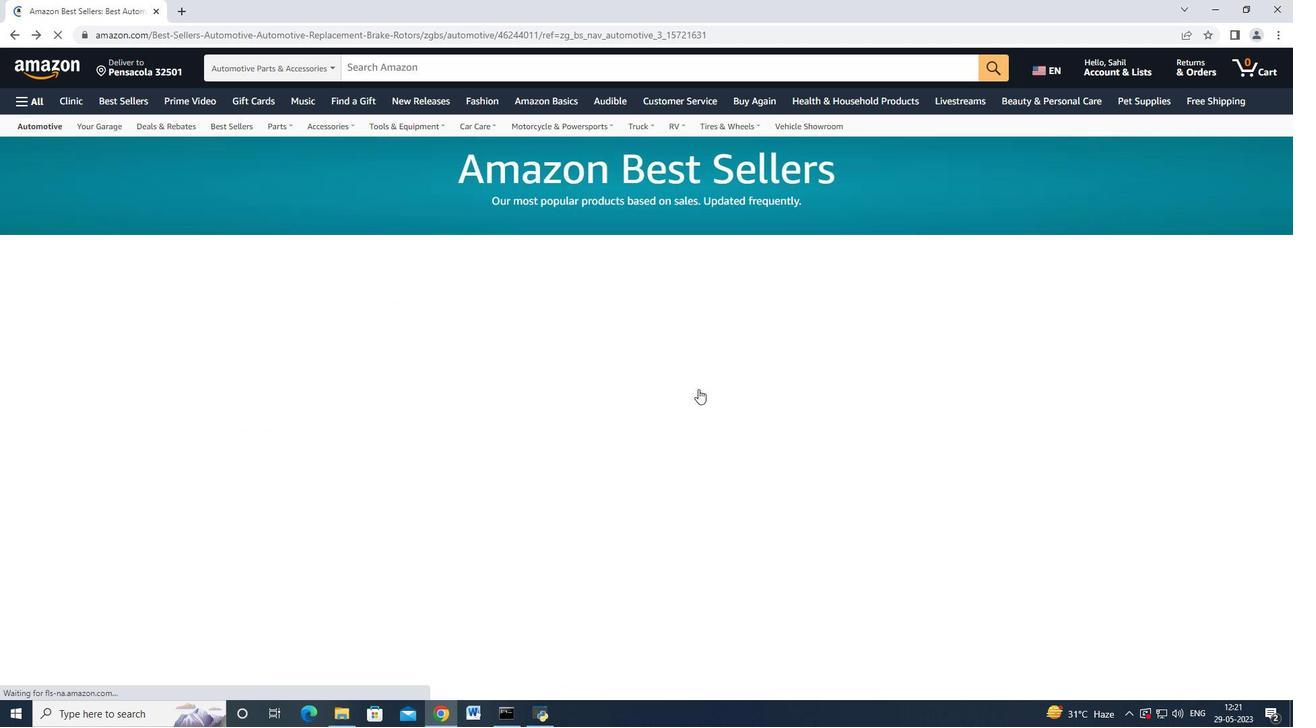 
Action: Mouse scrolled (698, 390) with delta (0, 0)
Screenshot: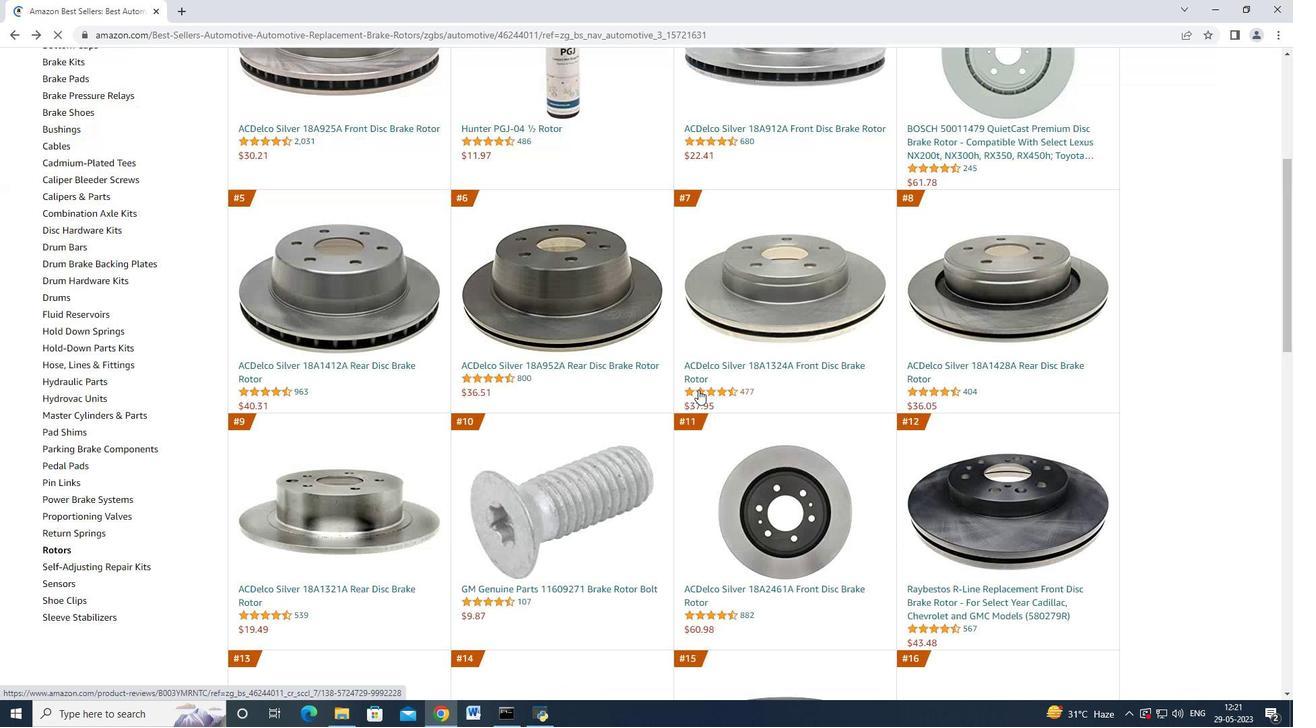 
Action: Mouse scrolled (698, 390) with delta (0, 0)
Screenshot: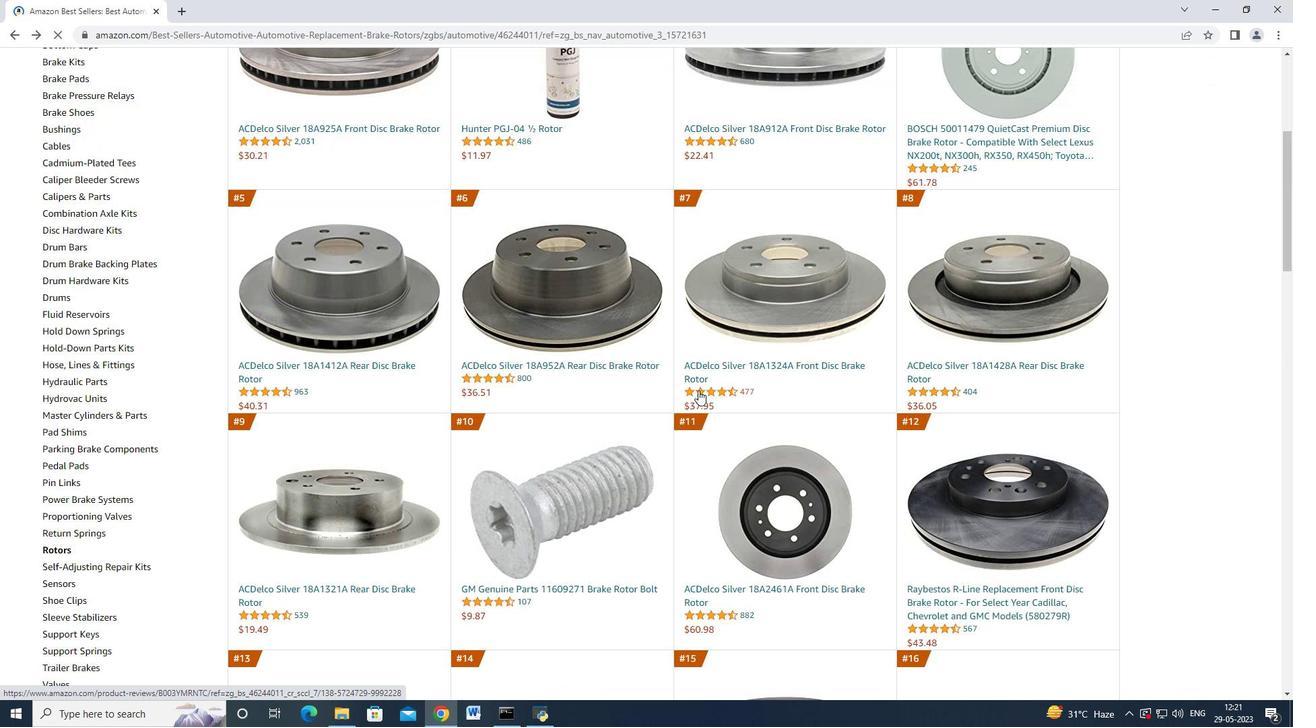 
Action: Mouse moved to (307, 566)
Screenshot: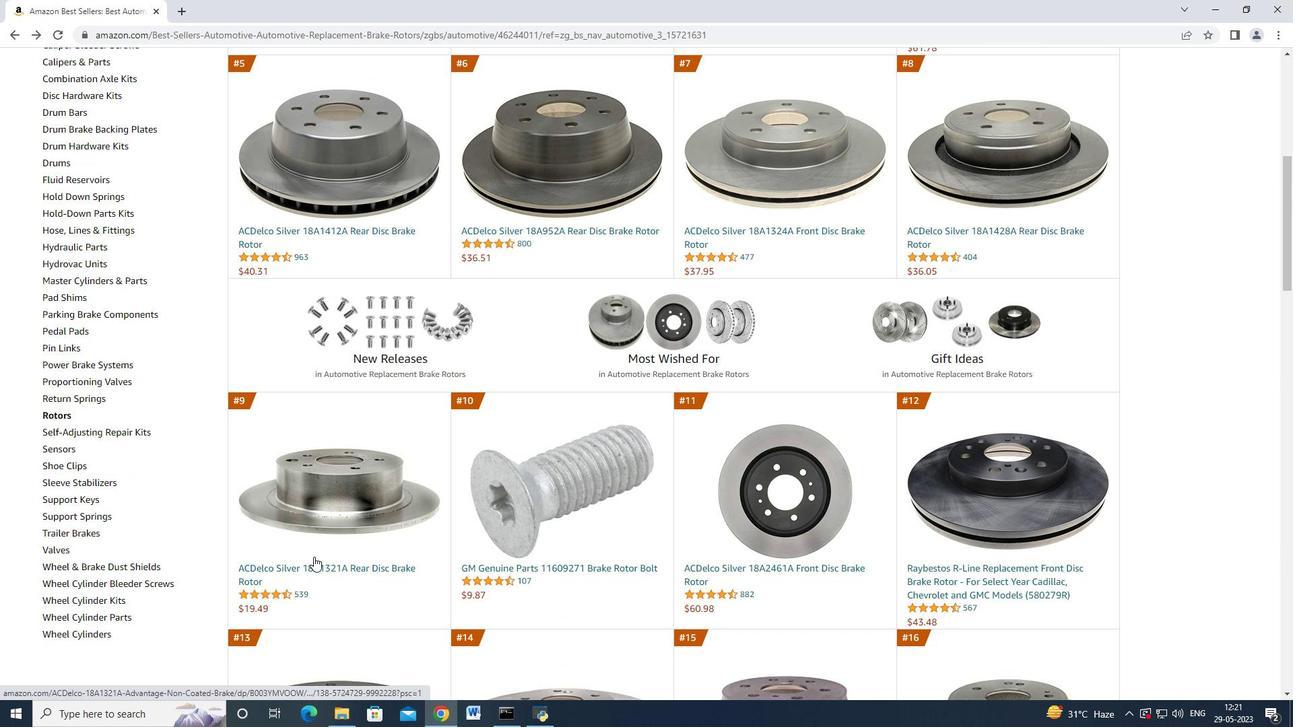 
Action: Mouse pressed left at (307, 566)
Screenshot: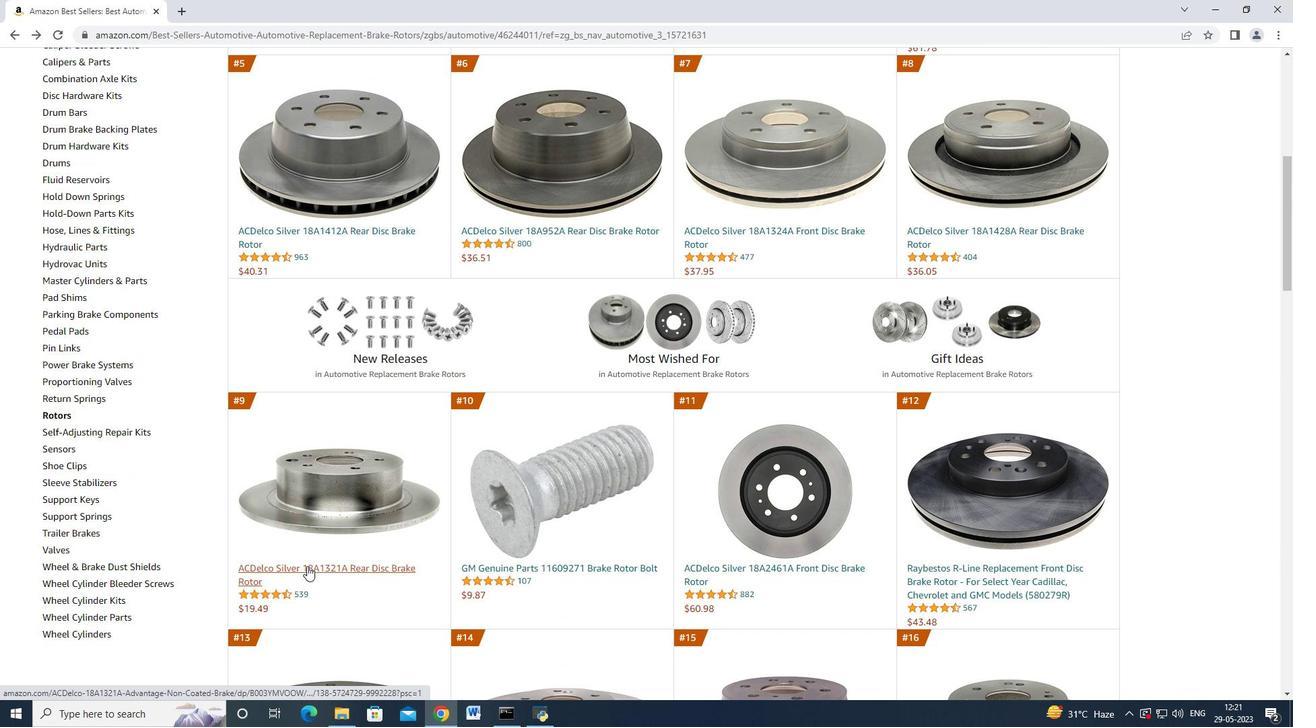 
Action: Mouse moved to (989, 556)
Screenshot: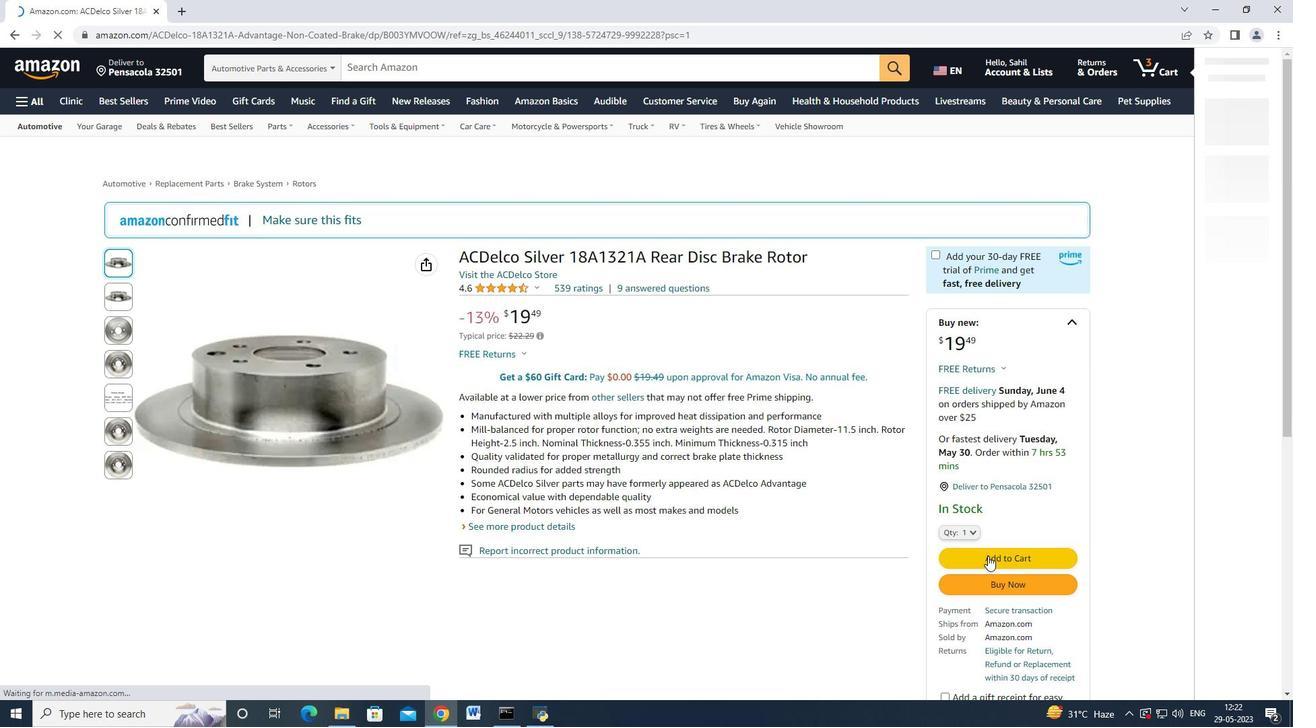 
Action: Mouse pressed left at (989, 556)
Screenshot: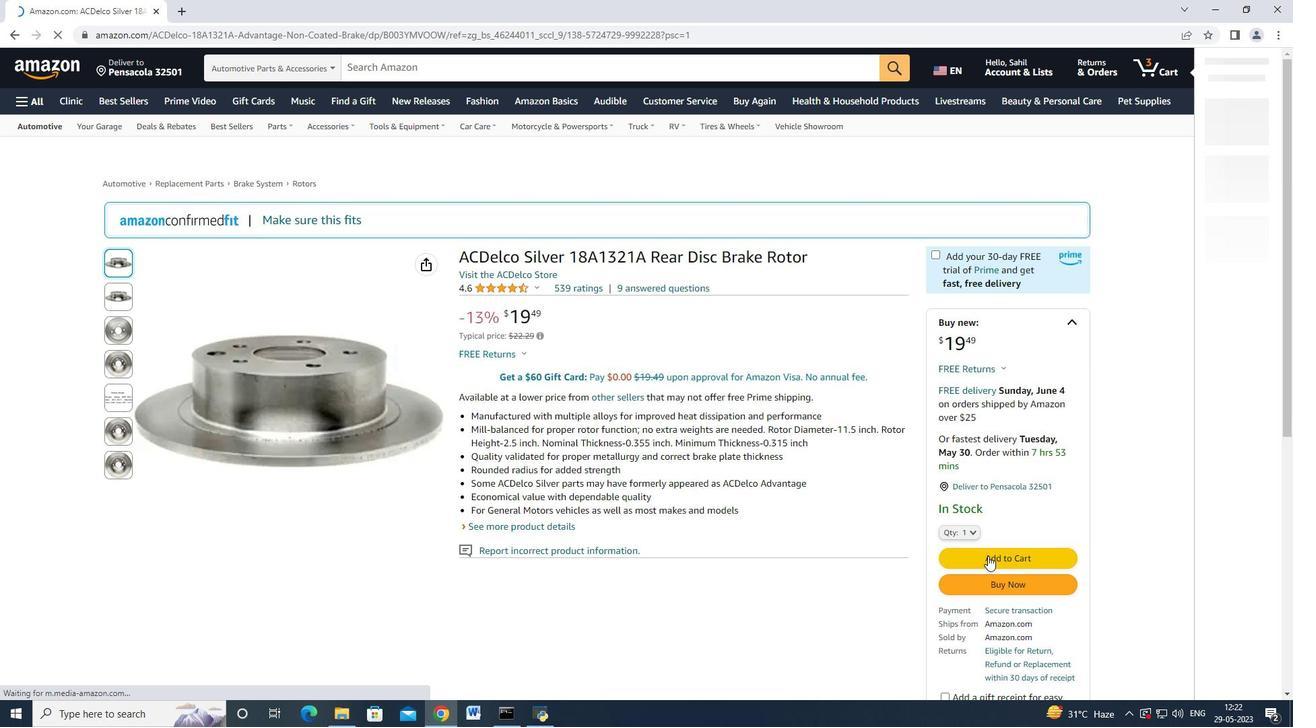 
Action: Mouse moved to (14, 34)
Screenshot: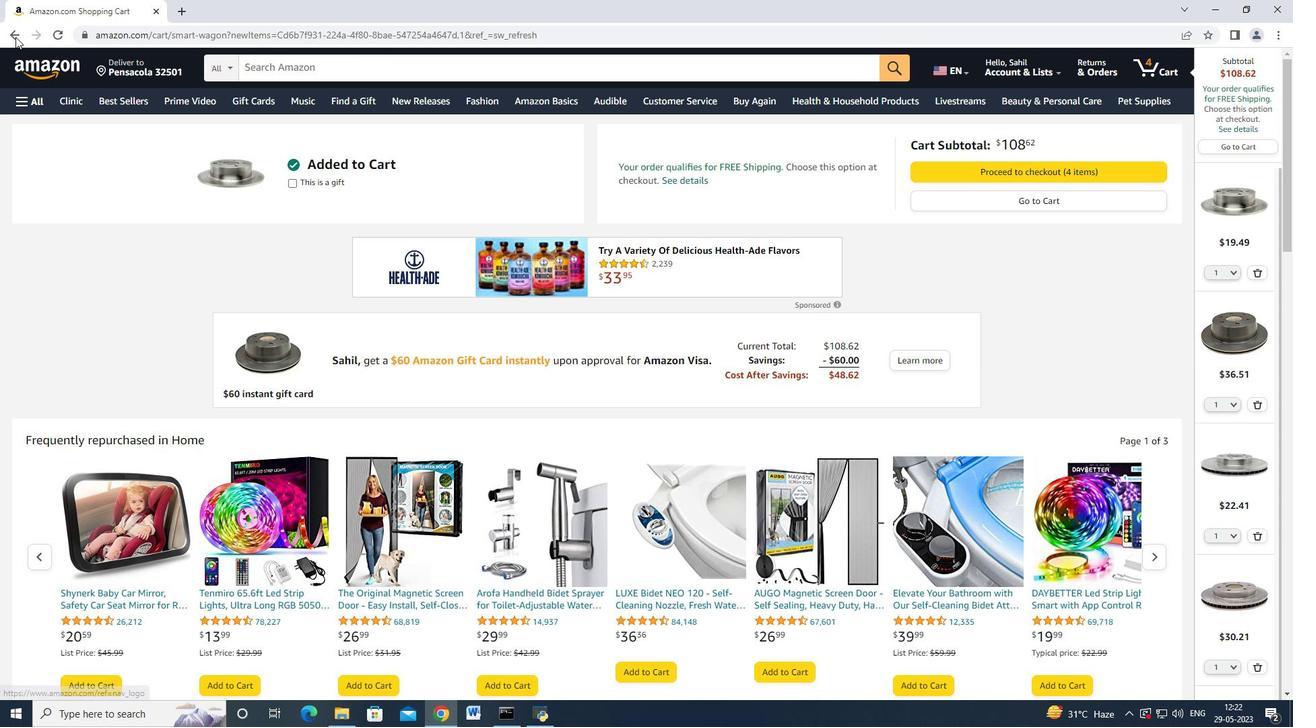 
Action: Mouse pressed left at (14, 34)
Screenshot: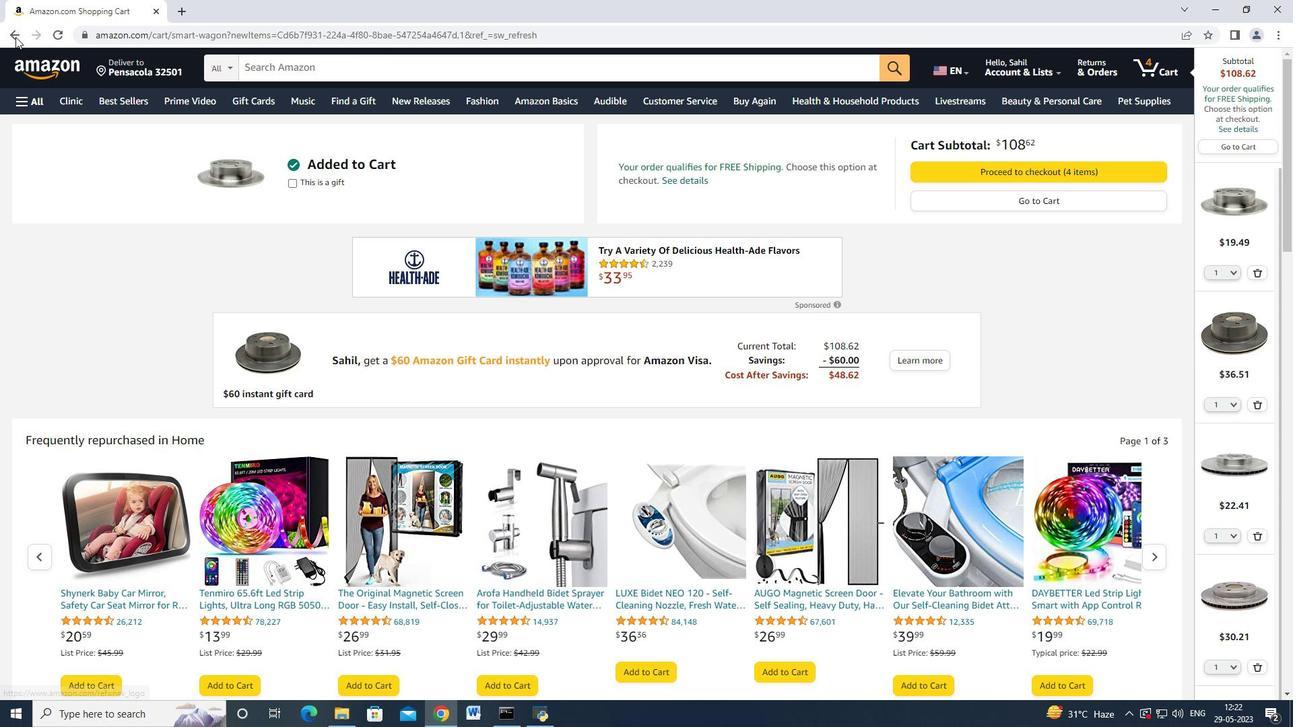 
Action: Mouse moved to (653, 411)
Screenshot: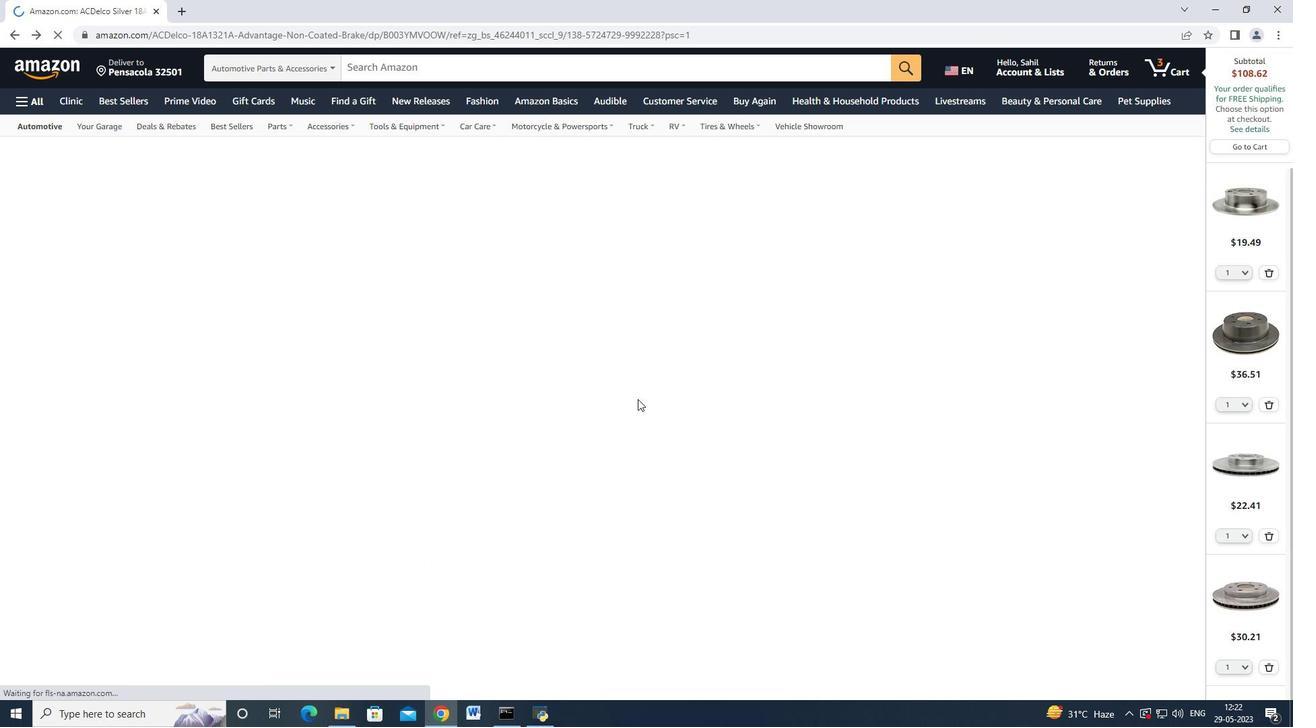 
Action: Mouse scrolled (653, 411) with delta (0, 0)
Screenshot: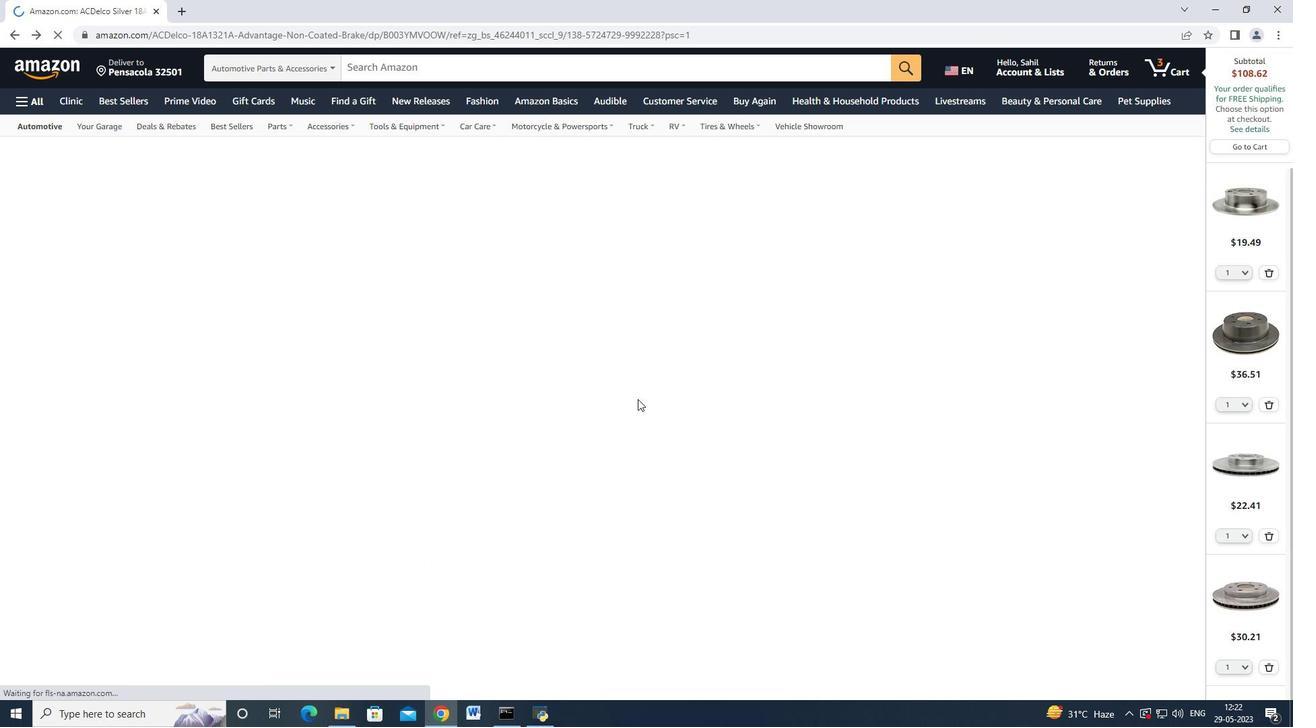 
Action: Mouse scrolled (653, 411) with delta (0, 0)
Screenshot: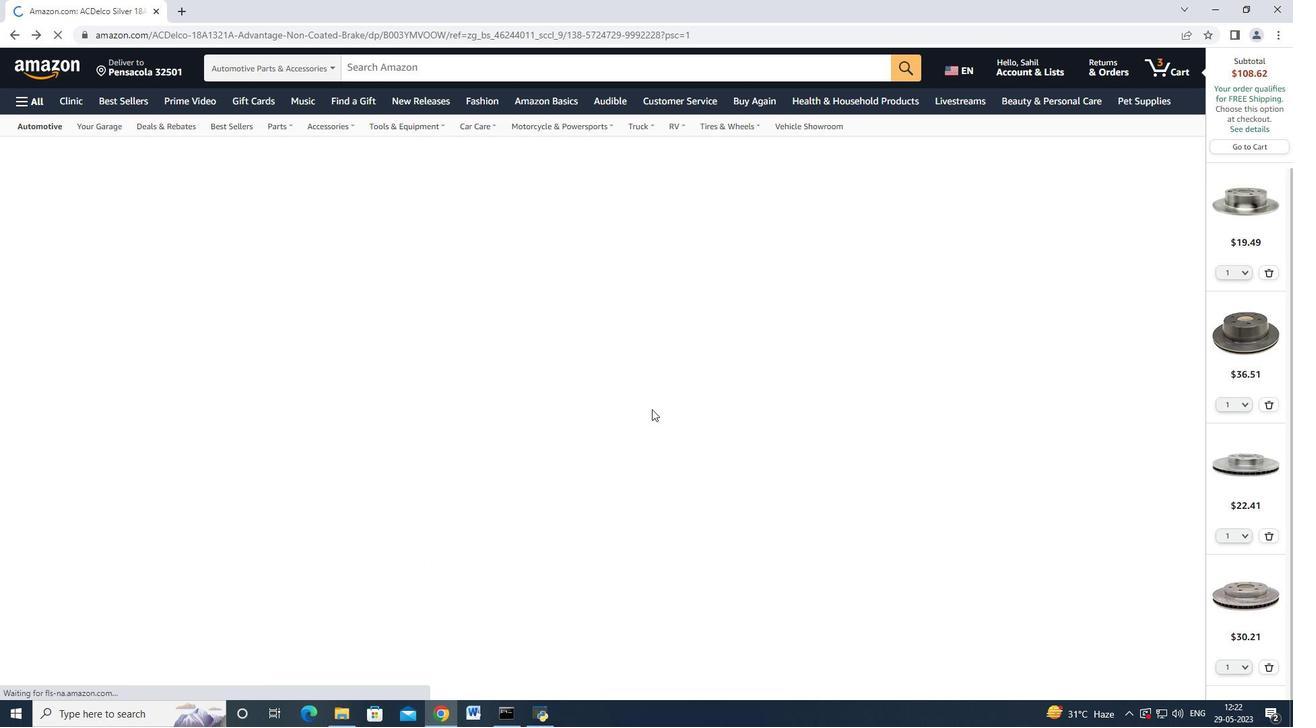 
Action: Mouse scrolled (653, 411) with delta (0, 0)
Screenshot: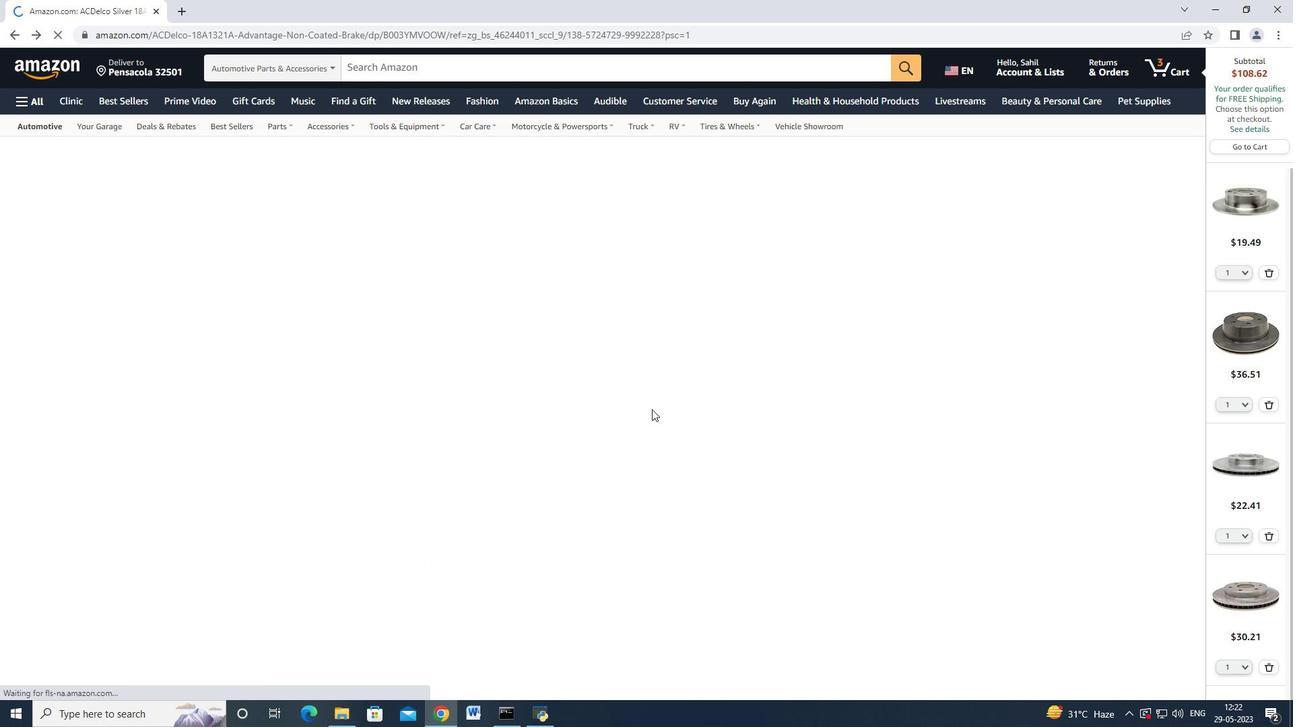
Action: Mouse moved to (2, 26)
Screenshot: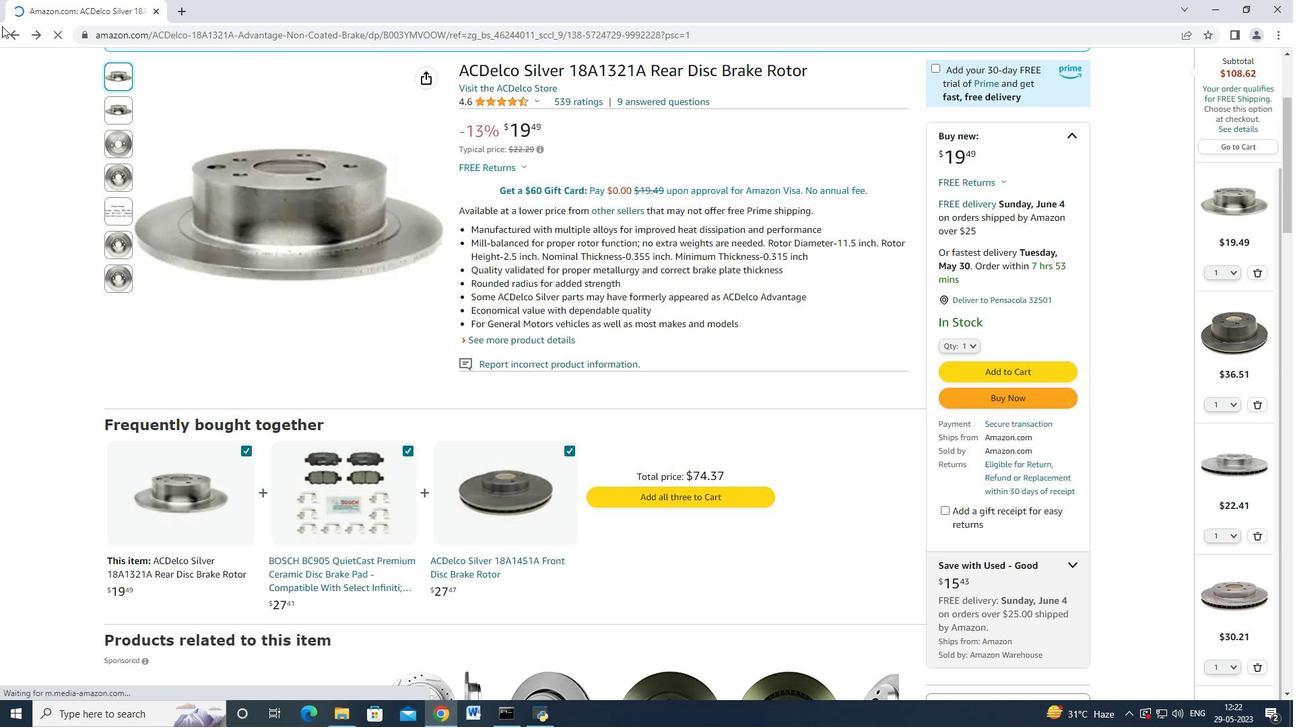 
Action: Mouse pressed left at (2, 26)
Screenshot: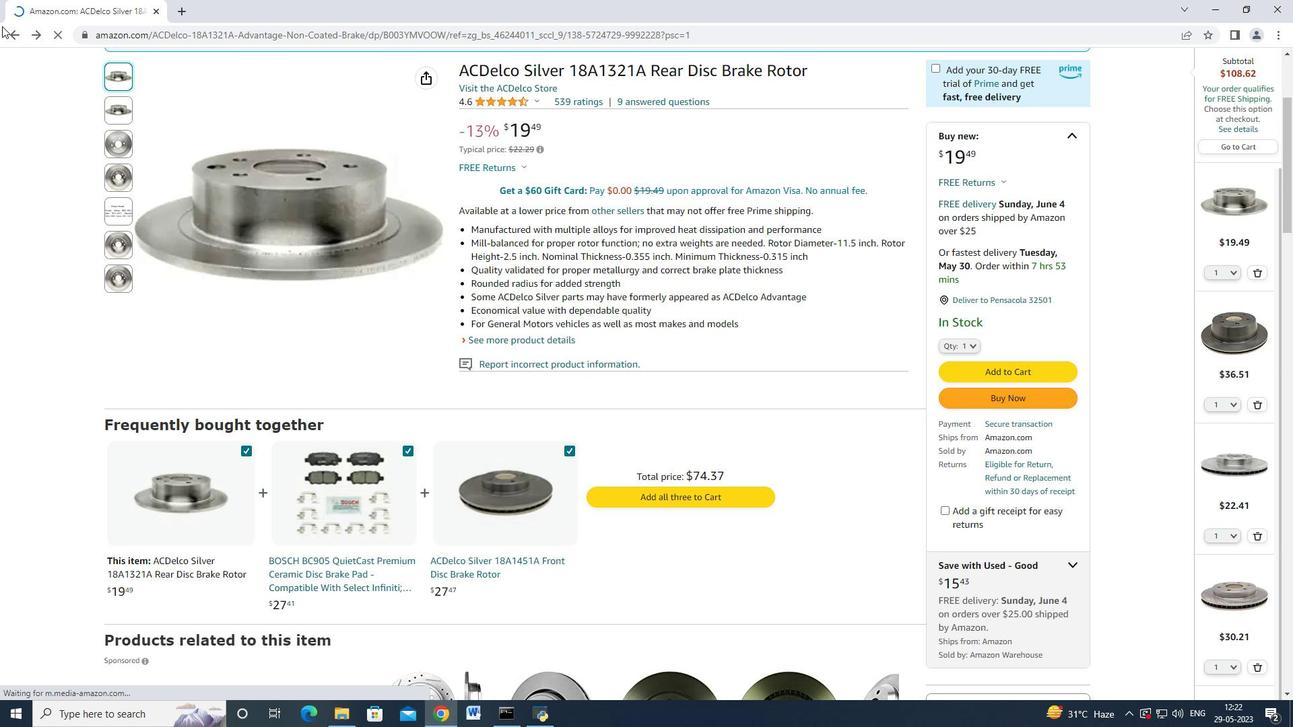 
Action: Mouse moved to (766, 499)
Screenshot: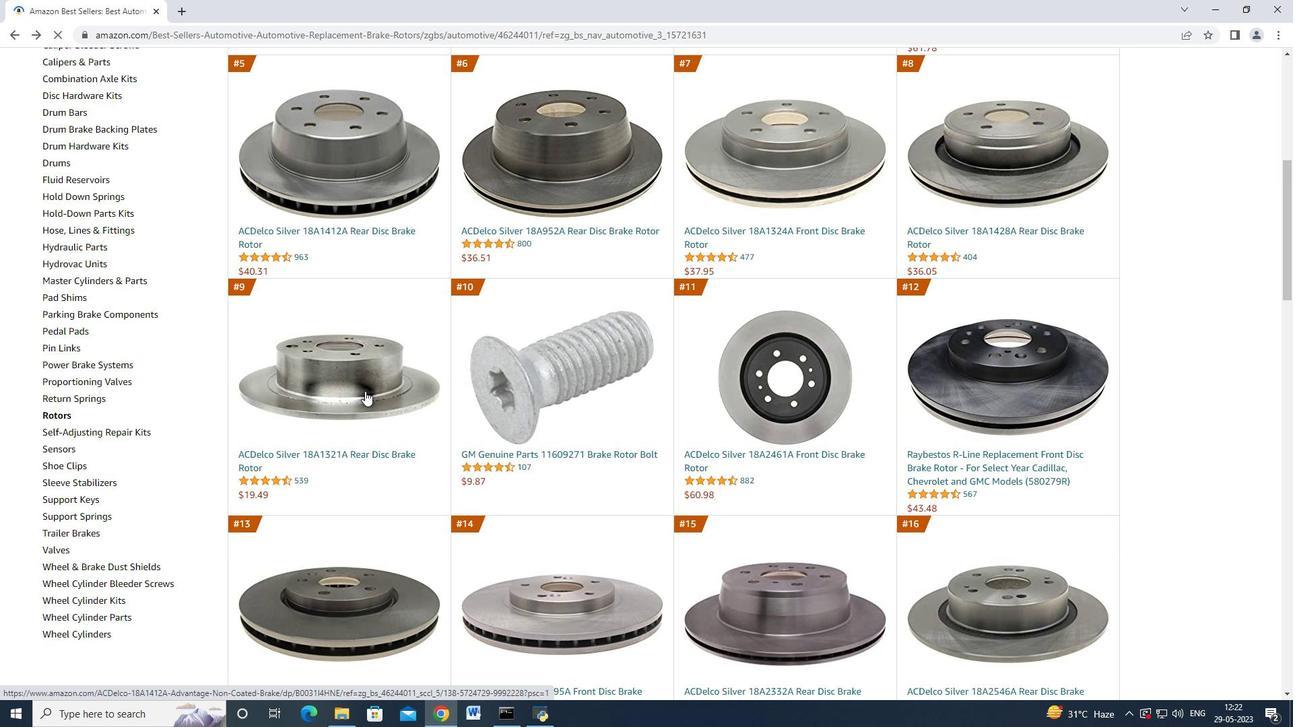 
Action: Mouse scrolled (766, 498) with delta (0, 0)
Screenshot: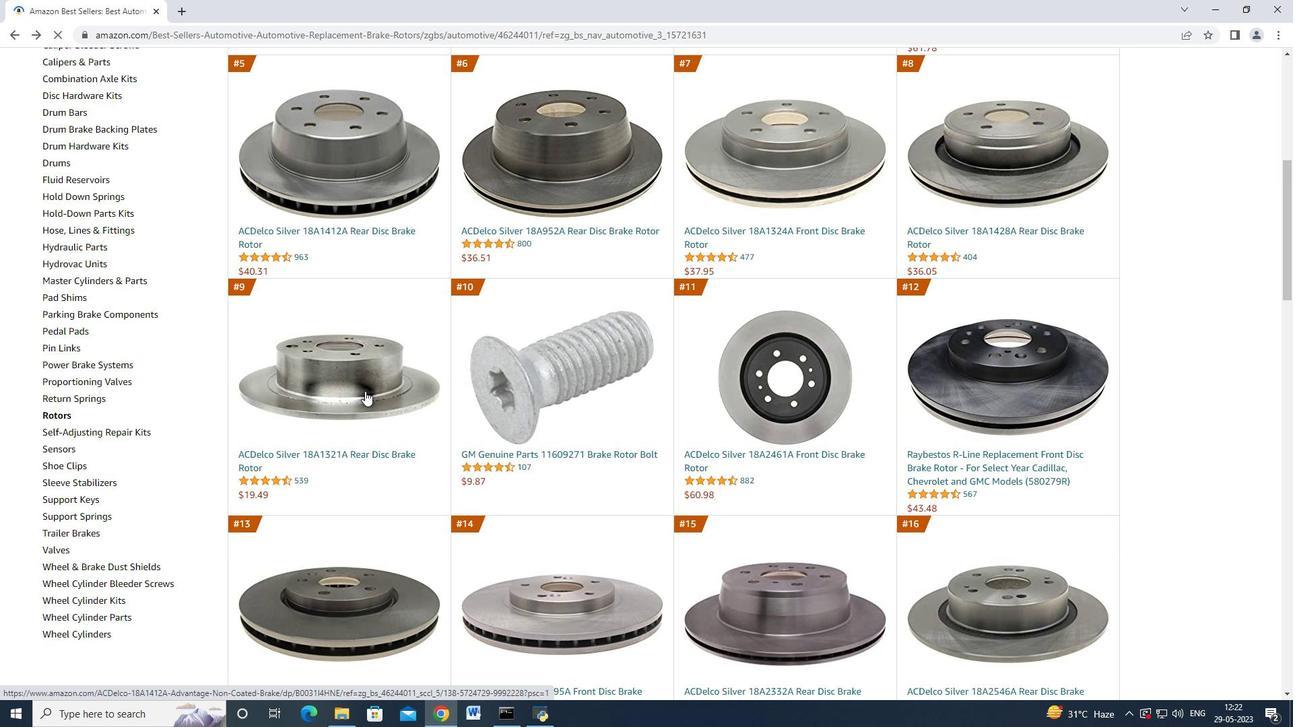 
Action: Mouse moved to (766, 500)
Screenshot: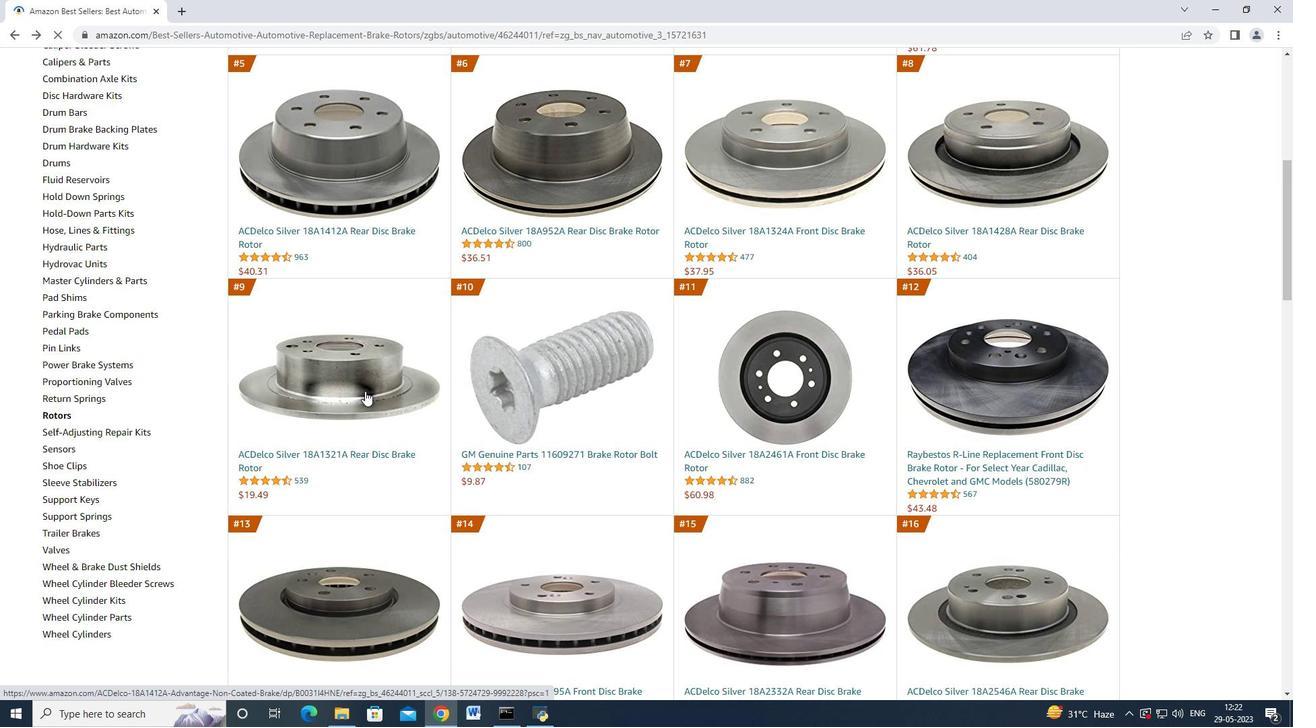 
Action: Mouse scrolled (766, 499) with delta (0, 0)
Screenshot: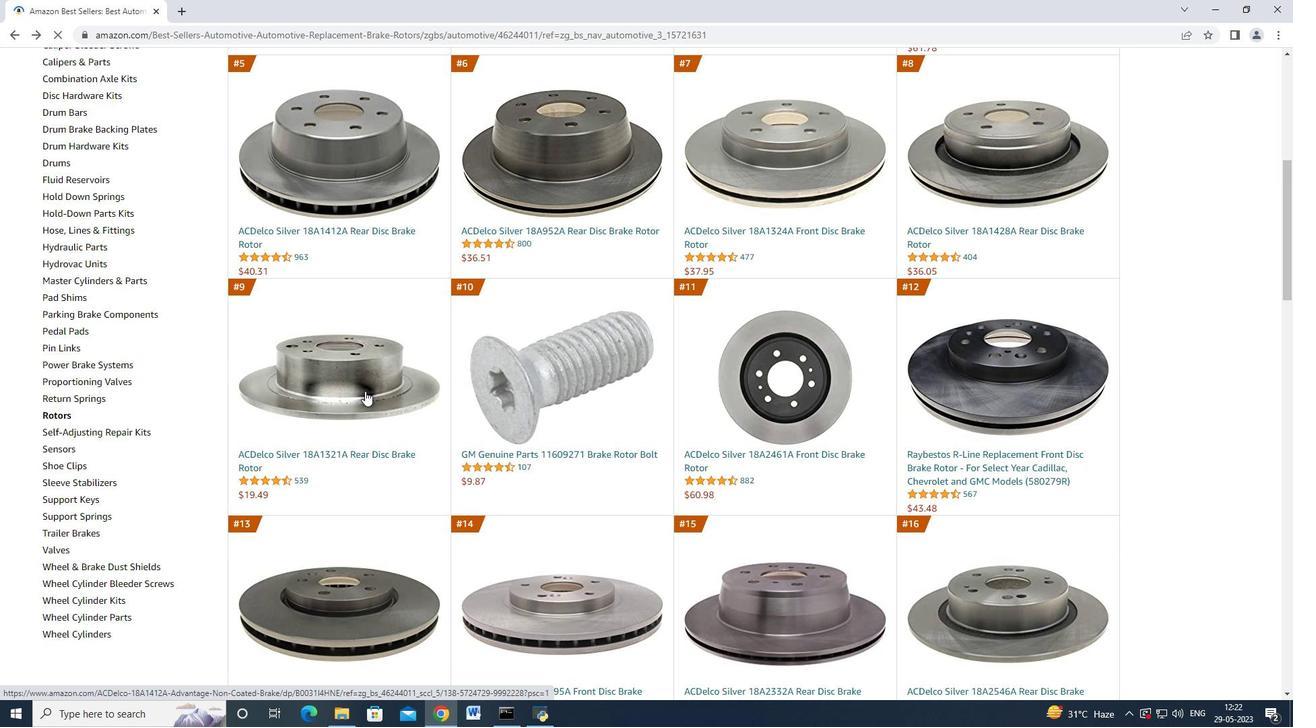 
Action: Mouse scrolled (766, 499) with delta (0, 0)
Screenshot: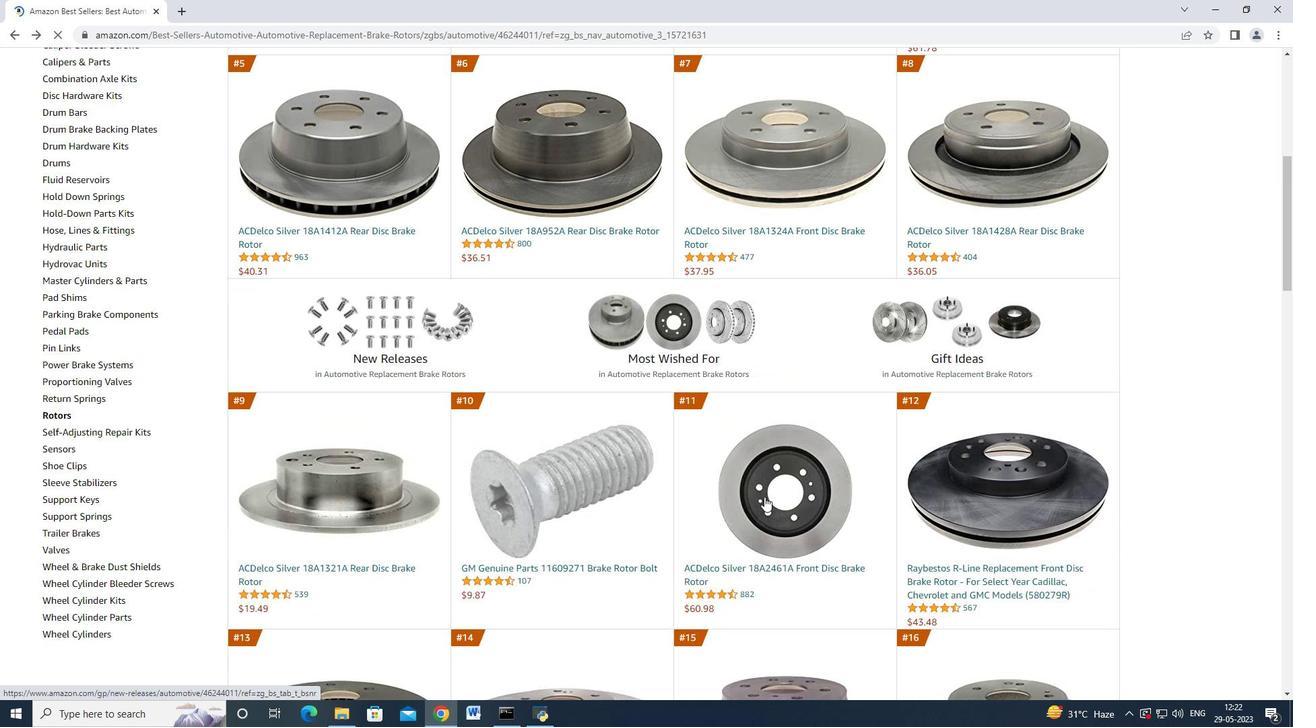 
Action: Mouse moved to (795, 514)
Screenshot: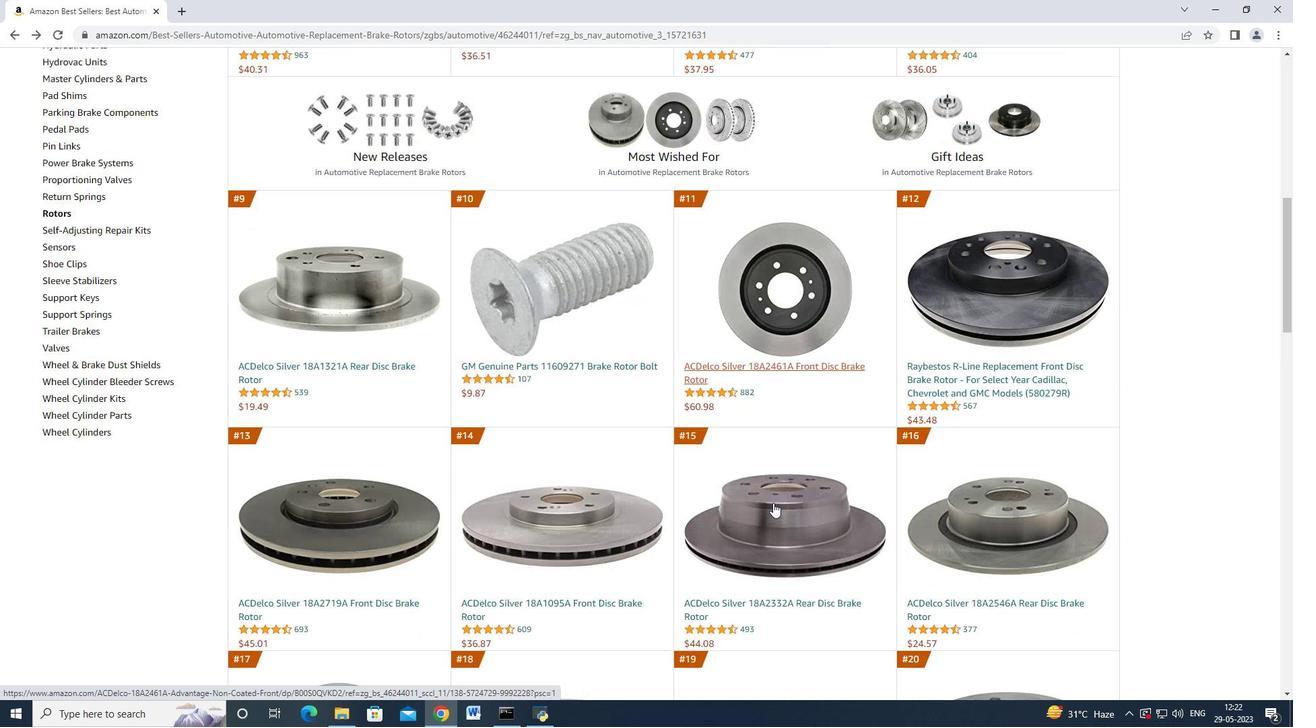 
Action: Mouse scrolled (795, 513) with delta (0, 0)
Screenshot: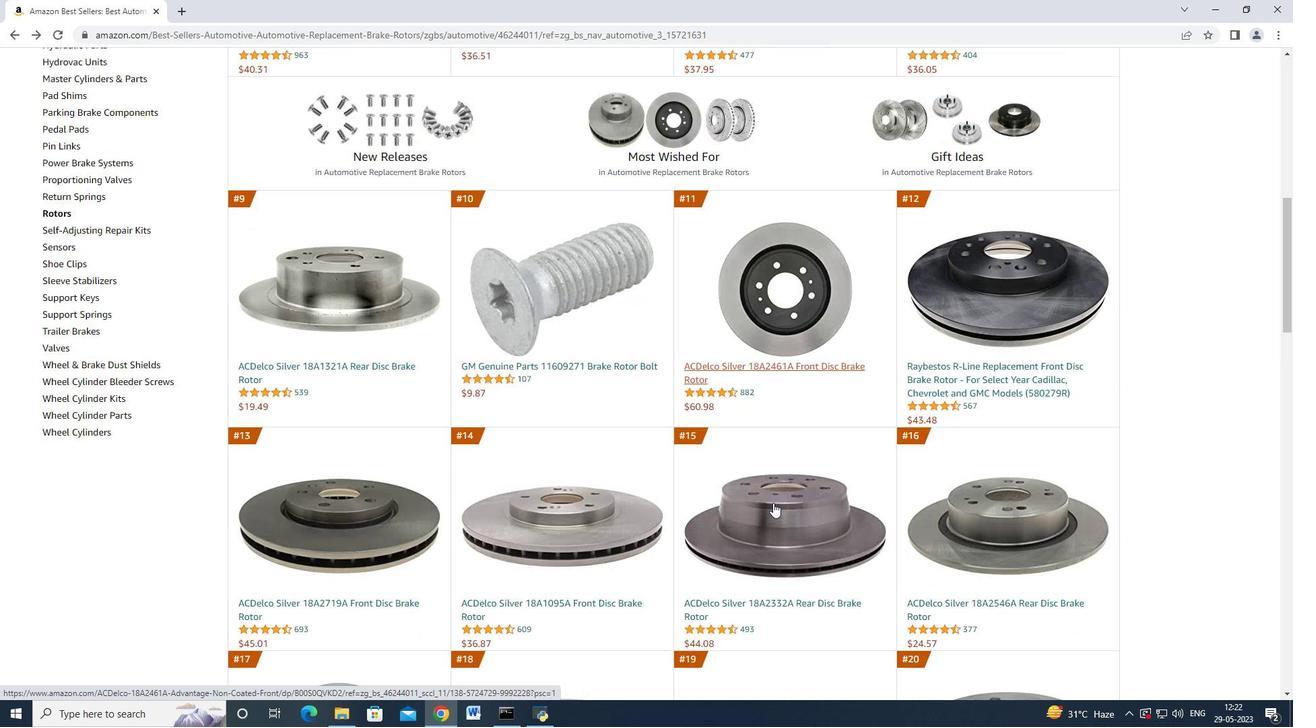 
Action: Mouse moved to (795, 514)
Screenshot: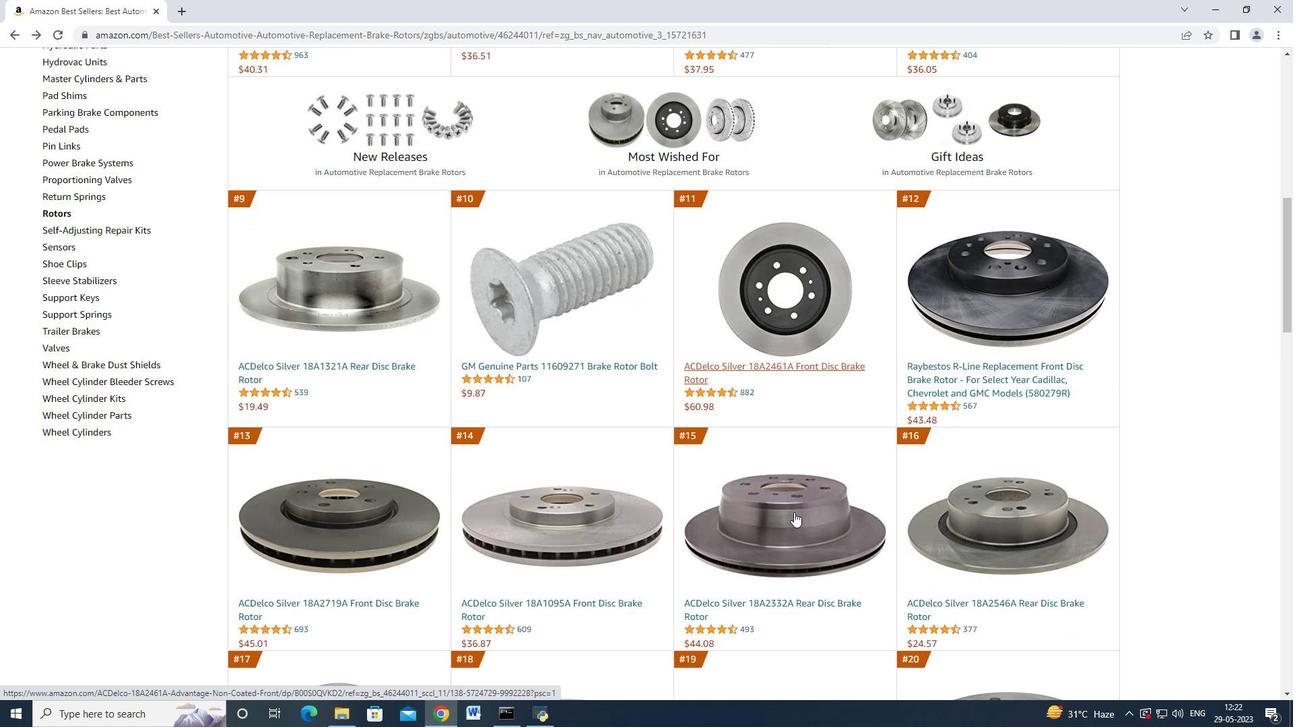 
Action: Mouse scrolled (795, 514) with delta (0, 0)
Screenshot: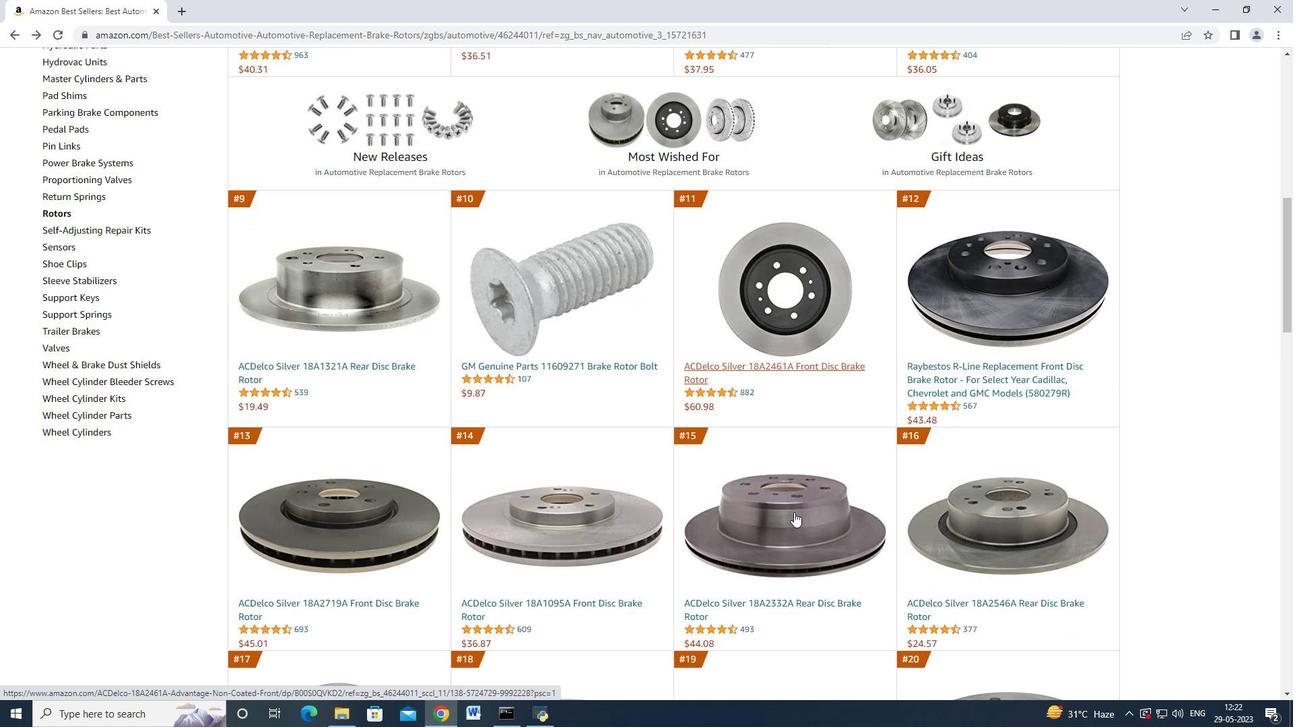 
Action: Mouse scrolled (795, 514) with delta (0, 0)
Screenshot: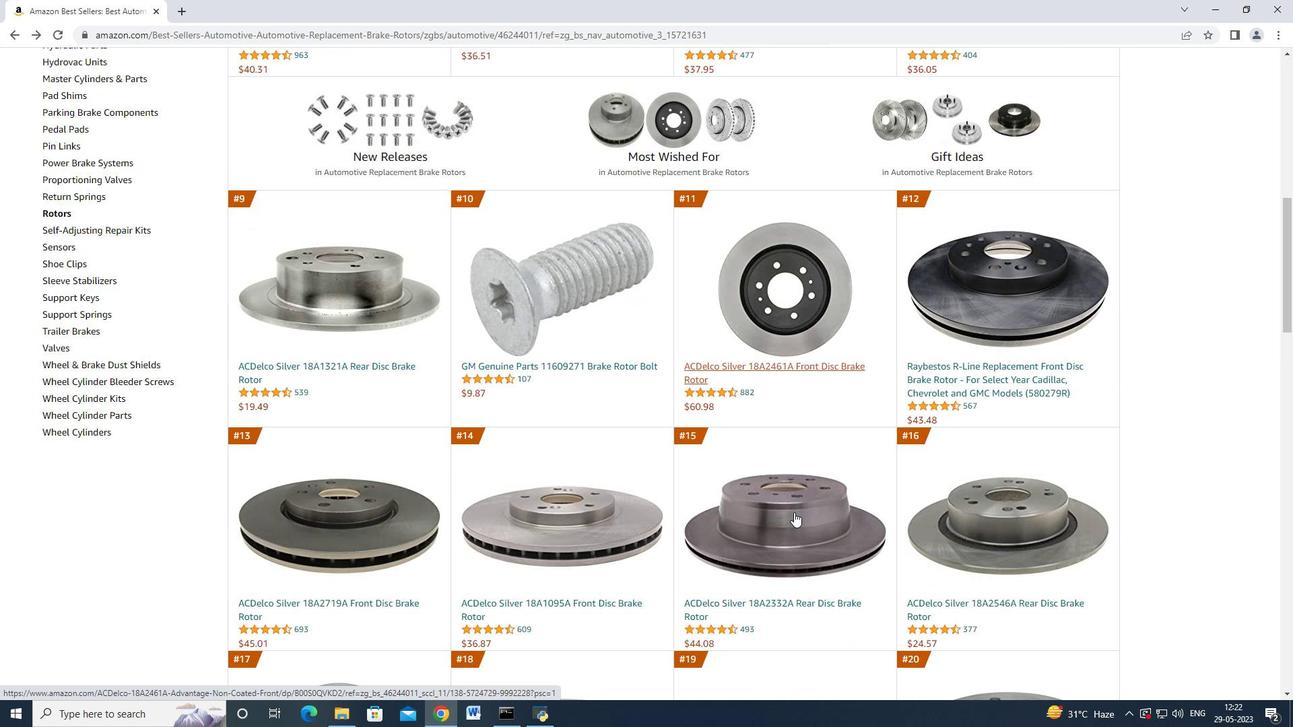 
Action: Mouse moved to (957, 402)
Screenshot: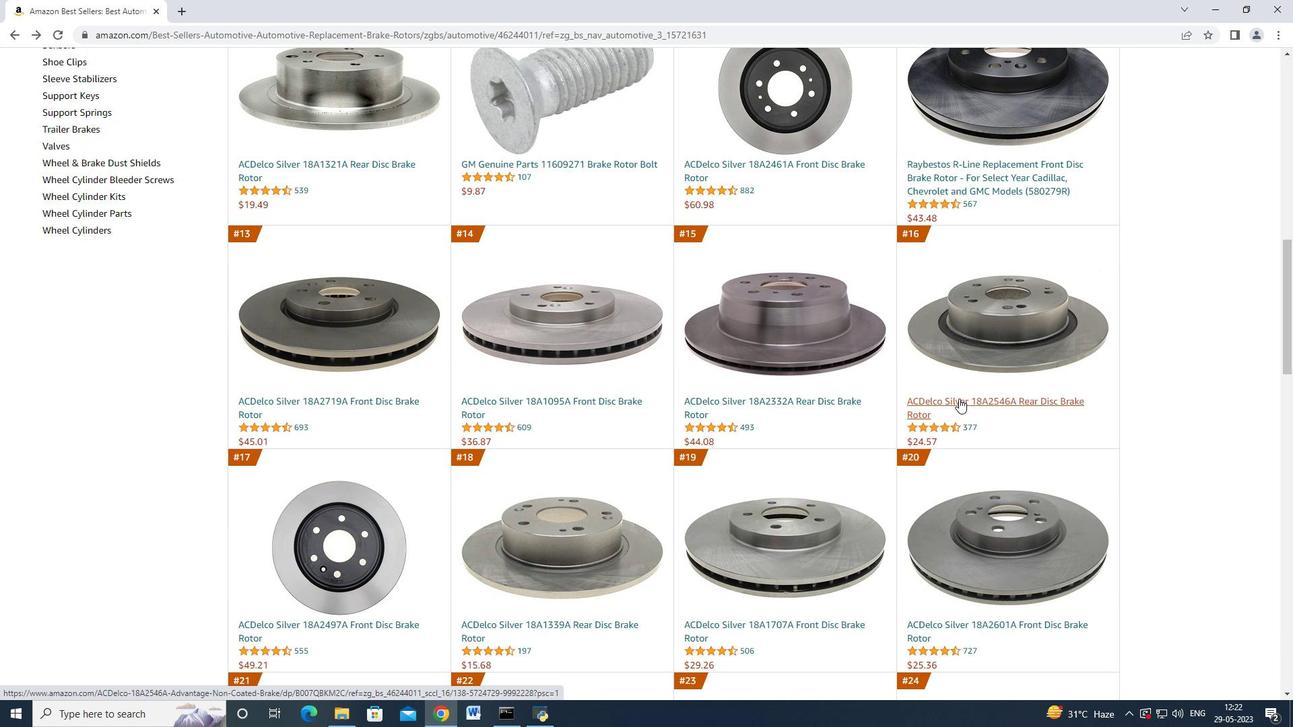 
Action: Mouse pressed left at (957, 402)
Screenshot: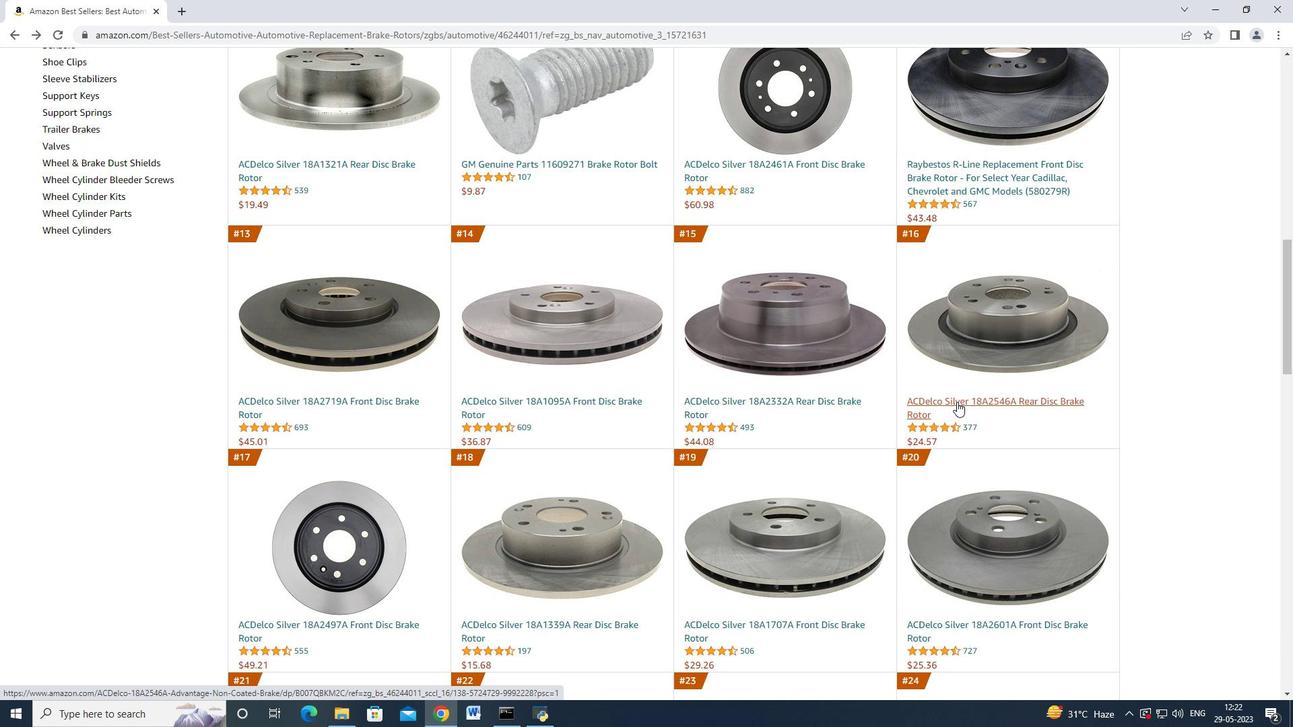 
Action: Mouse moved to (1051, 557)
Screenshot: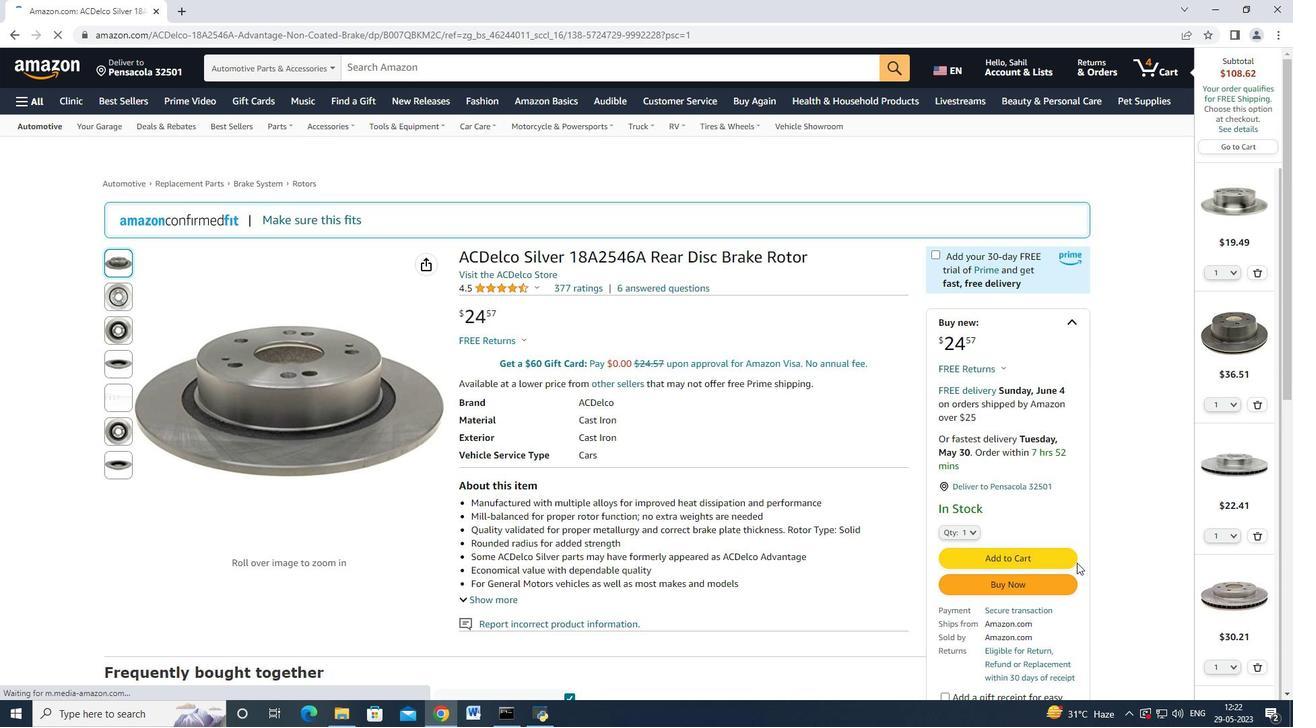
Action: Mouse pressed left at (1051, 557)
Screenshot: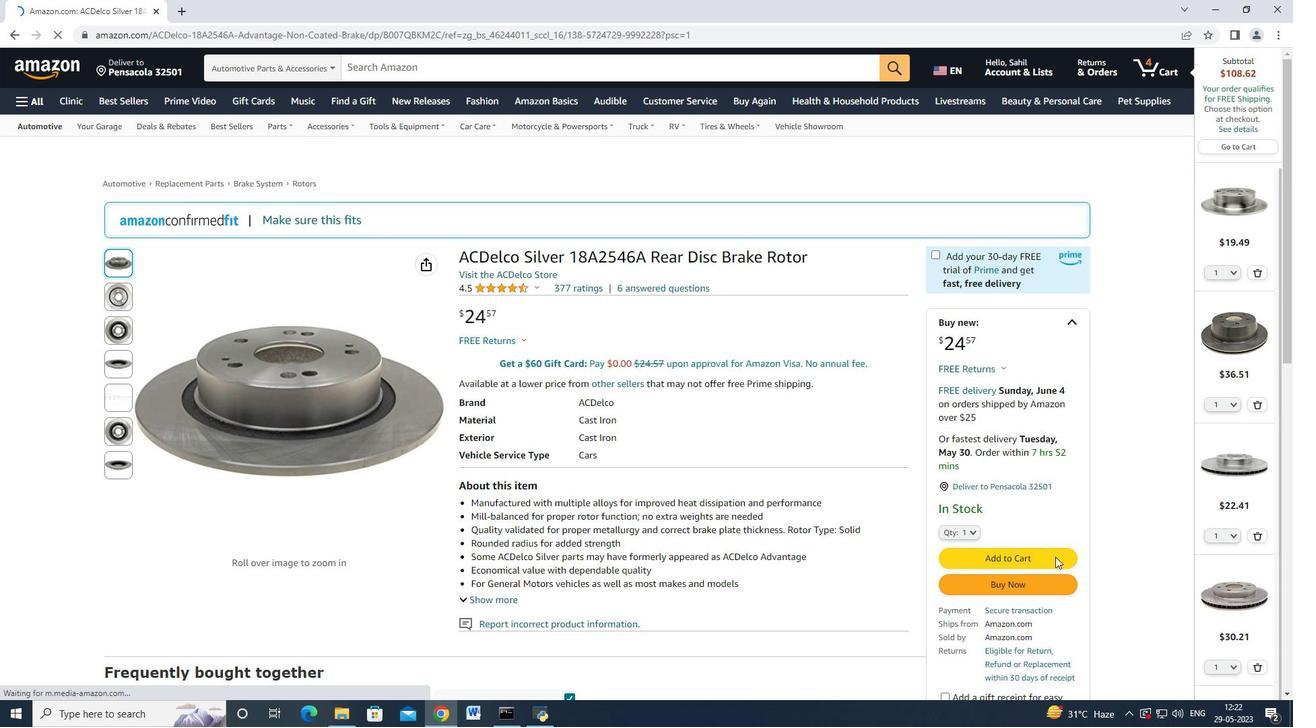 
Action: Mouse moved to (978, 166)
Screenshot: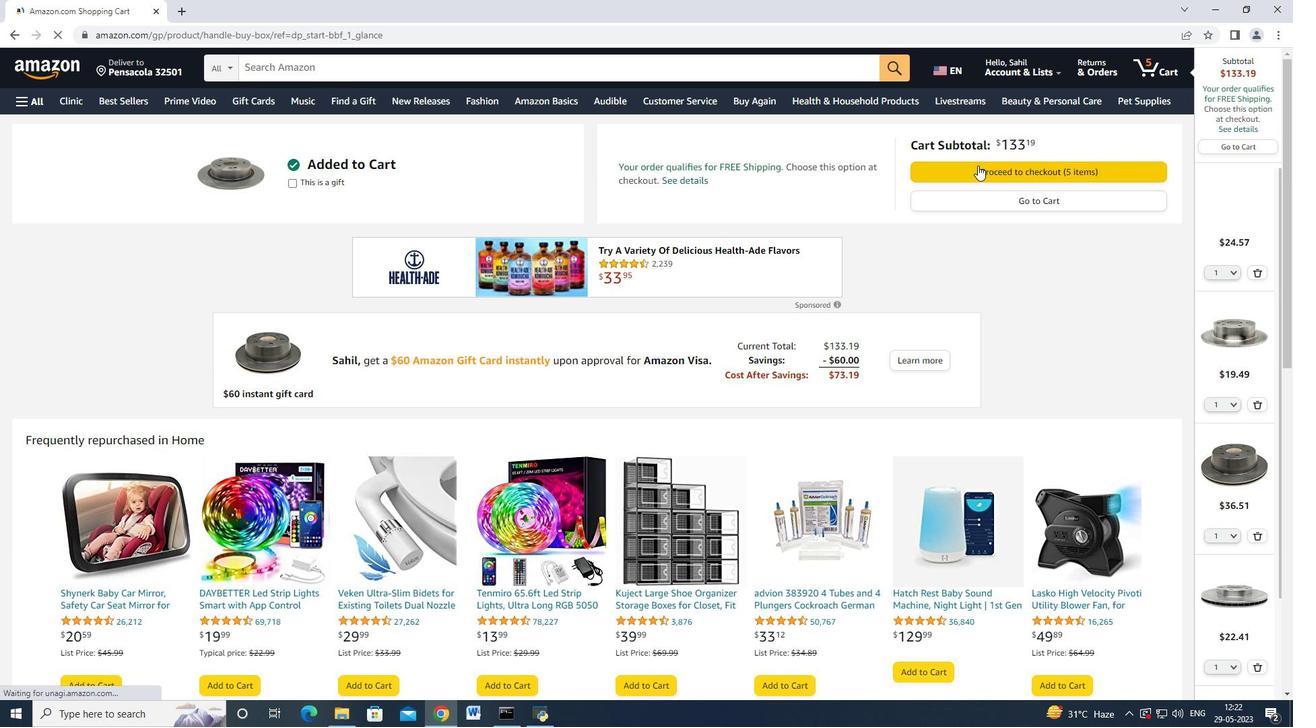 
Action: Mouse pressed left at (978, 166)
Screenshot: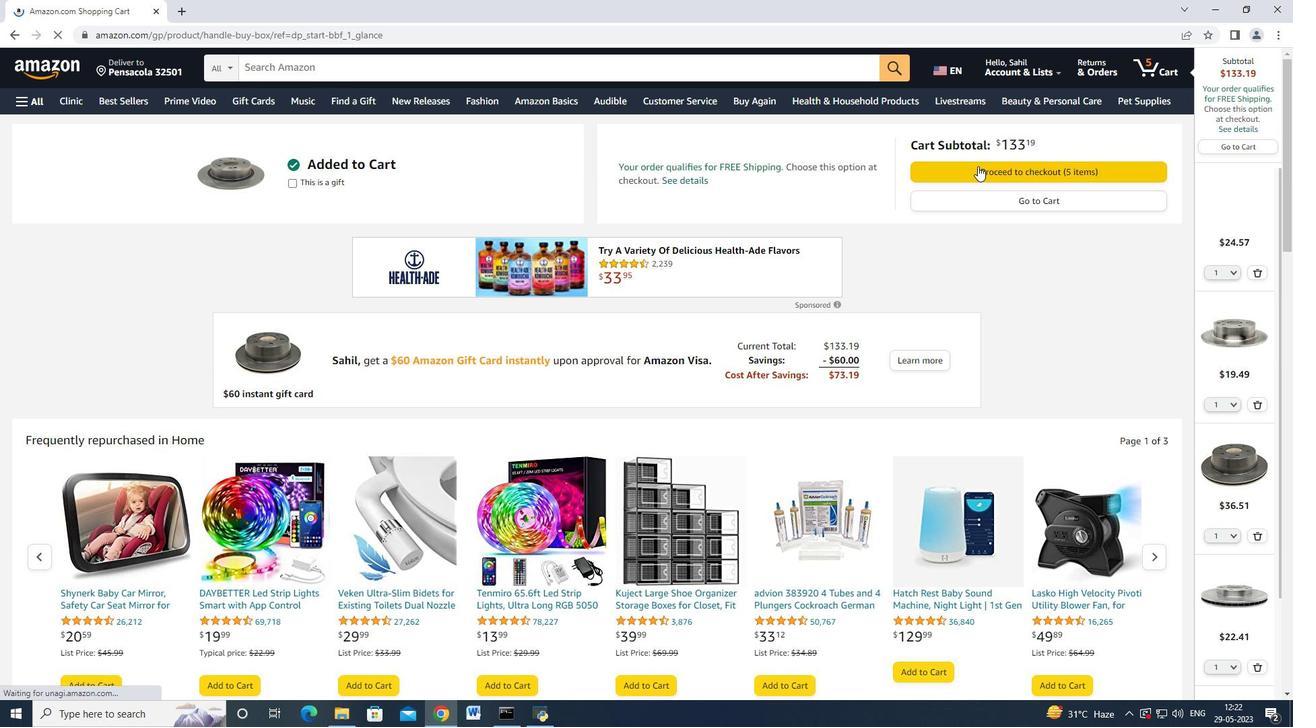 
Action: Mouse moved to (316, 601)
Screenshot: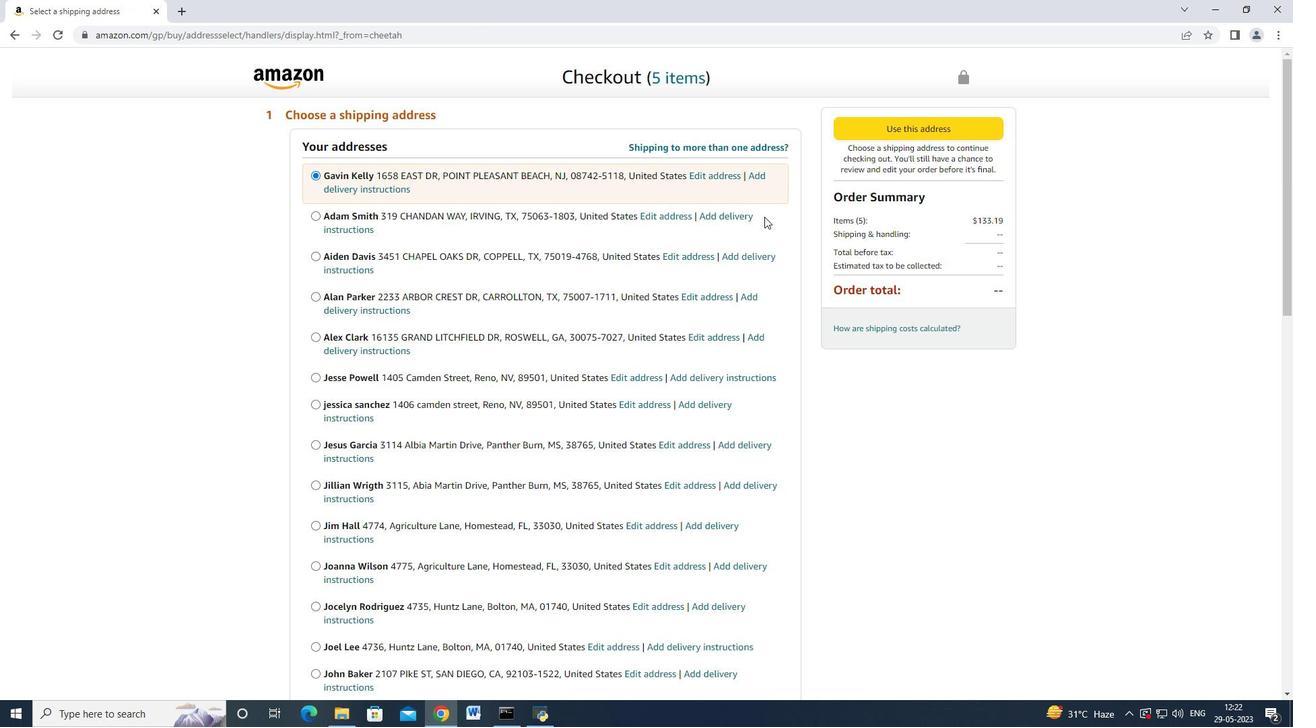 
Action: Mouse scrolled (316, 600) with delta (0, 0)
Screenshot: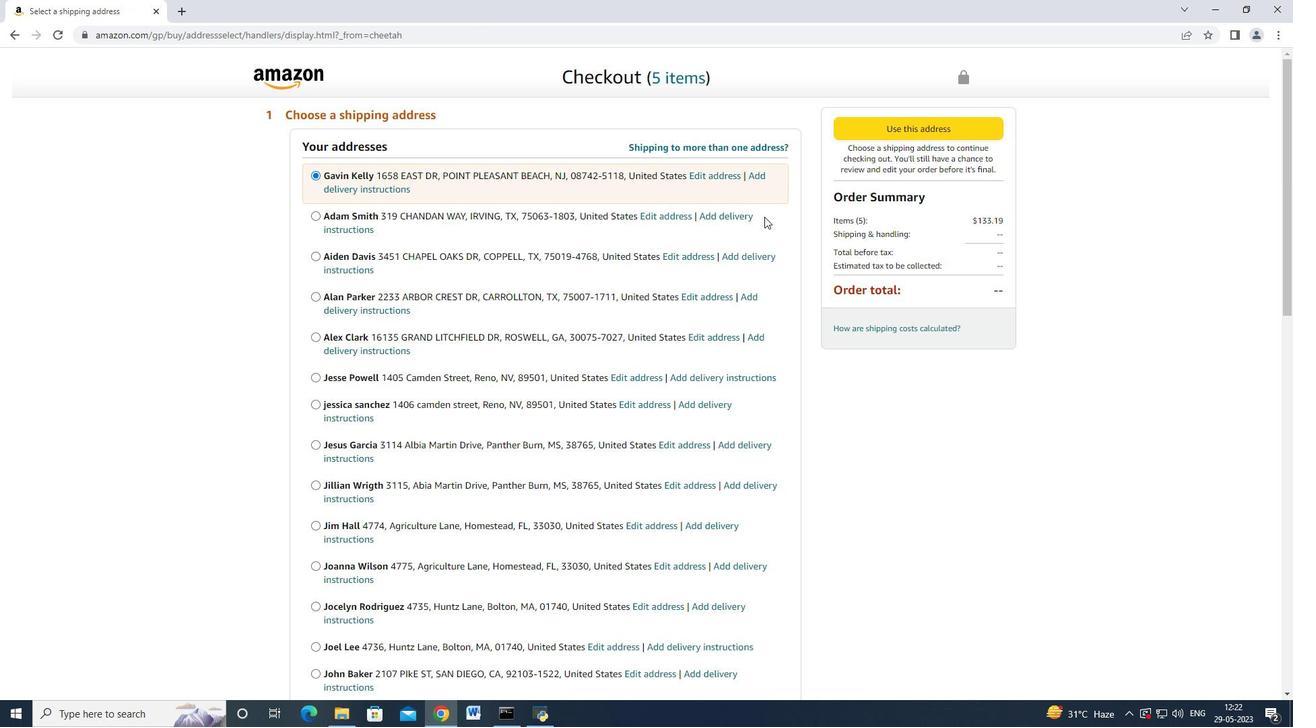
Action: Mouse moved to (316, 601)
Screenshot: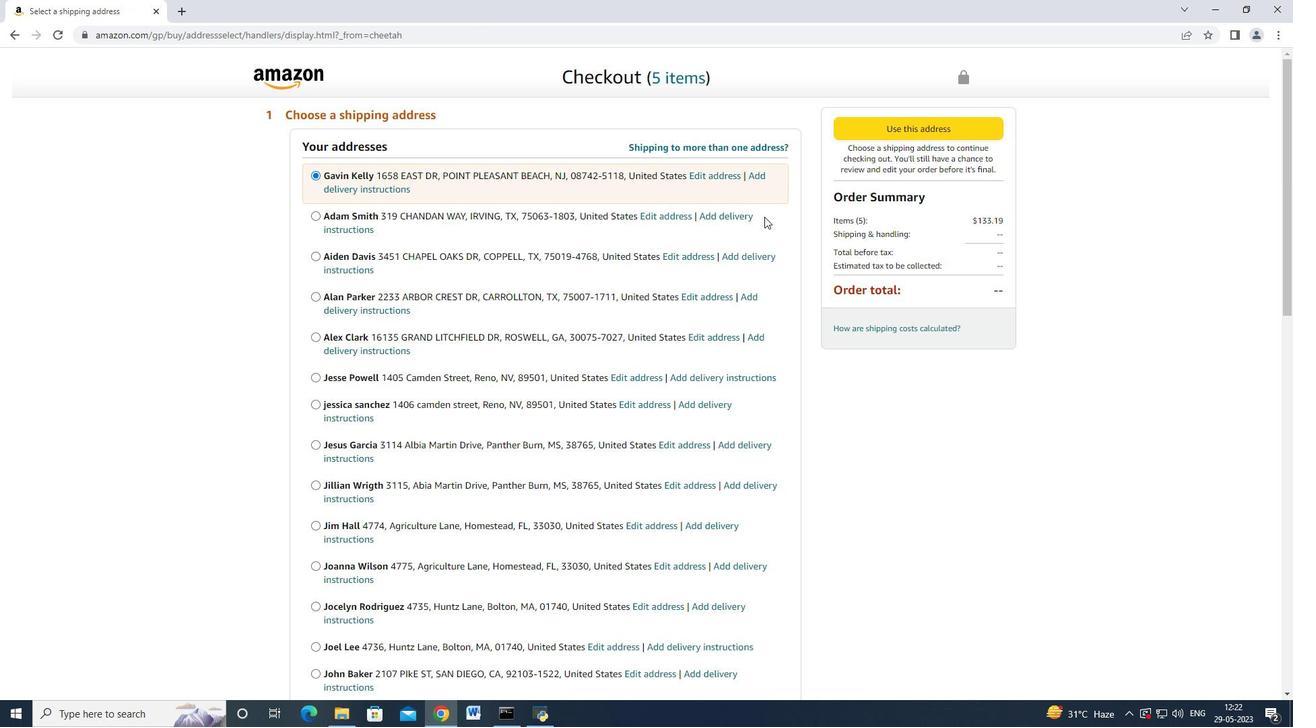 
Action: Mouse scrolled (316, 601) with delta (0, 0)
Screenshot: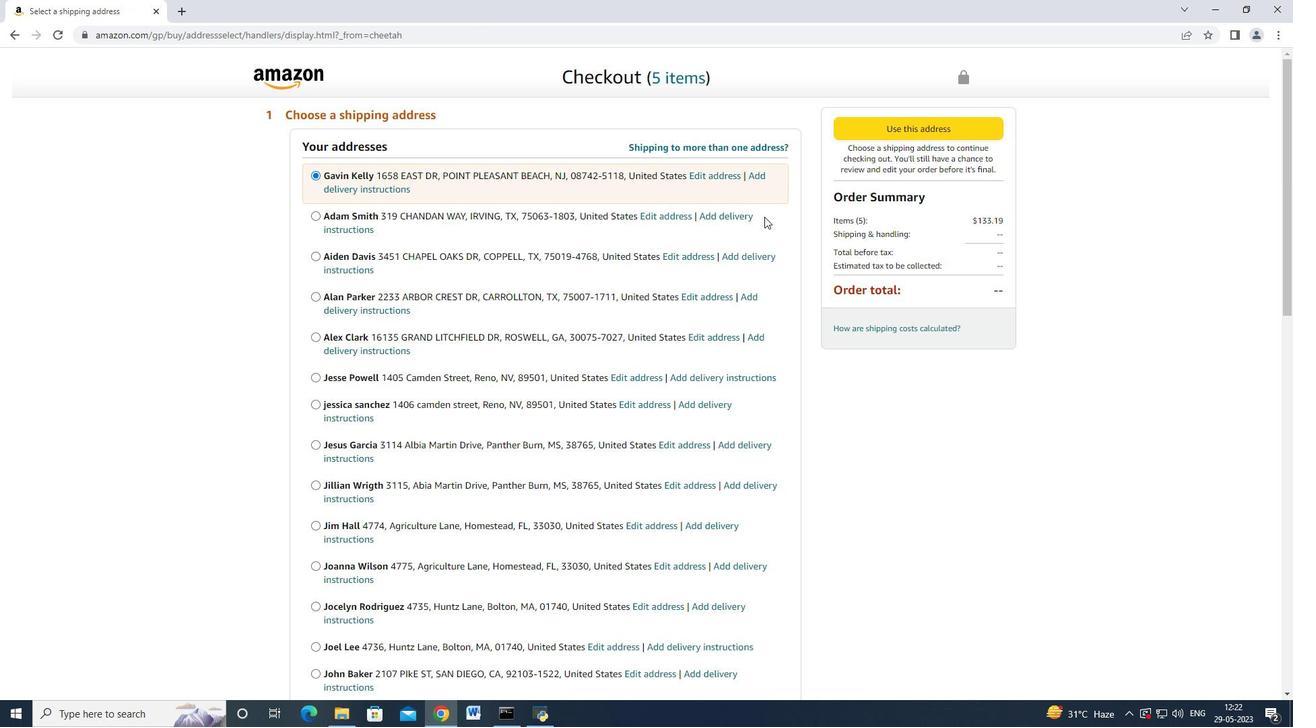 
Action: Mouse moved to (316, 602)
Screenshot: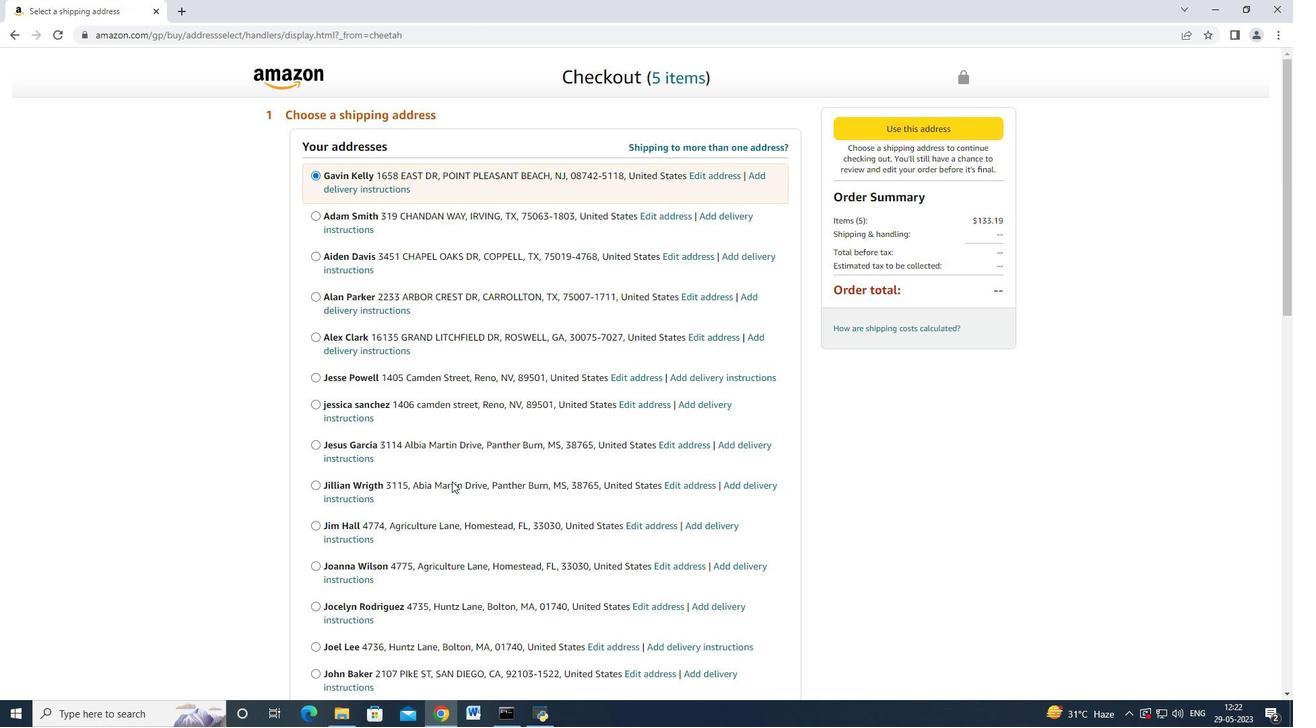 
Action: Mouse scrolled (316, 601) with delta (0, 0)
Screenshot: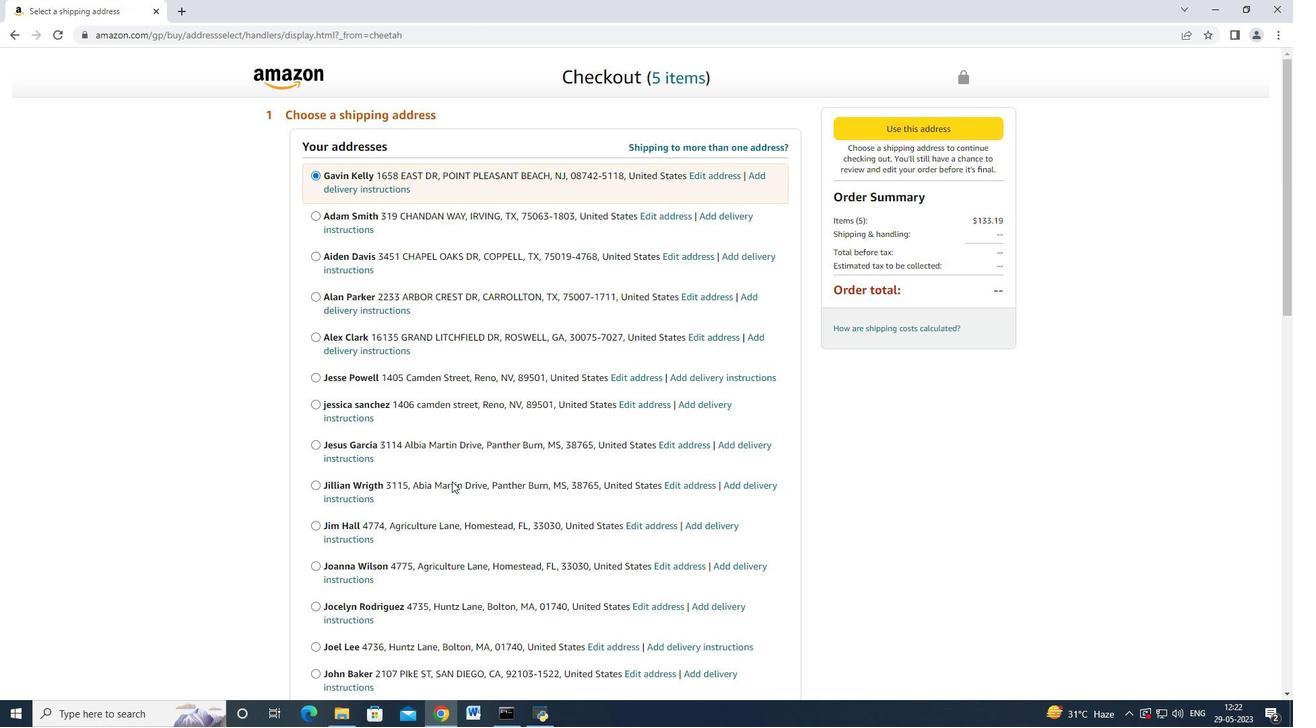 
Action: Mouse scrolled (316, 601) with delta (0, 0)
Screenshot: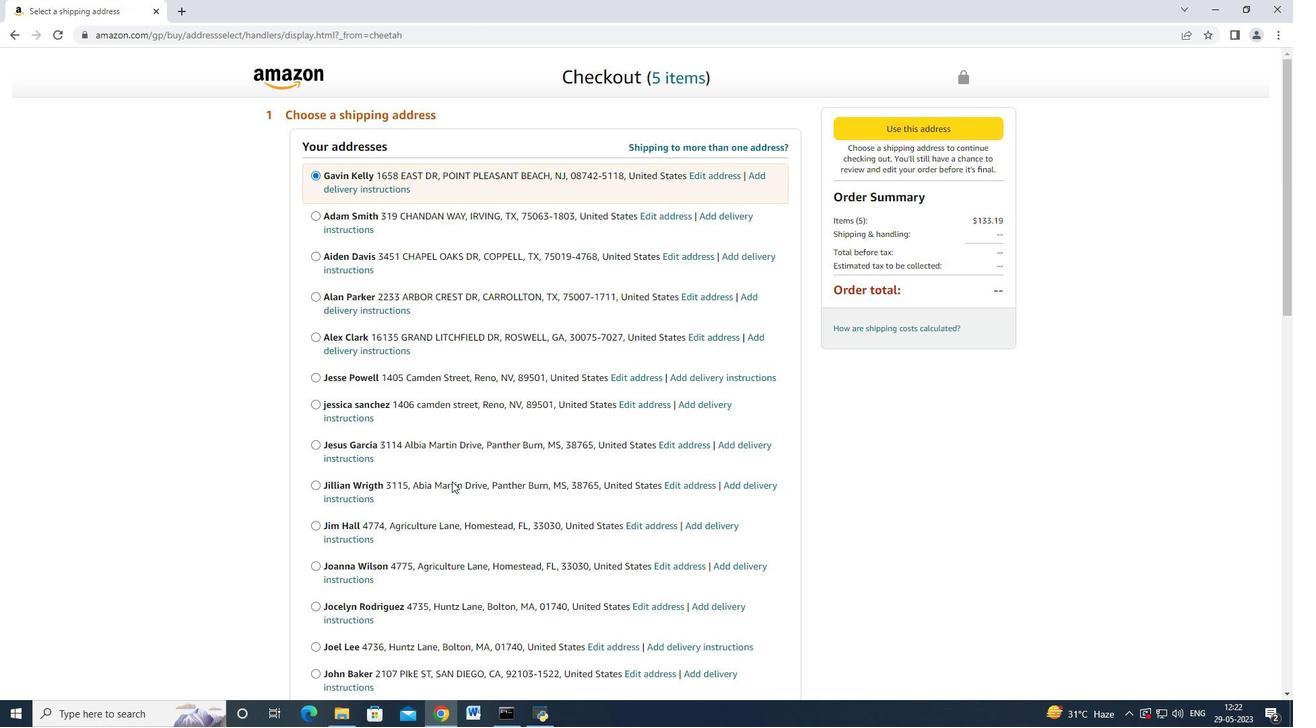
Action: Mouse scrolled (316, 601) with delta (0, 0)
Screenshot: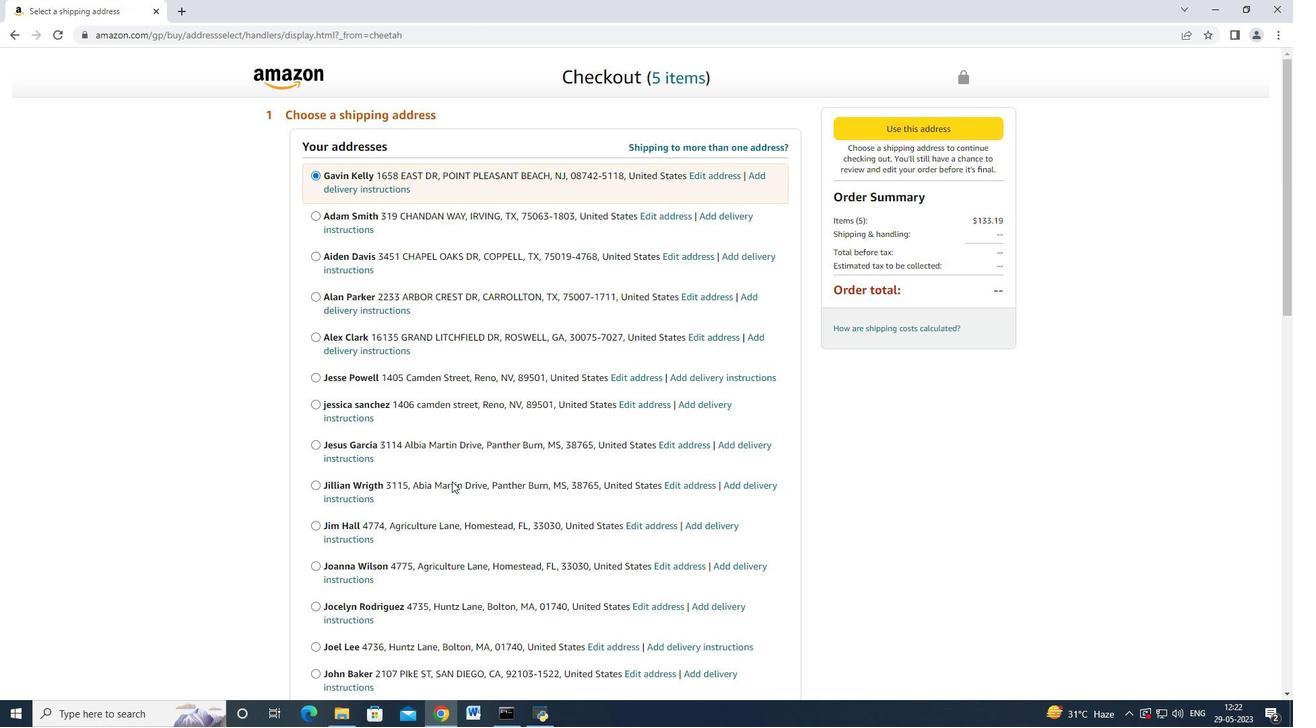 
Action: Mouse scrolled (316, 601) with delta (0, 0)
Screenshot: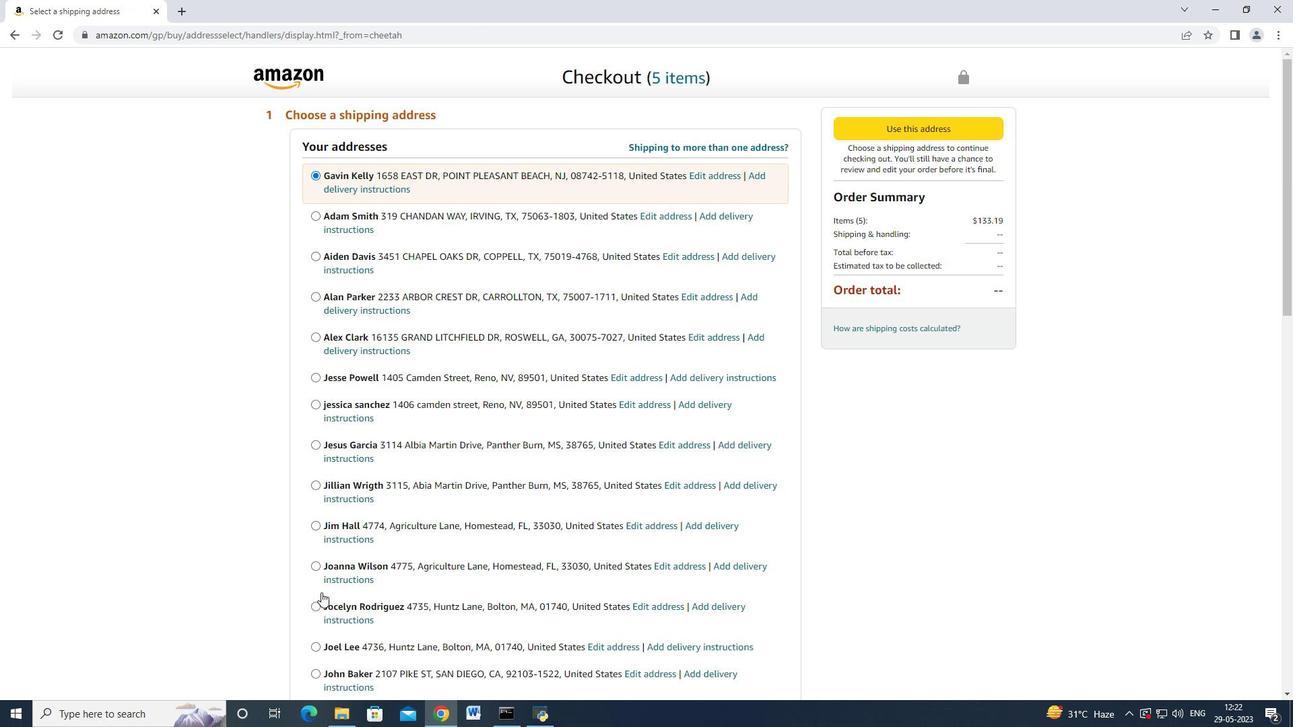 
Action: Mouse moved to (316, 602)
Screenshot: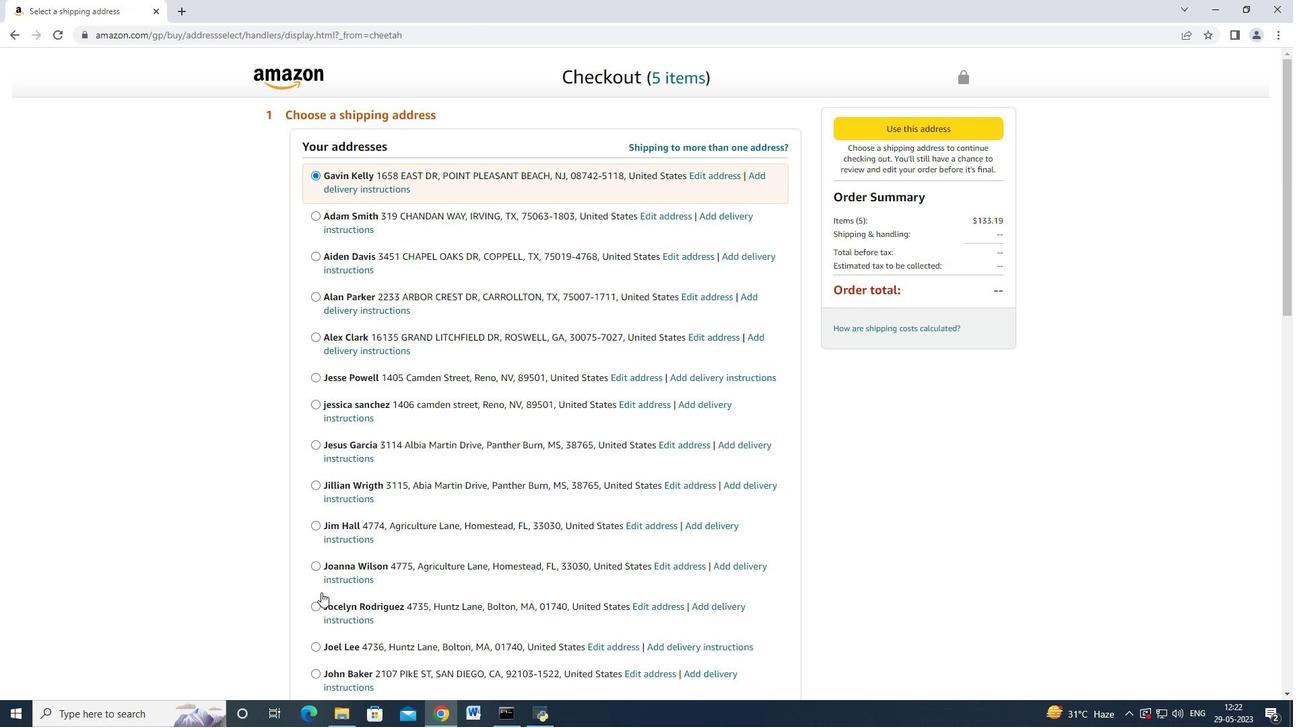 
Action: Mouse scrolled (316, 601) with delta (0, 0)
Screenshot: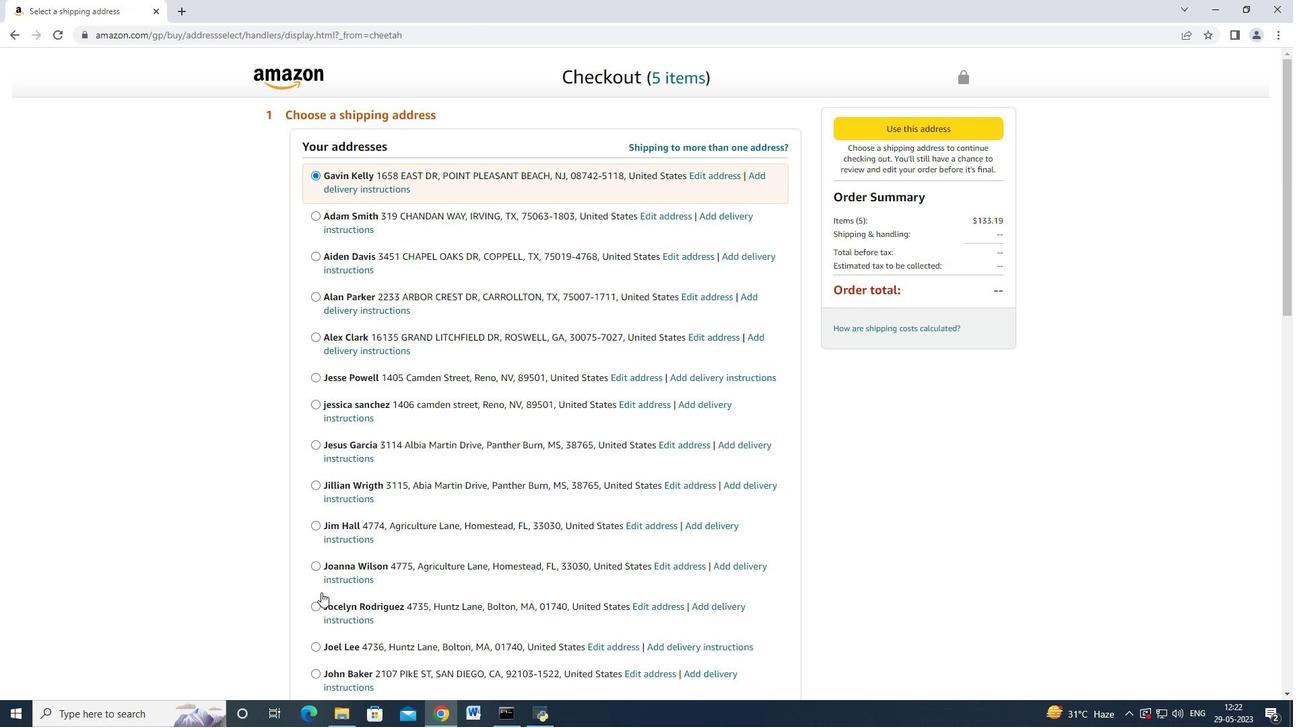 
Action: Mouse moved to (355, 567)
Screenshot: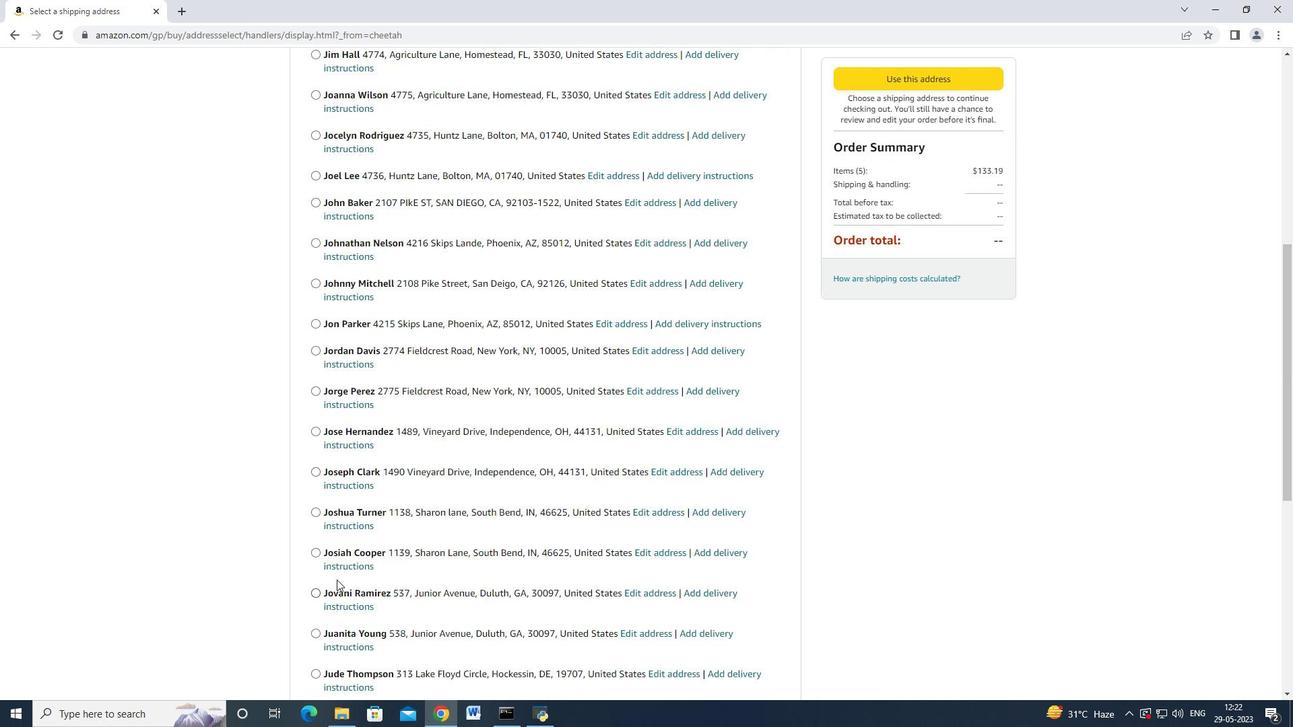
Action: Mouse scrolled (355, 566) with delta (0, 0)
Screenshot: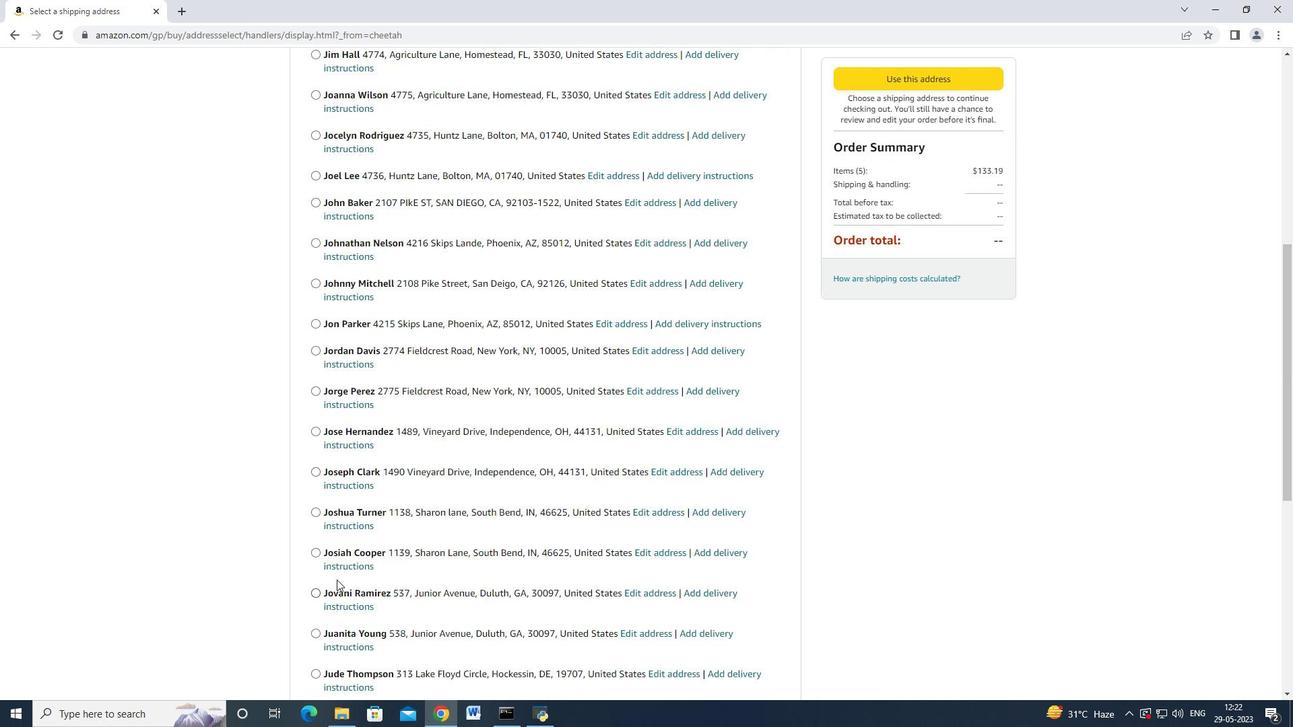 
Action: Mouse moved to (355, 567)
Screenshot: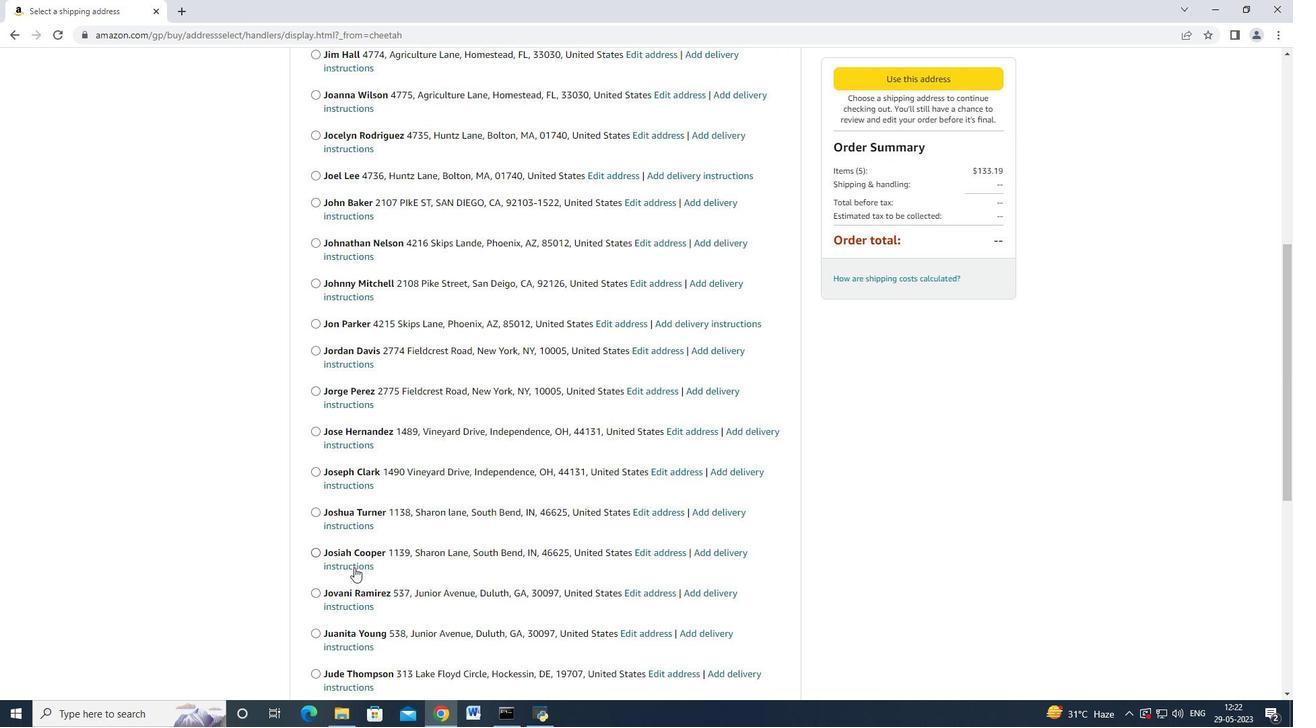 
Action: Mouse scrolled (355, 566) with delta (0, 0)
Screenshot: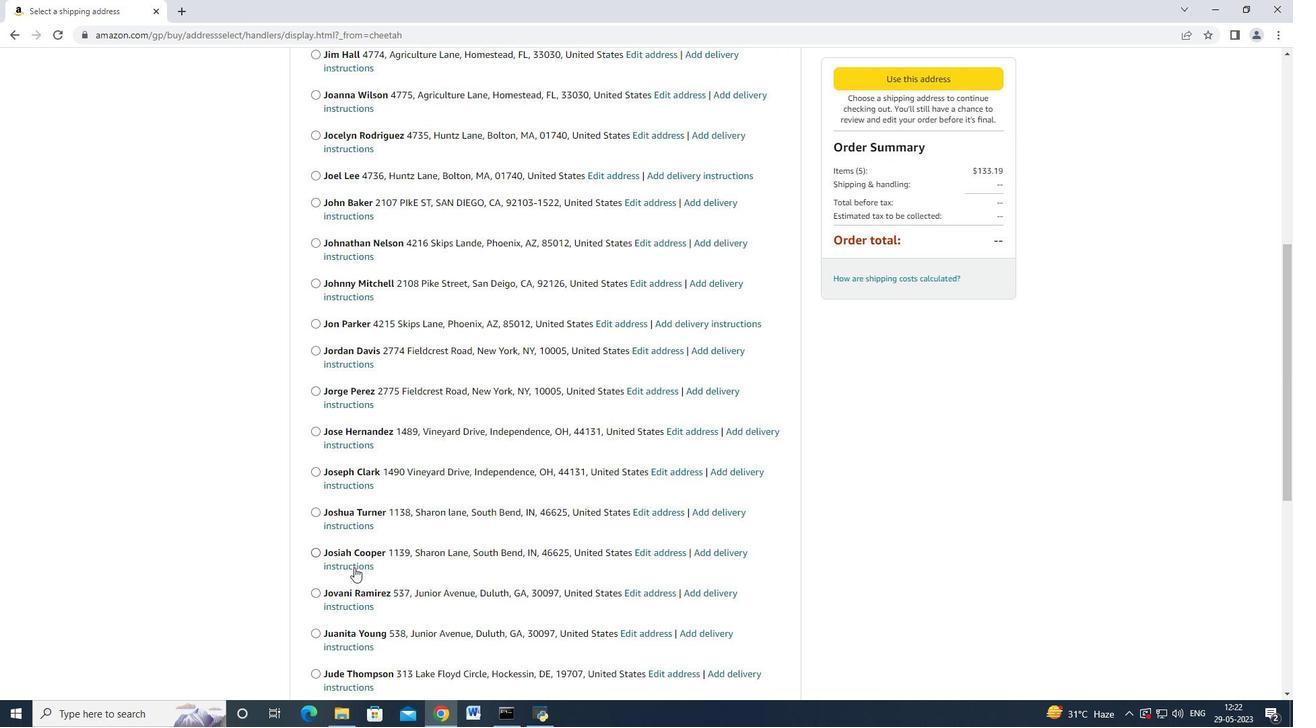 
Action: Mouse moved to (355, 567)
Screenshot: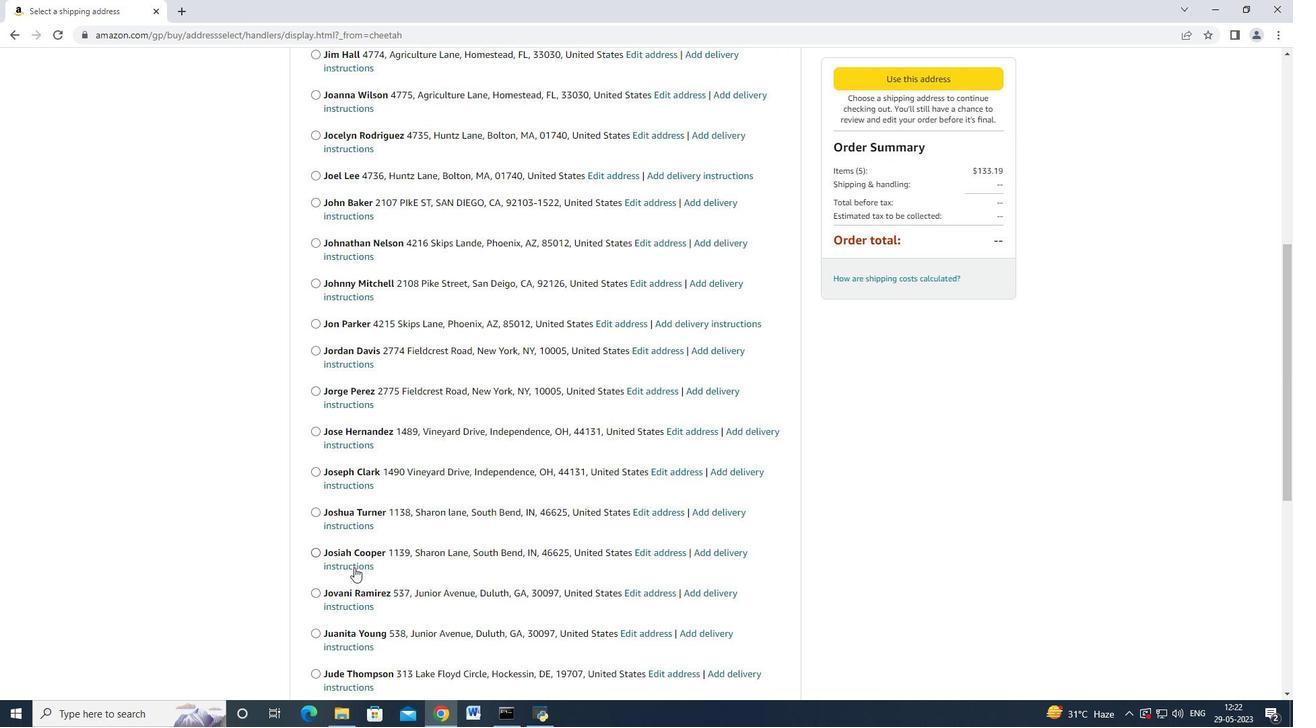 
Action: Mouse scrolled (355, 566) with delta (0, 0)
Screenshot: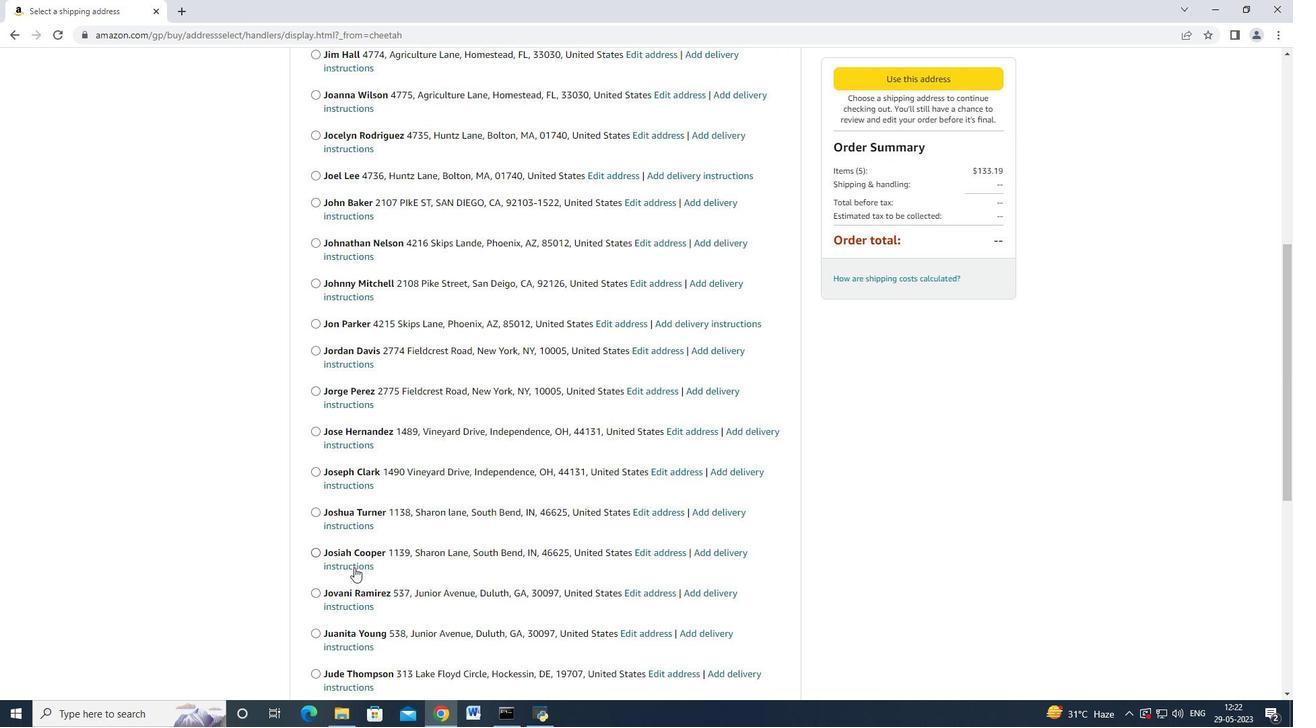 
Action: Mouse scrolled (355, 566) with delta (0, 0)
Screenshot: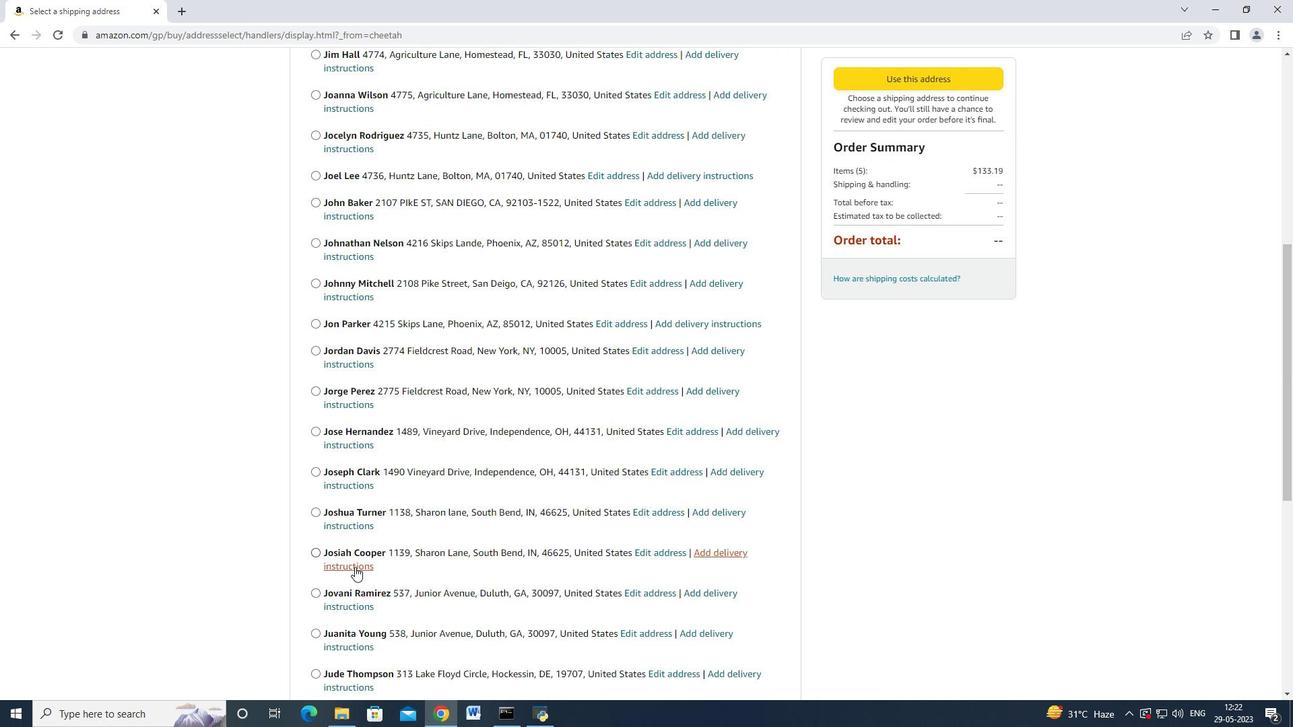 
Action: Mouse scrolled (355, 566) with delta (0, 0)
Screenshot: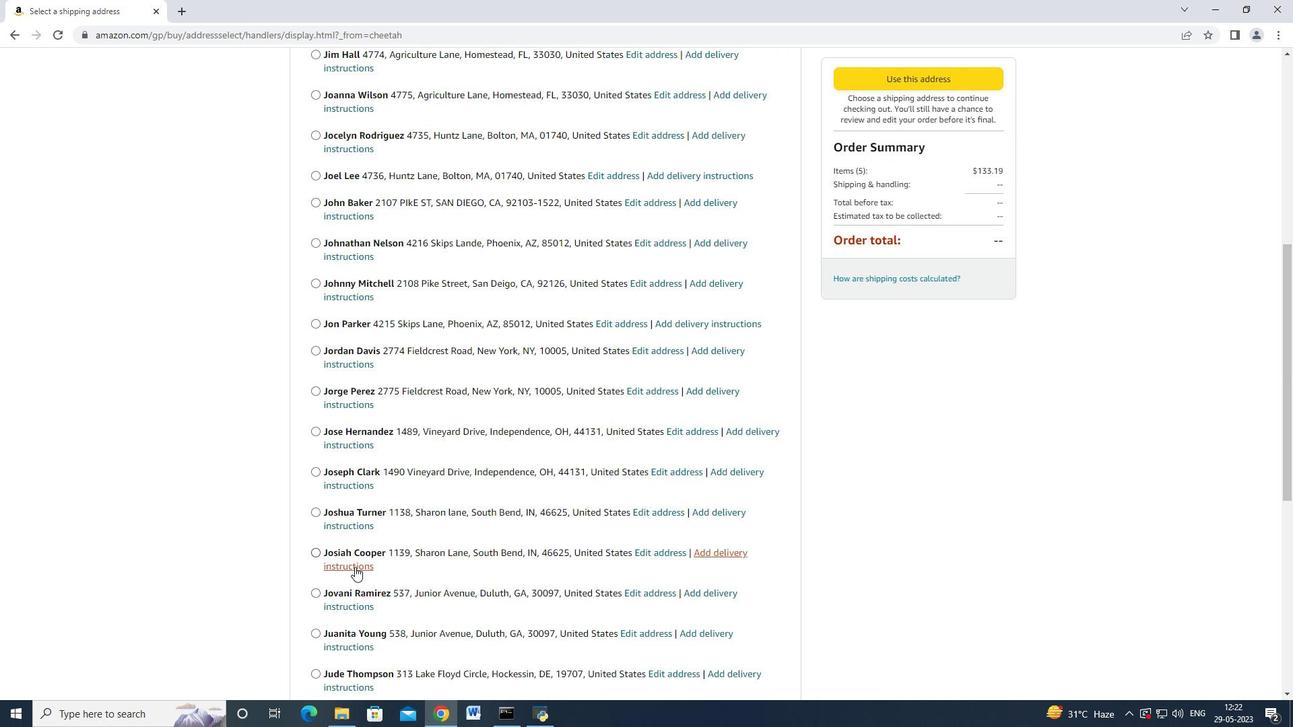 
Action: Mouse scrolled (355, 566) with delta (0, 0)
Screenshot: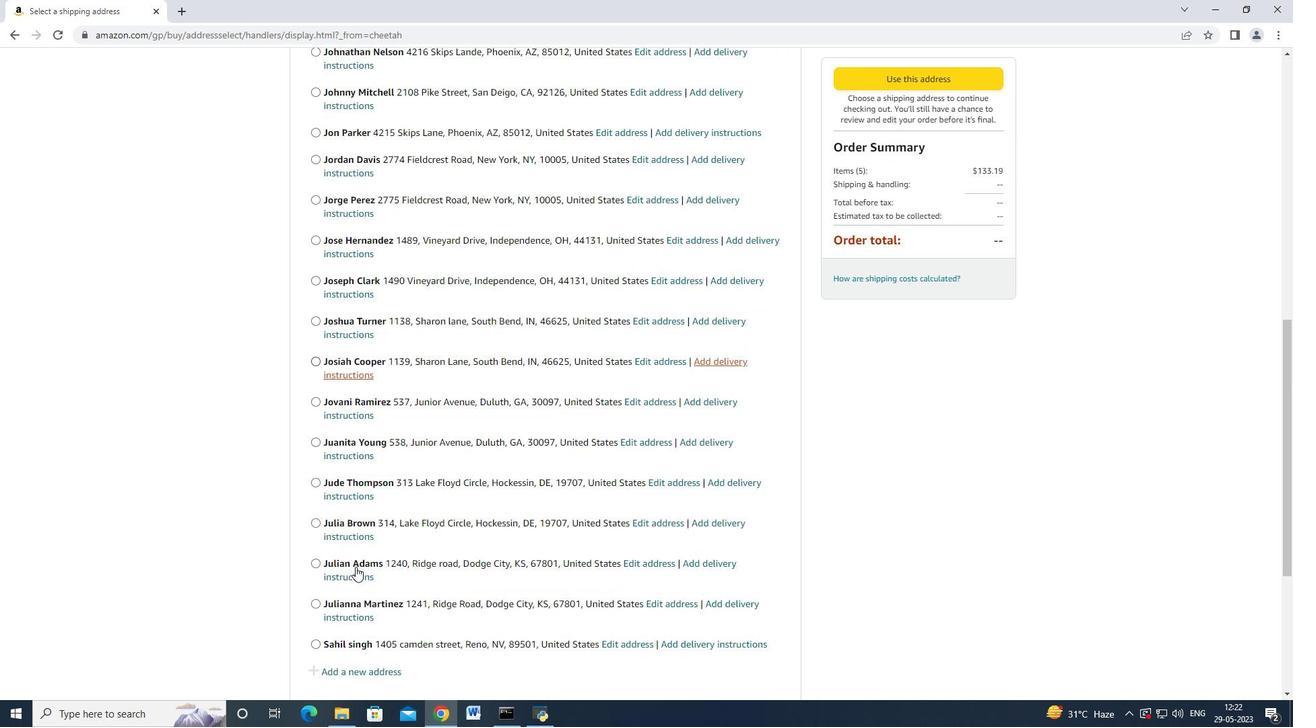 
Action: Mouse scrolled (355, 566) with delta (0, 0)
Screenshot: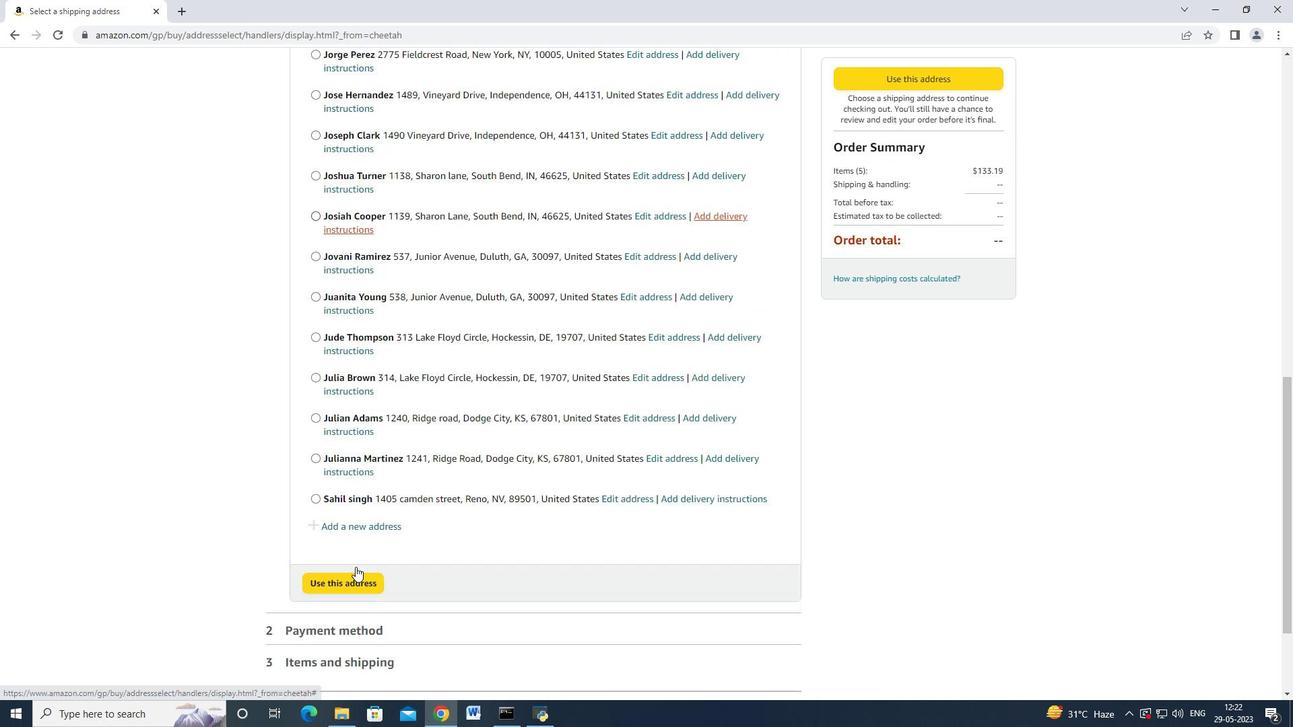 
Action: Mouse moved to (361, 390)
Screenshot: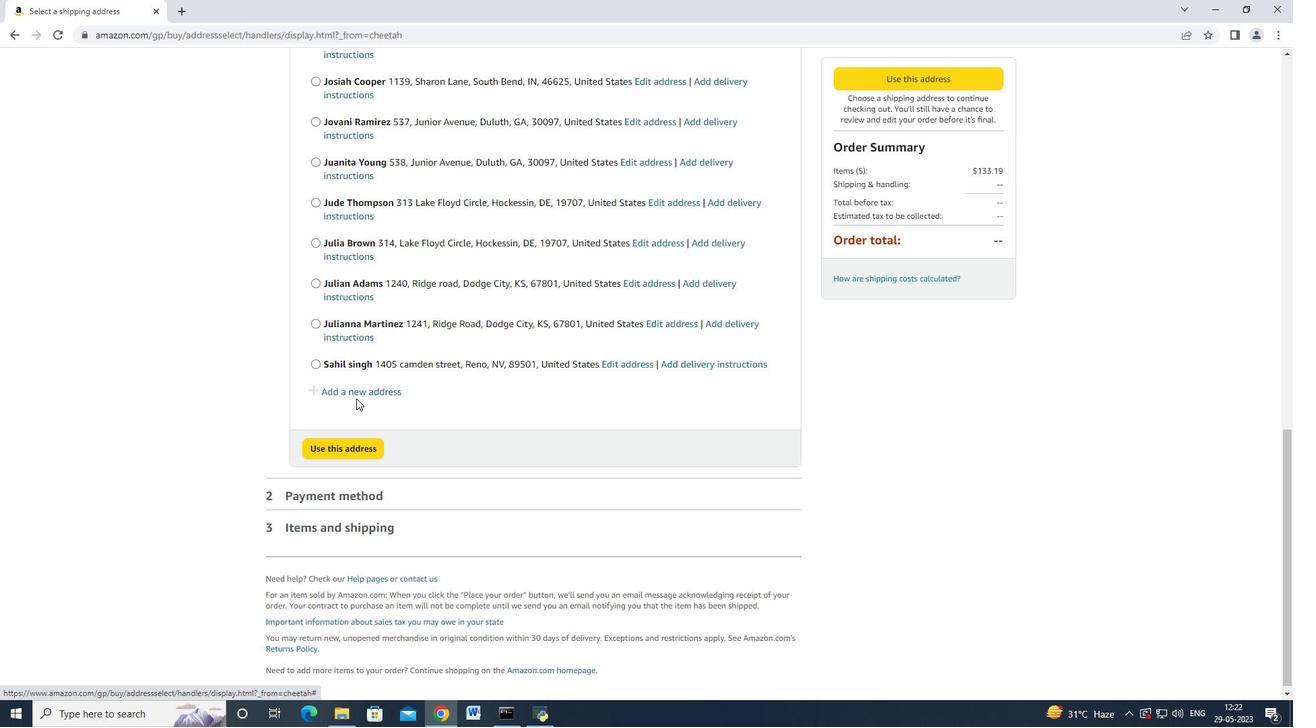 
Action: Mouse pressed left at (361, 390)
Screenshot: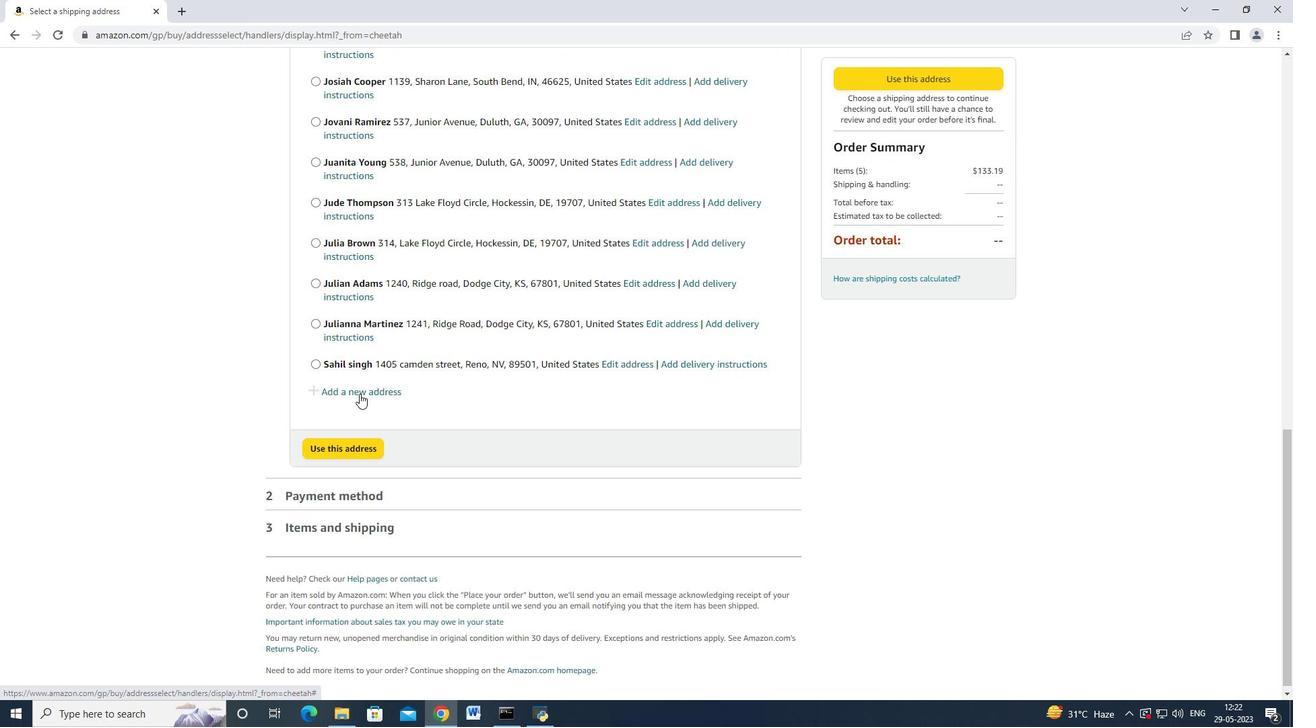 
Action: Mouse moved to (446, 316)
Screenshot: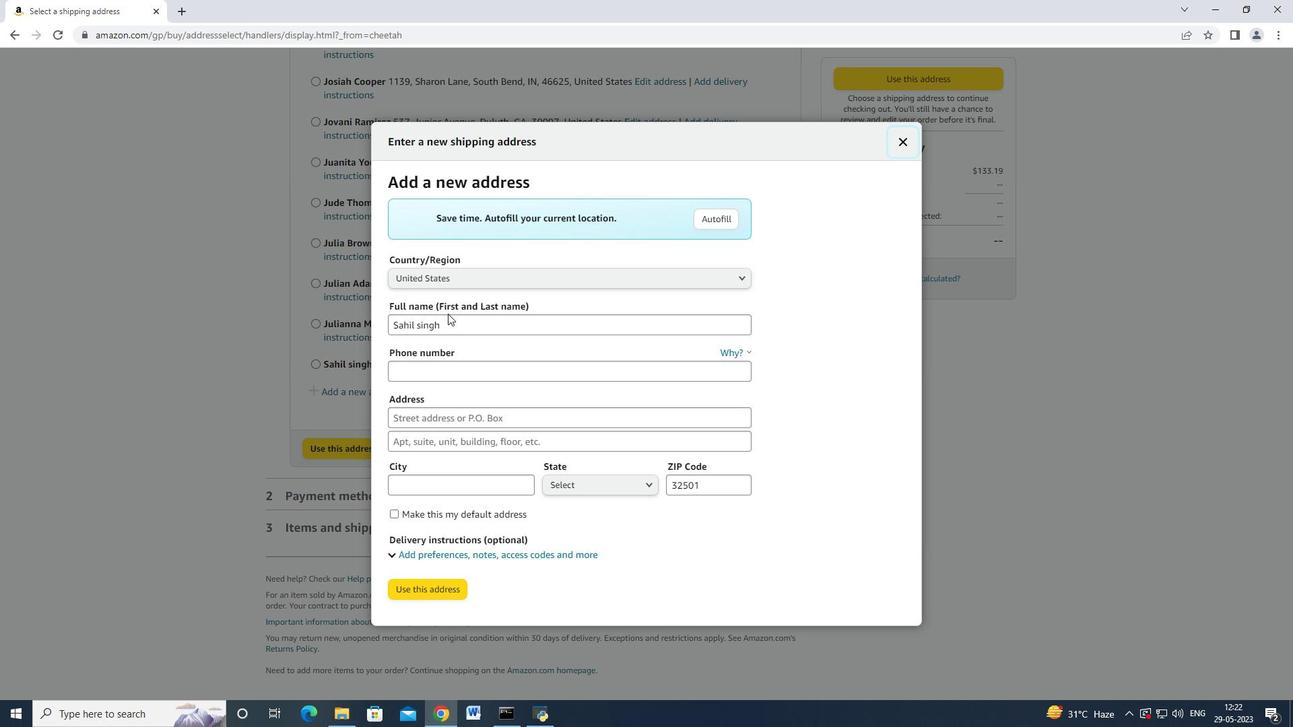 
Action: Mouse pressed left at (446, 316)
Screenshot: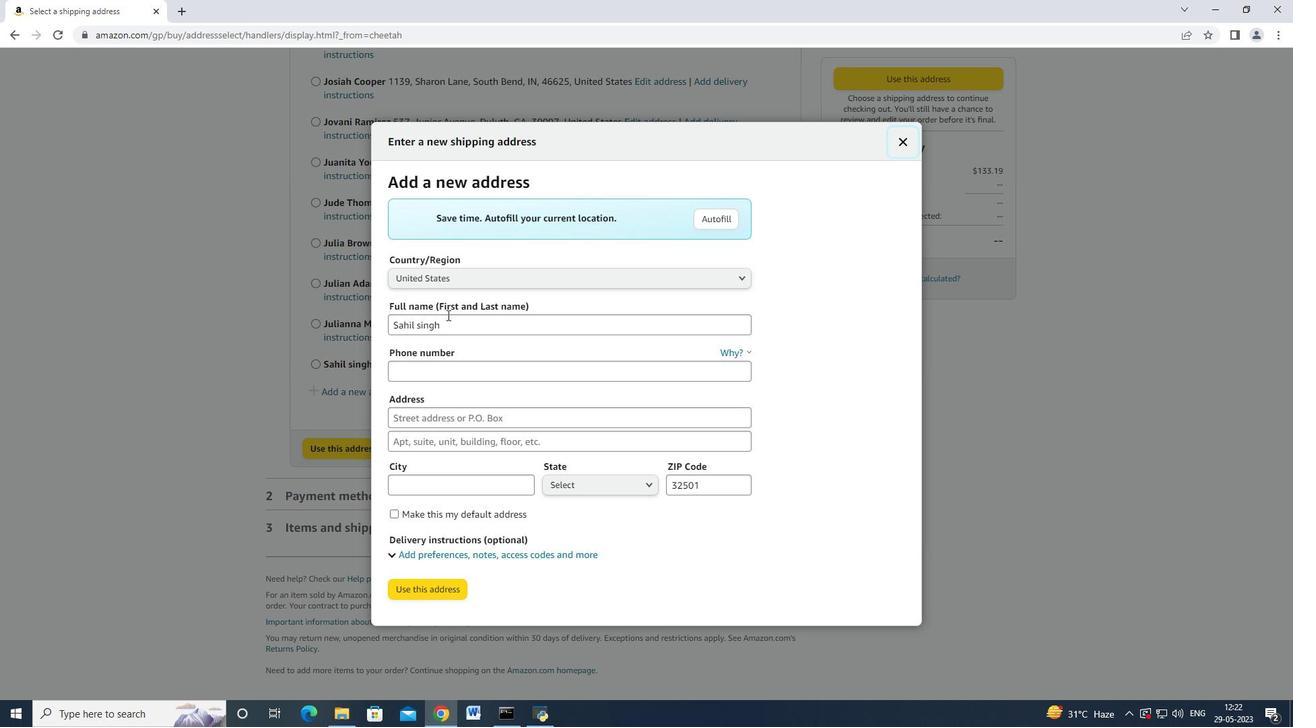 
Action: Mouse moved to (446, 312)
Screenshot: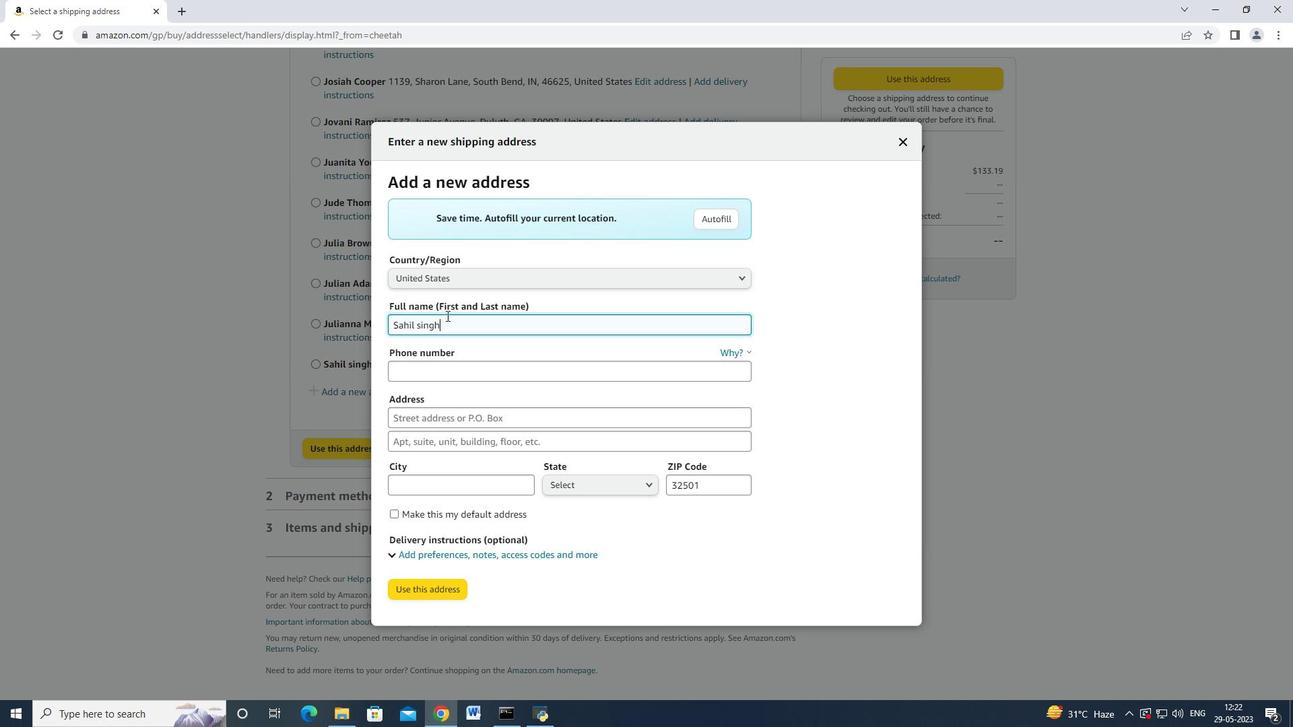 
Action: Key pressed <Key.backspace><Key.backspace><Key.backspace><Key.backspace><Key.backspace><Key.backspace><Key.backspace><Key.backspace><Key.backspace><Key.backspace><Key.shift><Key.shift><Key.shift><Key.backspace><Key.shift_r>Alexandra<Key.space><Key.shift_r>Wilson<Key.tab><Key.tab>6466628471<Key.tab>2946,<Key.space><Key.shift_r>Canteburt<Key.backspace>y<Key.space><Key.shift_r>Drive,<Key.backspace><Key.tab><Key.tab><Key.shift>New<Key.space><Key.shift>York<Key.tab>
Screenshot: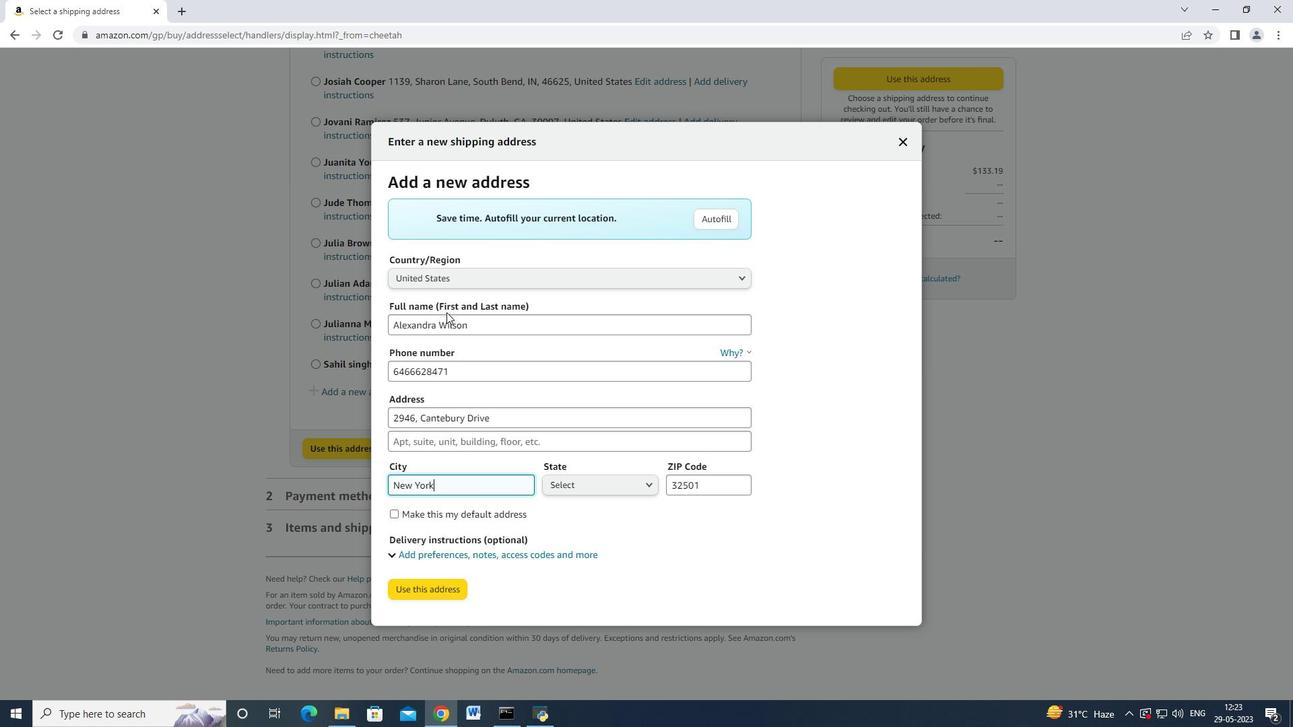 
Action: Mouse moved to (582, 504)
Screenshot: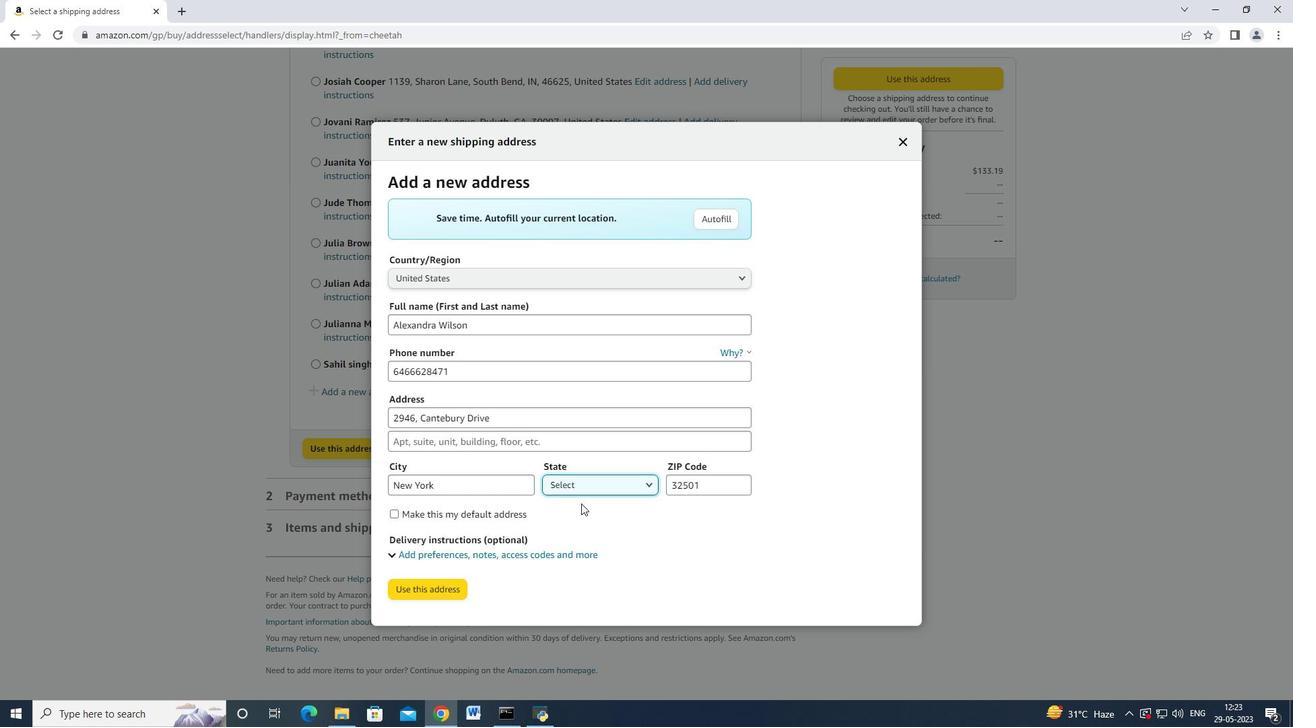 
Action: Mouse pressed left at (582, 504)
Screenshot: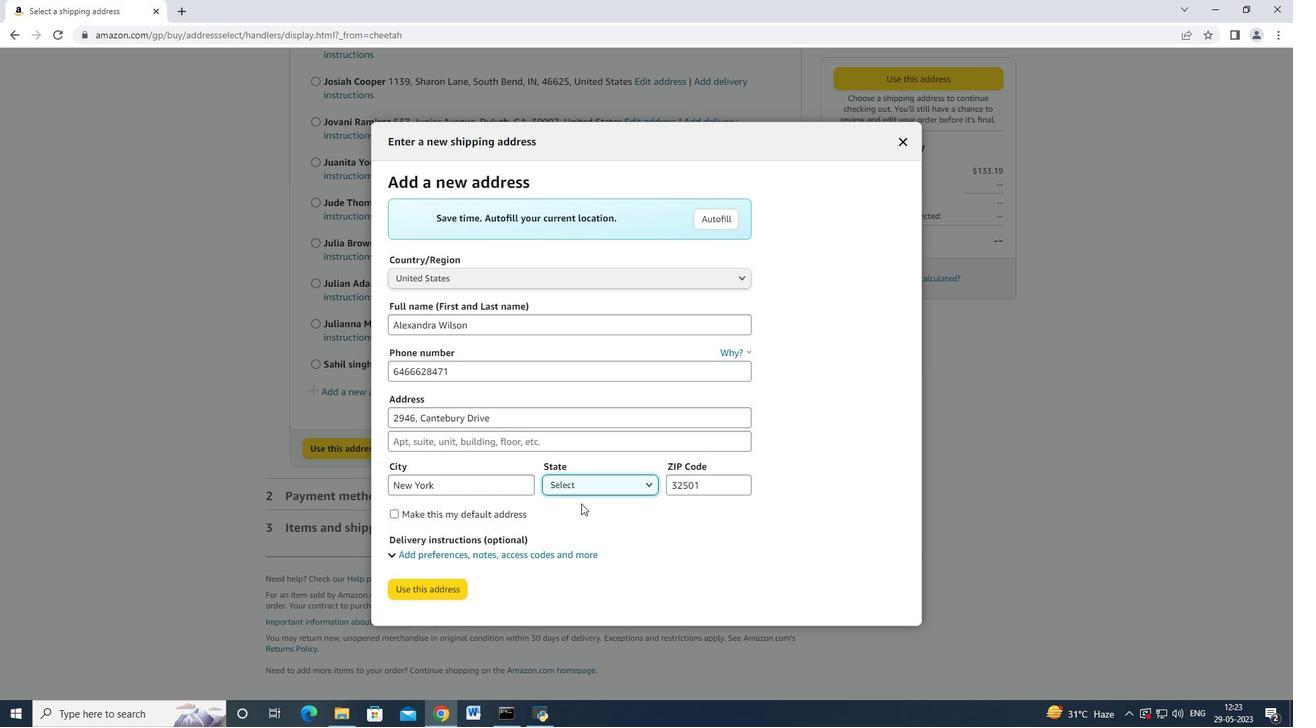
Action: Mouse moved to (593, 486)
Screenshot: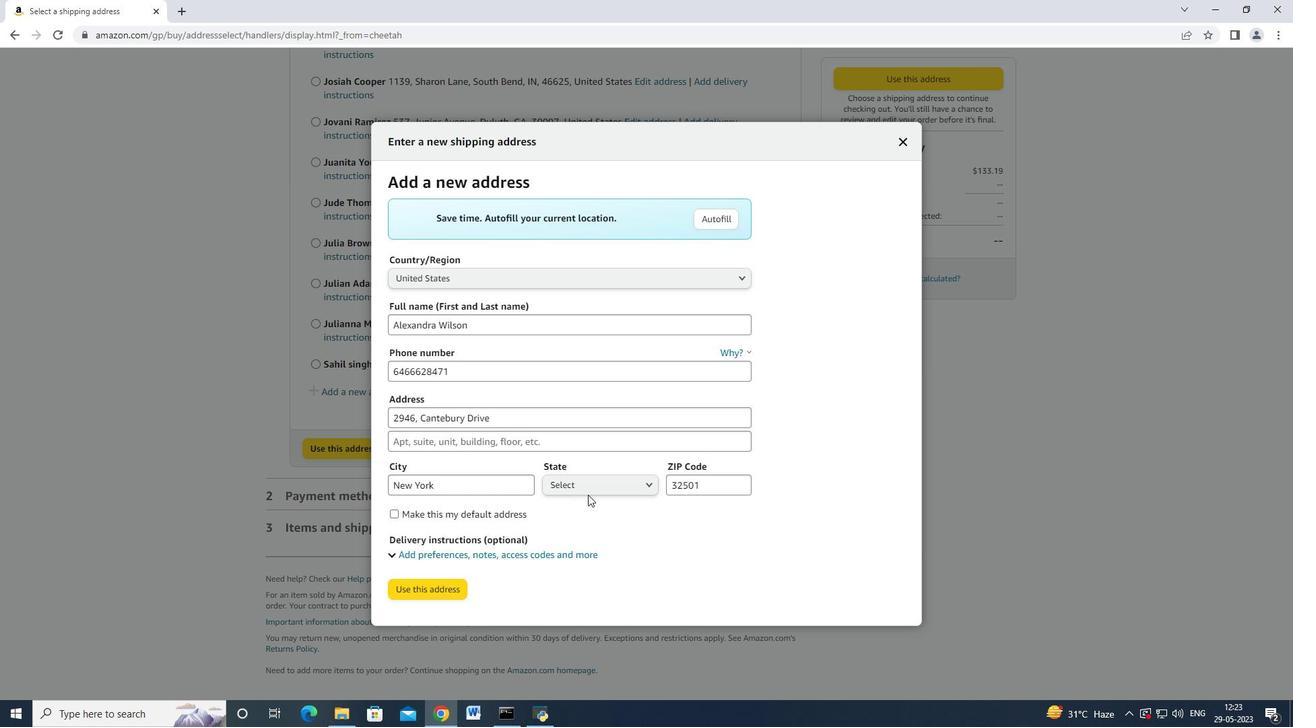 
Action: Mouse pressed left at (593, 486)
Screenshot: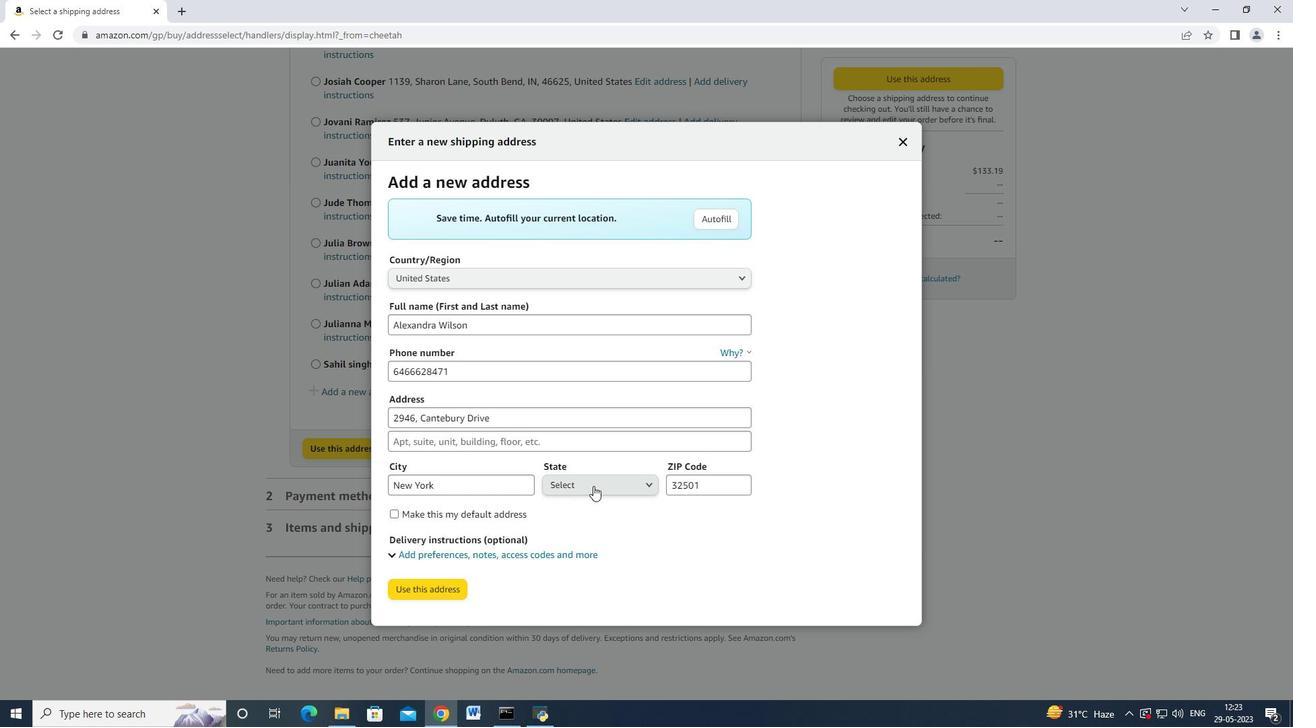 
Action: Mouse moved to (616, 210)
Screenshot: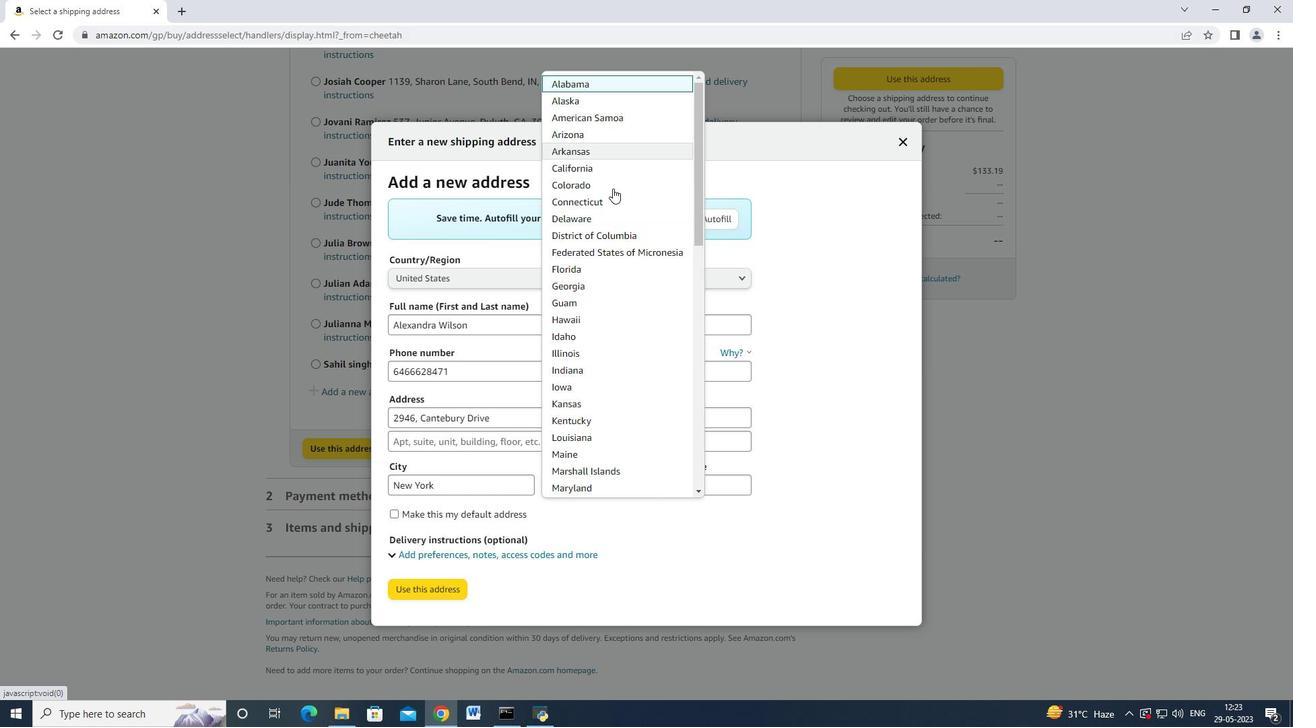 
Action: Mouse scrolled (616, 210) with delta (0, 0)
Screenshot: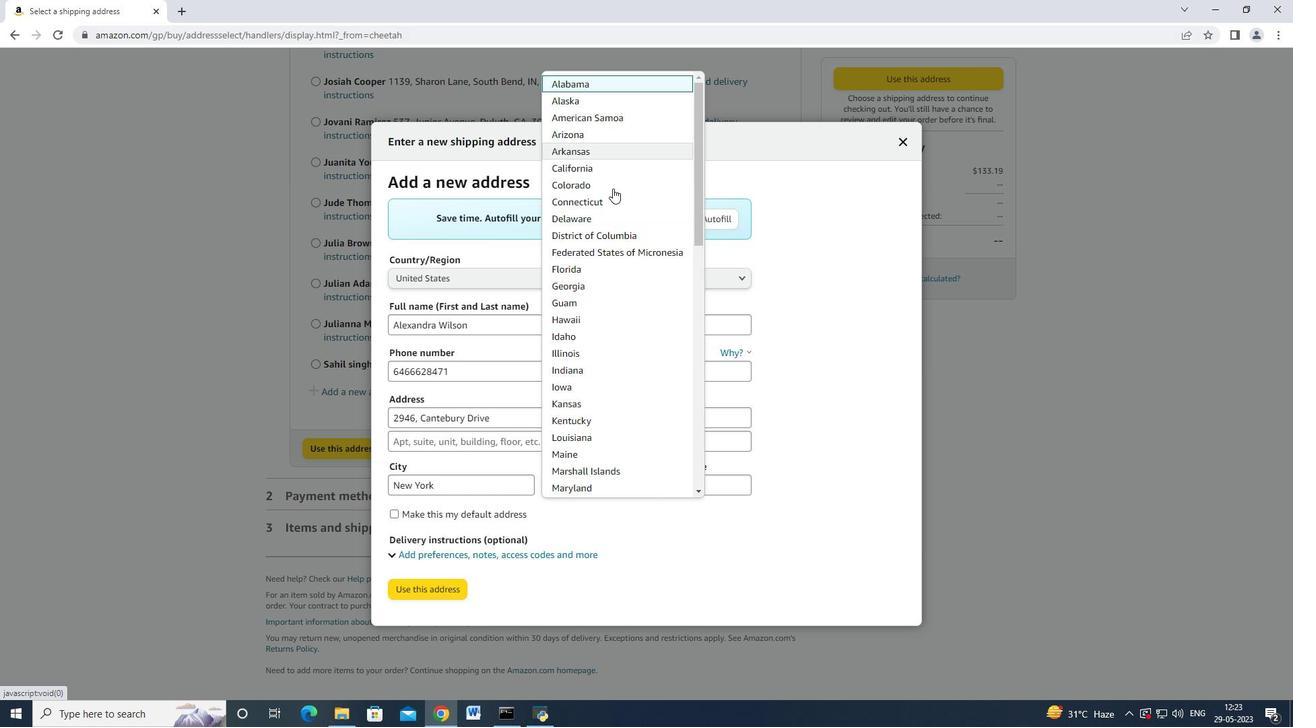 
Action: Mouse scrolled (616, 210) with delta (0, 0)
Screenshot: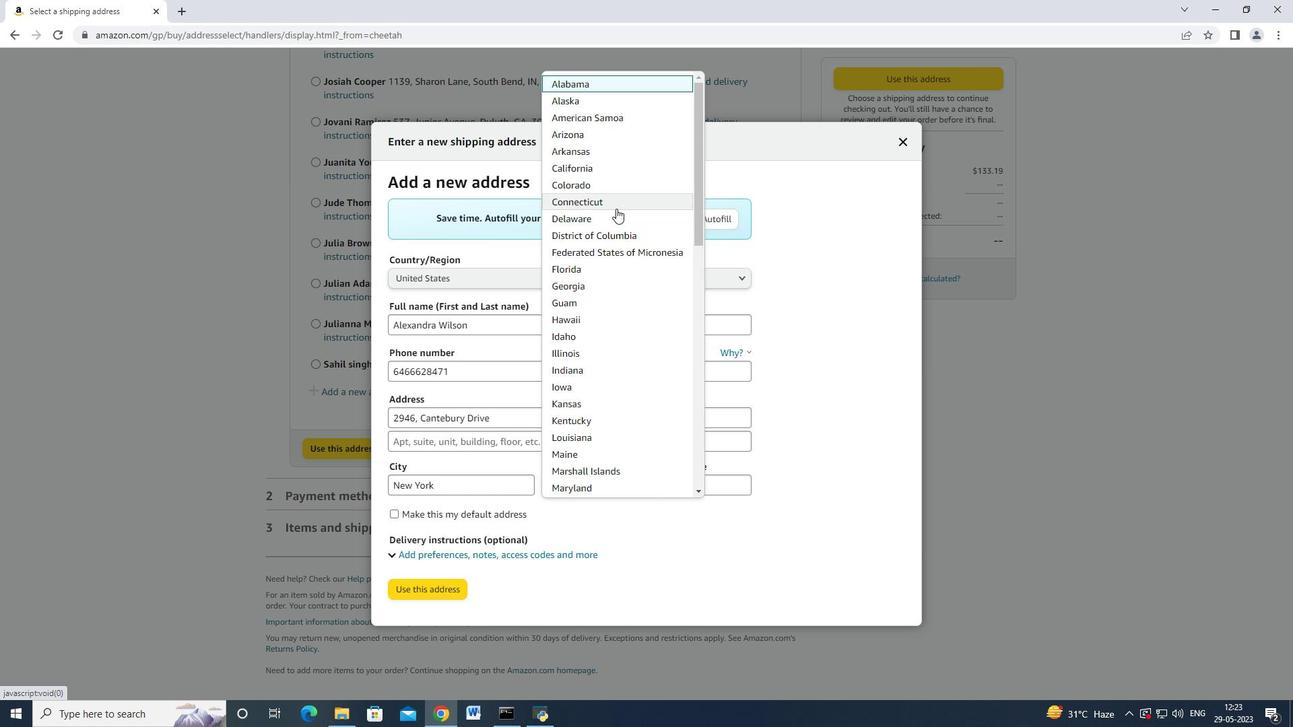 
Action: Mouse scrolled (616, 210) with delta (0, 0)
Screenshot: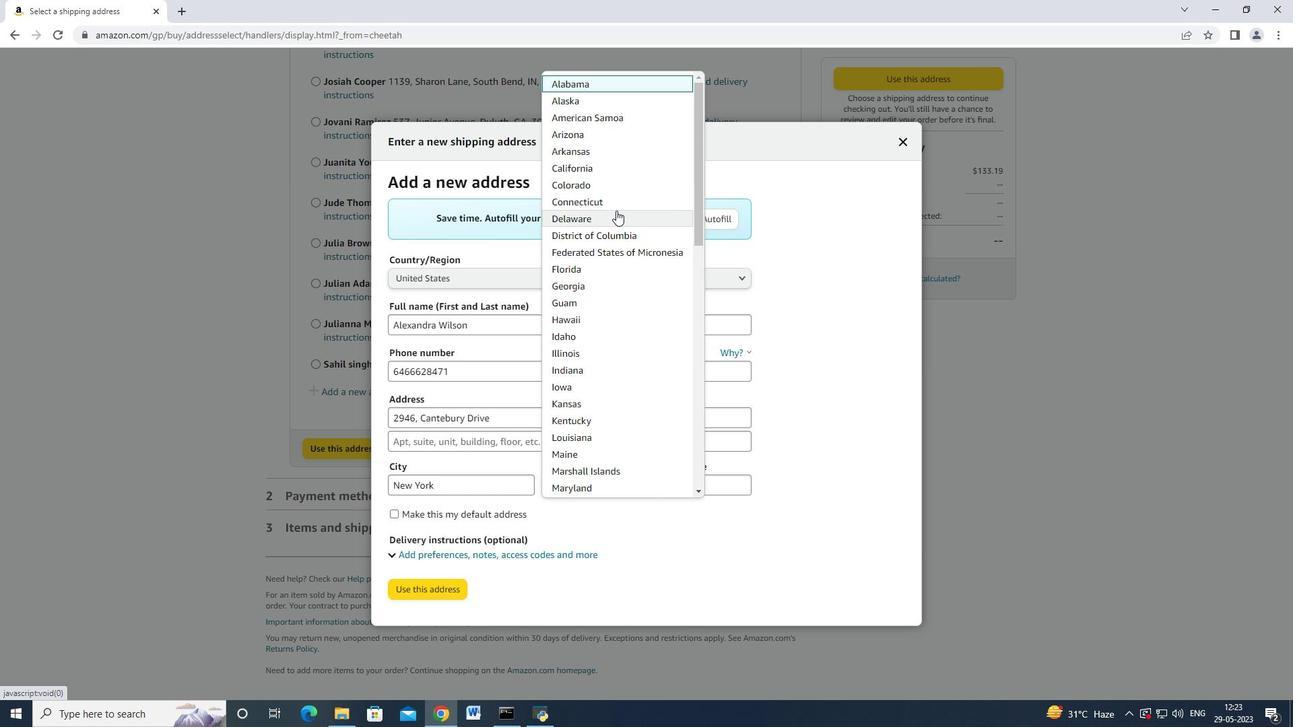 
Action: Mouse moved to (616, 212)
Screenshot: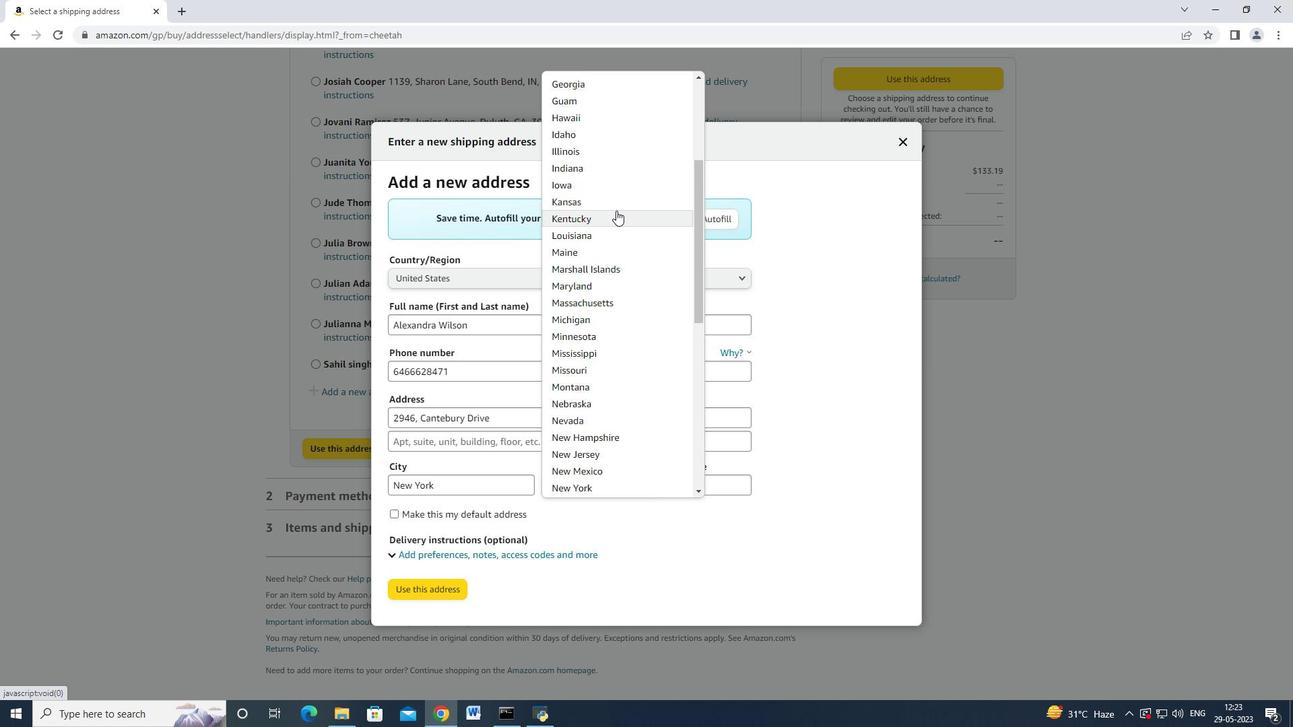 
Action: Mouse scrolled (616, 213) with delta (0, 0)
Screenshot: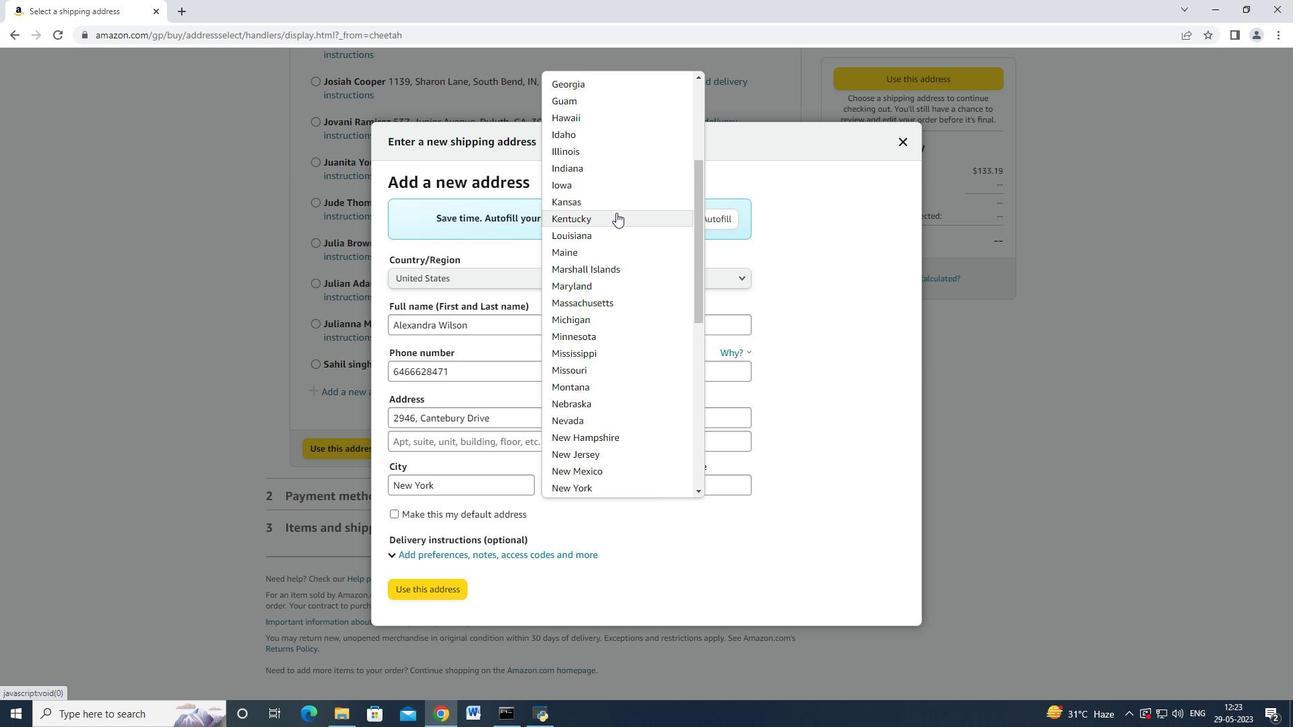 
Action: Mouse scrolled (616, 213) with delta (0, 0)
Screenshot: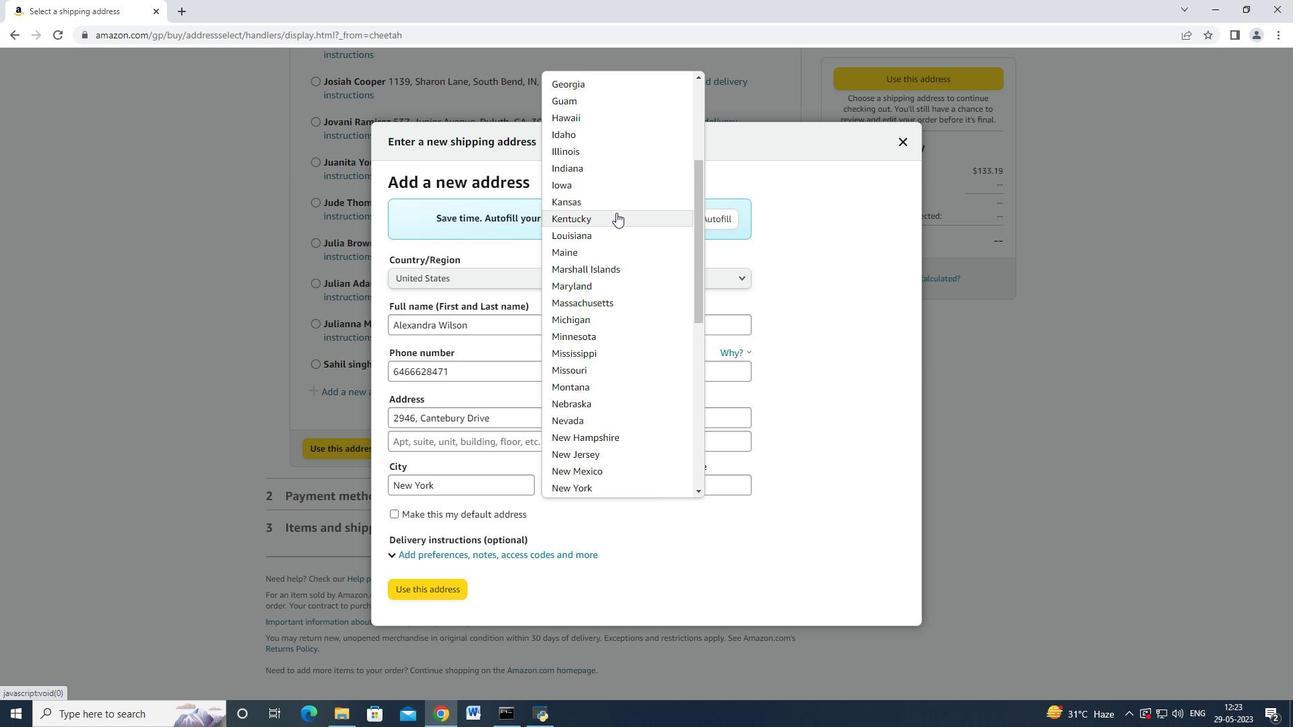 
Action: Mouse scrolled (616, 213) with delta (0, 0)
Screenshot: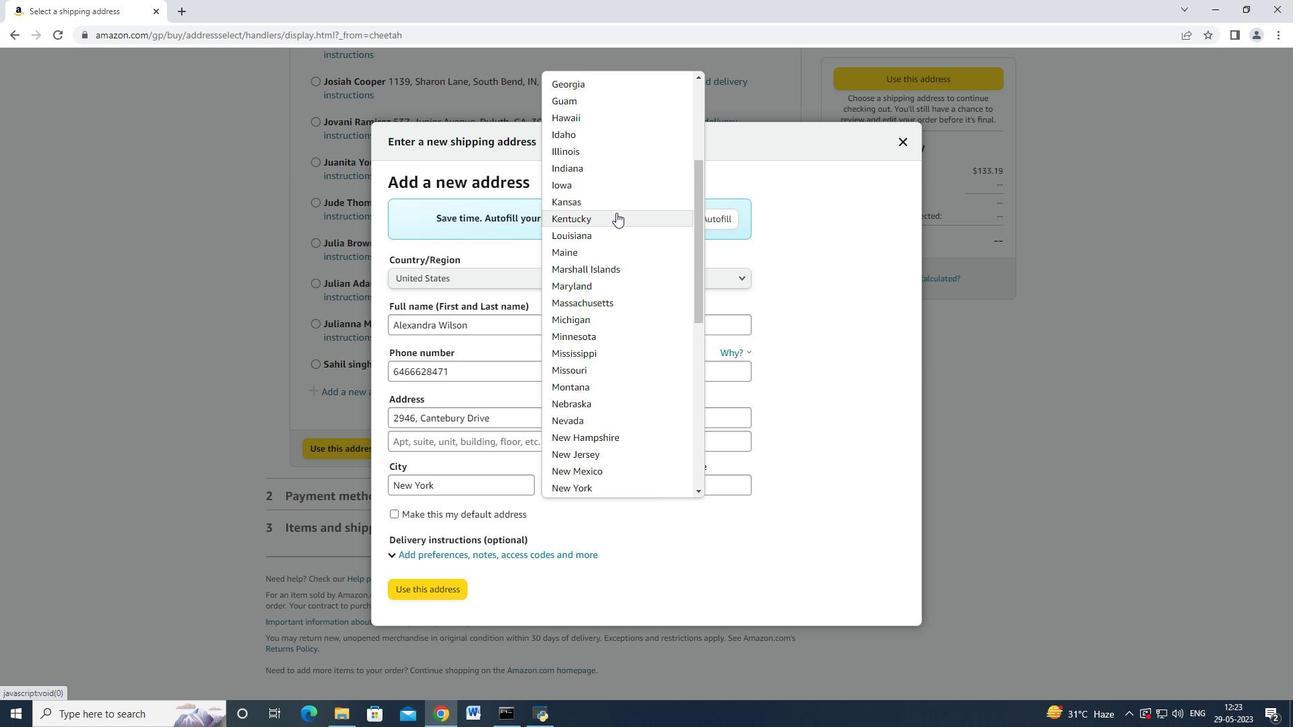 
Action: Mouse scrolled (616, 212) with delta (0, 0)
Screenshot: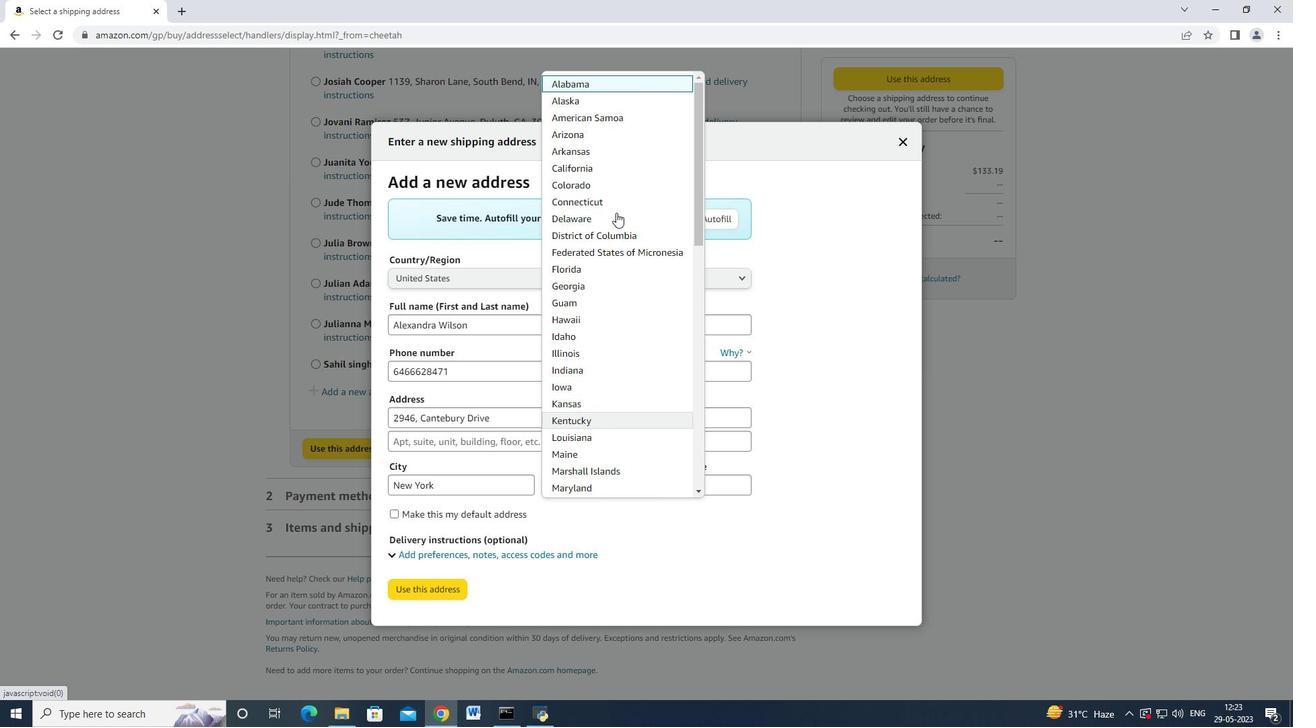 
Action: Mouse scrolled (616, 212) with delta (0, 0)
Screenshot: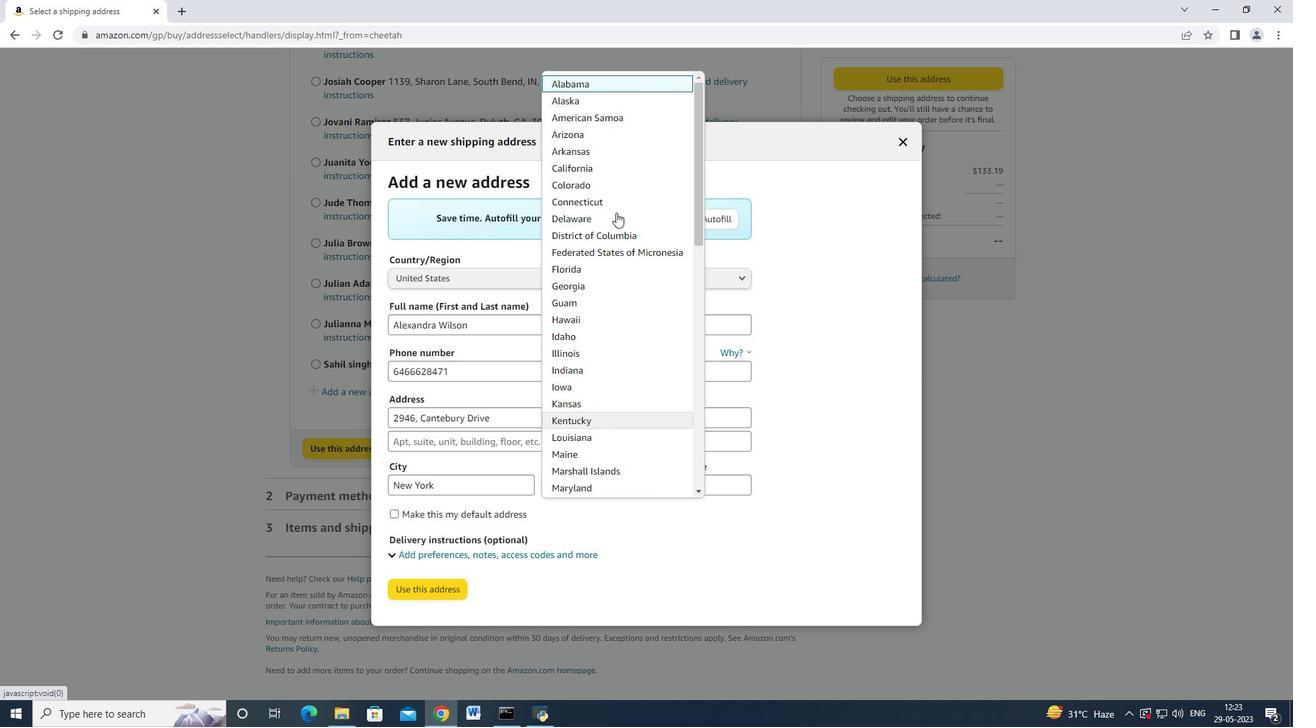
Action: Mouse scrolled (616, 212) with delta (0, 0)
Screenshot: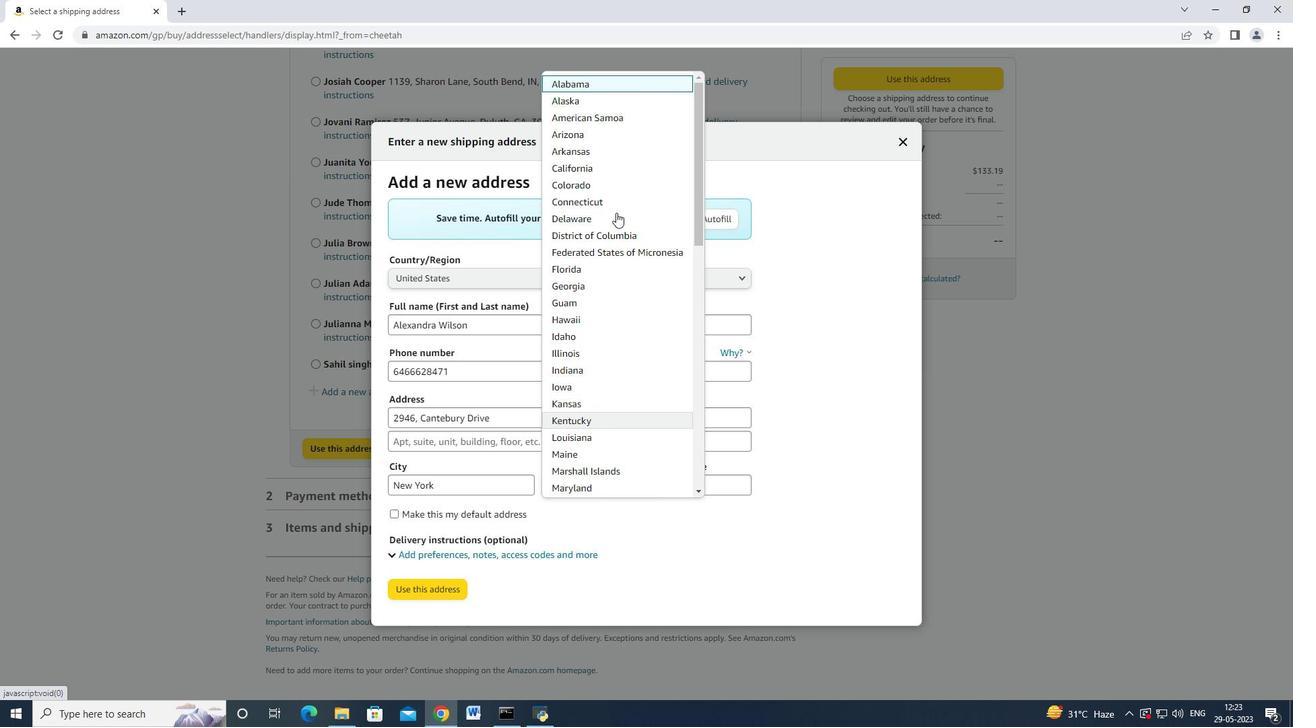 
Action: Mouse scrolled (616, 212) with delta (0, 0)
Screenshot: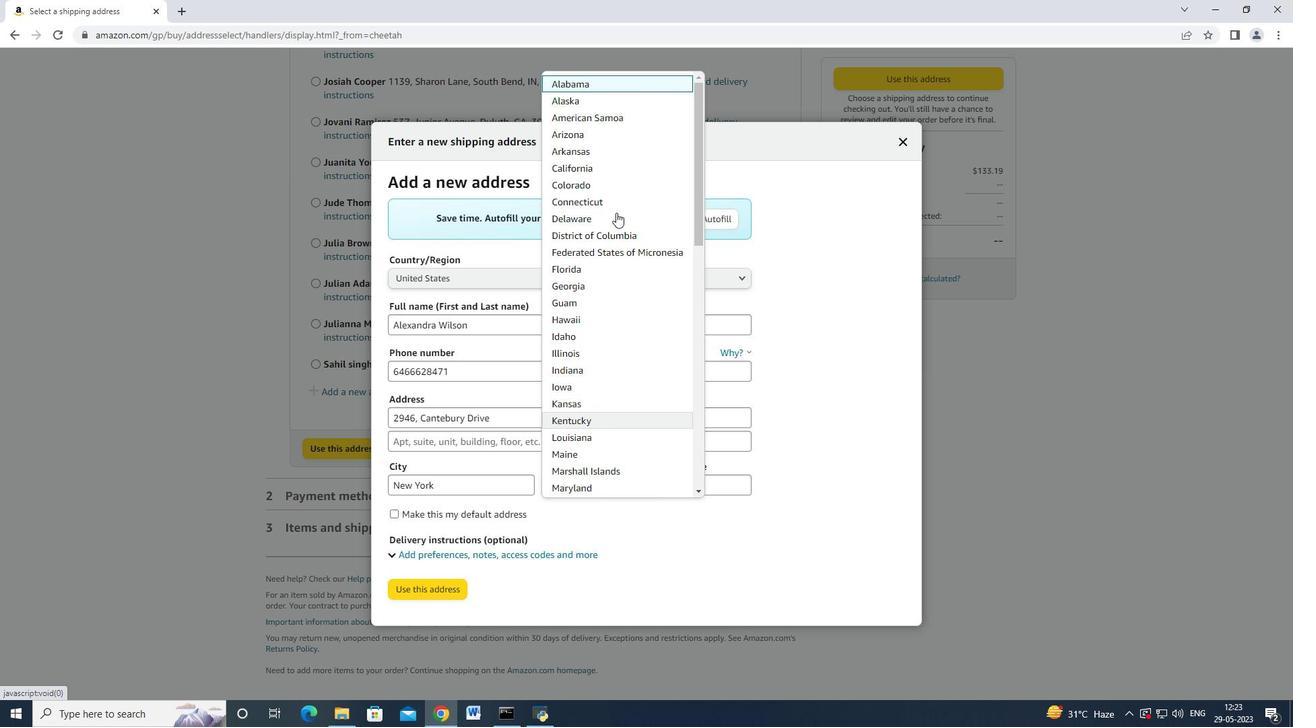 
Action: Mouse scrolled (616, 212) with delta (0, 0)
Screenshot: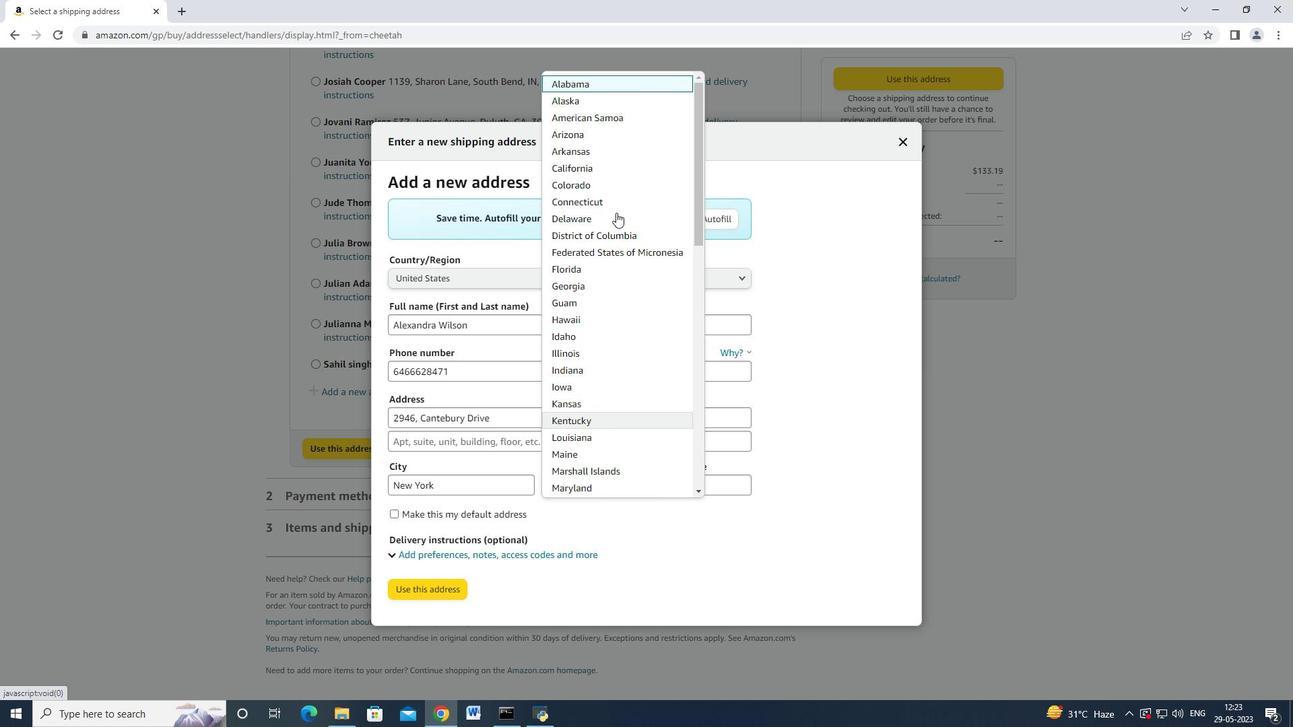 
Action: Mouse scrolled (616, 212) with delta (0, 0)
Screenshot: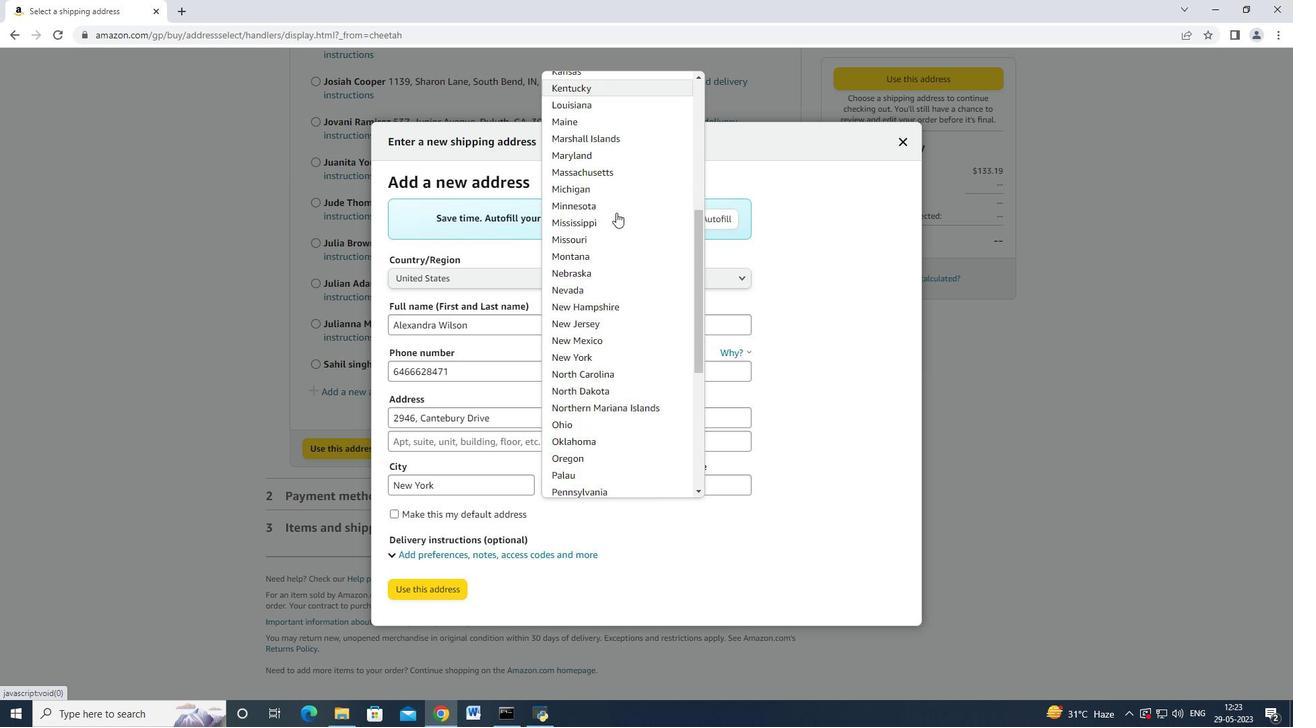 
Action: Mouse scrolled (616, 212) with delta (0, 0)
Screenshot: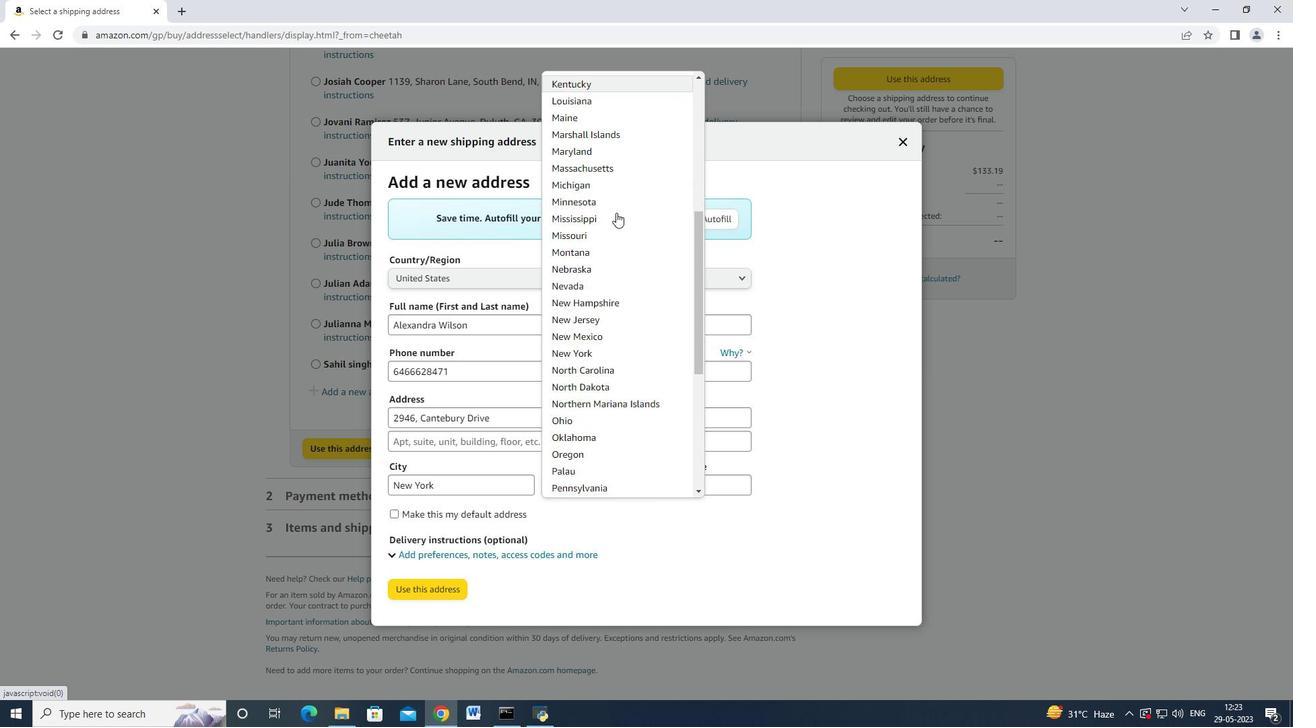 
Action: Mouse scrolled (616, 212) with delta (0, 0)
Screenshot: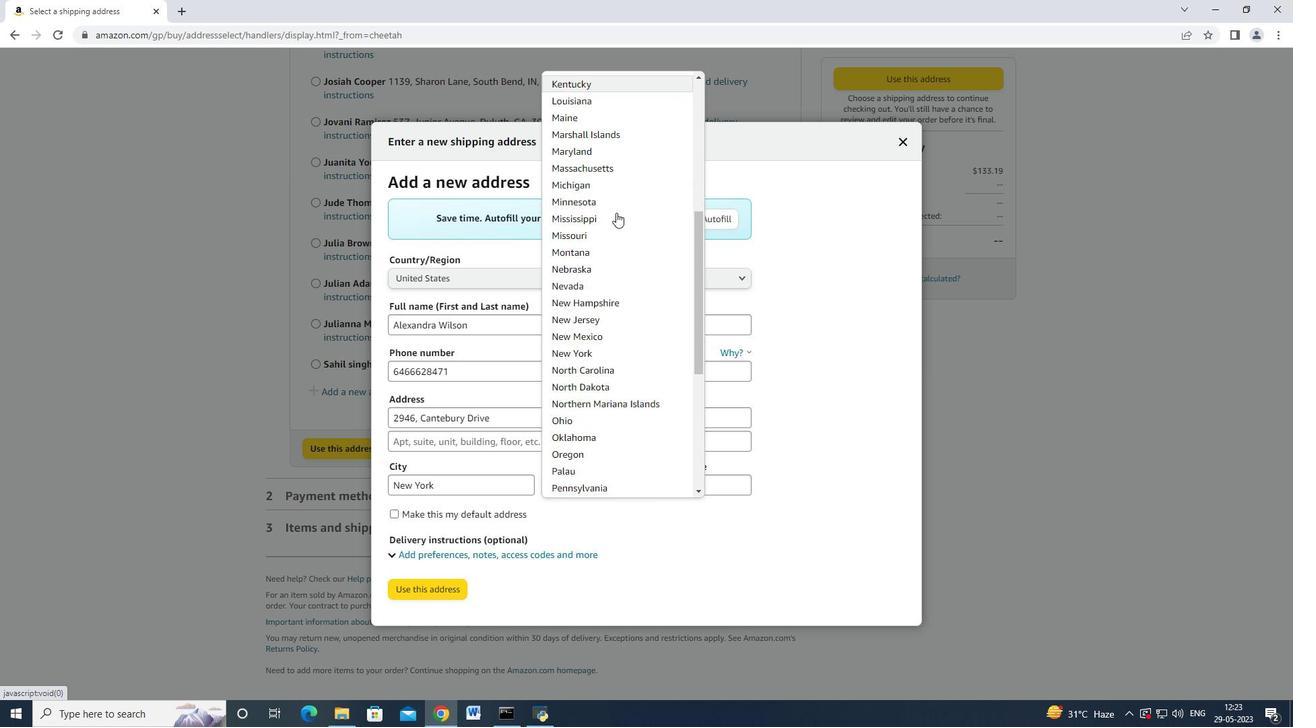 
Action: Mouse scrolled (616, 212) with delta (0, 0)
Screenshot: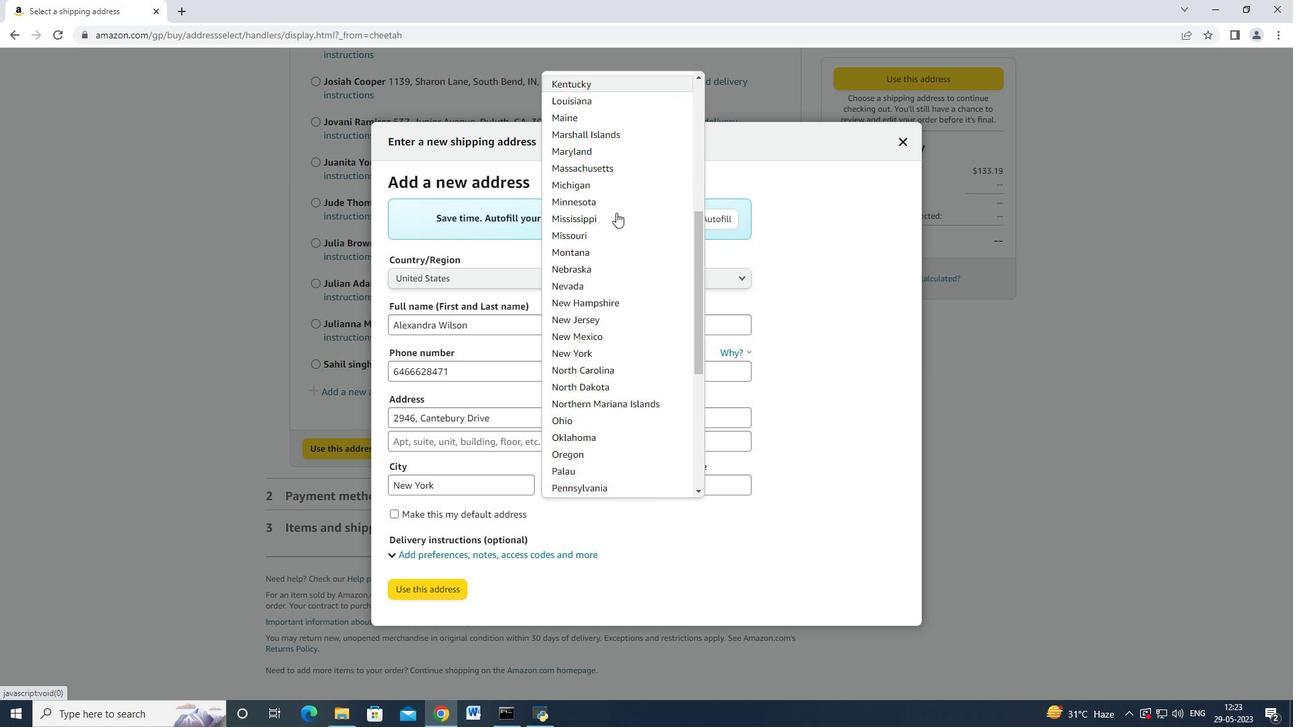 
Action: Mouse scrolled (616, 213) with delta (0, 0)
Screenshot: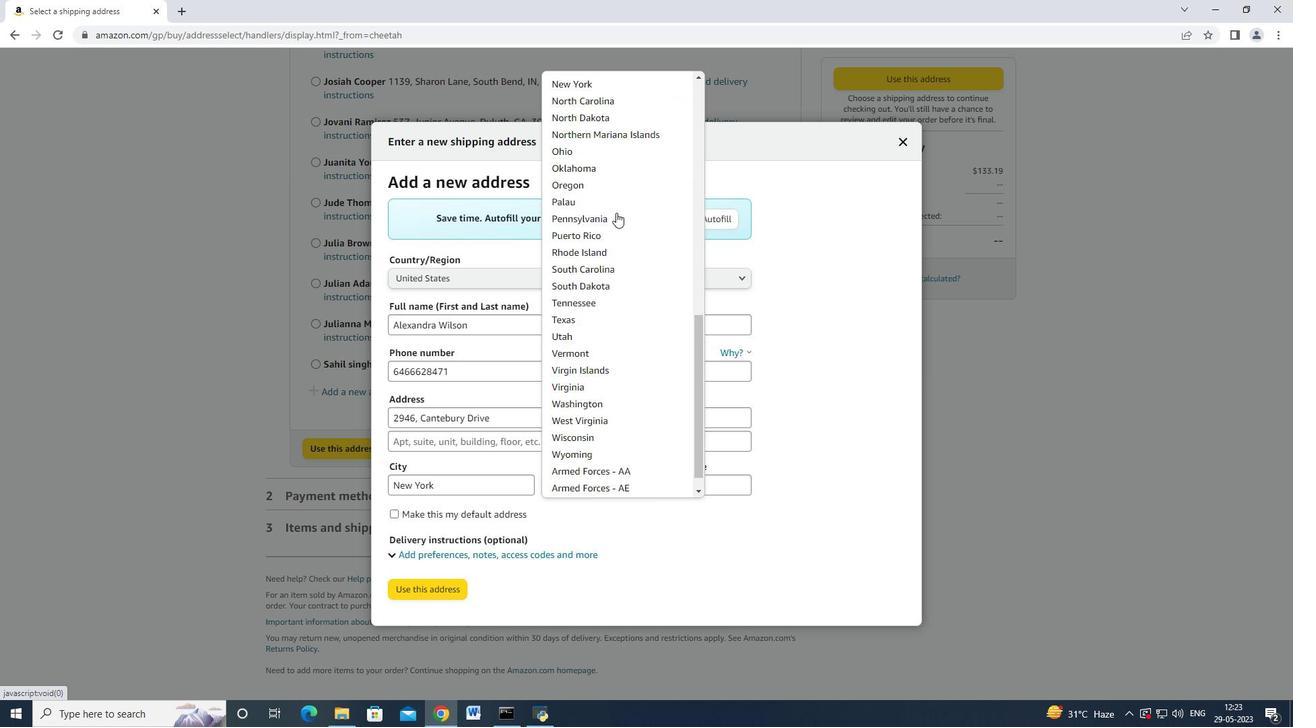 
Action: Mouse scrolled (616, 213) with delta (0, 0)
Screenshot: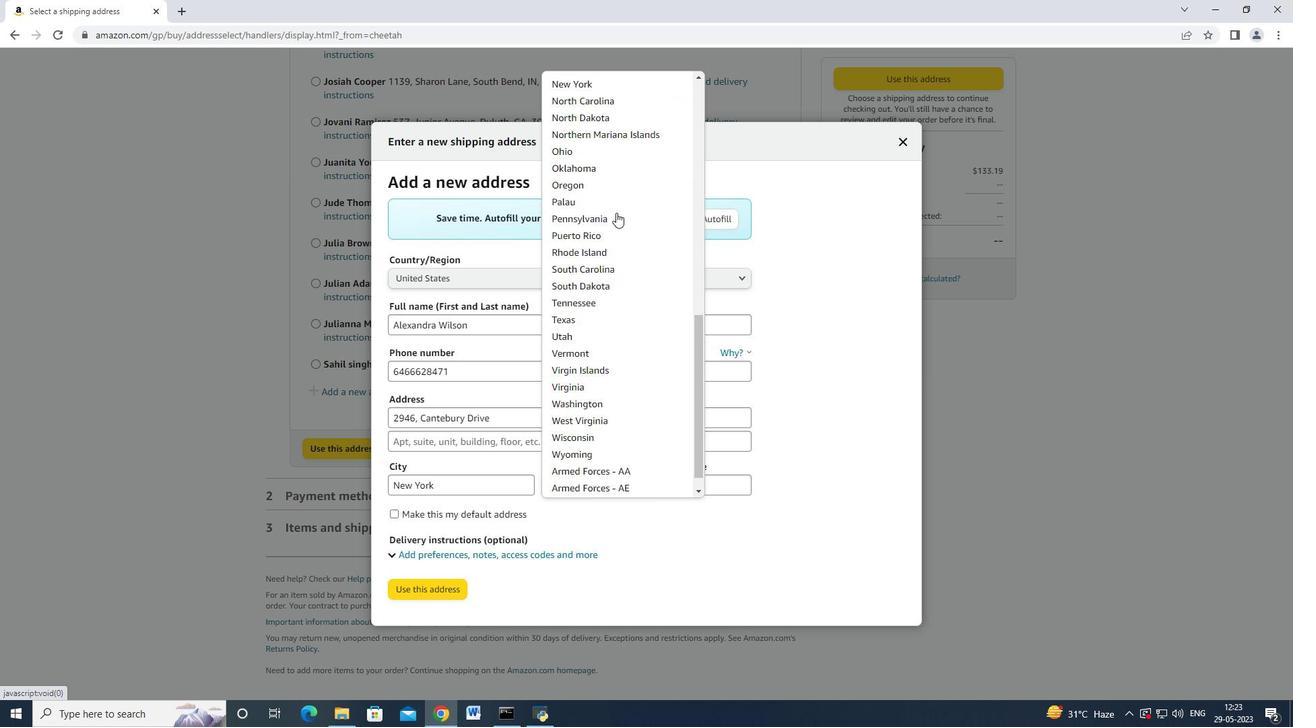 
Action: Mouse moved to (612, 213)
Screenshot: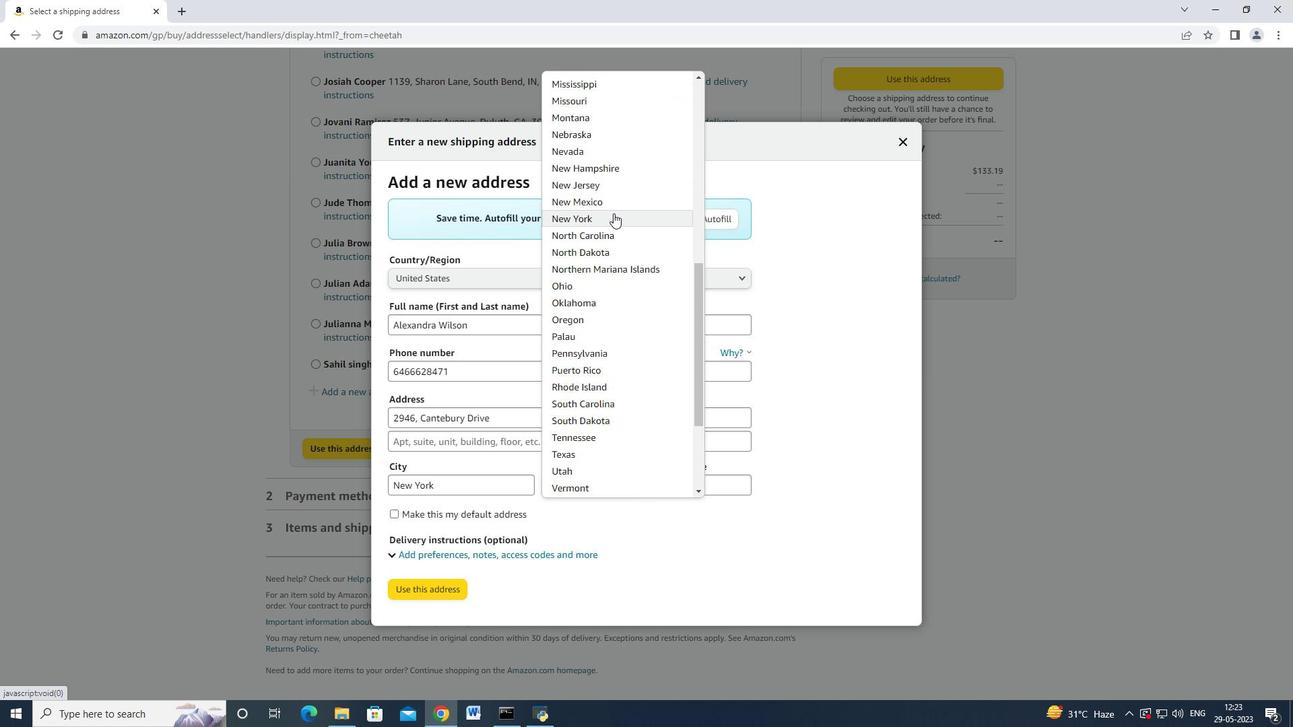 
Action: Mouse pressed left at (612, 213)
Screenshot: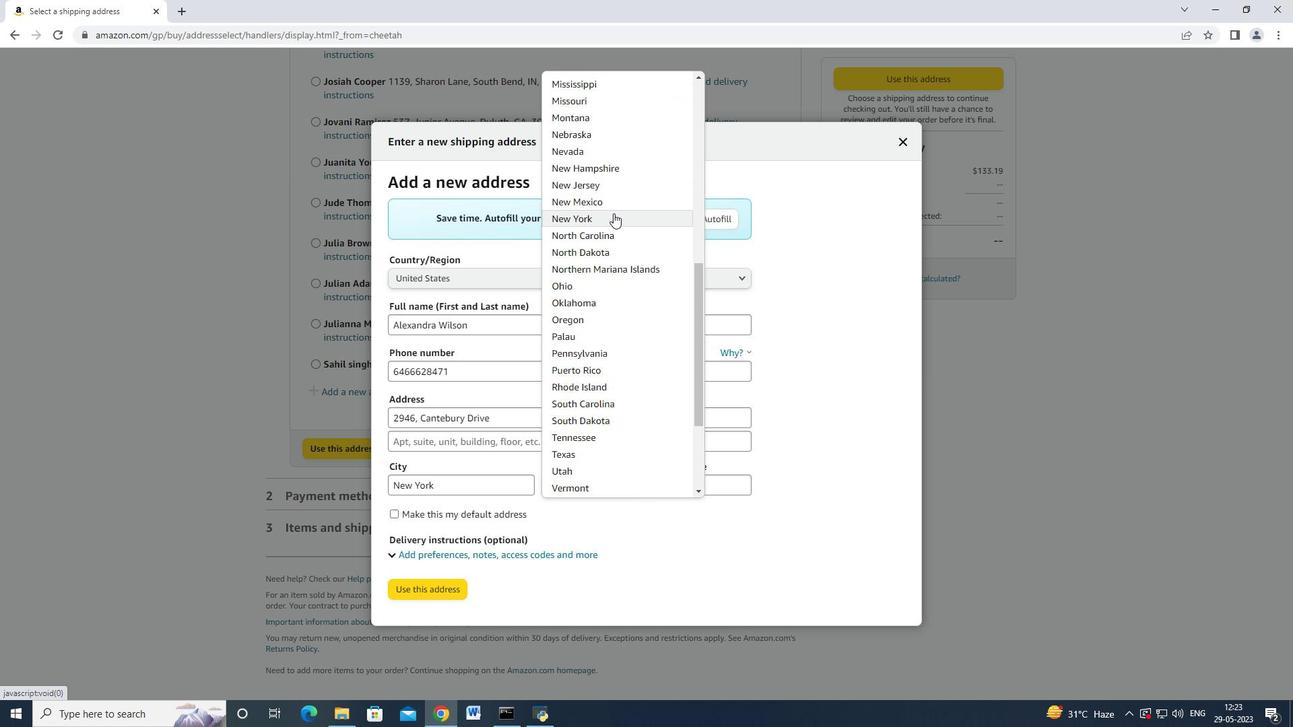 
Action: Mouse moved to (700, 484)
Screenshot: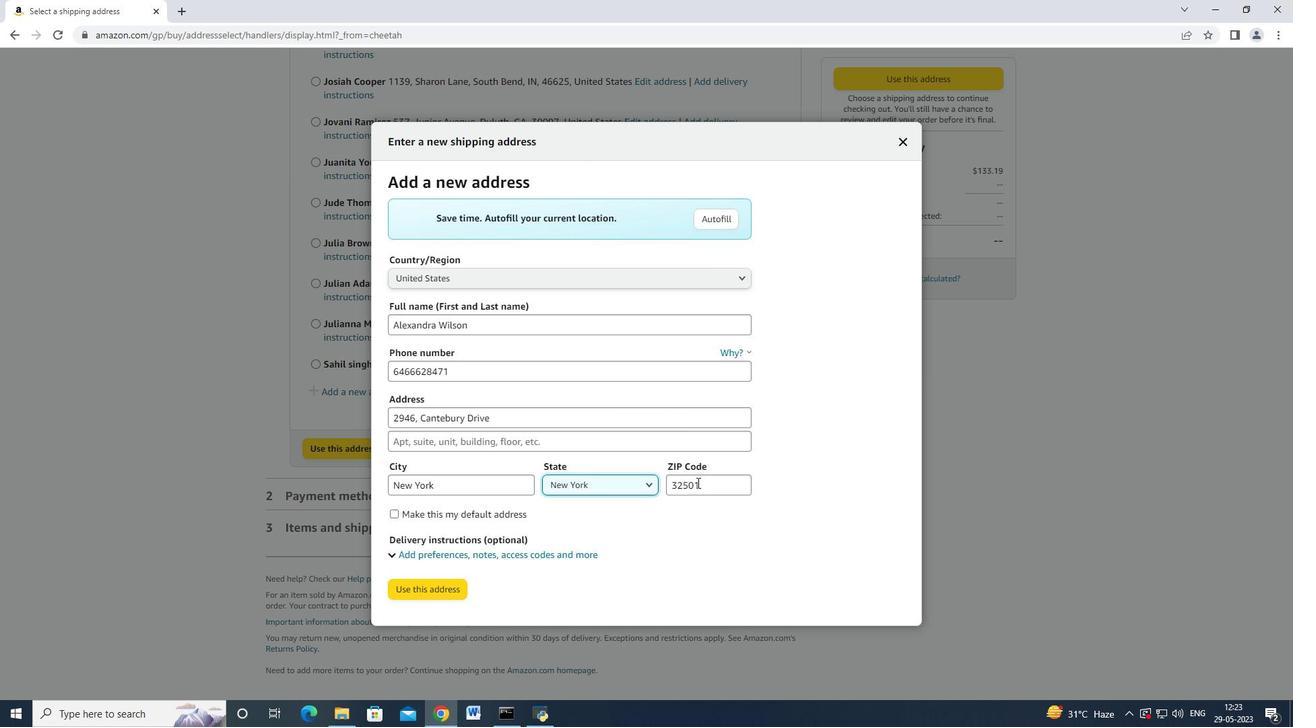 
Action: Mouse pressed left at (700, 484)
Screenshot: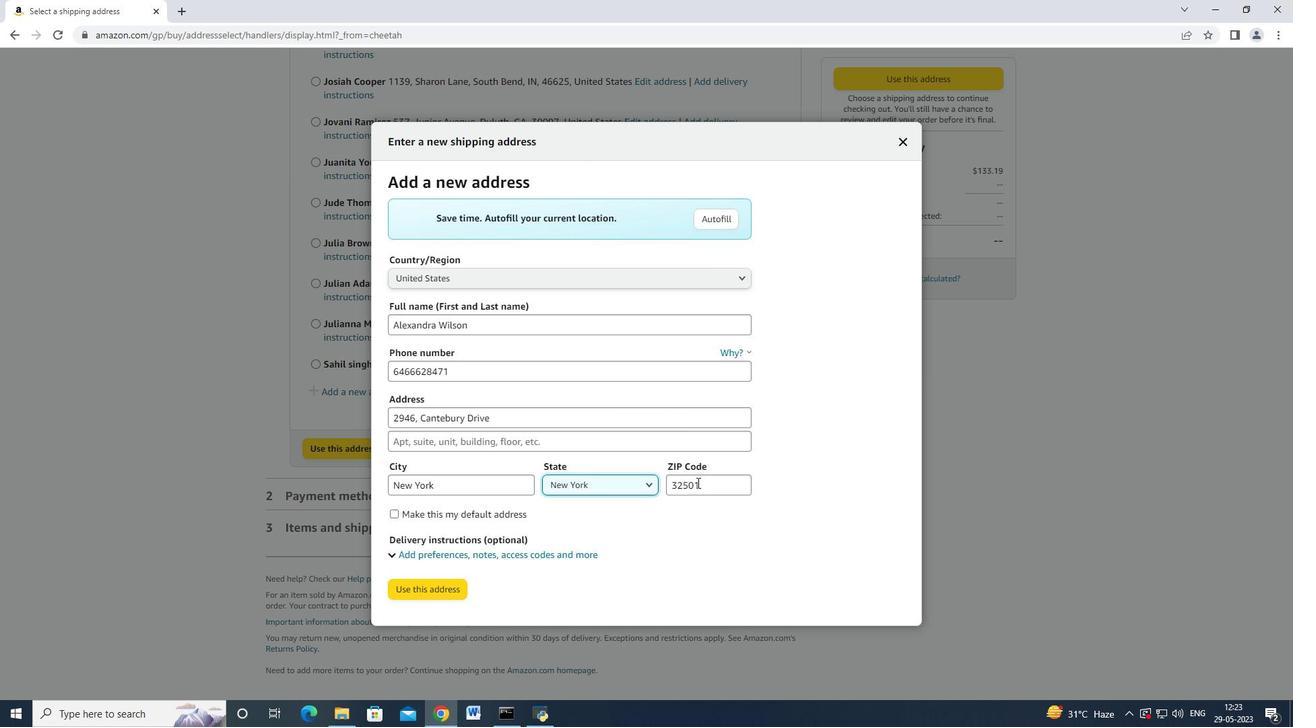 
Action: Mouse moved to (728, 486)
Screenshot: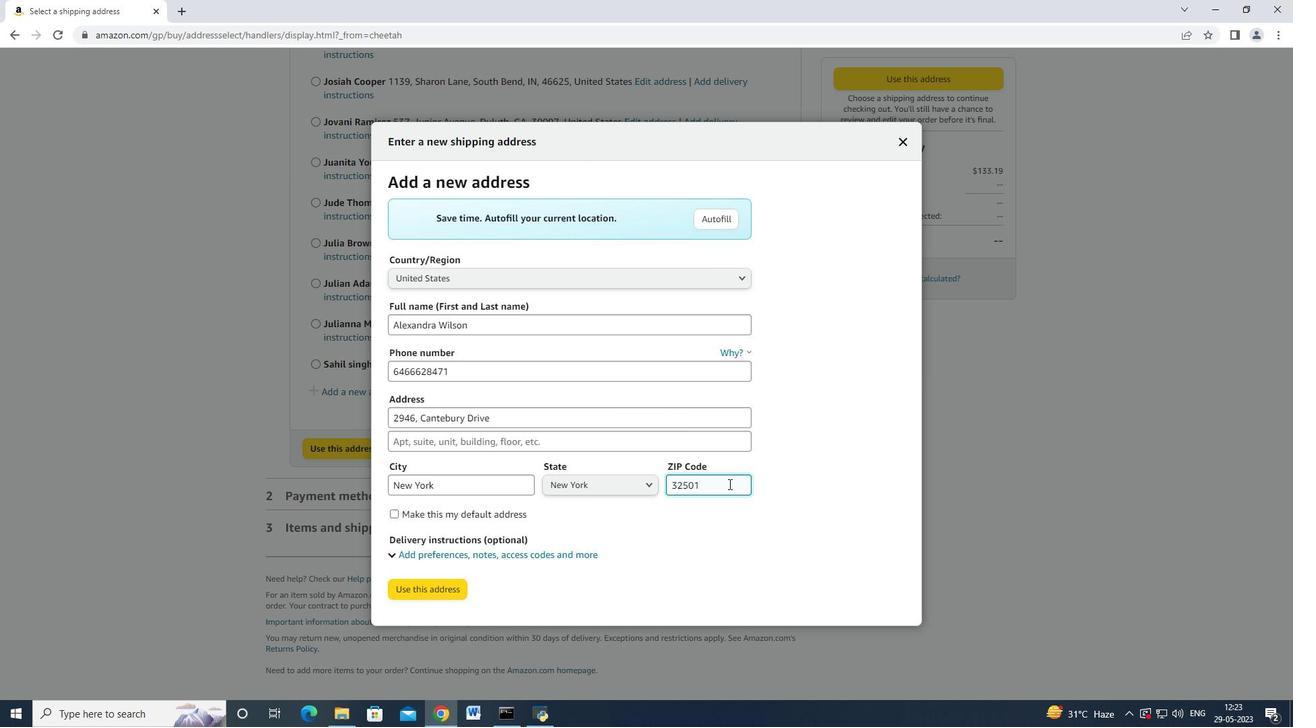 
Action: Key pressed <Key.backspace><Key.backspace><Key.backspace><Key.backspace><Key.backspace>10013
Screenshot: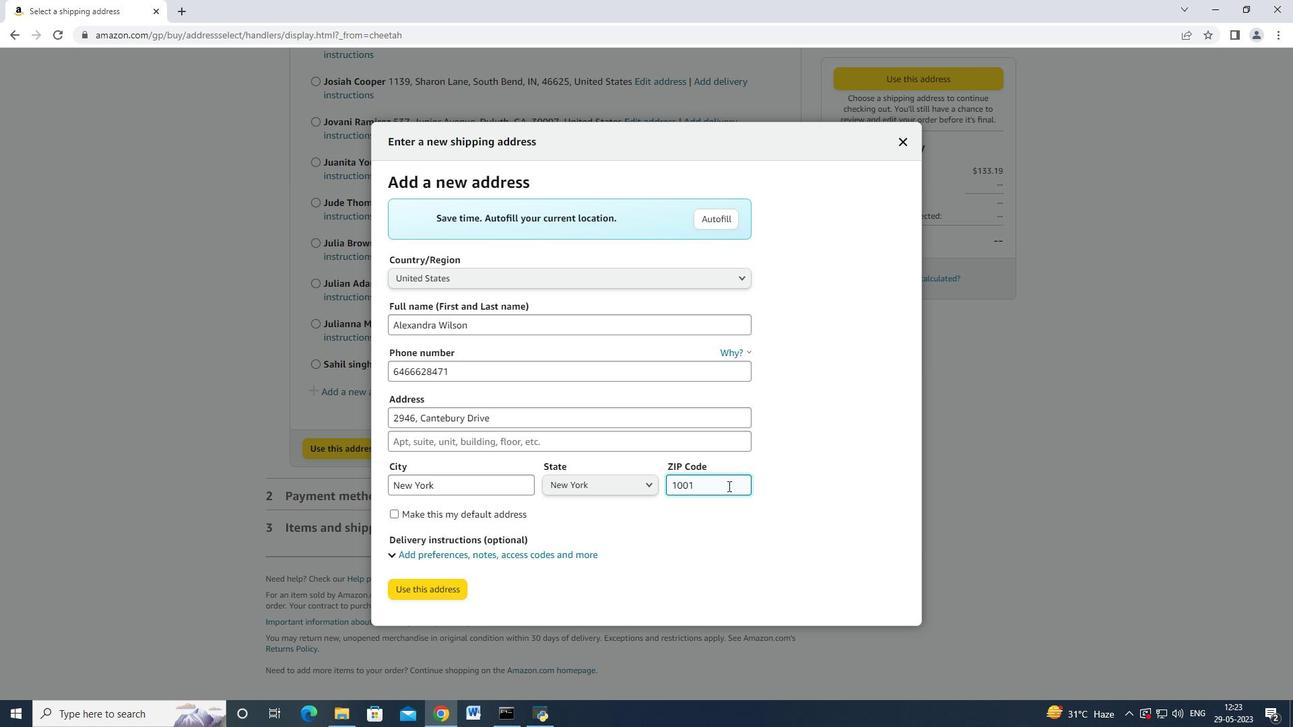 
Action: Mouse moved to (407, 591)
Screenshot: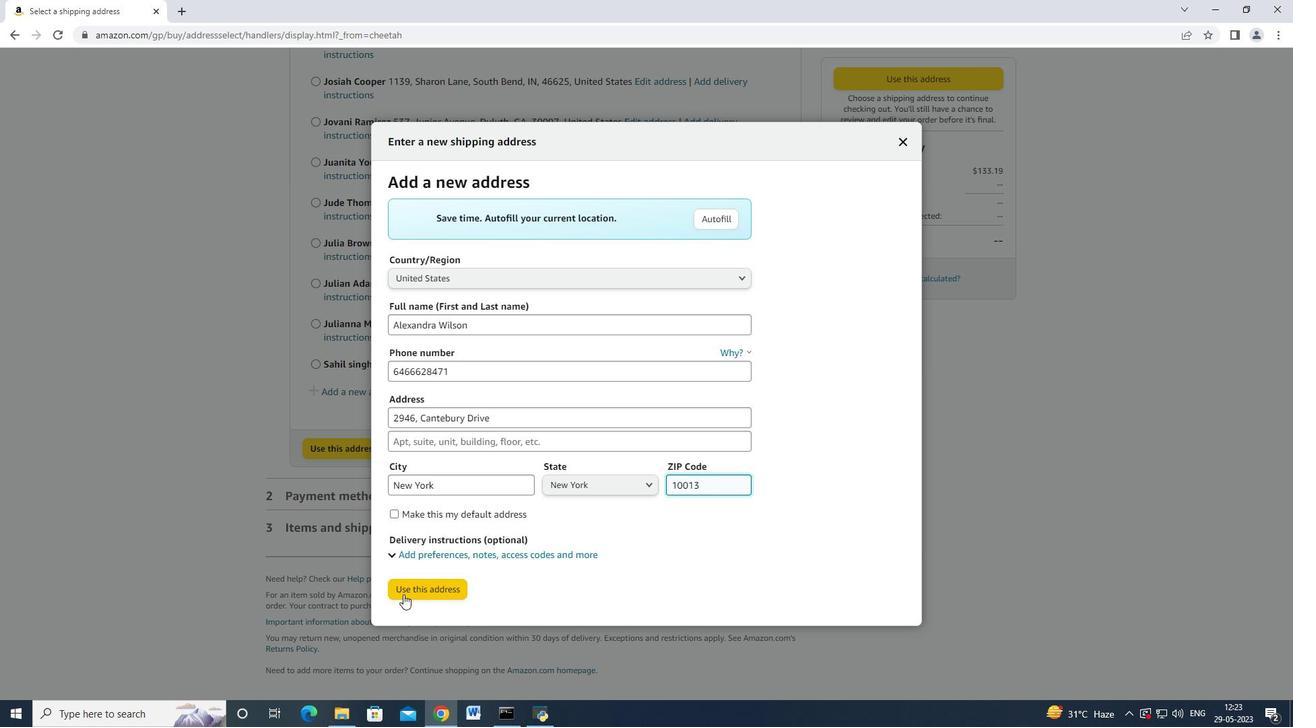 
Action: Mouse pressed left at (407, 591)
Screenshot: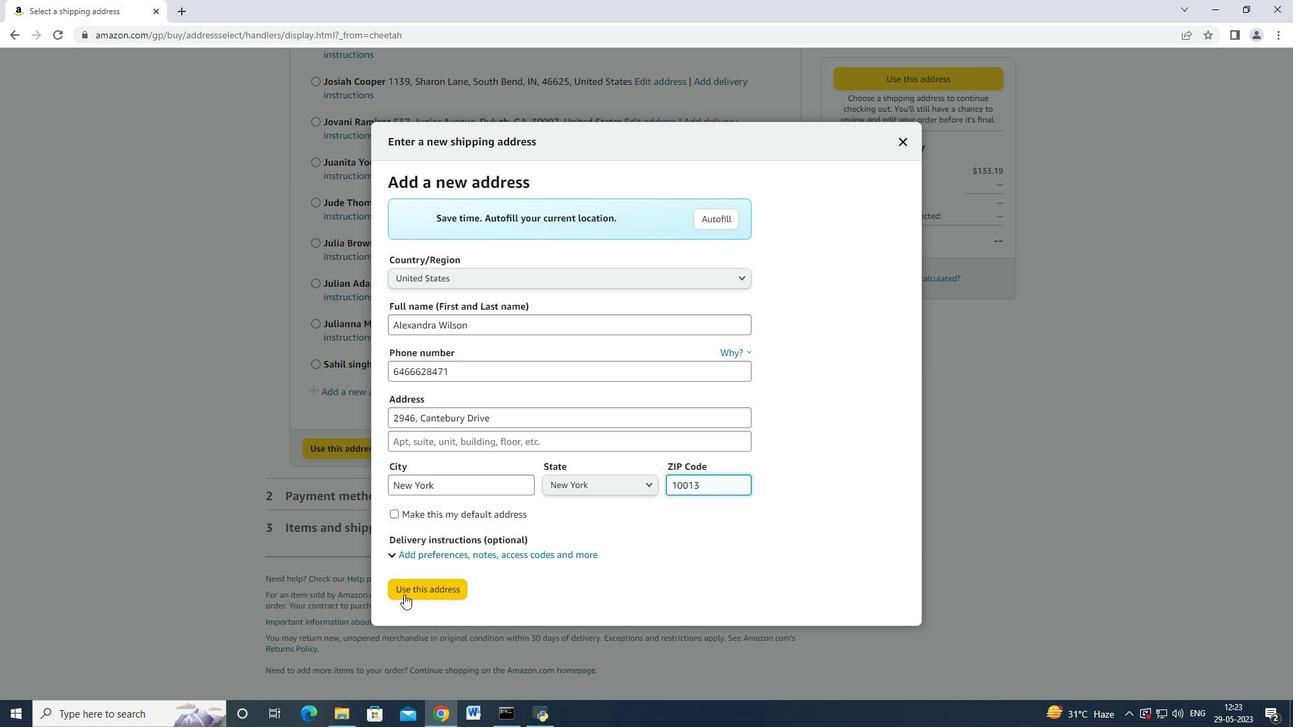 
Action: Mouse moved to (423, 684)
Screenshot: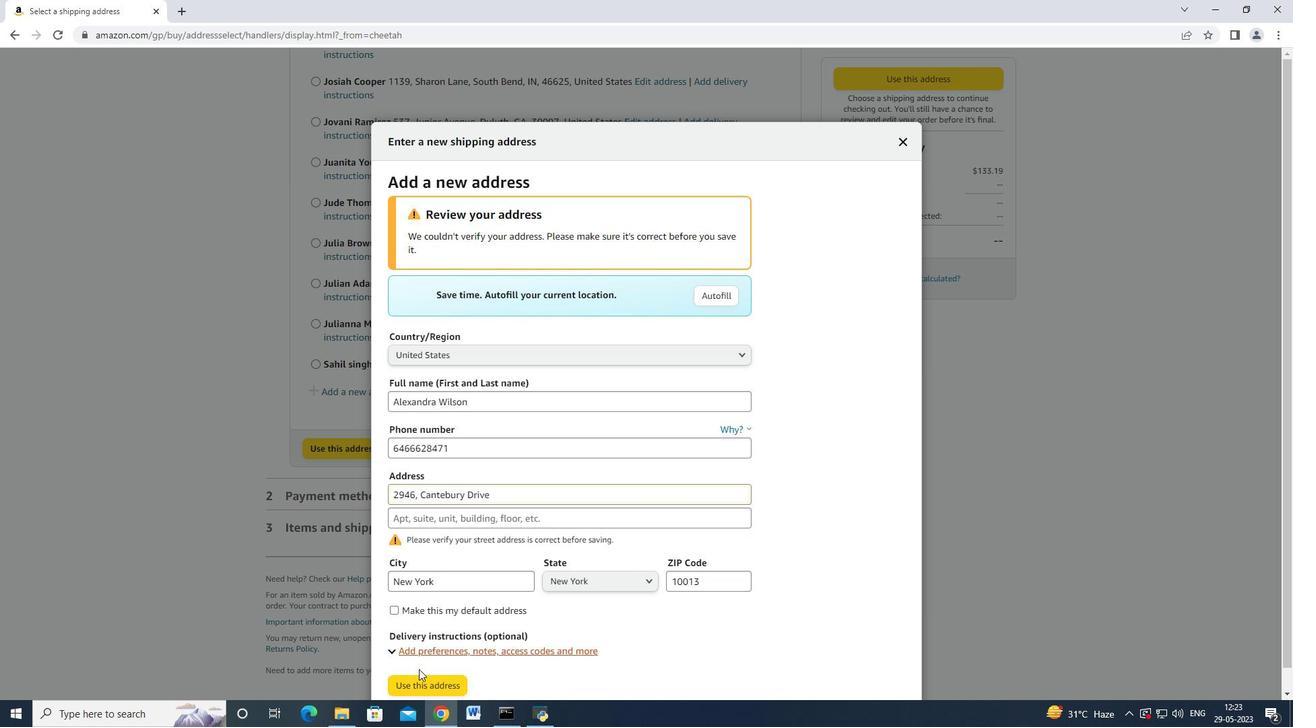 
Action: Mouse pressed left at (423, 684)
Screenshot: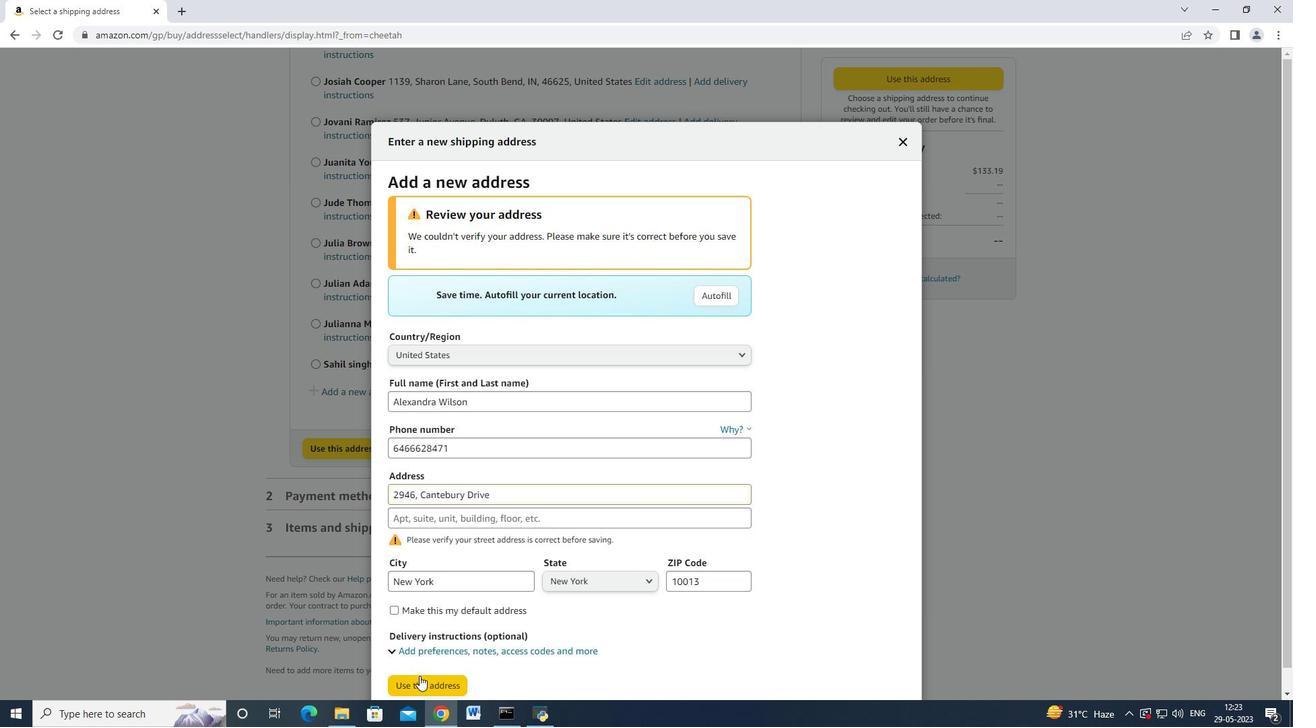 
Action: Mouse moved to (422, 316)
Screenshot: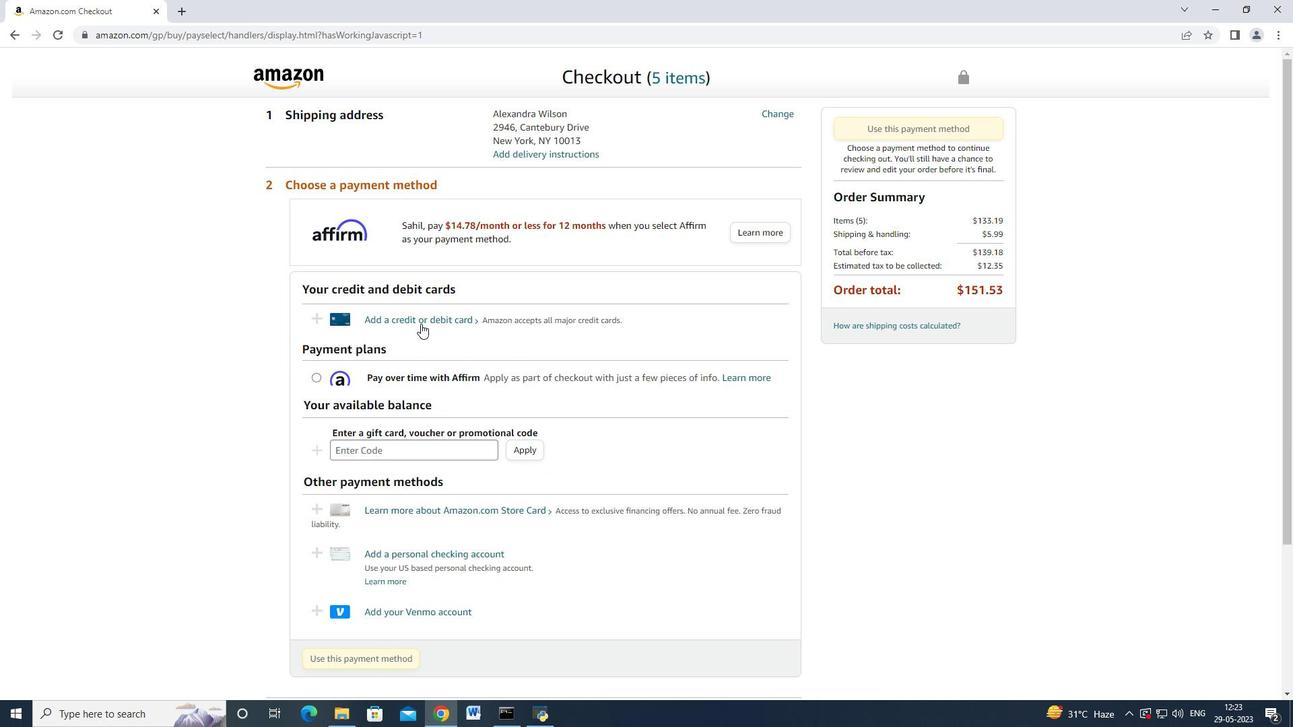 
Action: Mouse pressed left at (422, 316)
Screenshot: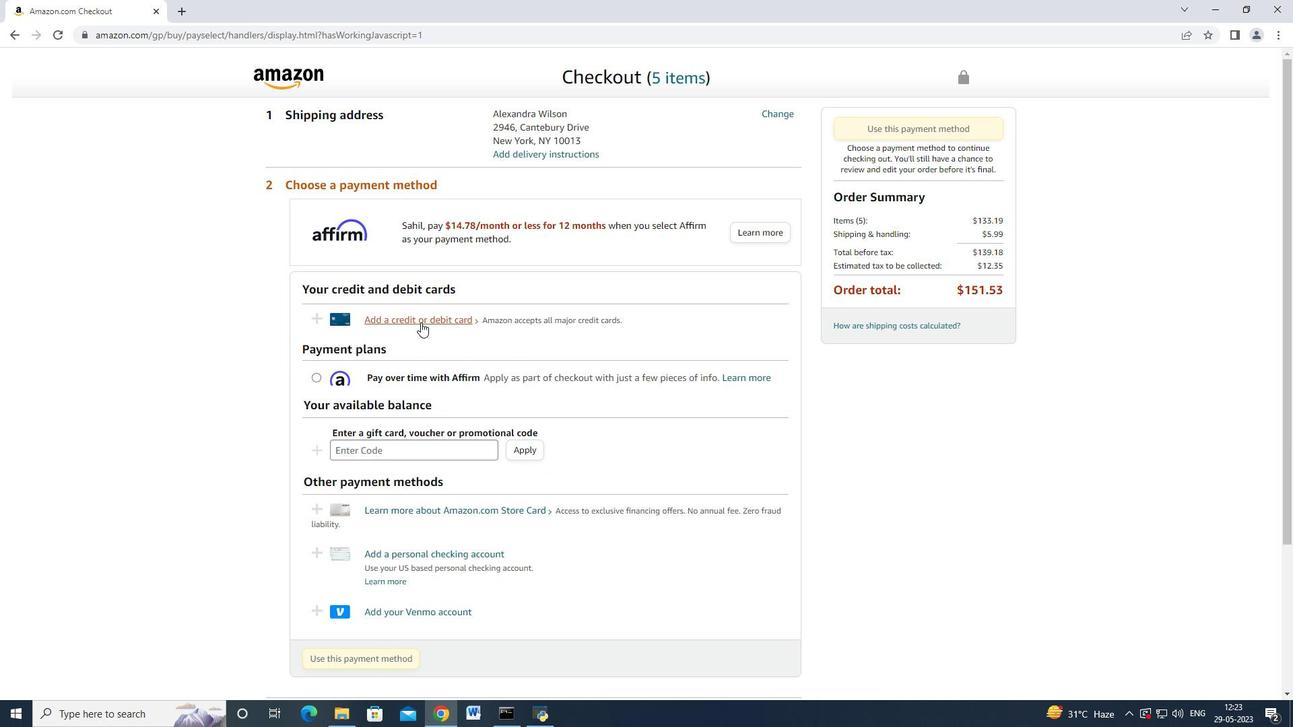 
Action: Mouse moved to (522, 316)
Screenshot: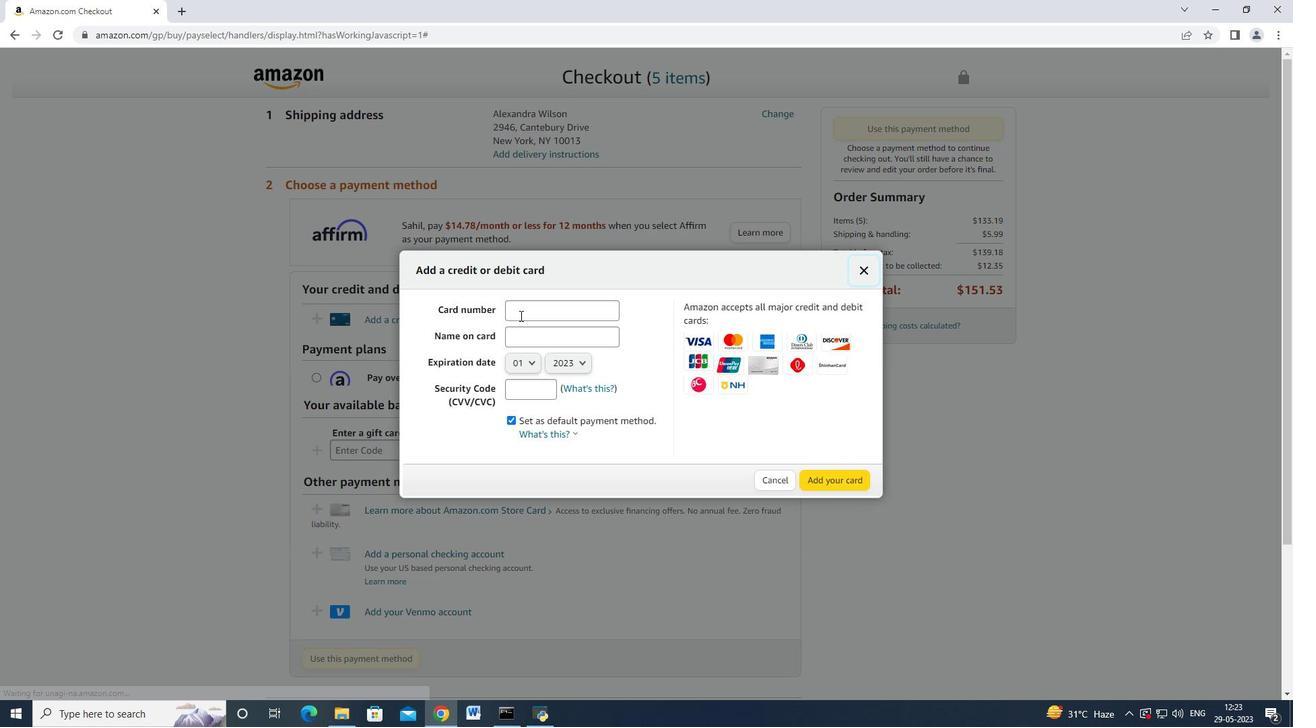 
Action: Mouse pressed left at (522, 316)
Screenshot: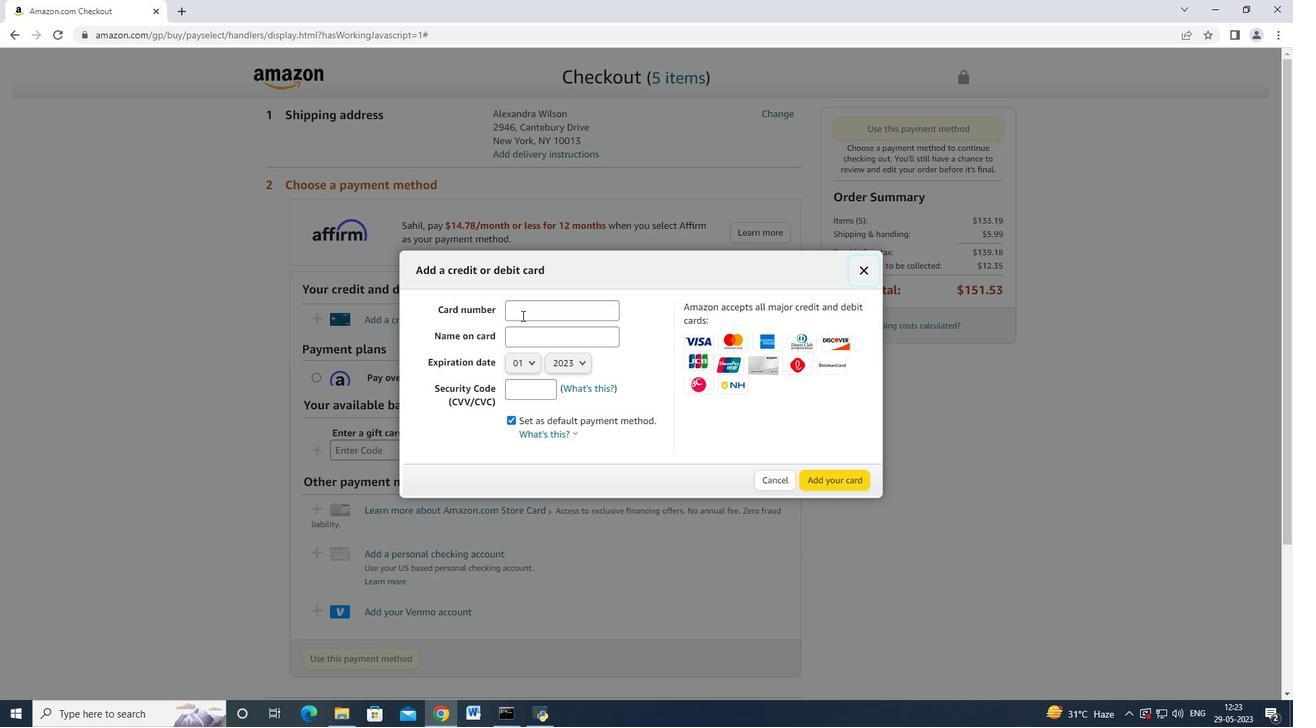 
Action: Mouse moved to (521, 318)
Screenshot: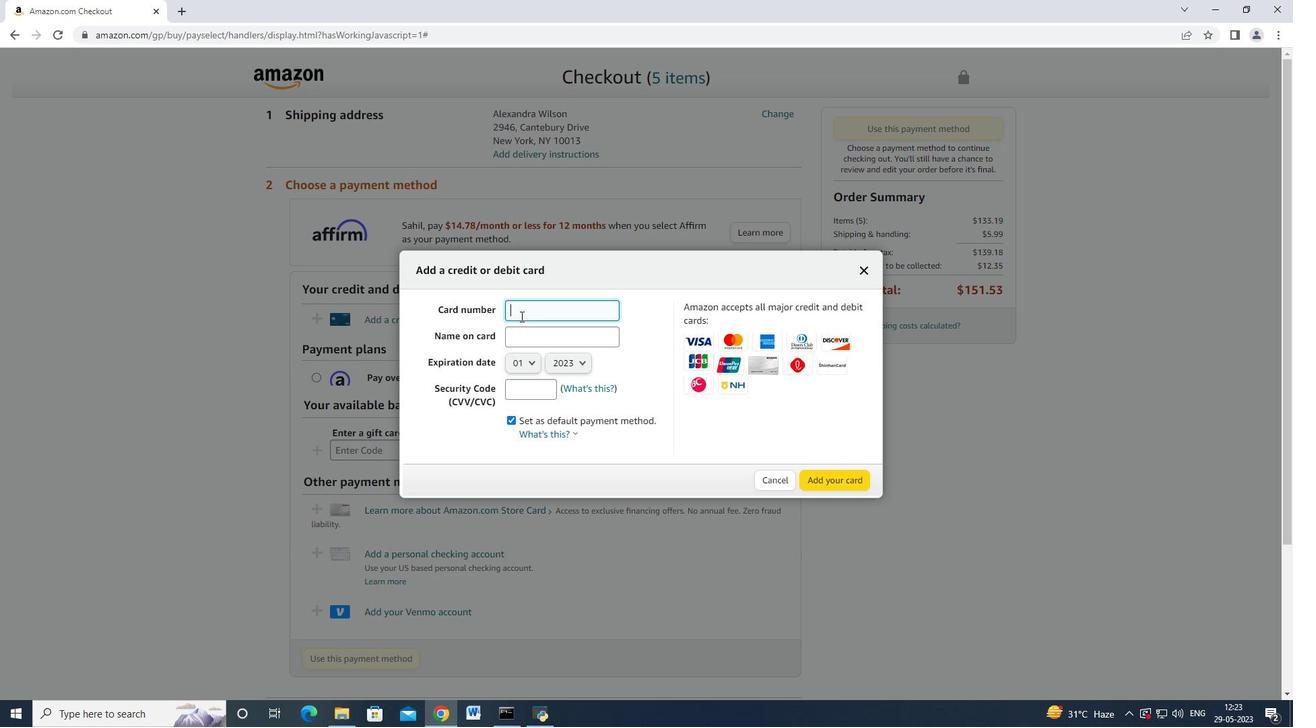 
Action: Key pressed 4276664277526010<Key.tab><Key.shift>Mark<Key.space><Key.shift_r>Adams<Key.tab><Key.enter><Key.down><Key.down><Key.down><Key.enter><Key.tab><Key.tab><Key.enter><Key.down><Key.down><Key.enter><Key.tab><Key.tab>682
Screenshot: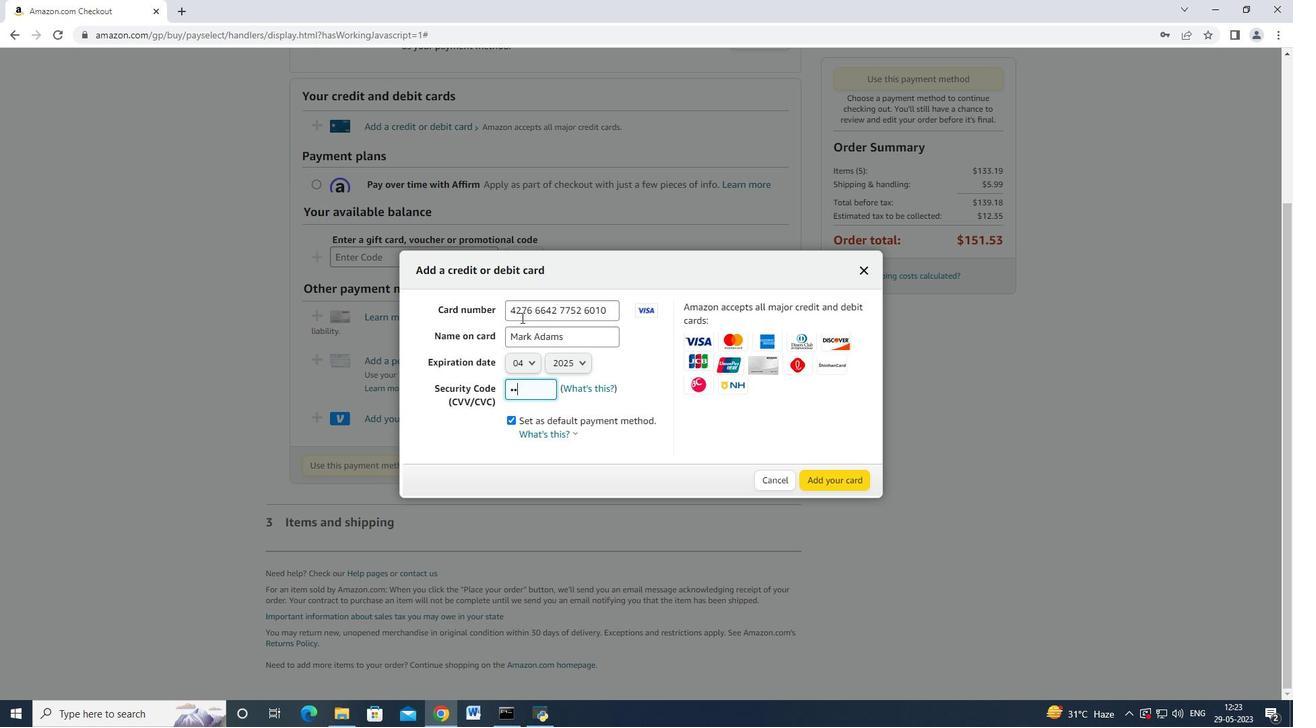
Action: Mouse moved to (762, 423)
Screenshot: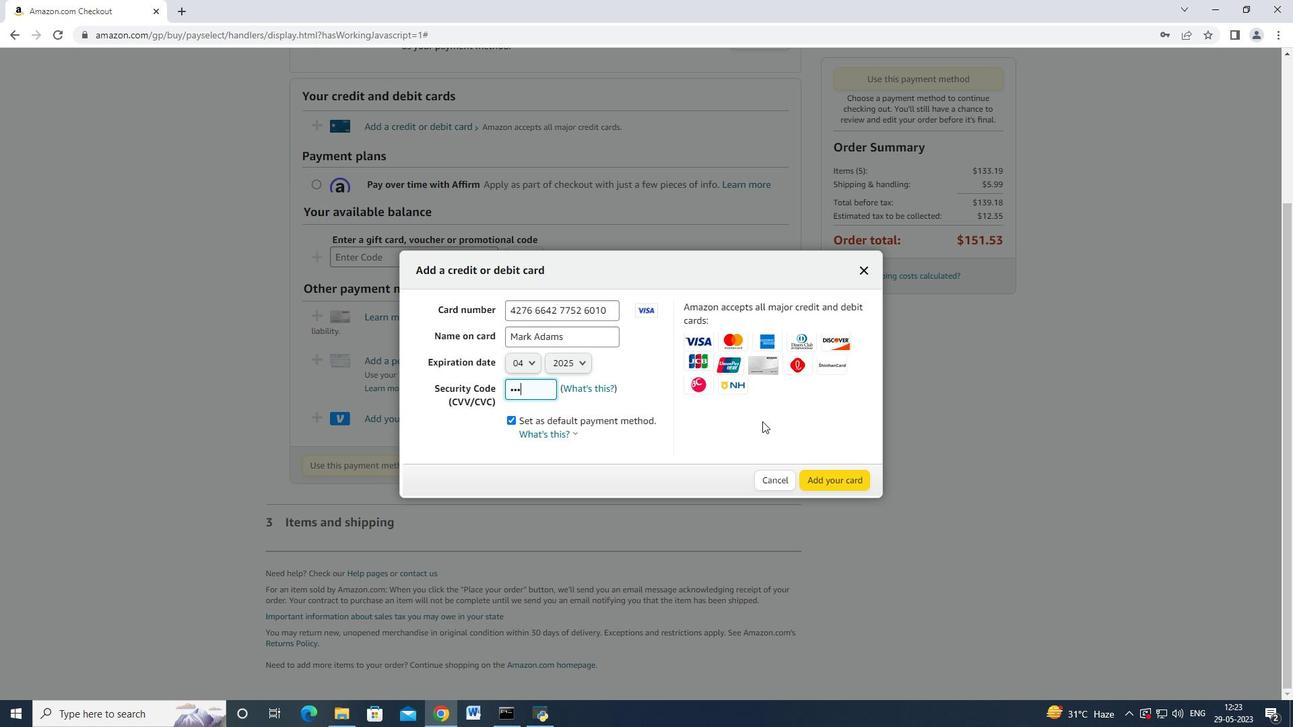 
